 Task: Edit and enhance audio for virtual travel documentaries.
Action: Mouse moved to (98, 7)
Screenshot: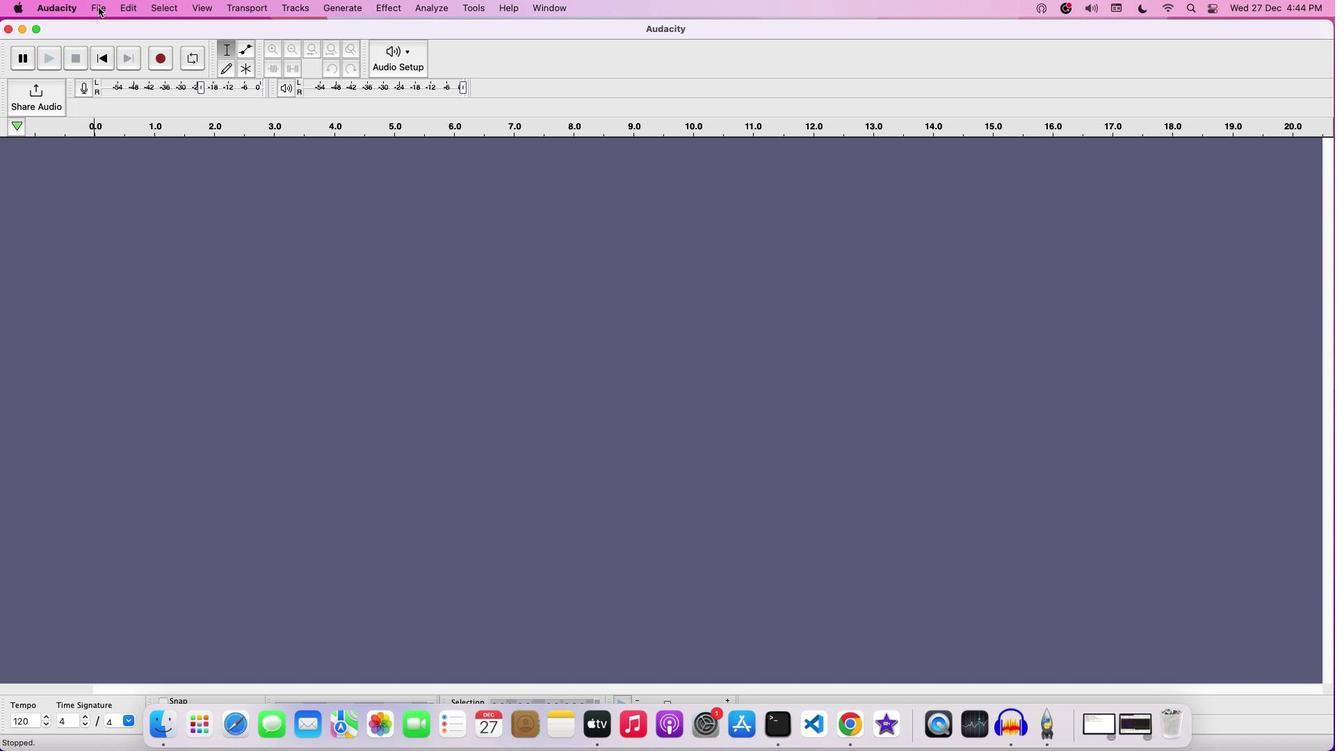 
Action: Mouse pressed left at (98, 7)
Screenshot: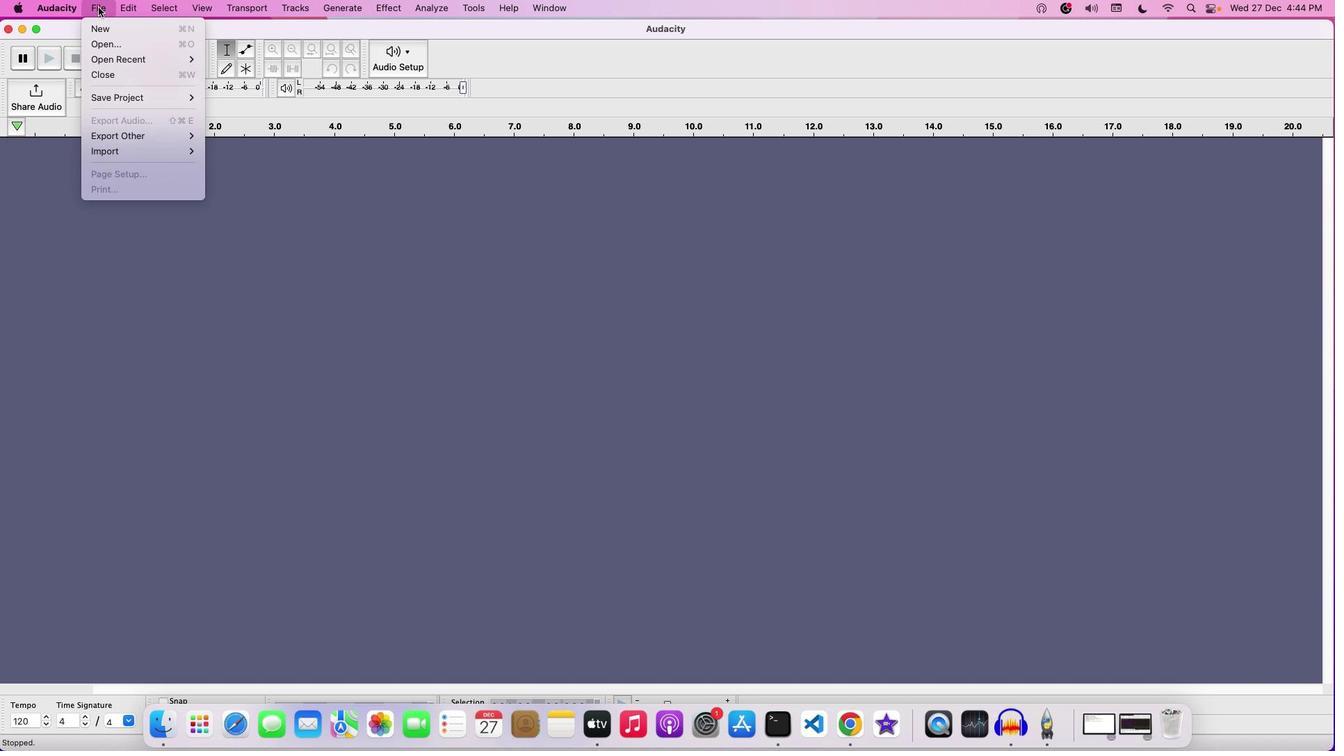 
Action: Mouse moved to (123, 45)
Screenshot: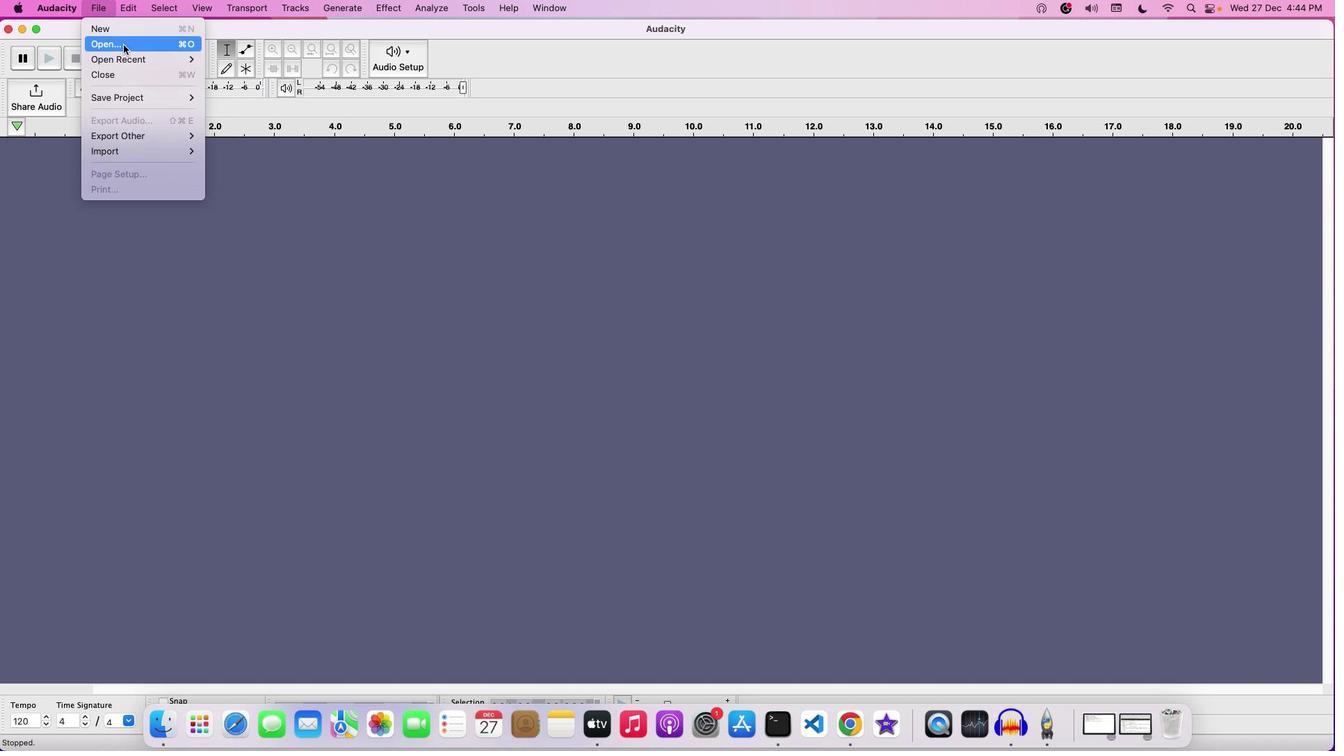 
Action: Mouse pressed left at (123, 45)
Screenshot: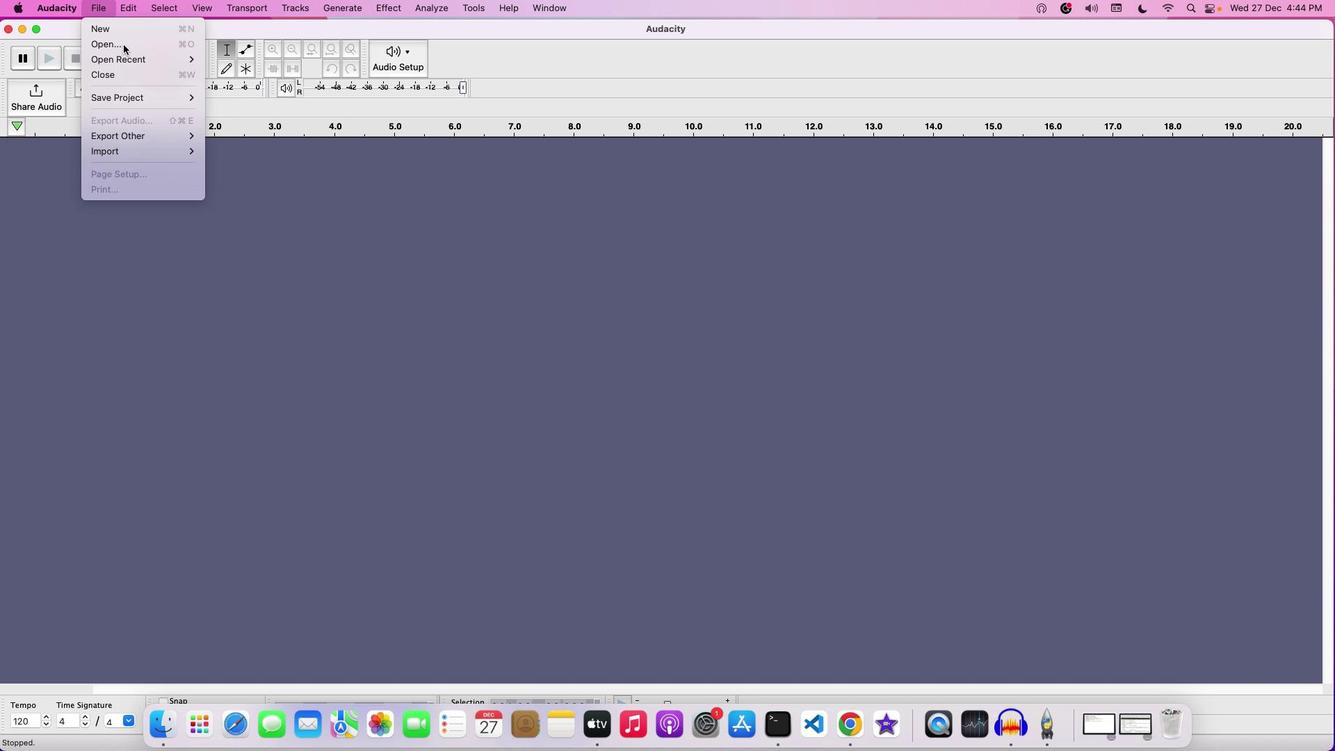 
Action: Mouse moved to (591, 201)
Screenshot: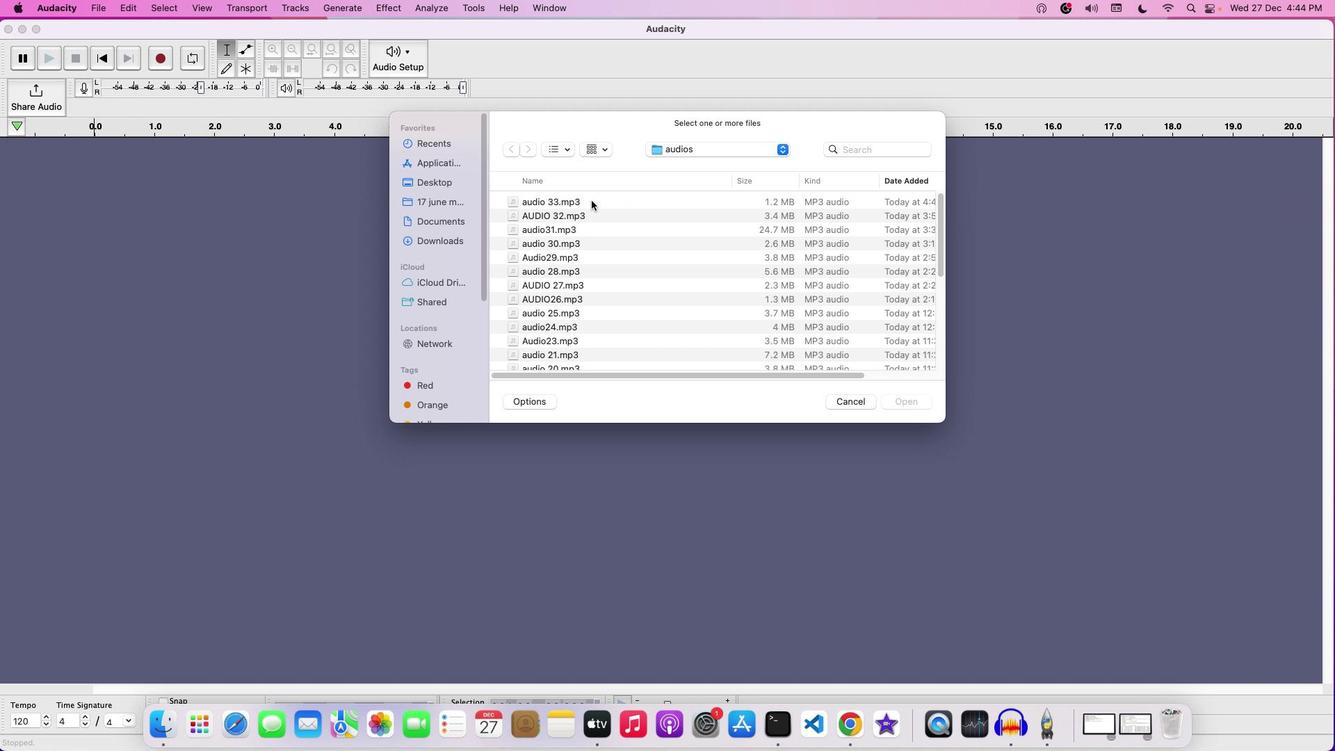 
Action: Mouse pressed left at (591, 201)
Screenshot: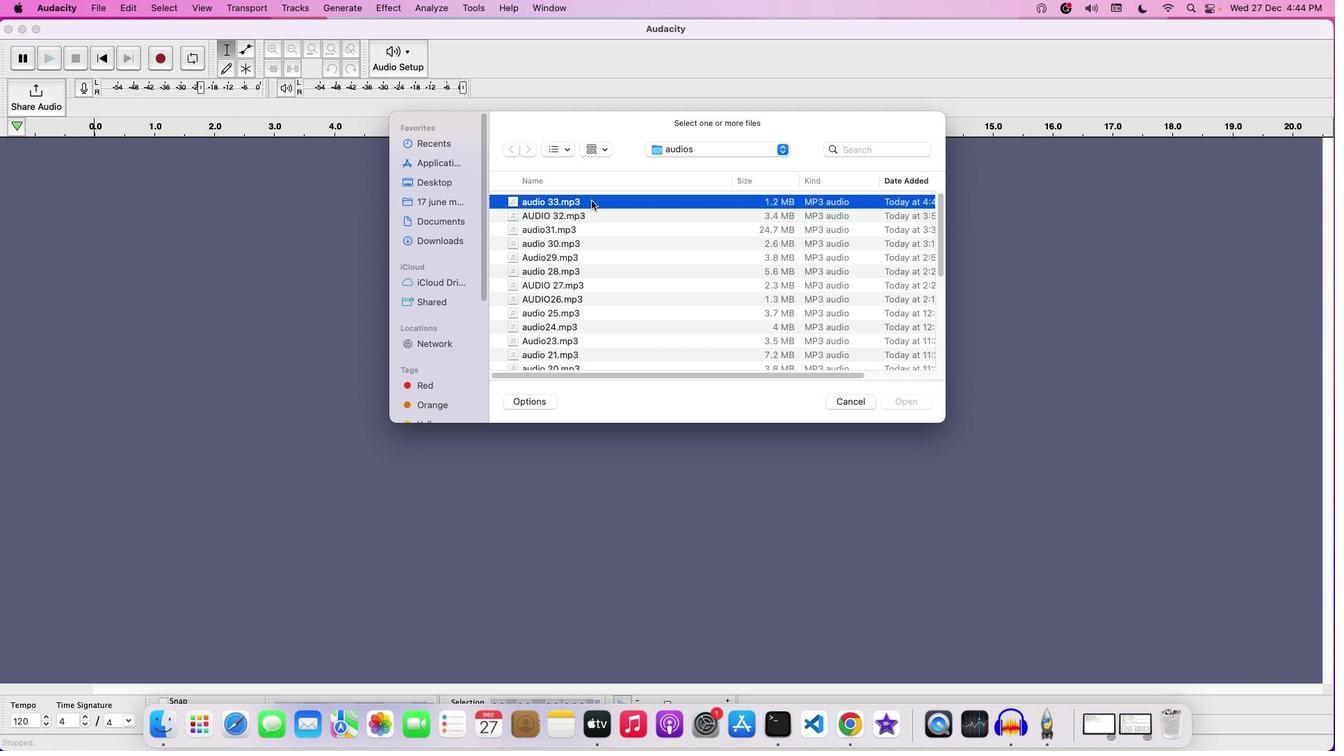 
Action: Mouse moved to (907, 402)
Screenshot: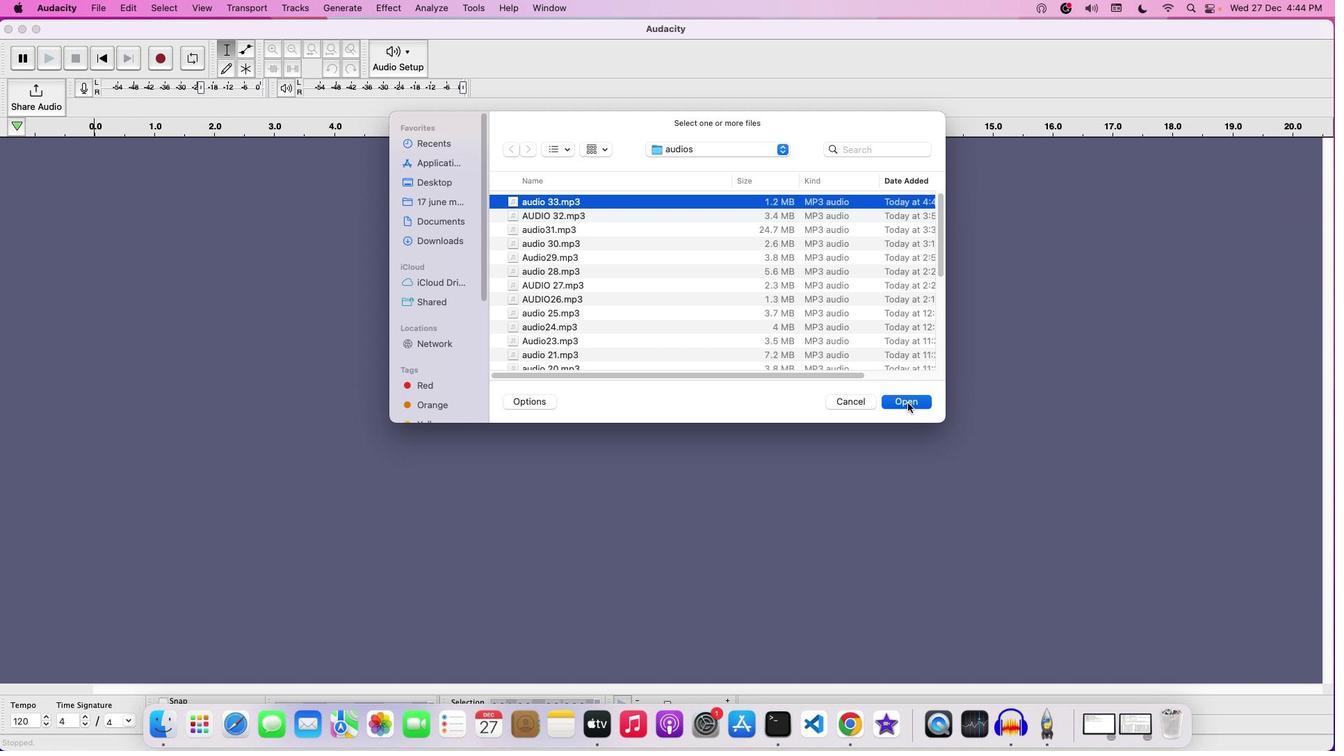
Action: Mouse pressed left at (907, 402)
Screenshot: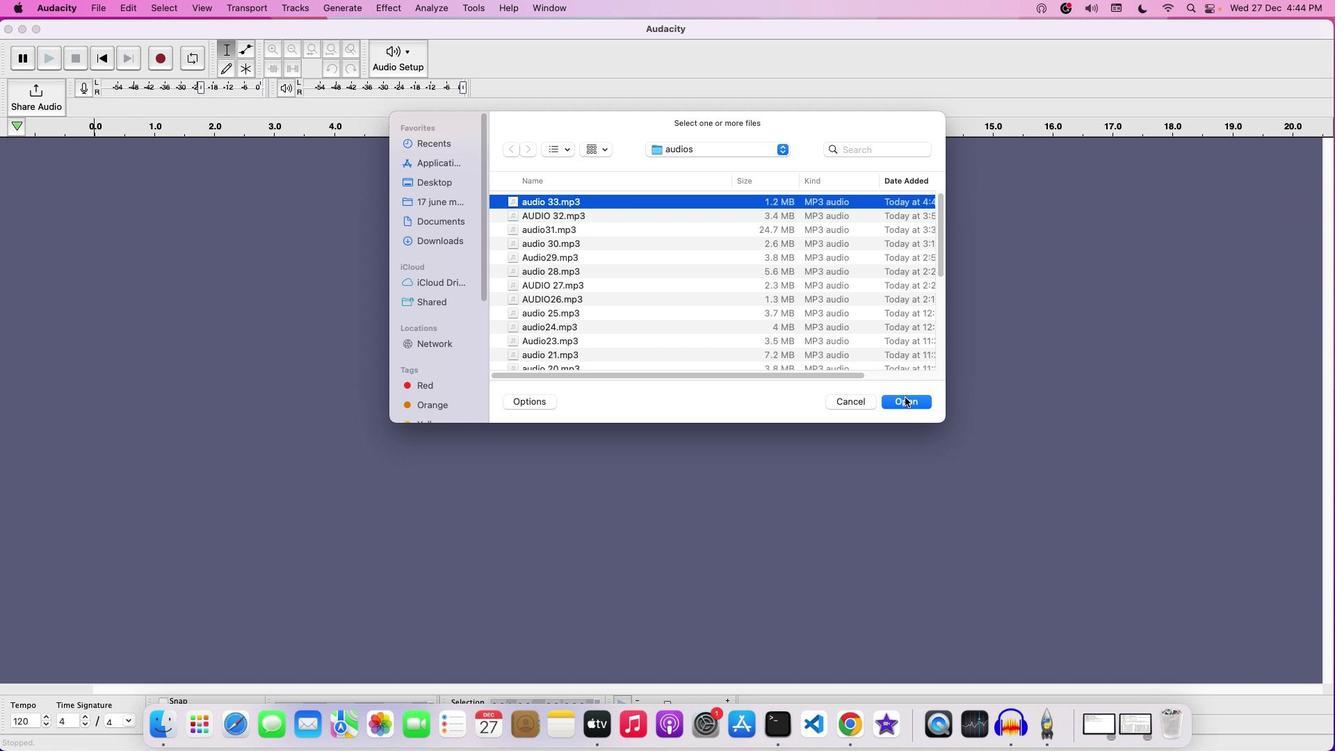 
Action: Mouse moved to (294, 237)
Screenshot: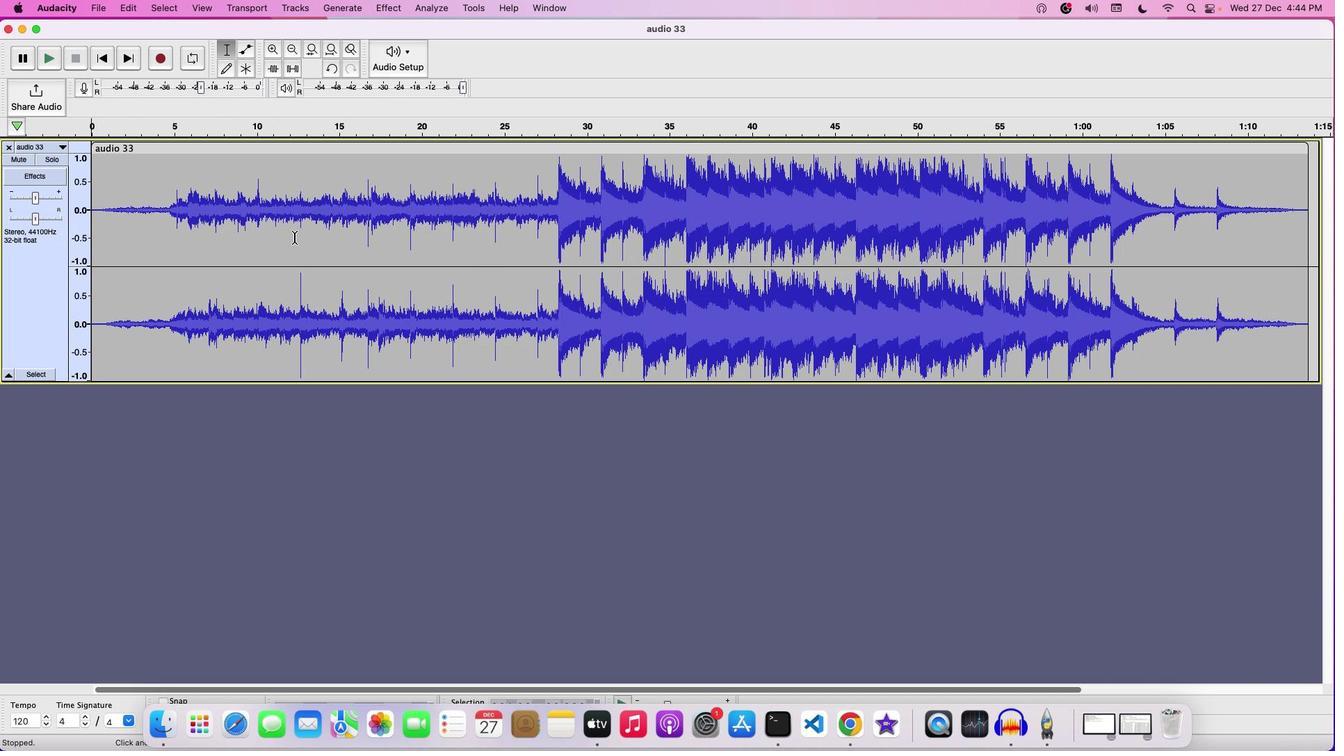 
Action: Key pressed Key.space
Screenshot: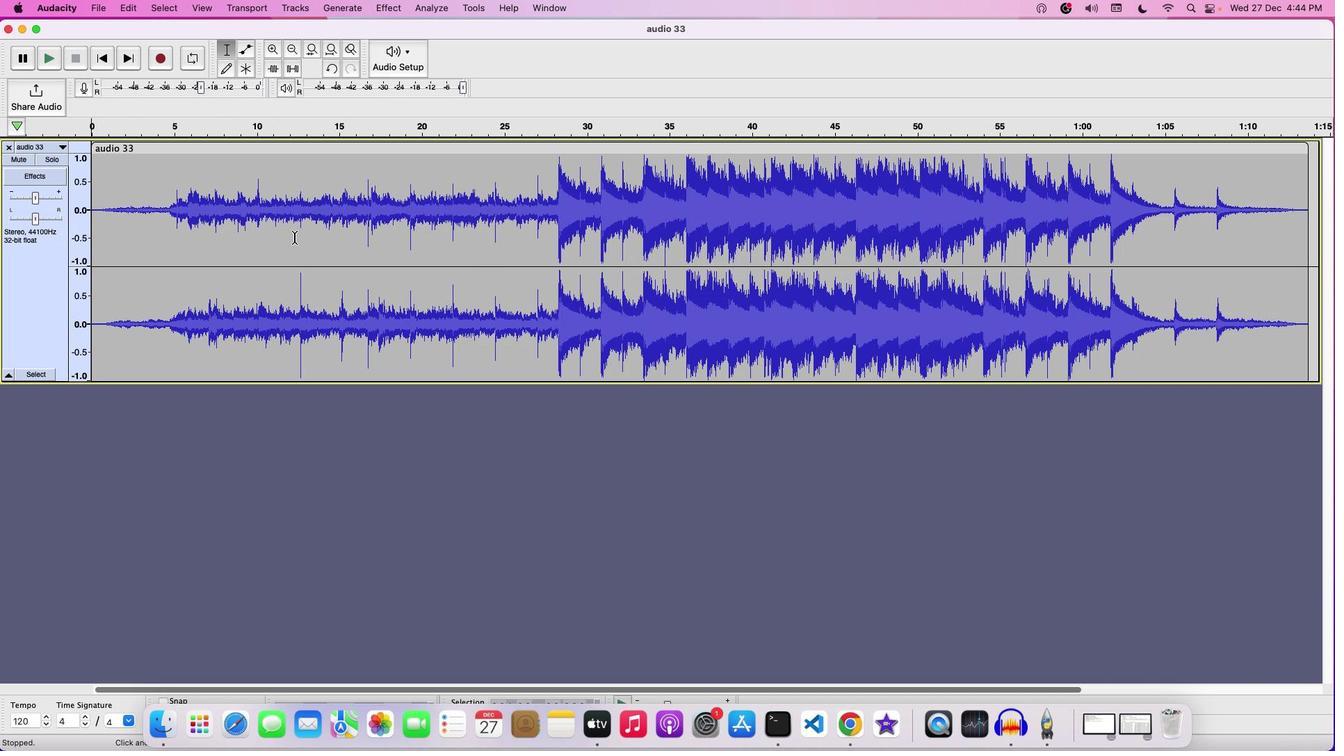 
Action: Mouse moved to (43, 201)
Screenshot: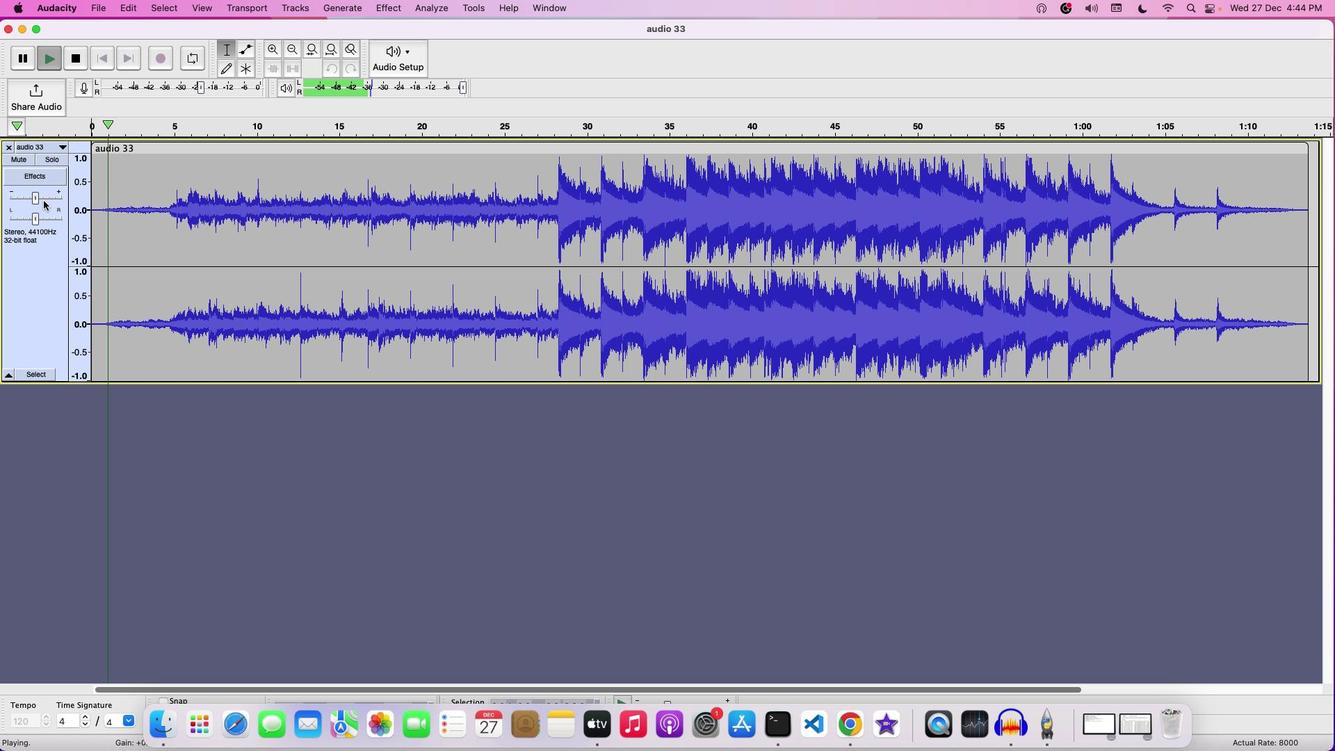 
Action: Mouse pressed left at (43, 201)
Screenshot: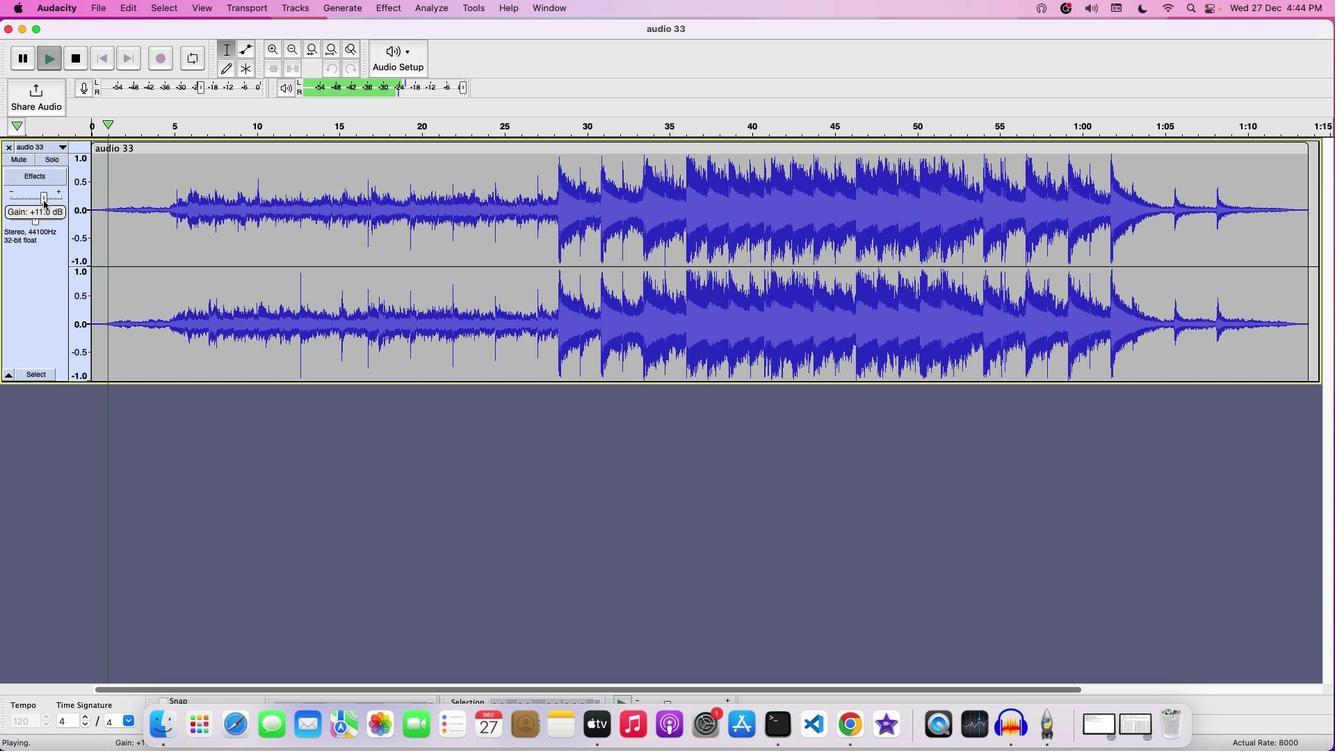 
Action: Mouse moved to (1302, 186)
Screenshot: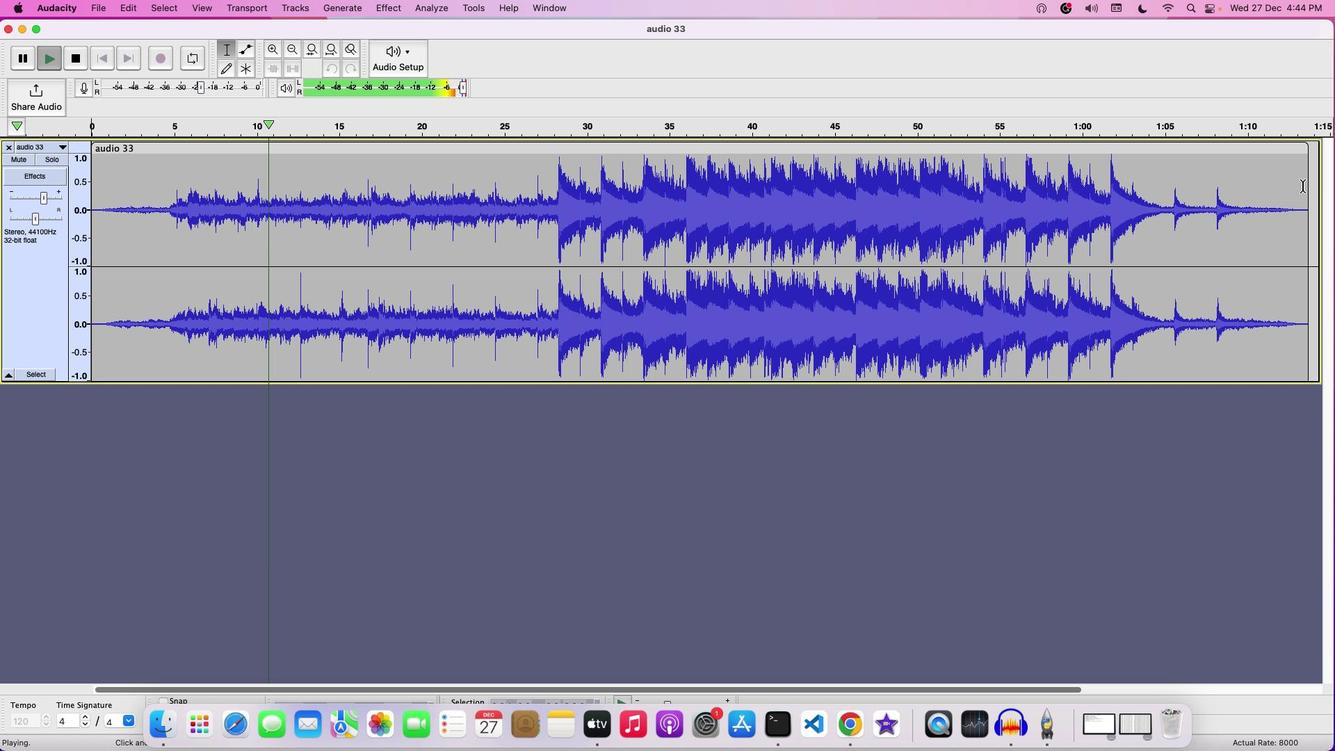 
Action: Key pressed Key.space
Screenshot: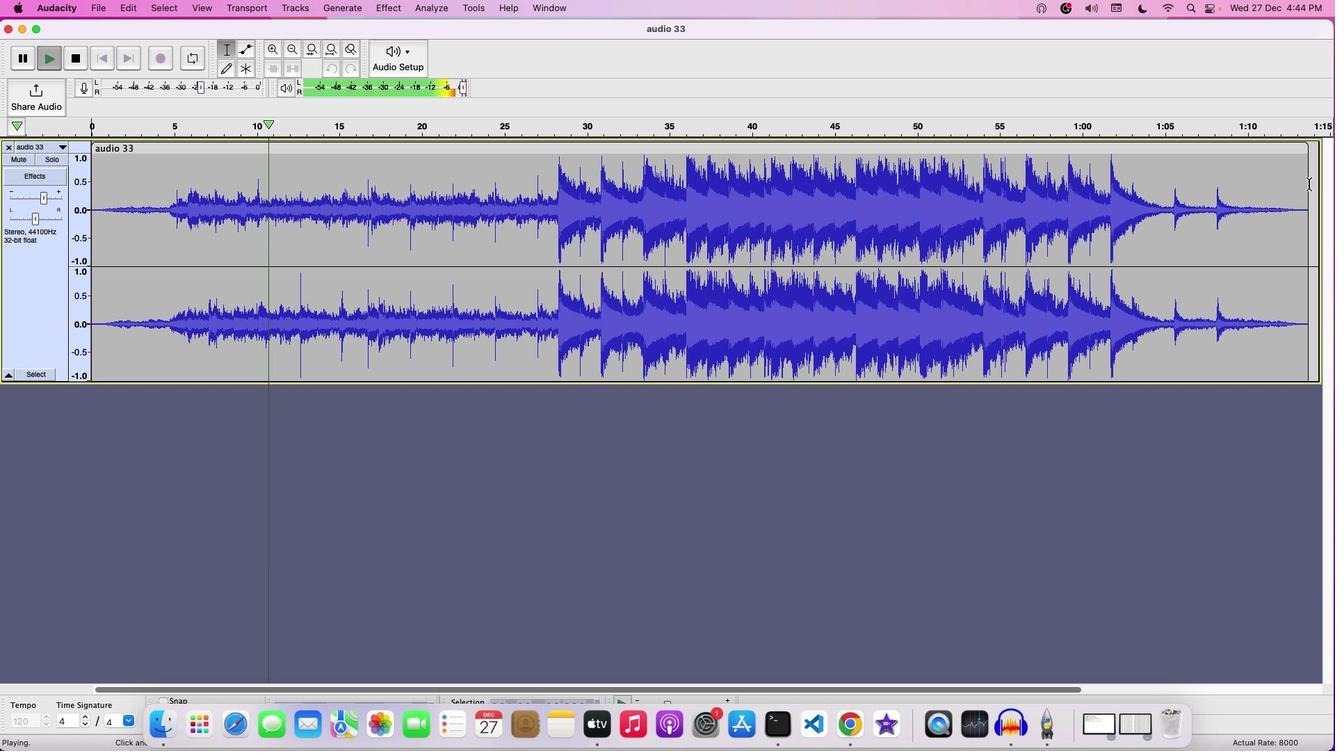 
Action: Mouse moved to (1309, 149)
Screenshot: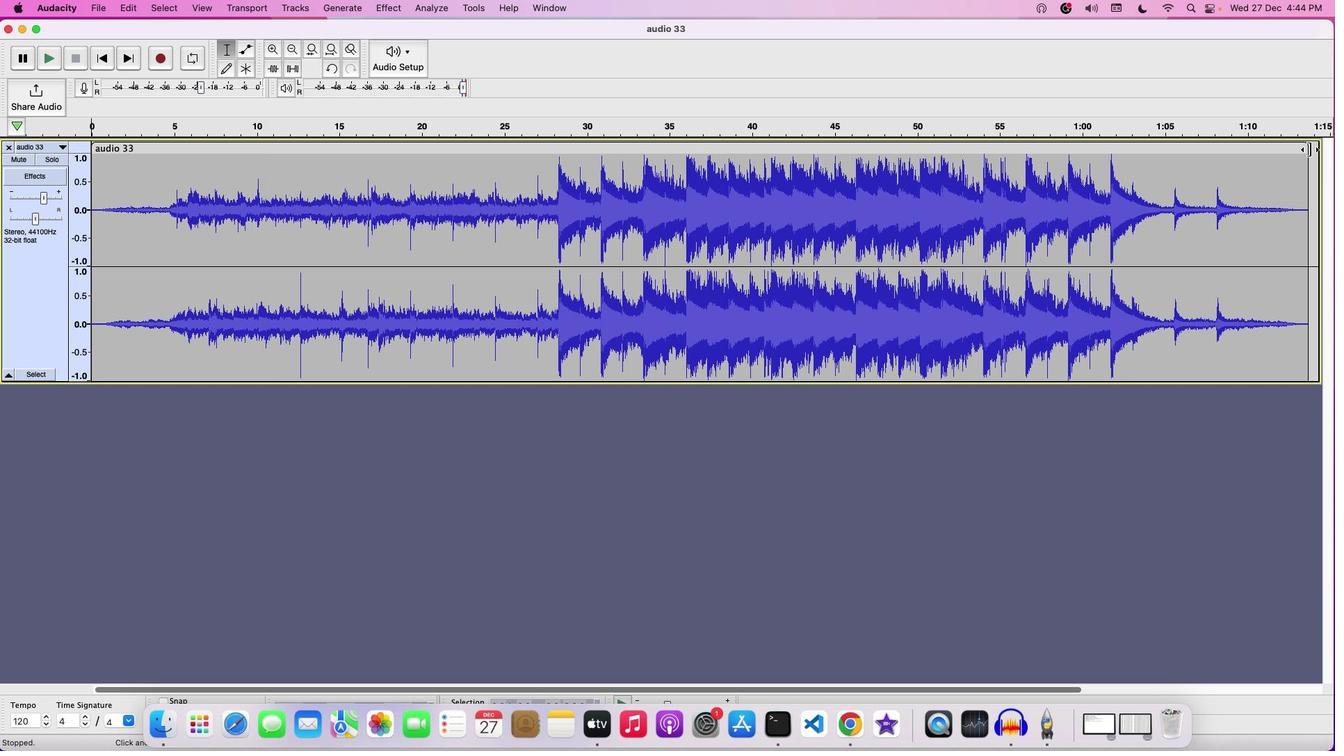
Action: Mouse pressed left at (1309, 149)
Screenshot: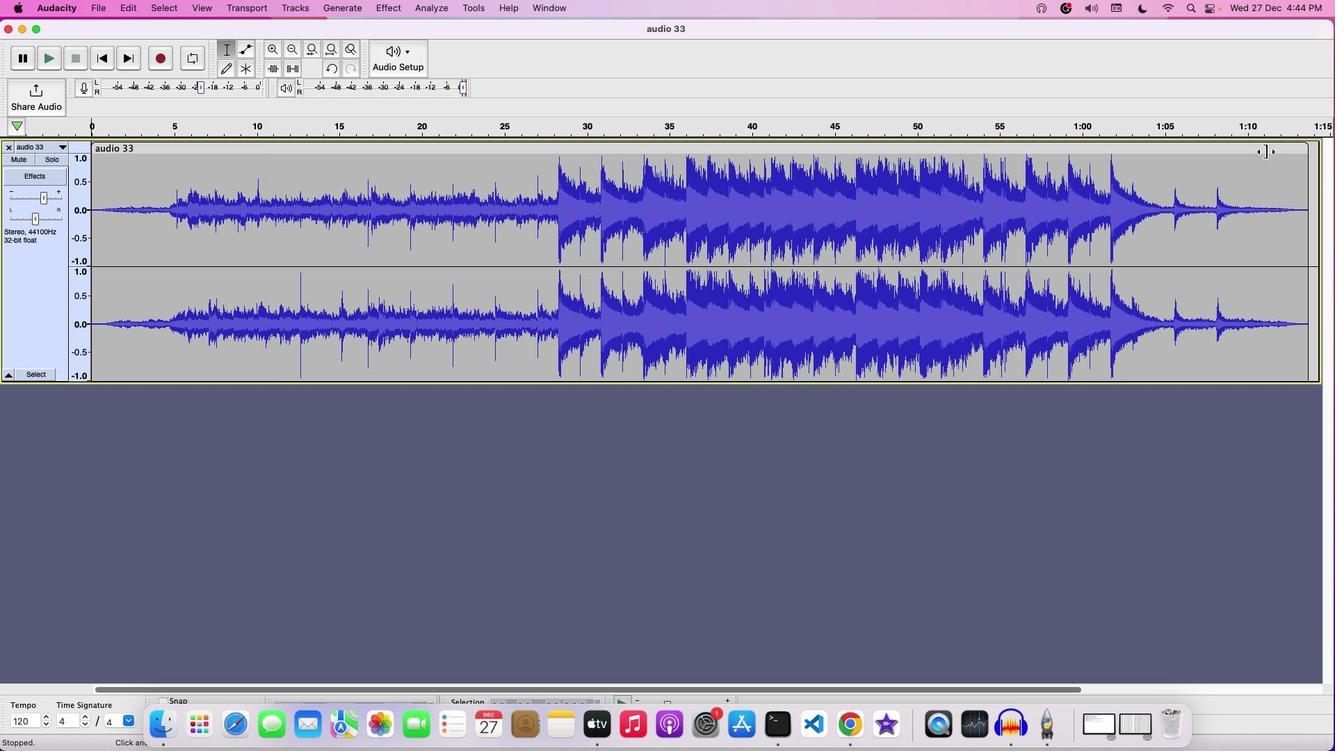 
Action: Mouse moved to (93, 148)
Screenshot: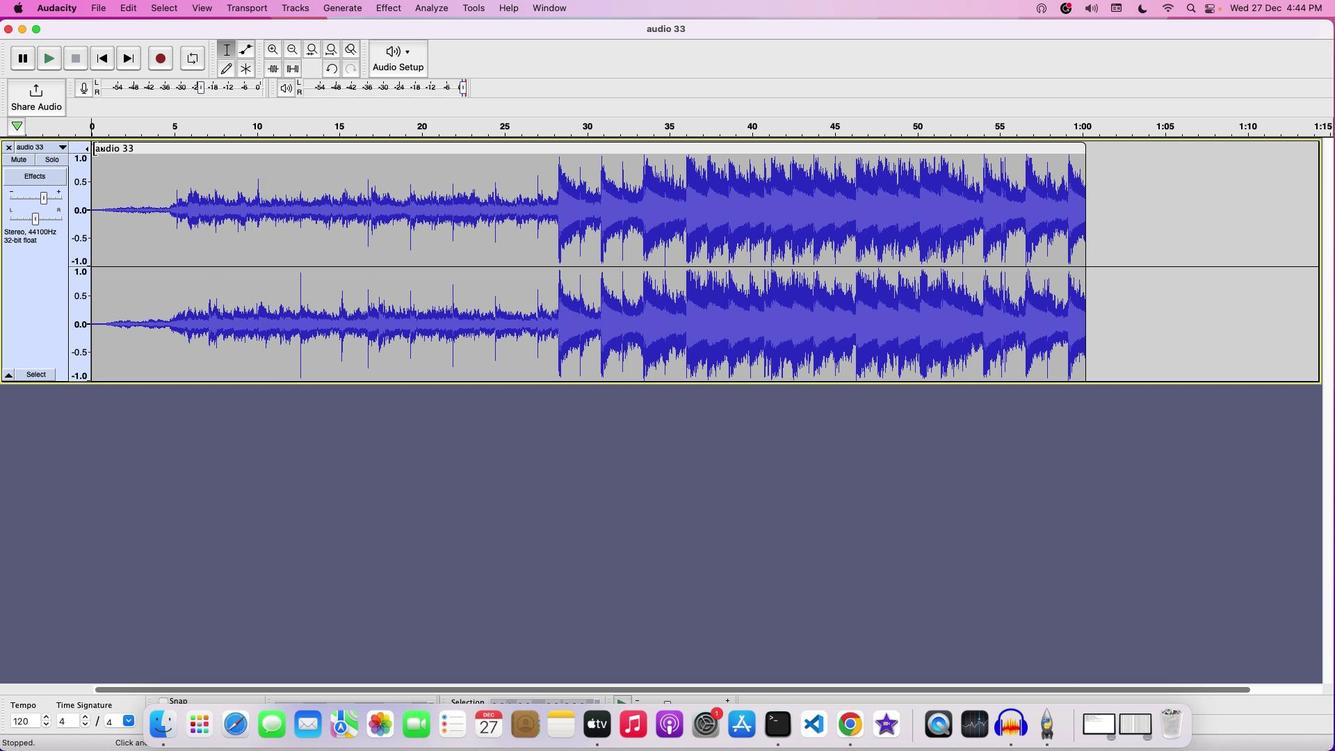 
Action: Mouse pressed left at (93, 148)
Screenshot: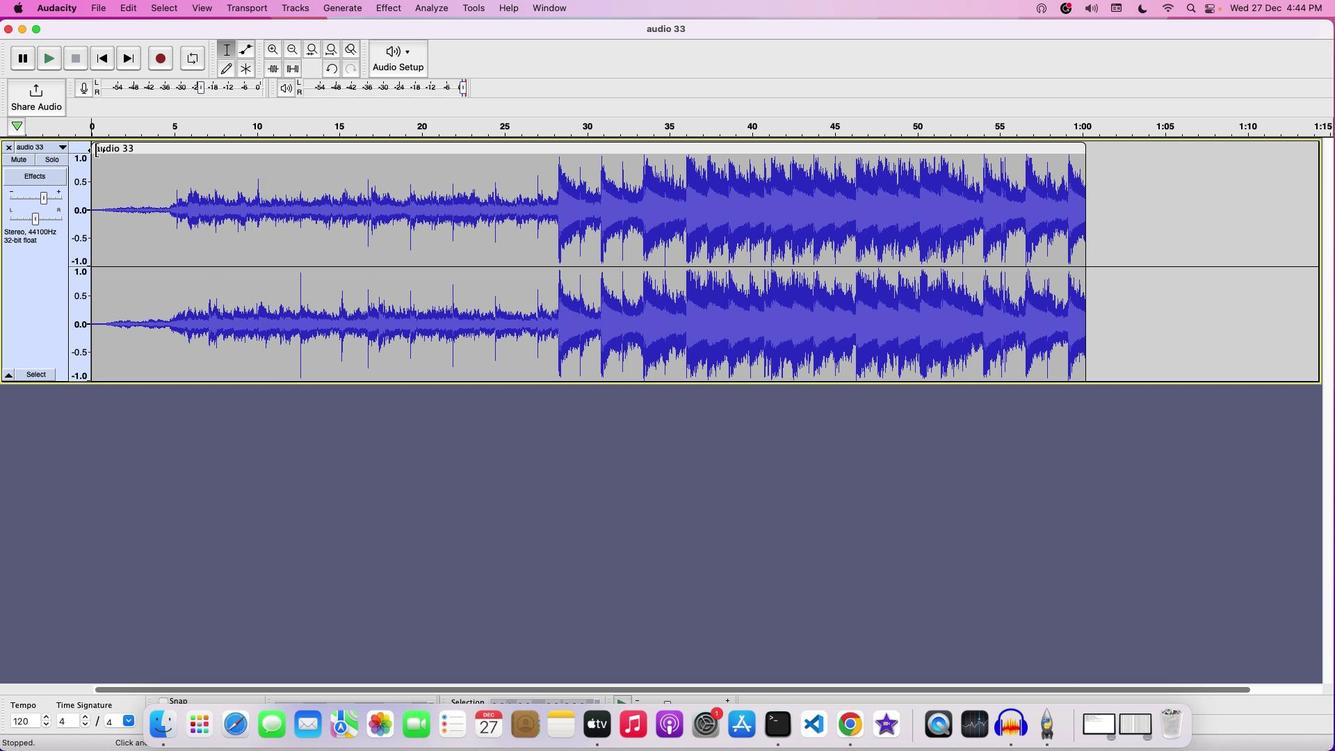 
Action: Mouse moved to (130, 149)
Screenshot: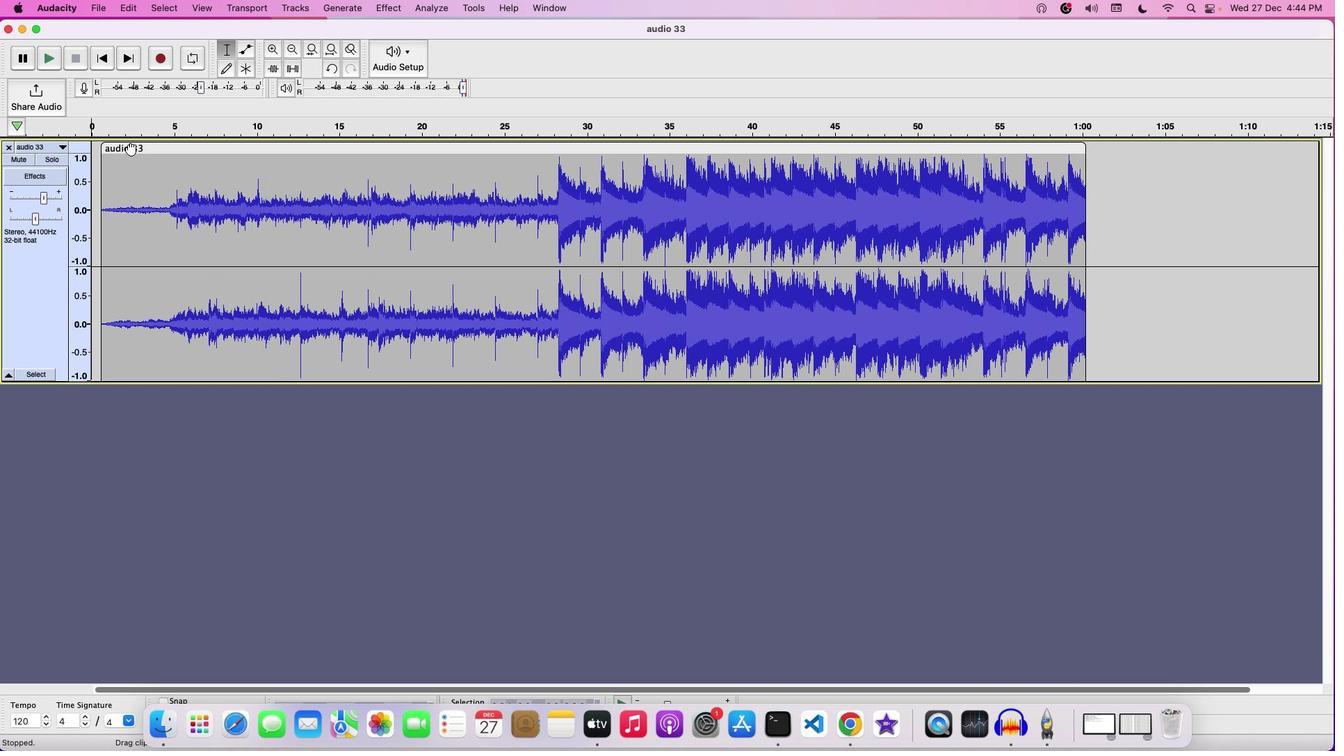 
Action: Mouse pressed left at (130, 149)
Screenshot: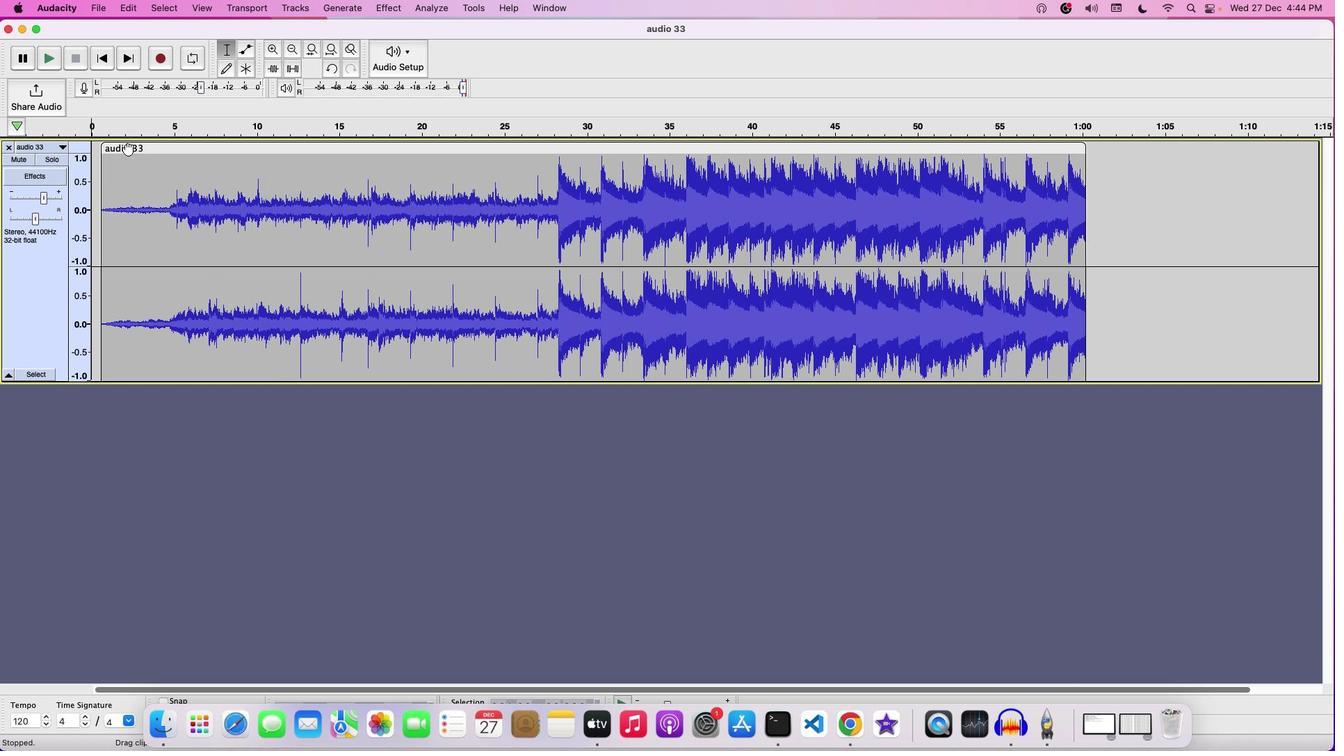 
Action: Mouse moved to (122, 149)
Screenshot: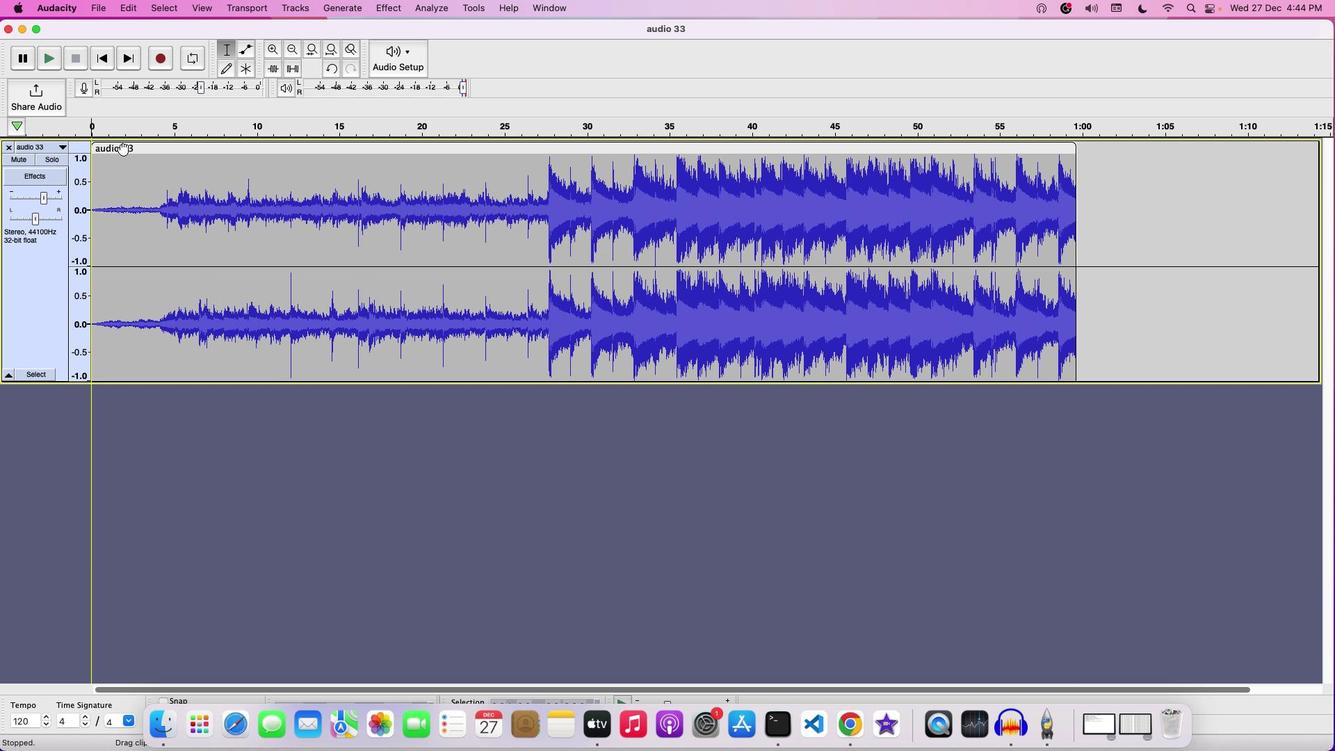 
Action: Mouse pressed left at (122, 149)
Screenshot: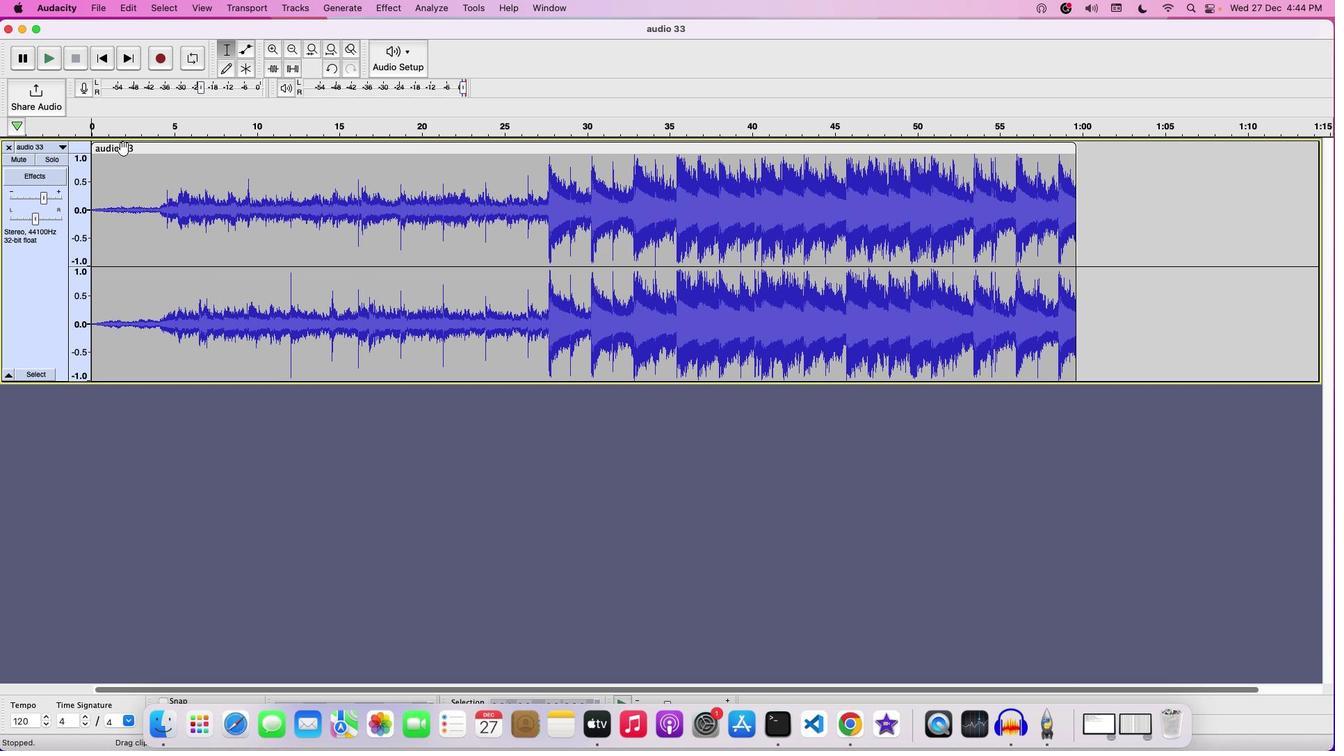 
Action: Mouse moved to (393, 3)
Screenshot: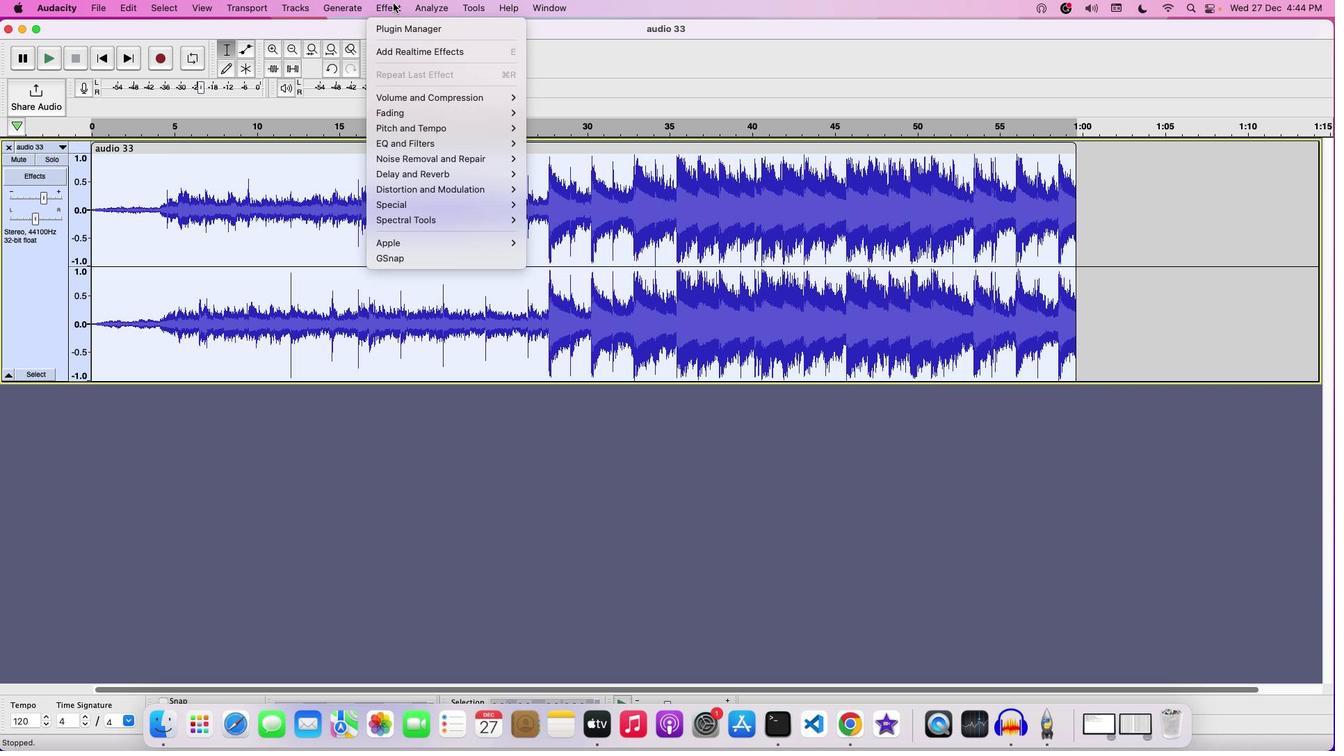 
Action: Mouse pressed left at (393, 3)
Screenshot: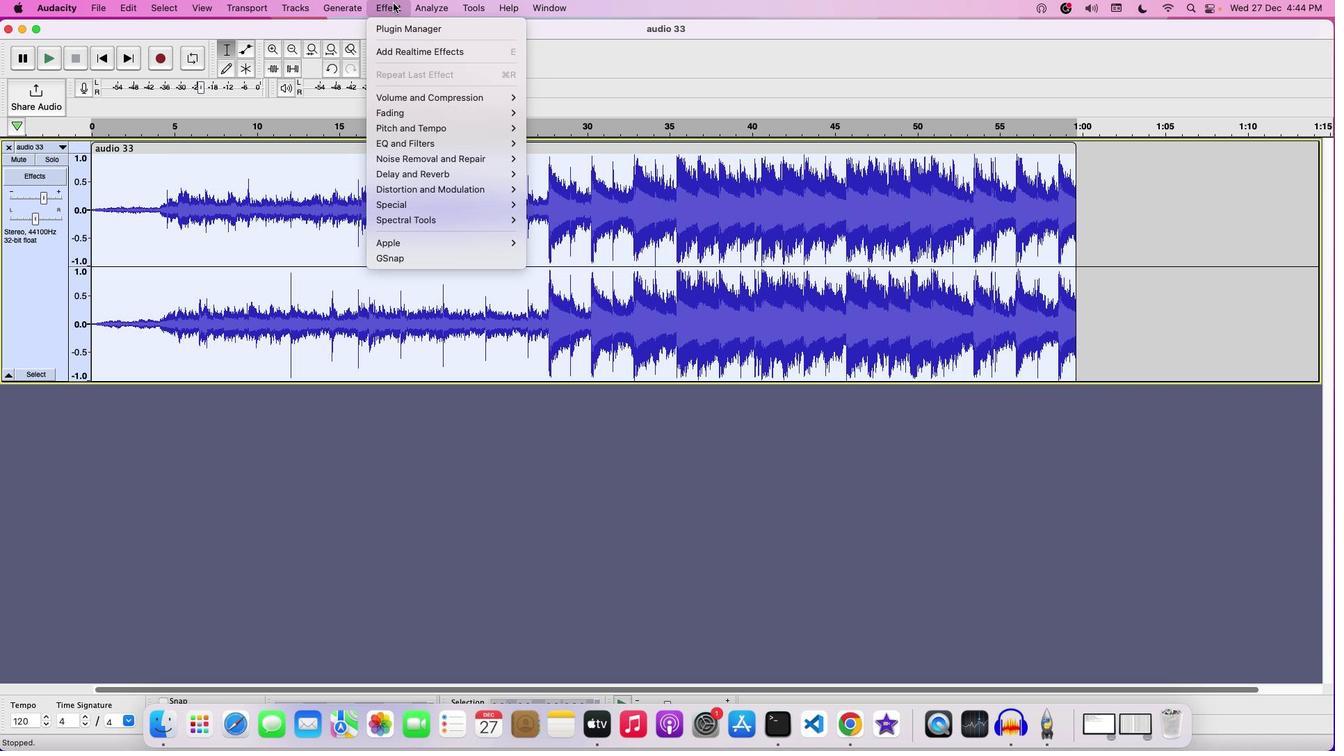 
Action: Mouse moved to (592, 162)
Screenshot: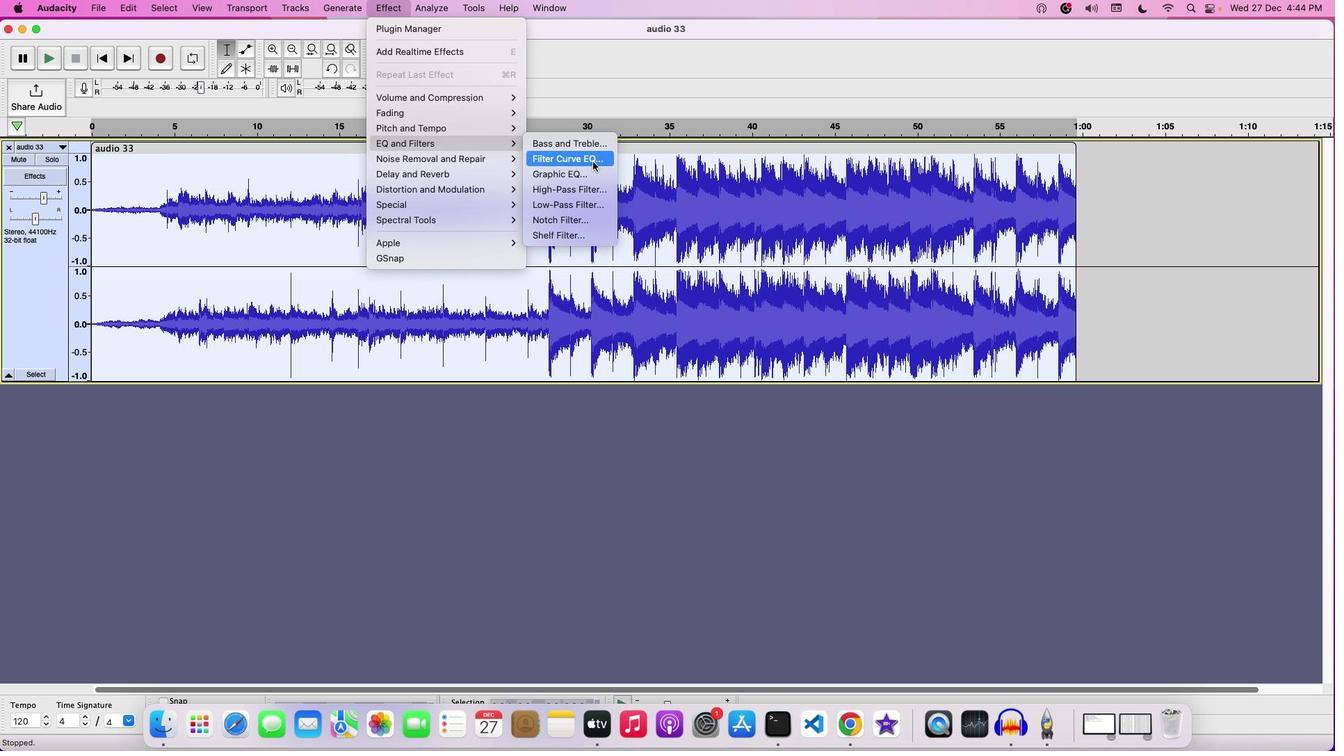 
Action: Mouse pressed left at (592, 162)
Screenshot: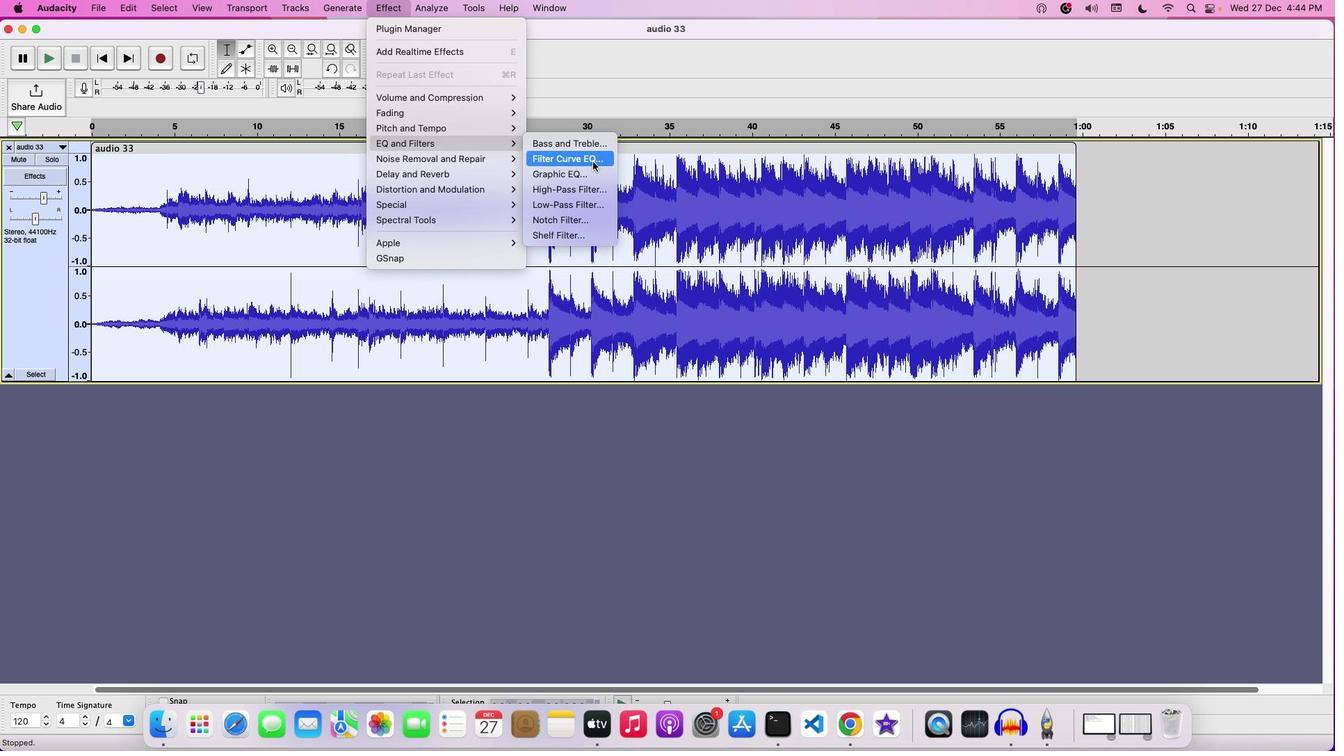 
Action: Mouse moved to (646, 578)
Screenshot: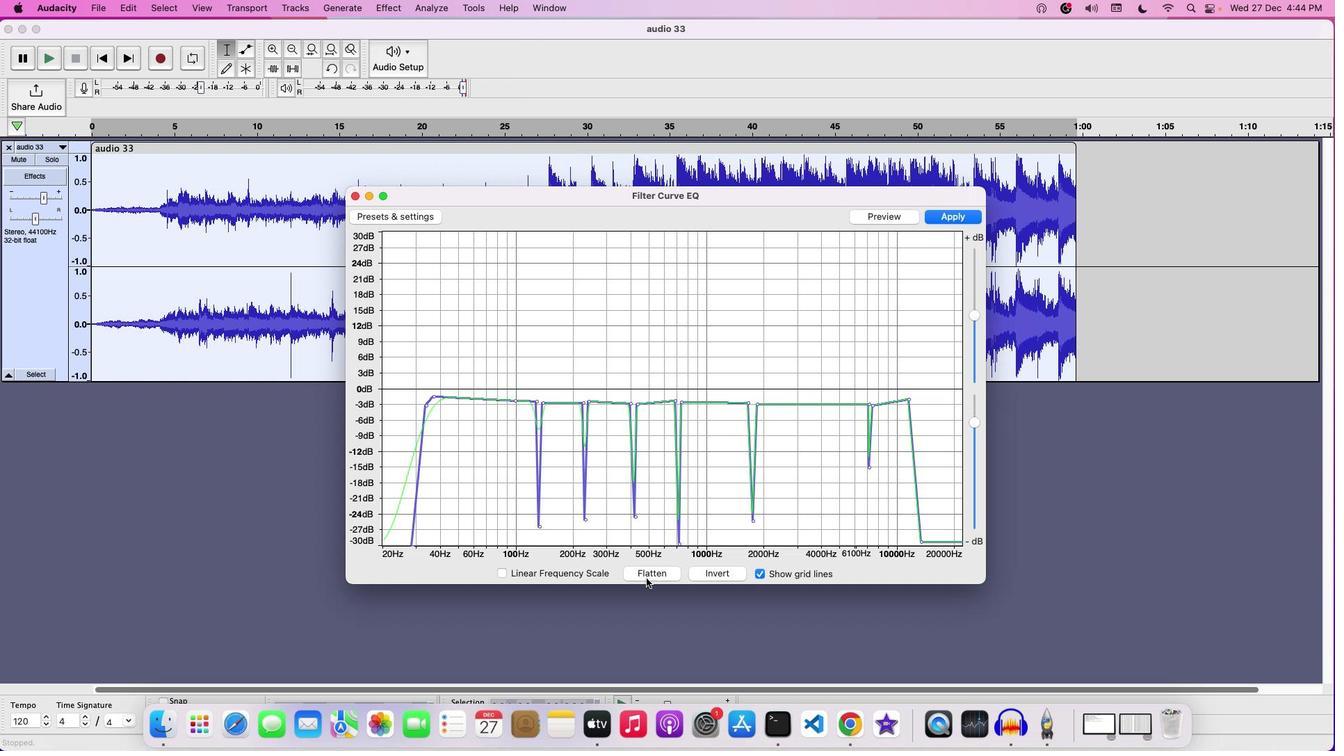 
Action: Mouse pressed left at (646, 578)
Screenshot: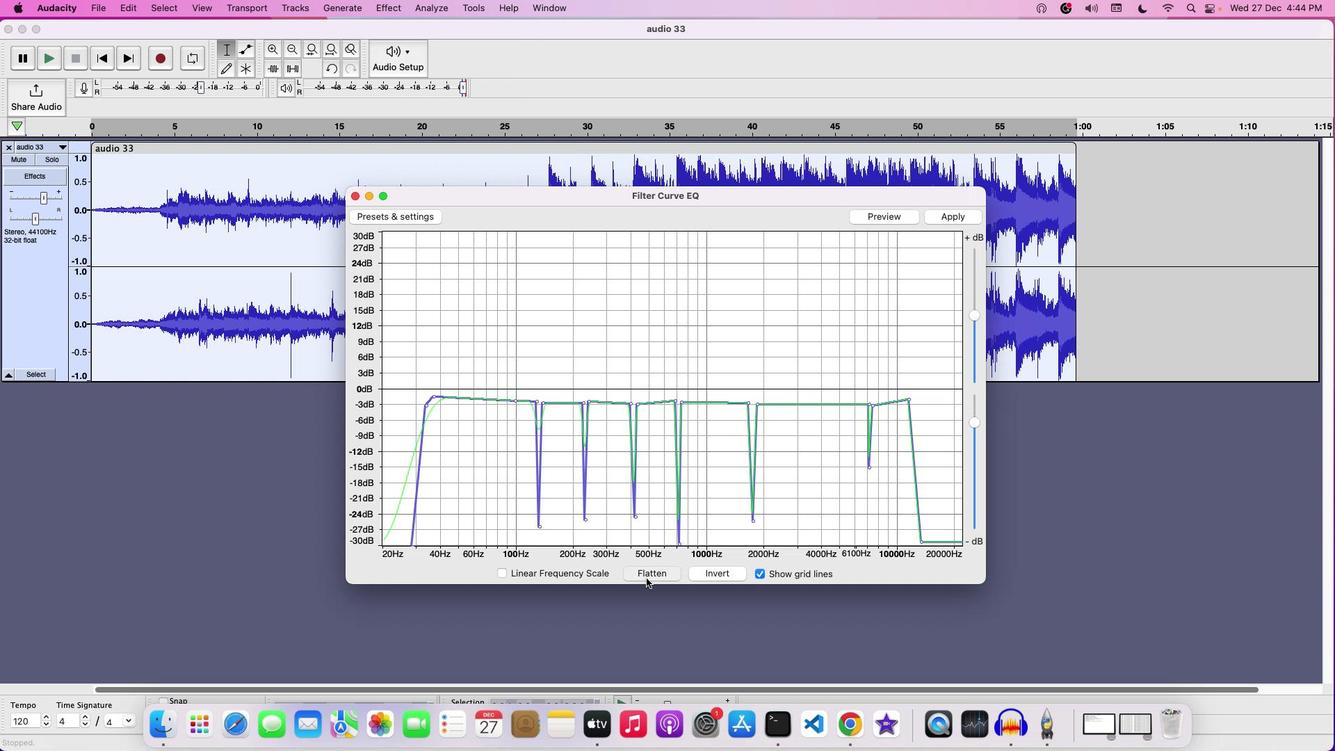 
Action: Mouse moved to (439, 393)
Screenshot: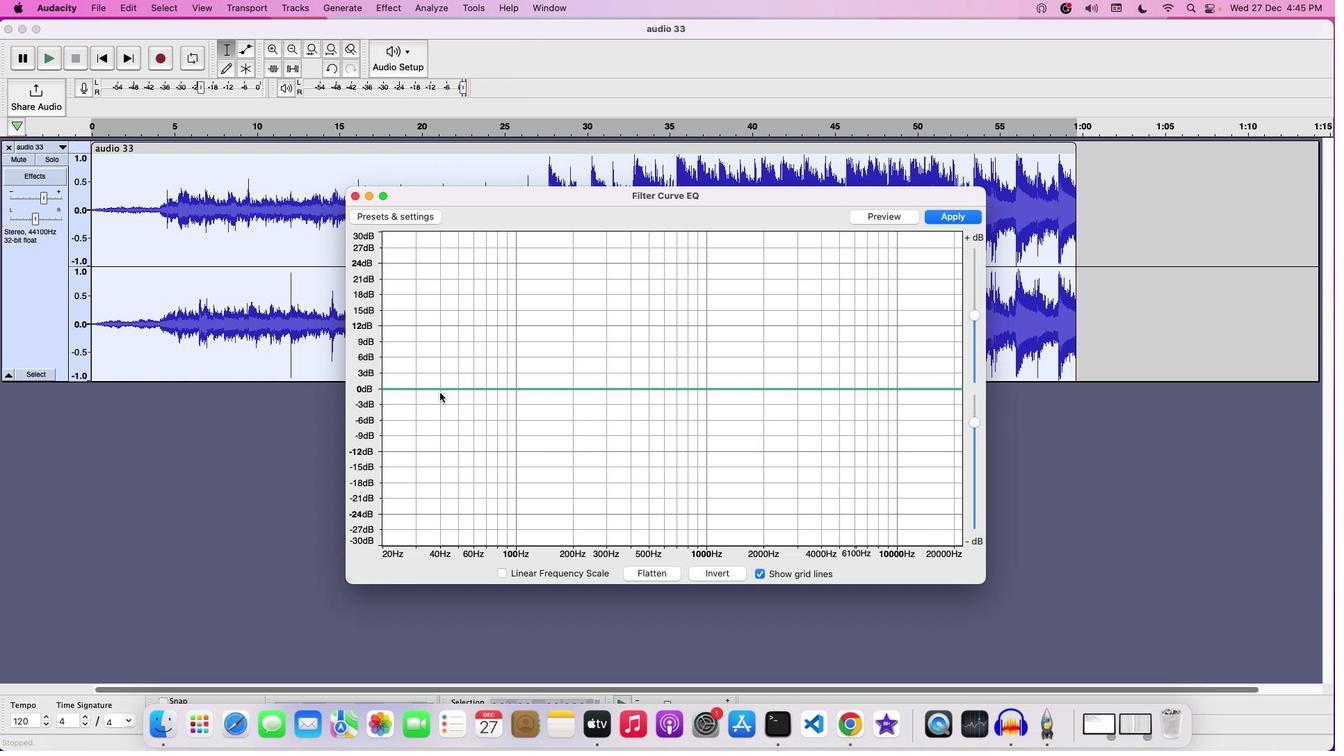 
Action: Mouse pressed left at (439, 393)
Screenshot: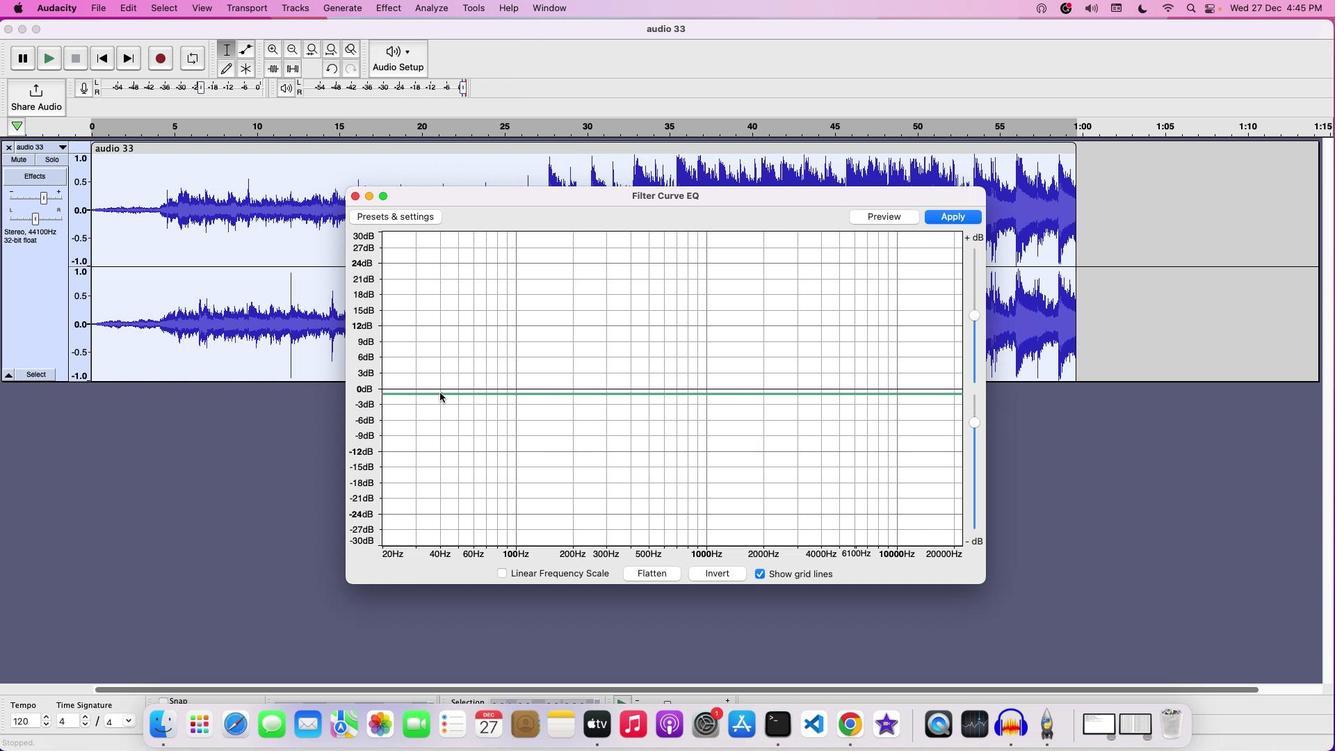 
Action: Mouse moved to (450, 390)
Screenshot: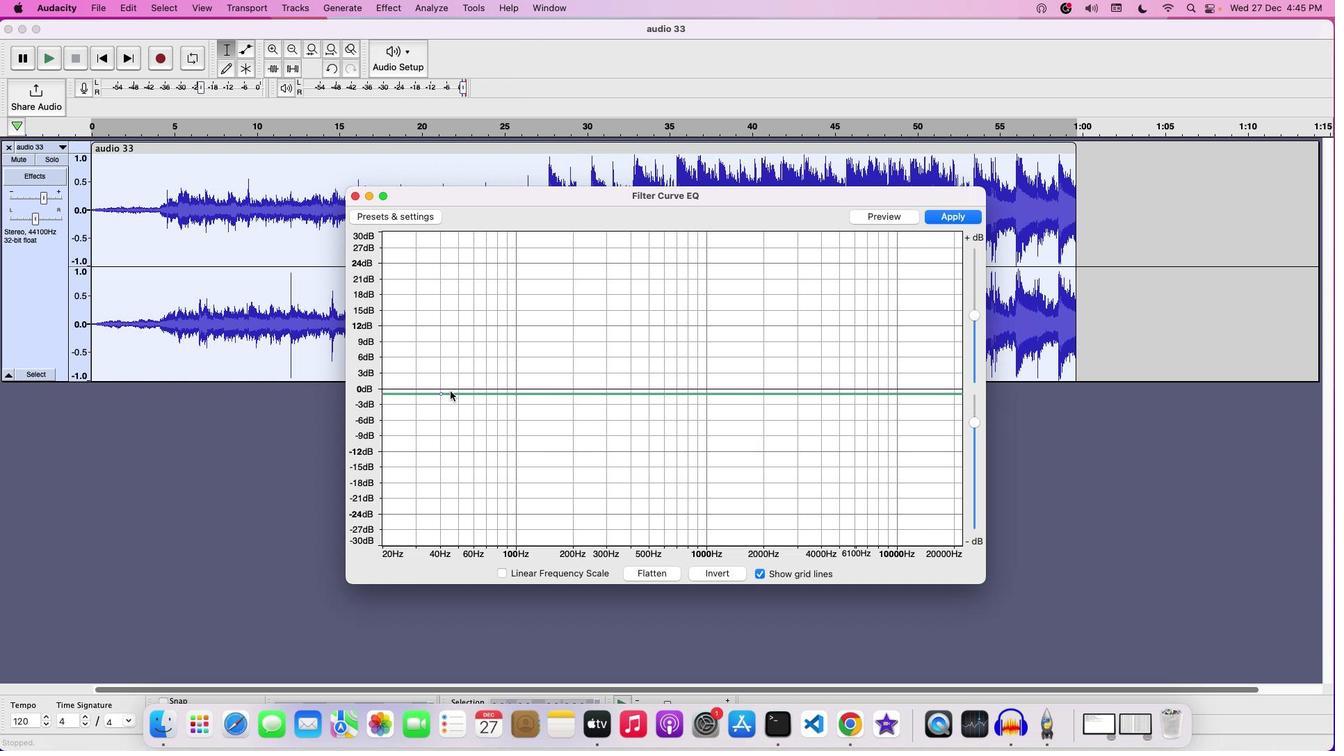 
Action: Mouse pressed left at (450, 390)
Screenshot: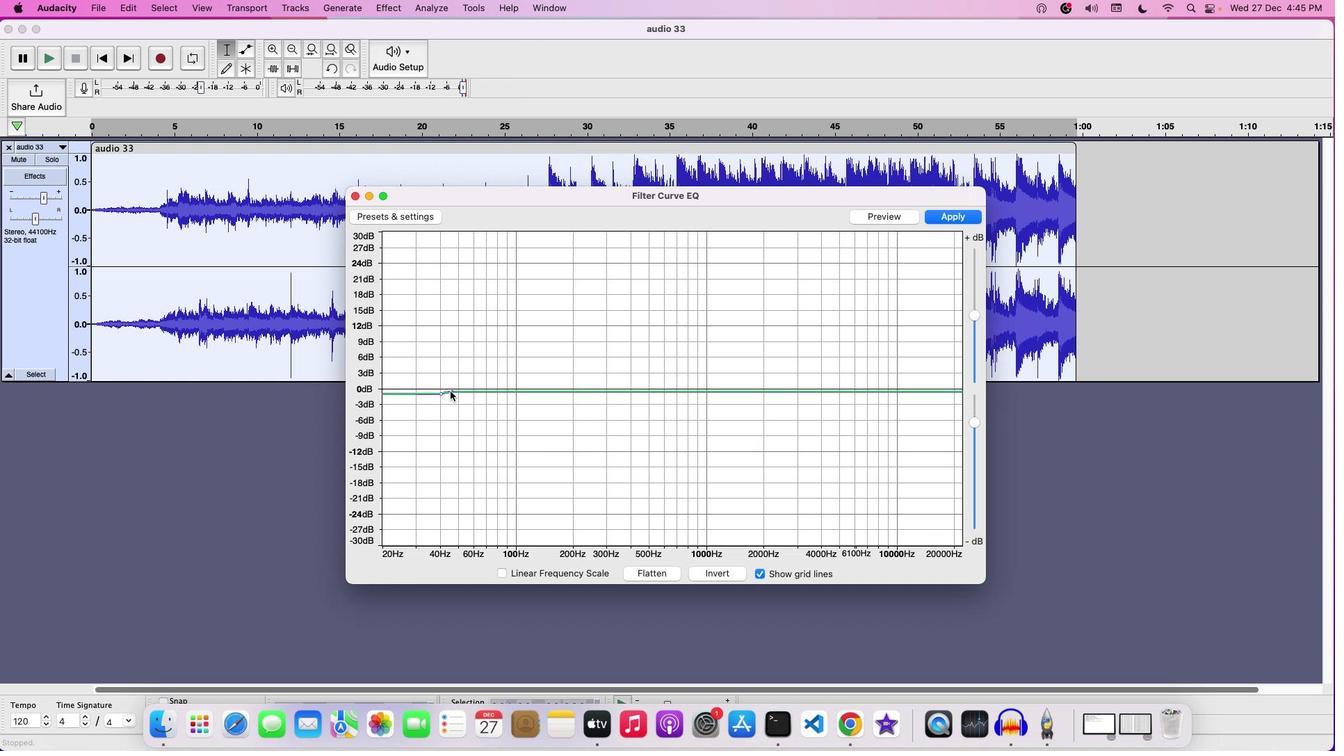 
Action: Mouse moved to (468, 393)
Screenshot: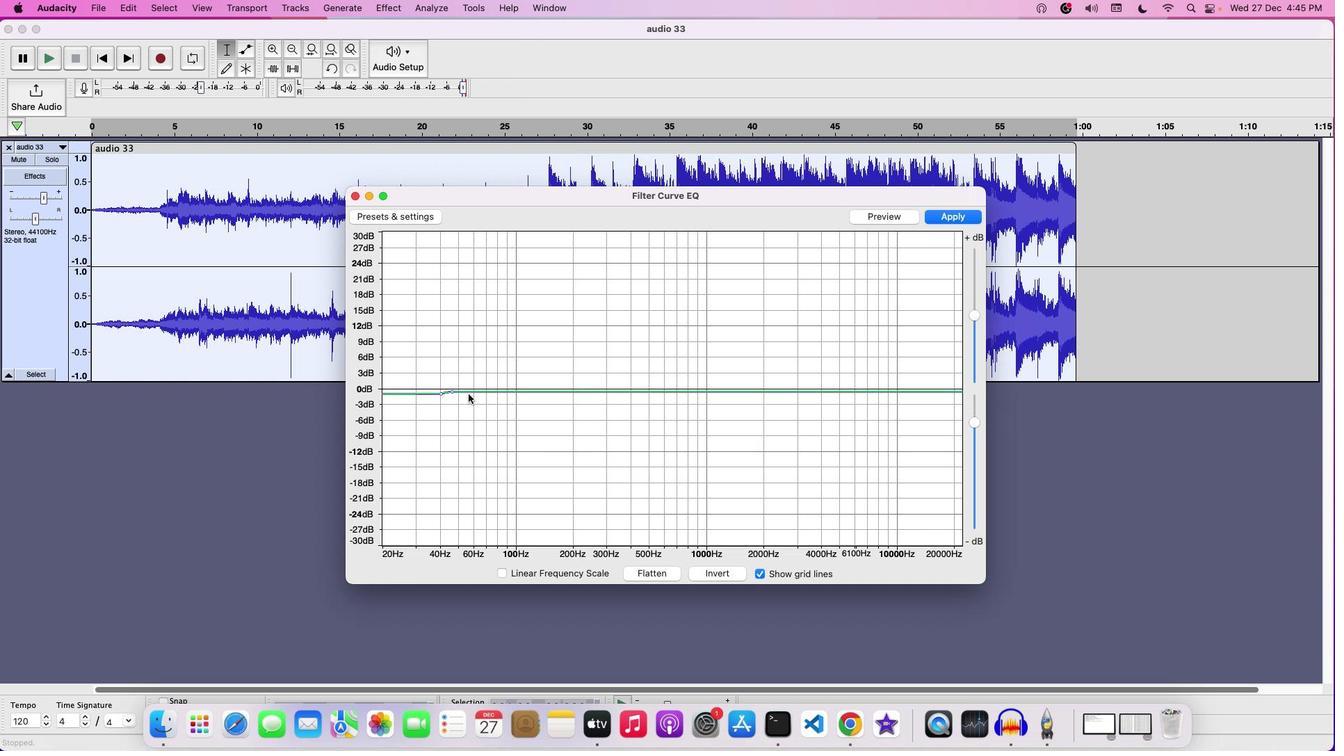 
Action: Mouse pressed left at (468, 393)
Screenshot: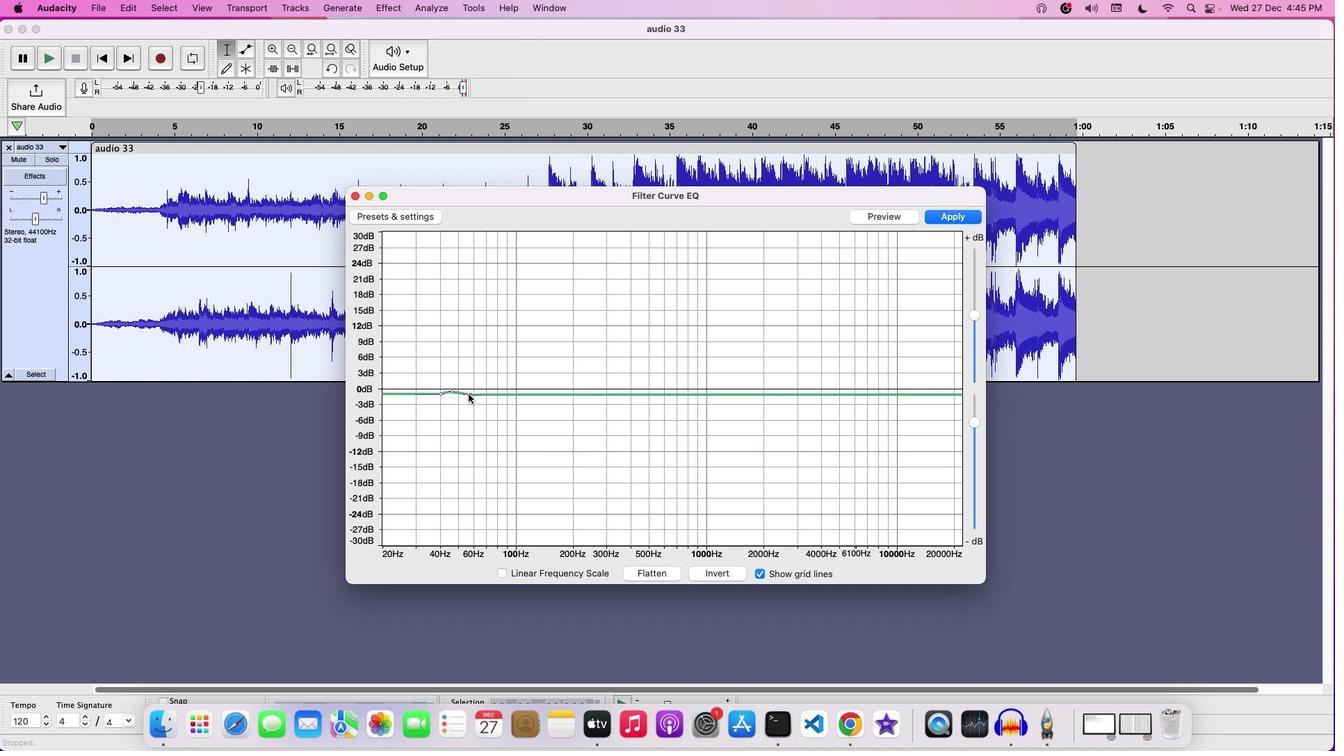 
Action: Mouse moved to (440, 395)
Screenshot: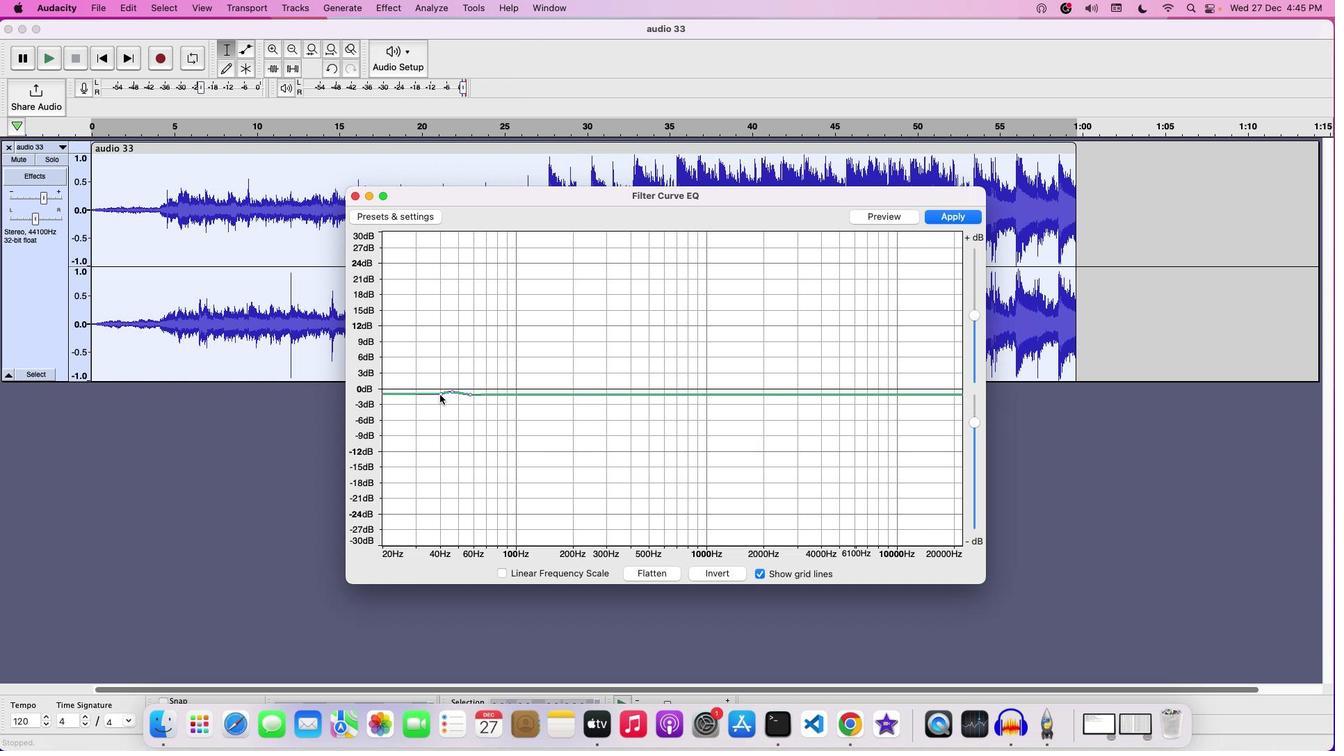 
Action: Mouse pressed left at (440, 395)
Screenshot: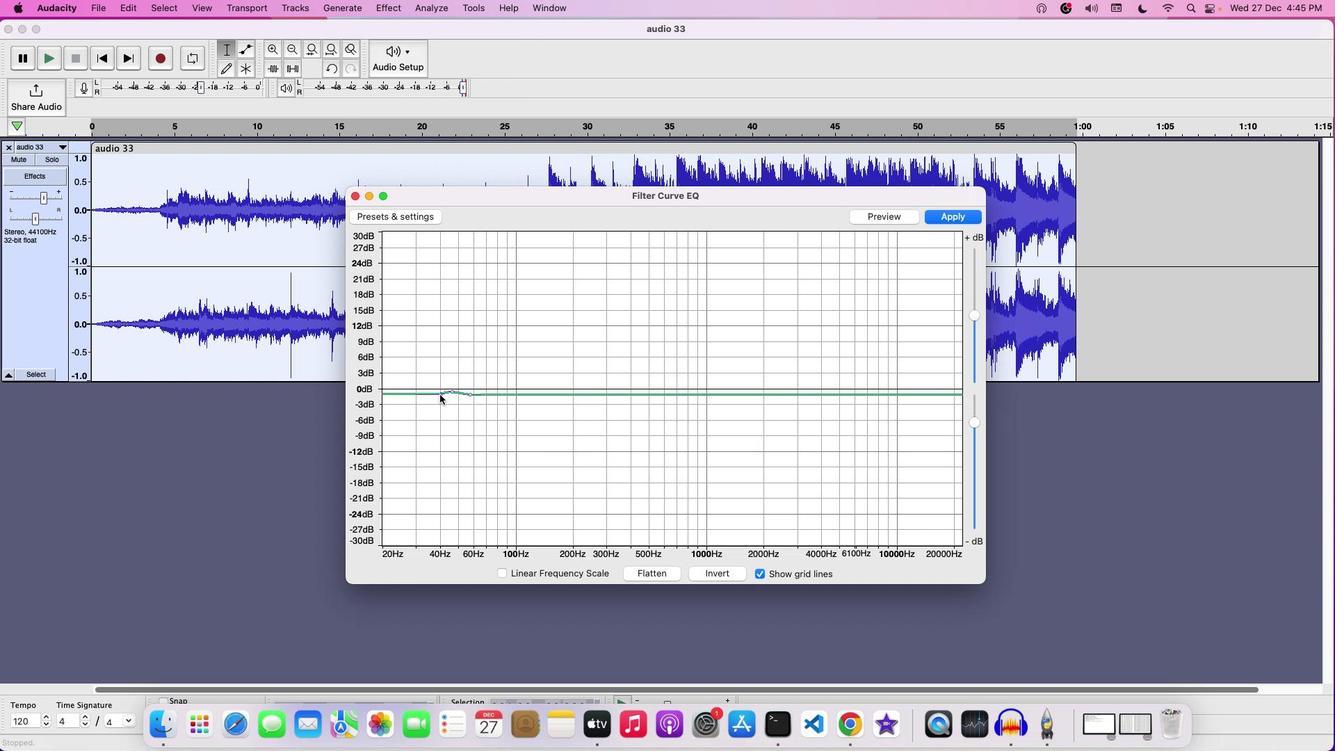
Action: Mouse moved to (452, 392)
Screenshot: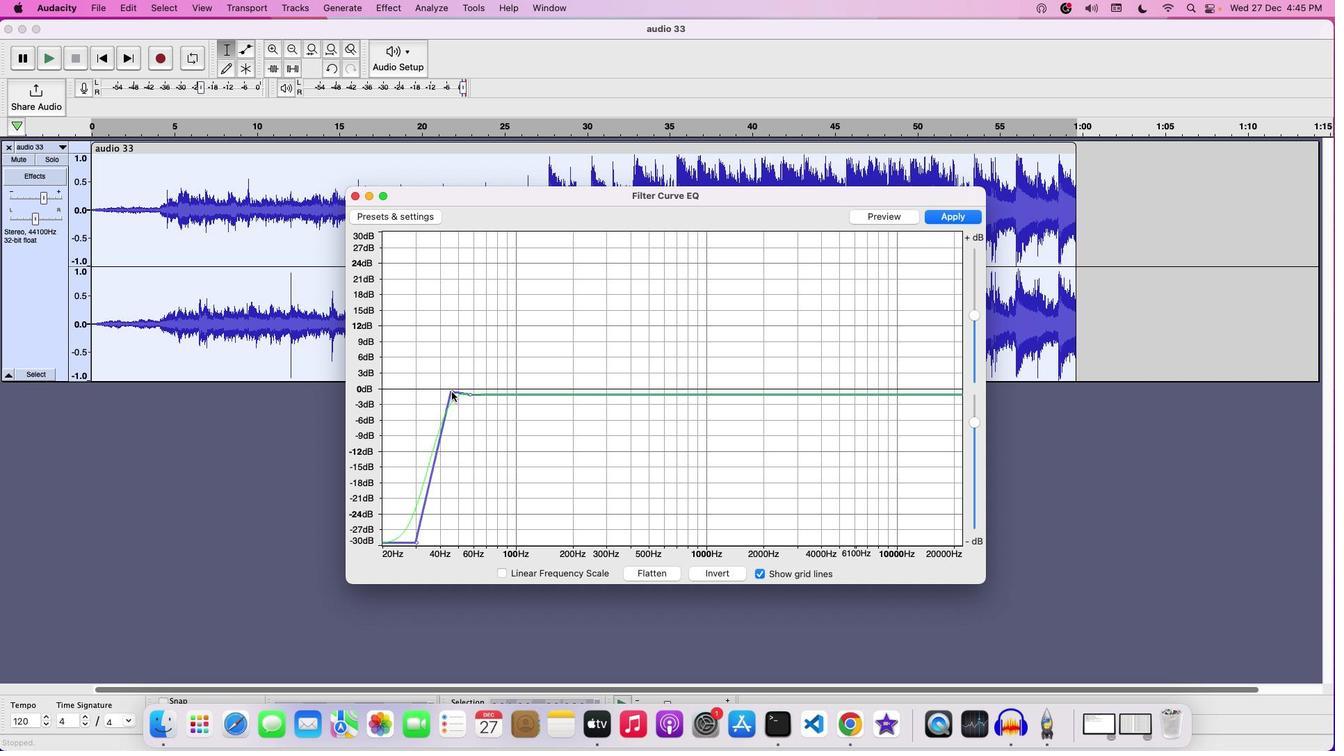 
Action: Mouse pressed left at (452, 392)
Screenshot: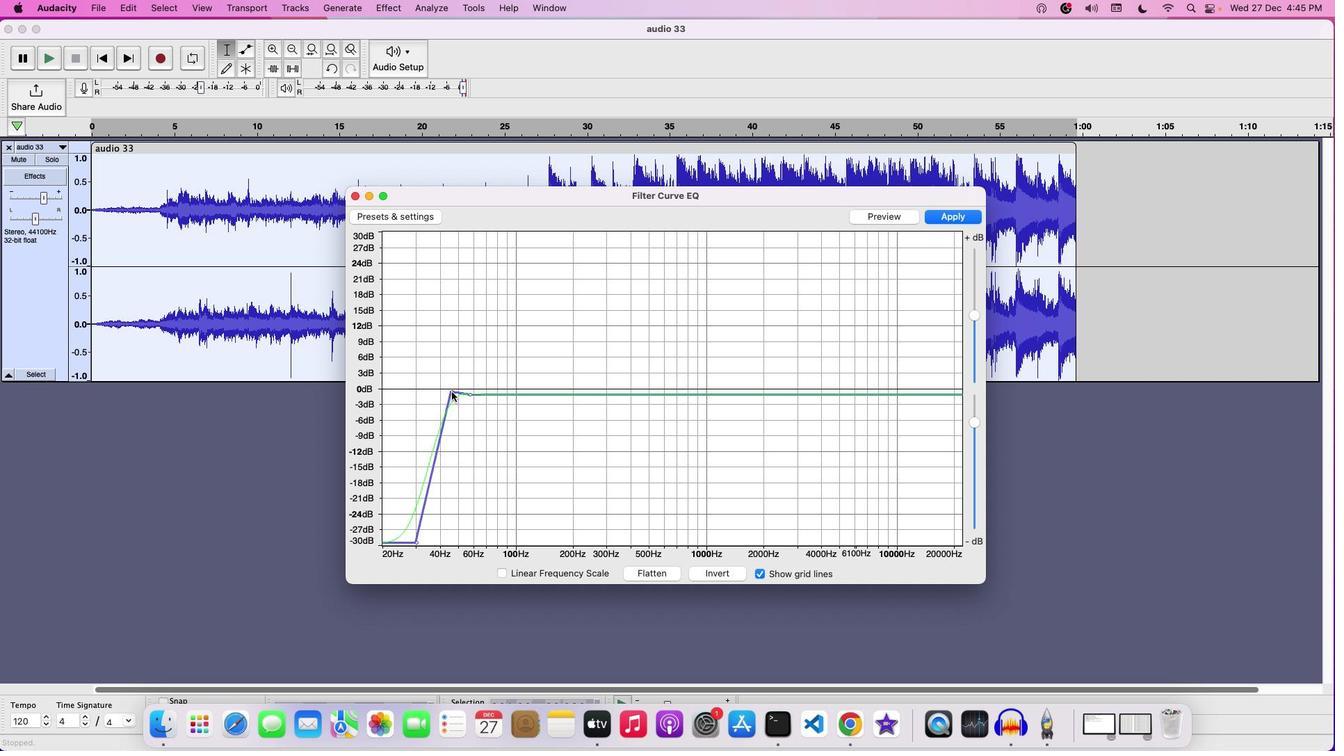 
Action: Mouse moved to (472, 396)
Screenshot: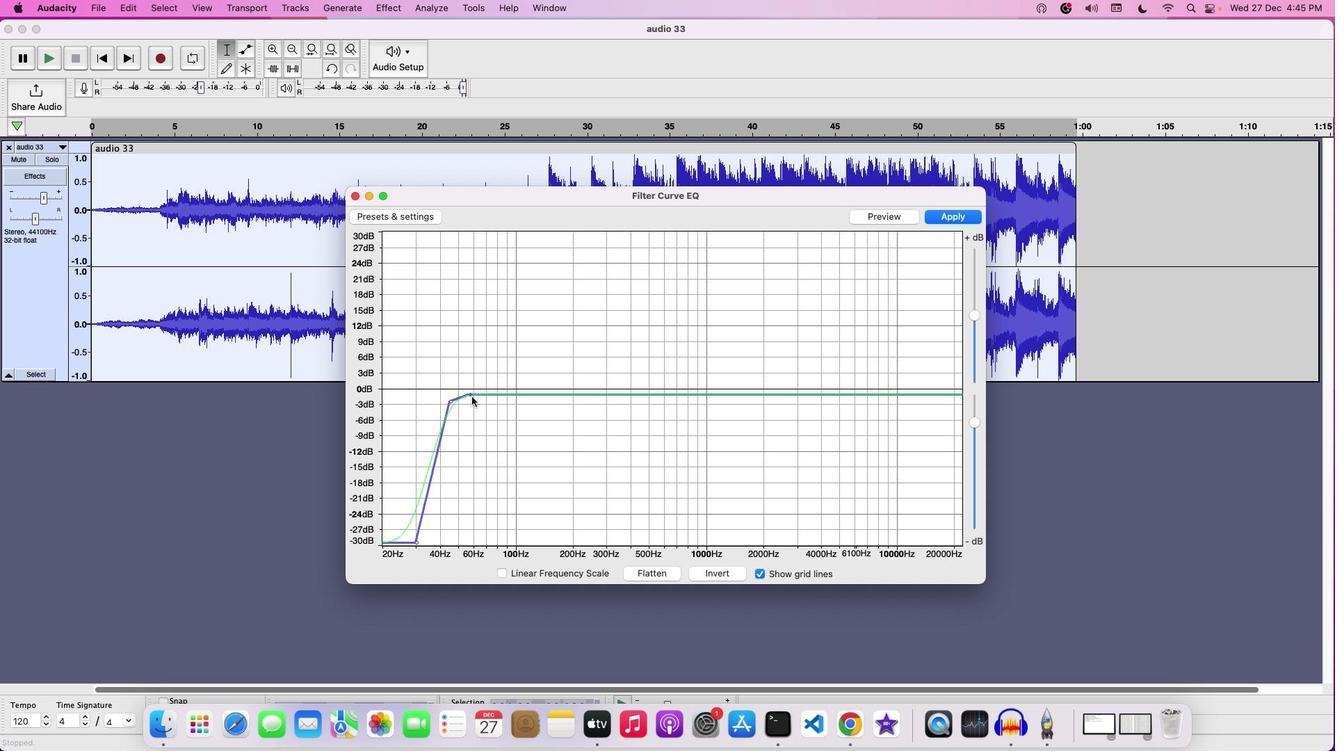 
Action: Mouse pressed left at (472, 396)
Screenshot: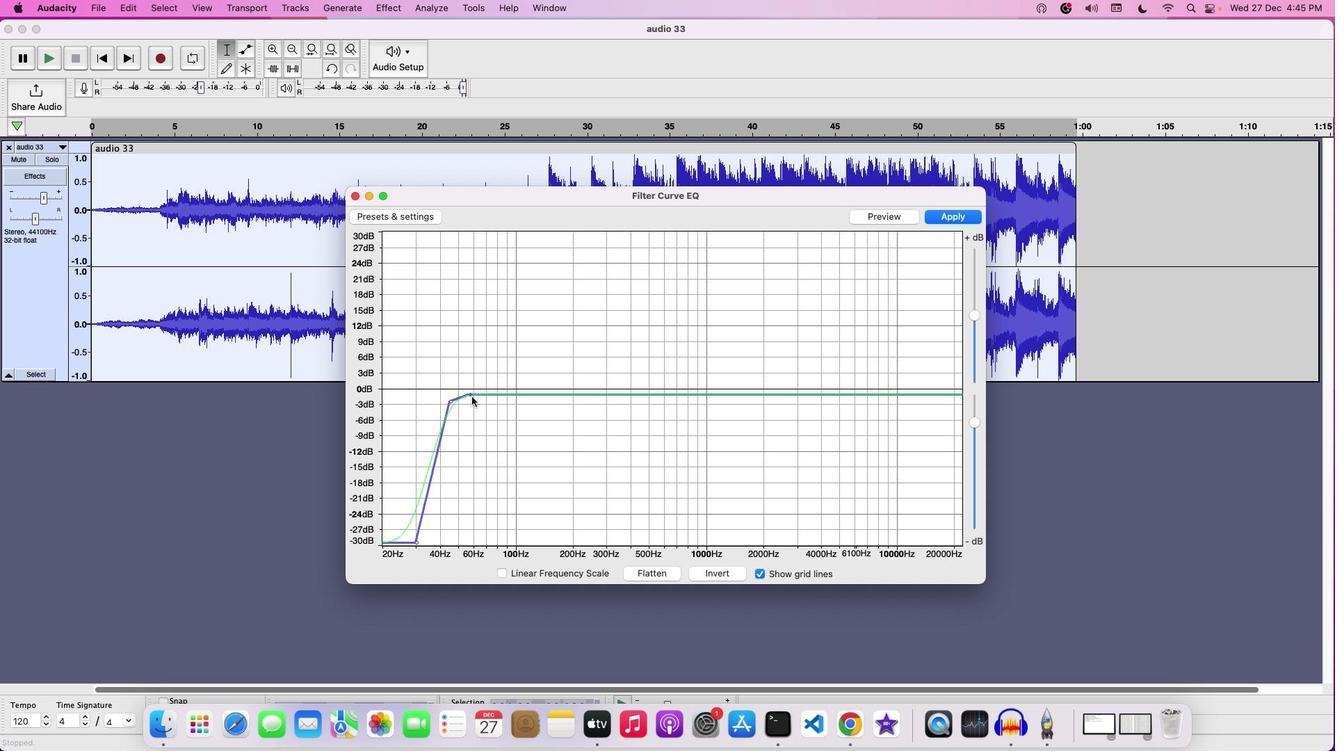 
Action: Mouse moved to (909, 398)
Screenshot: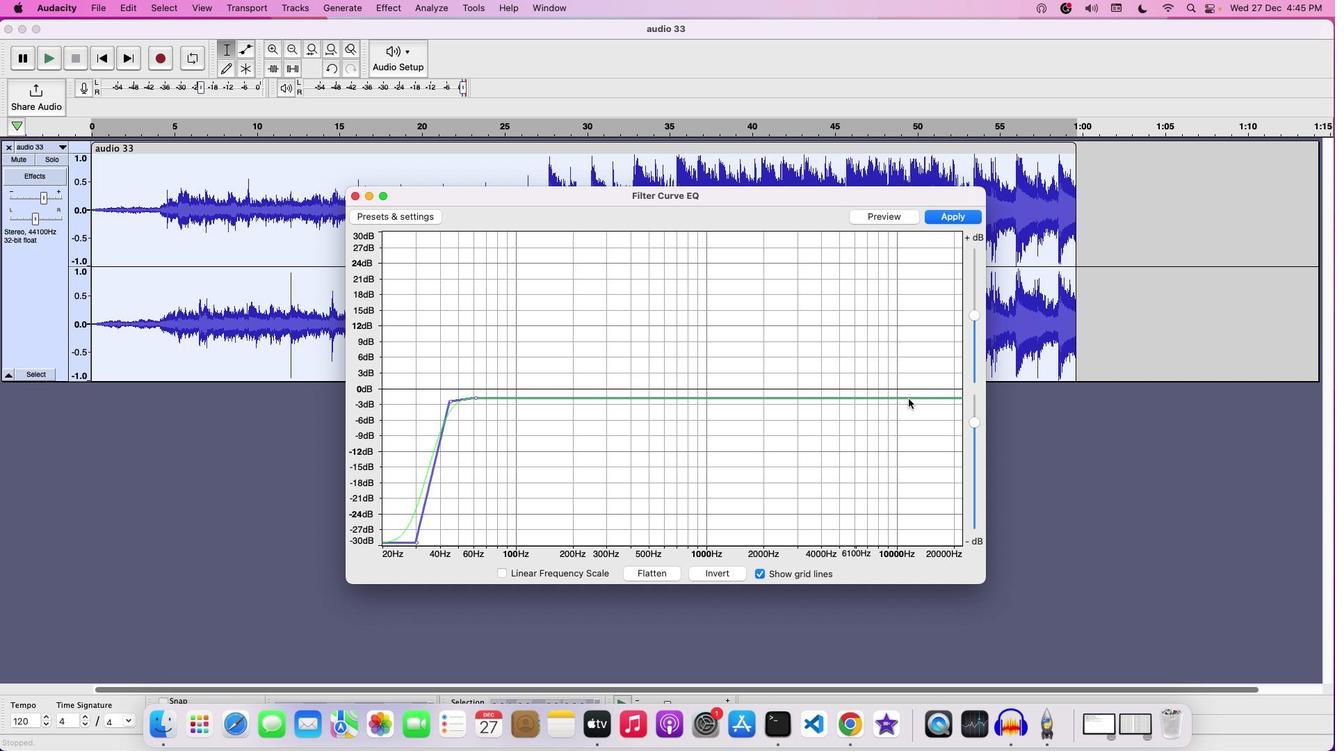 
Action: Mouse pressed left at (909, 398)
Screenshot: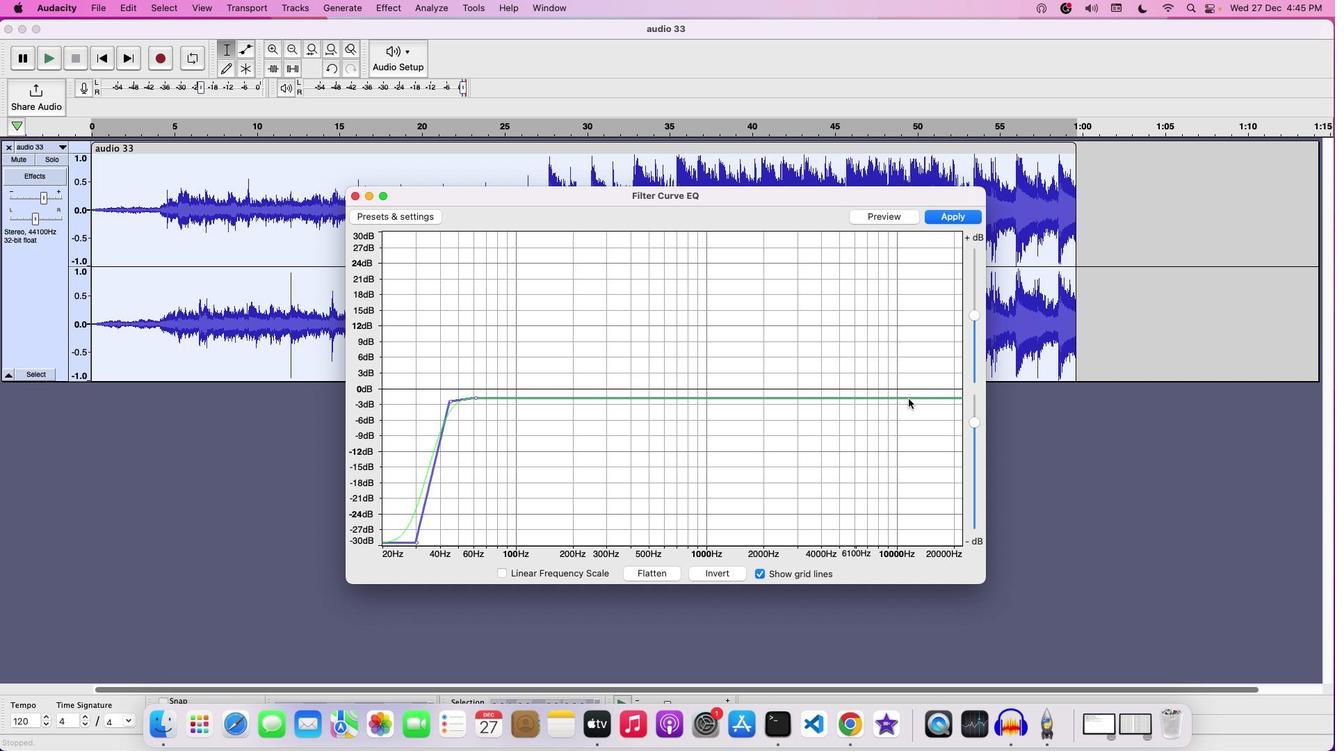 
Action: Mouse moved to (891, 399)
Screenshot: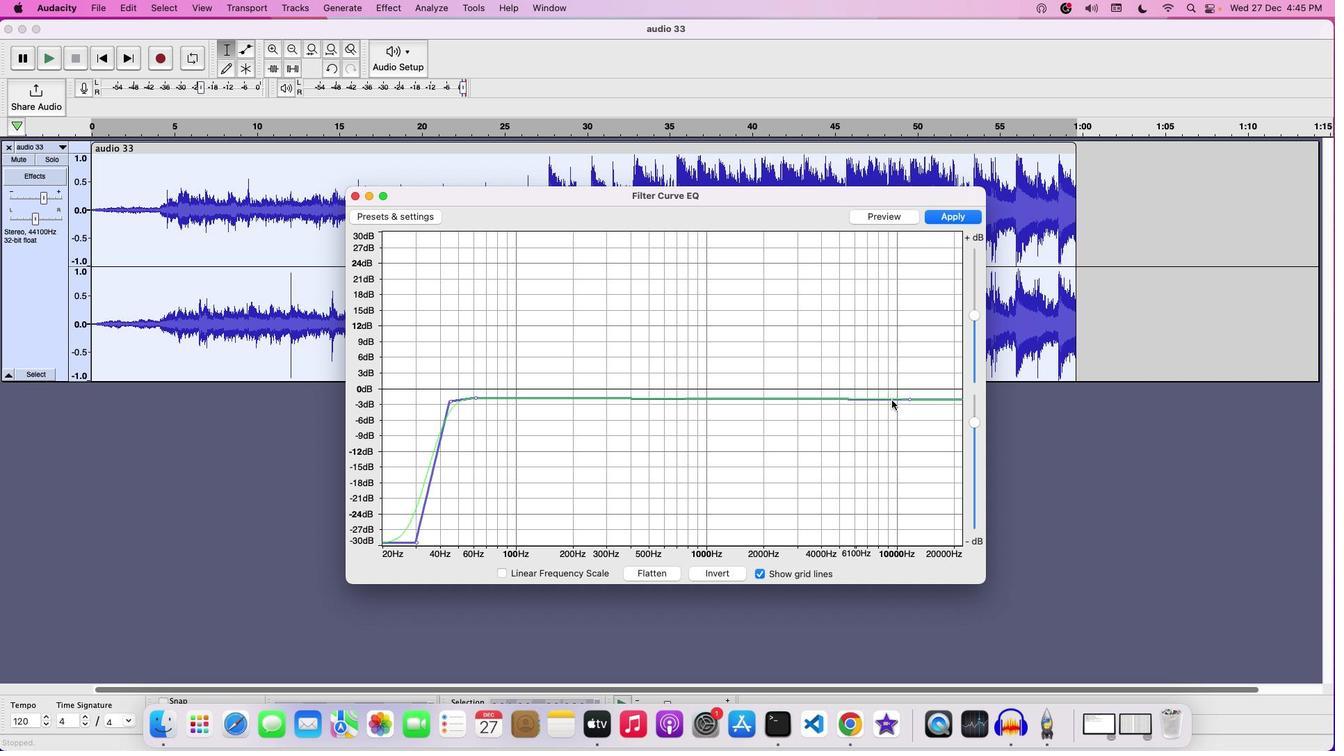 
Action: Mouse pressed left at (891, 399)
Screenshot: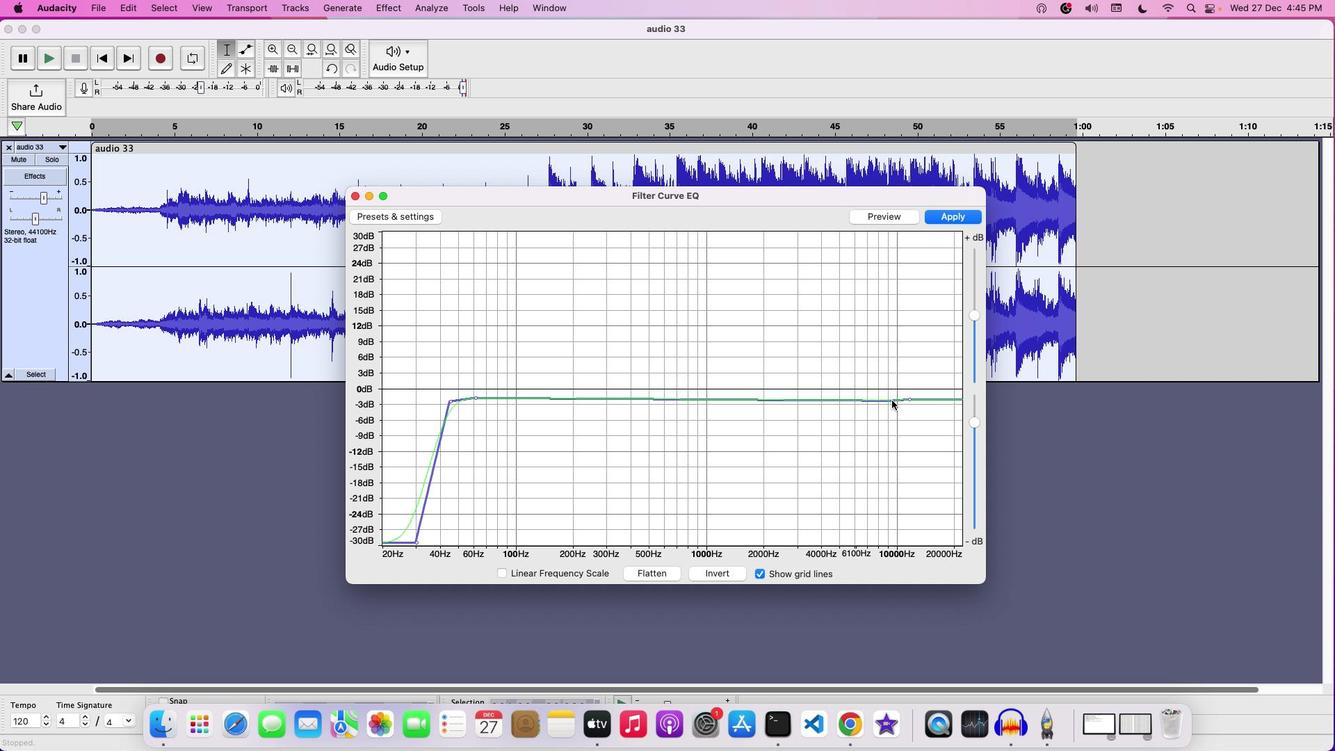 
Action: Mouse moved to (846, 399)
Screenshot: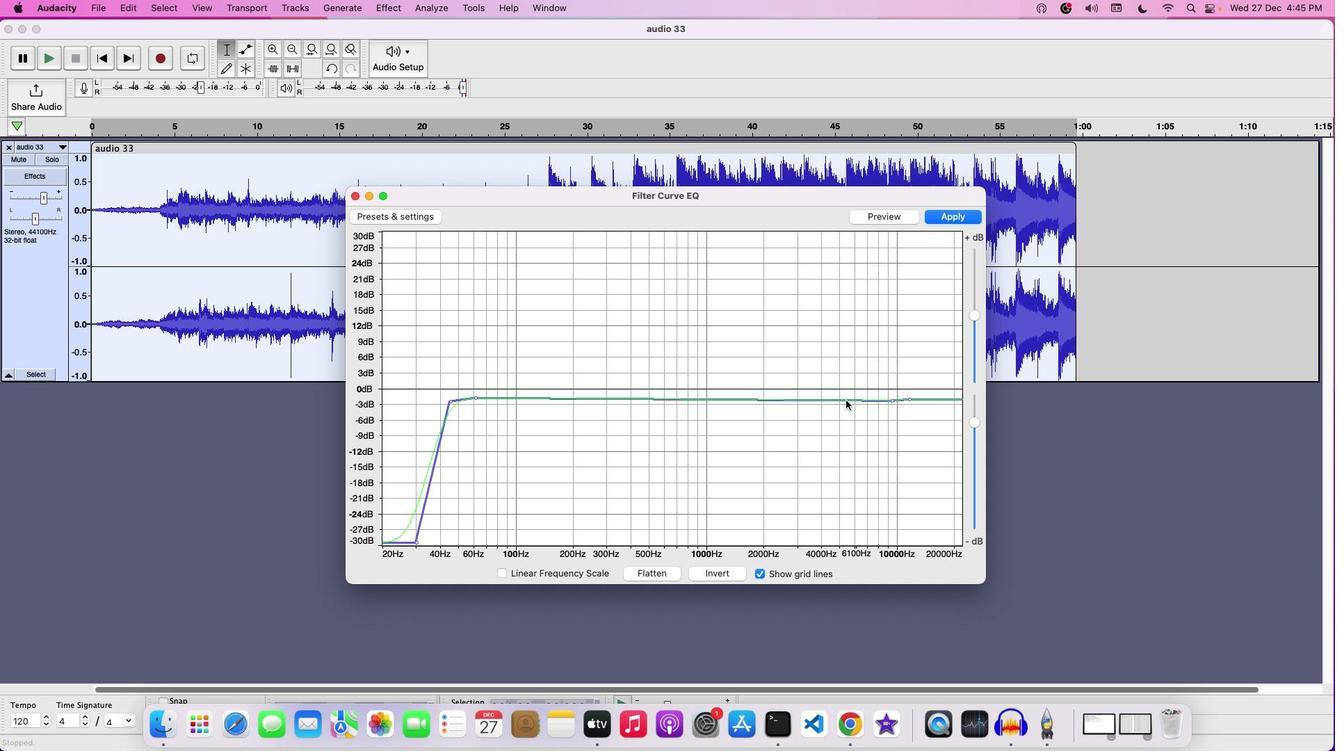 
Action: Mouse pressed left at (846, 399)
Screenshot: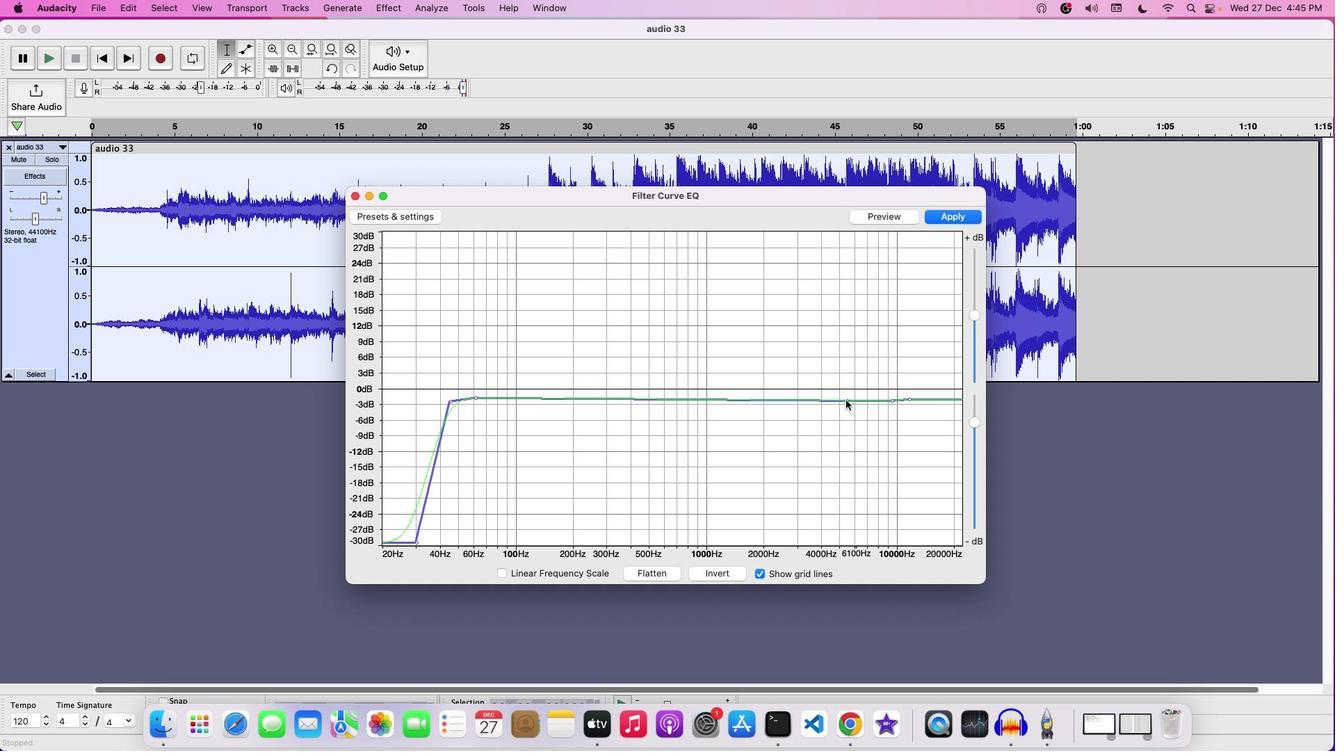
Action: Mouse moved to (815, 399)
Screenshot: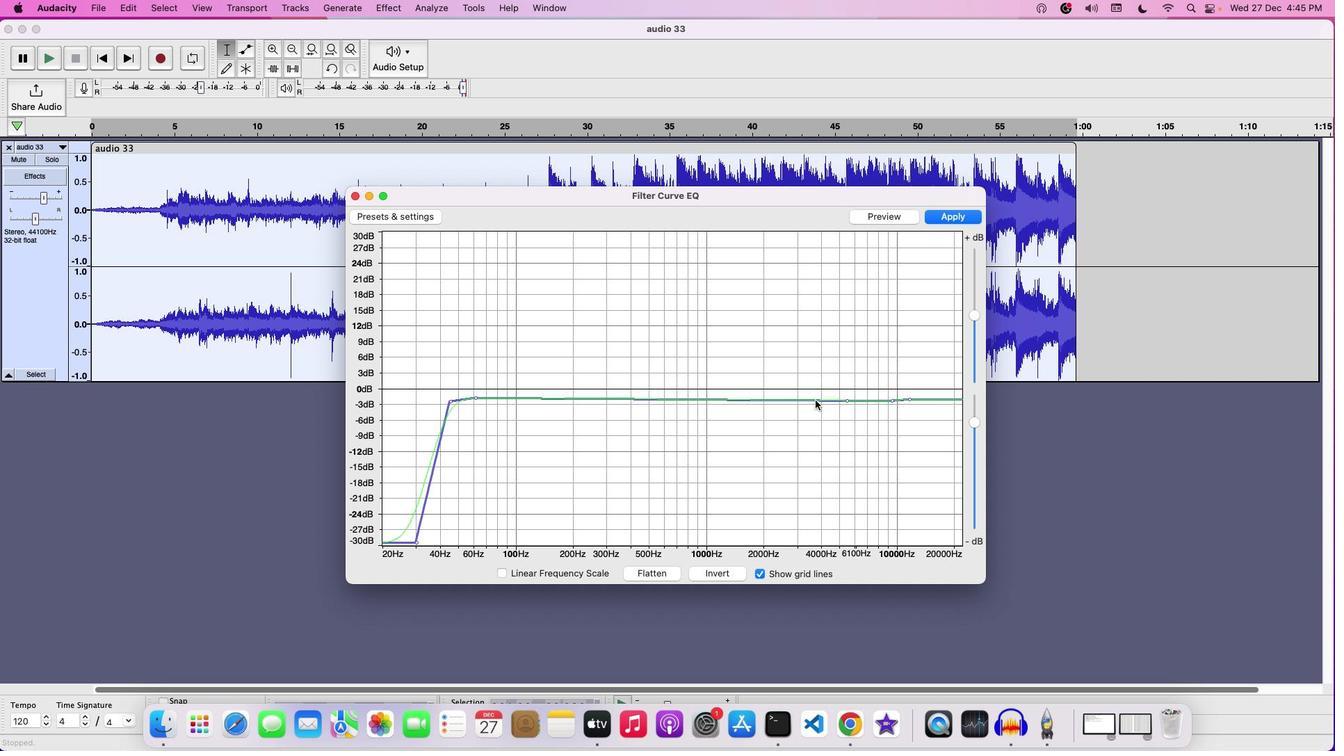 
Action: Mouse pressed left at (815, 399)
Screenshot: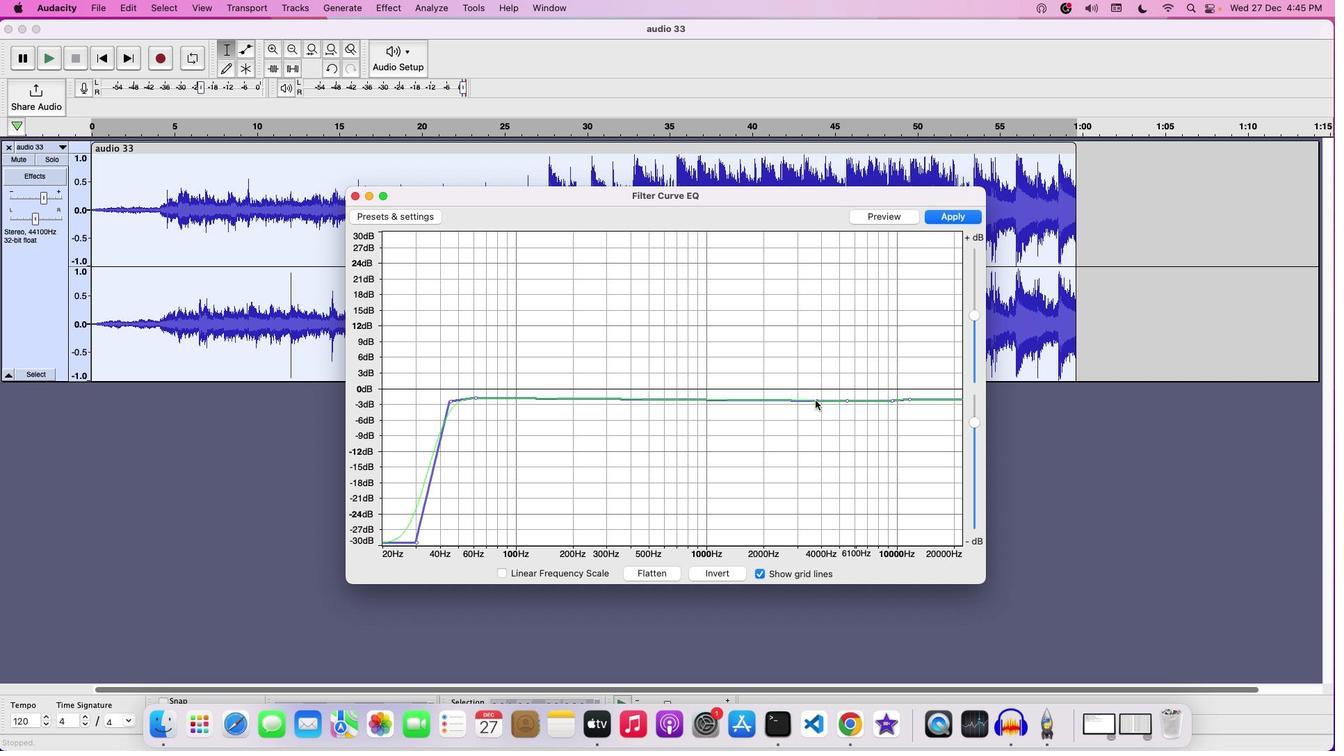 
Action: Mouse moved to (747, 394)
Screenshot: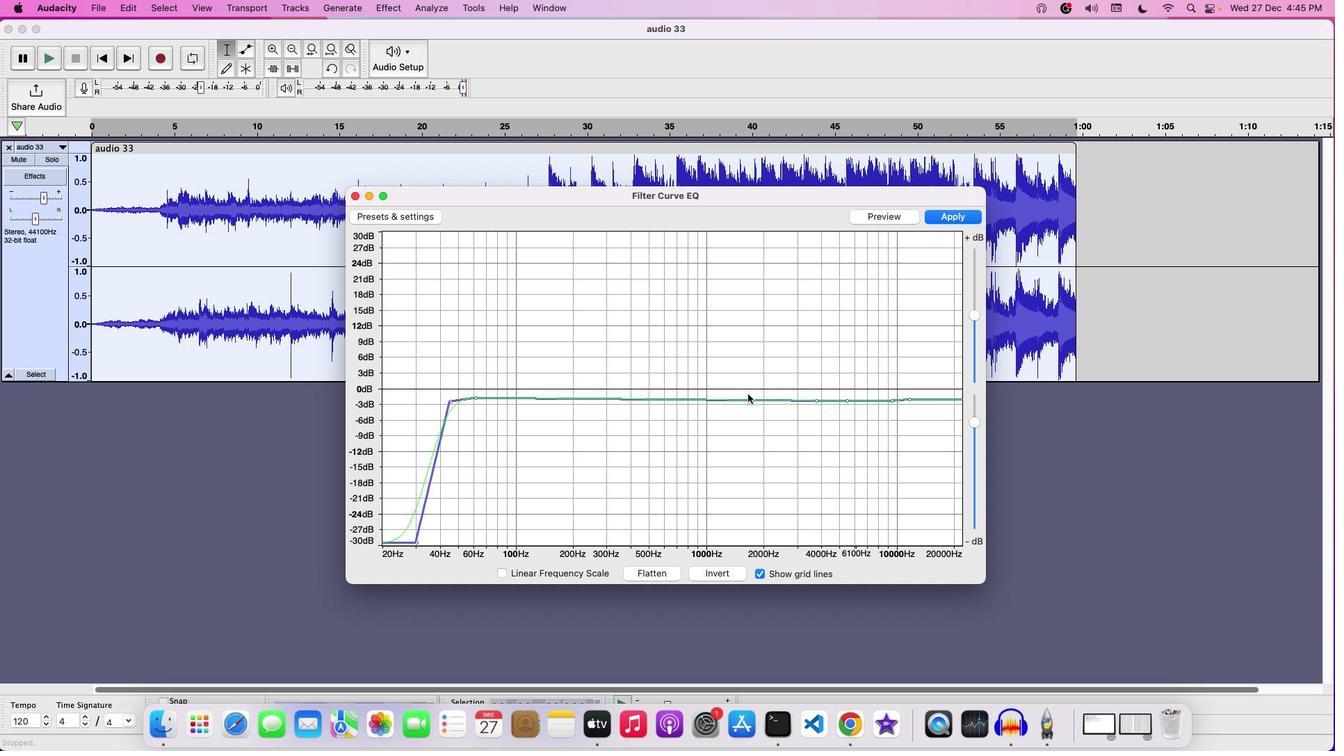 
Action: Mouse pressed left at (747, 394)
Screenshot: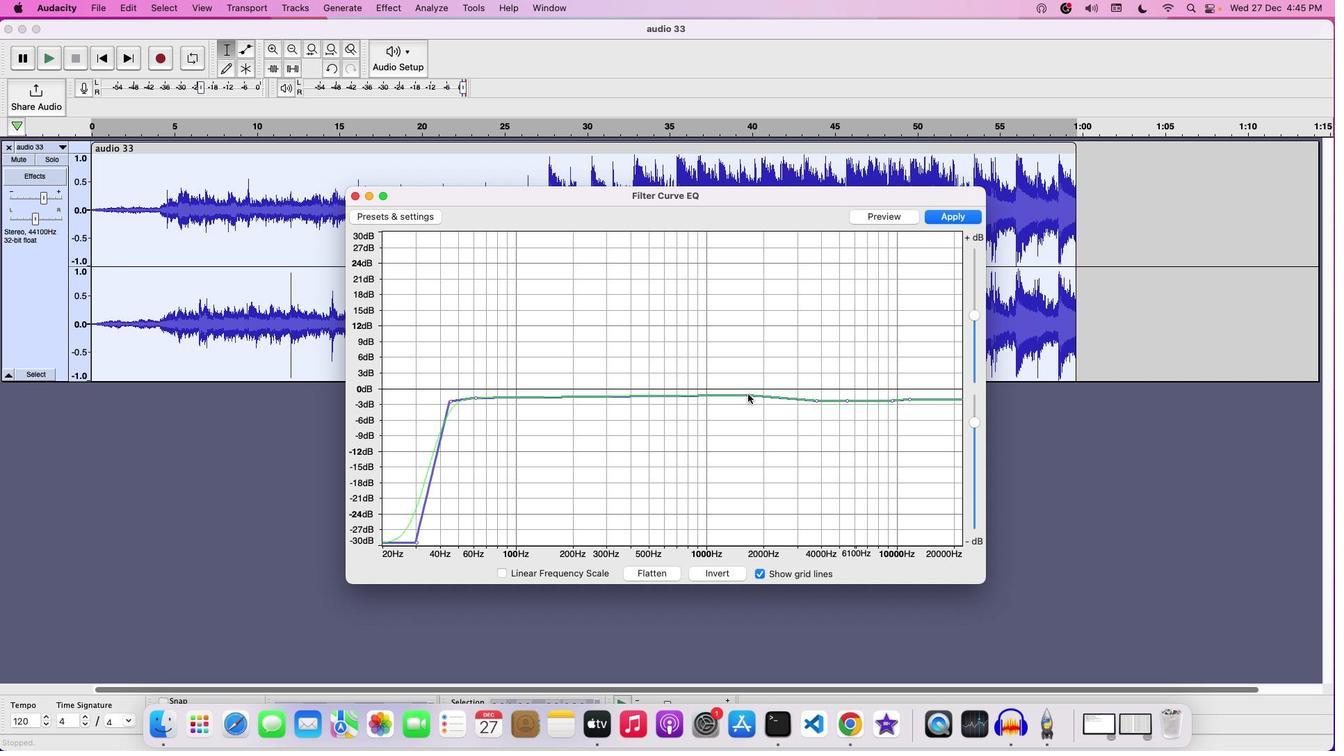 
Action: Mouse moved to (674, 391)
Screenshot: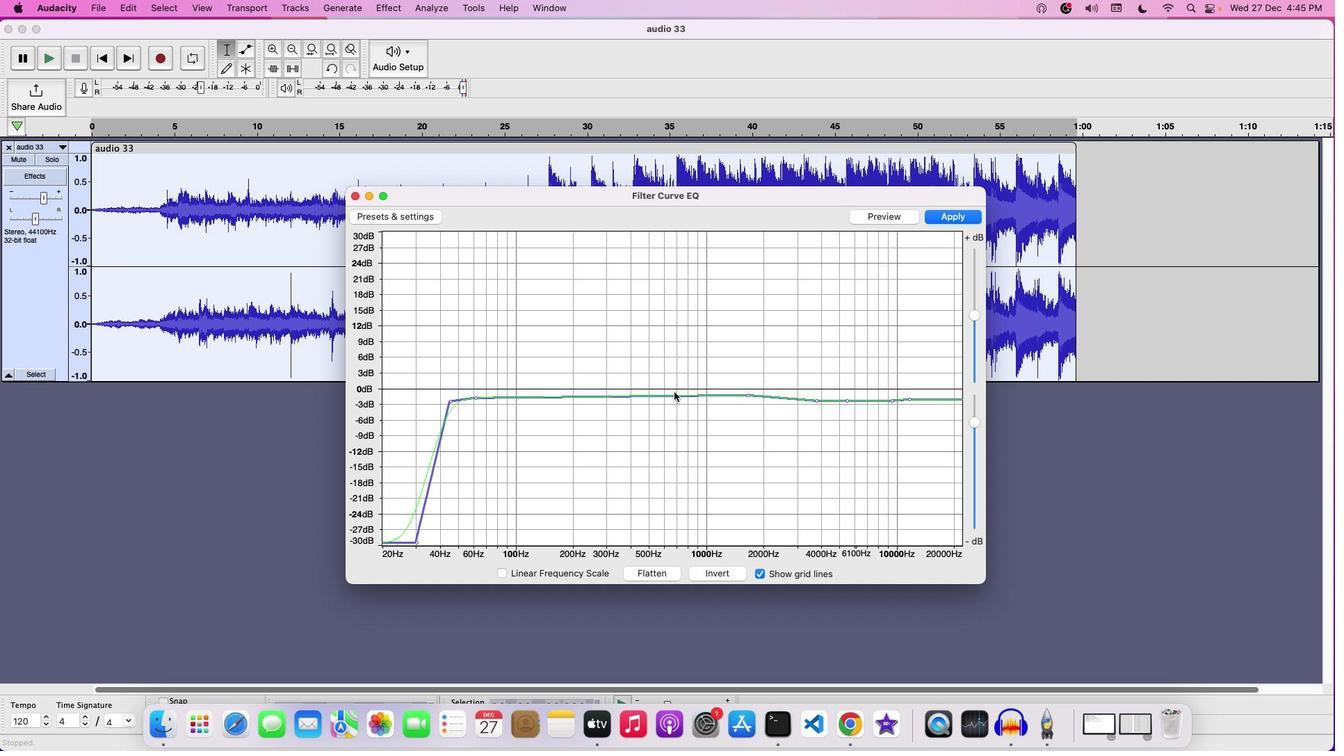 
Action: Mouse pressed left at (674, 391)
Screenshot: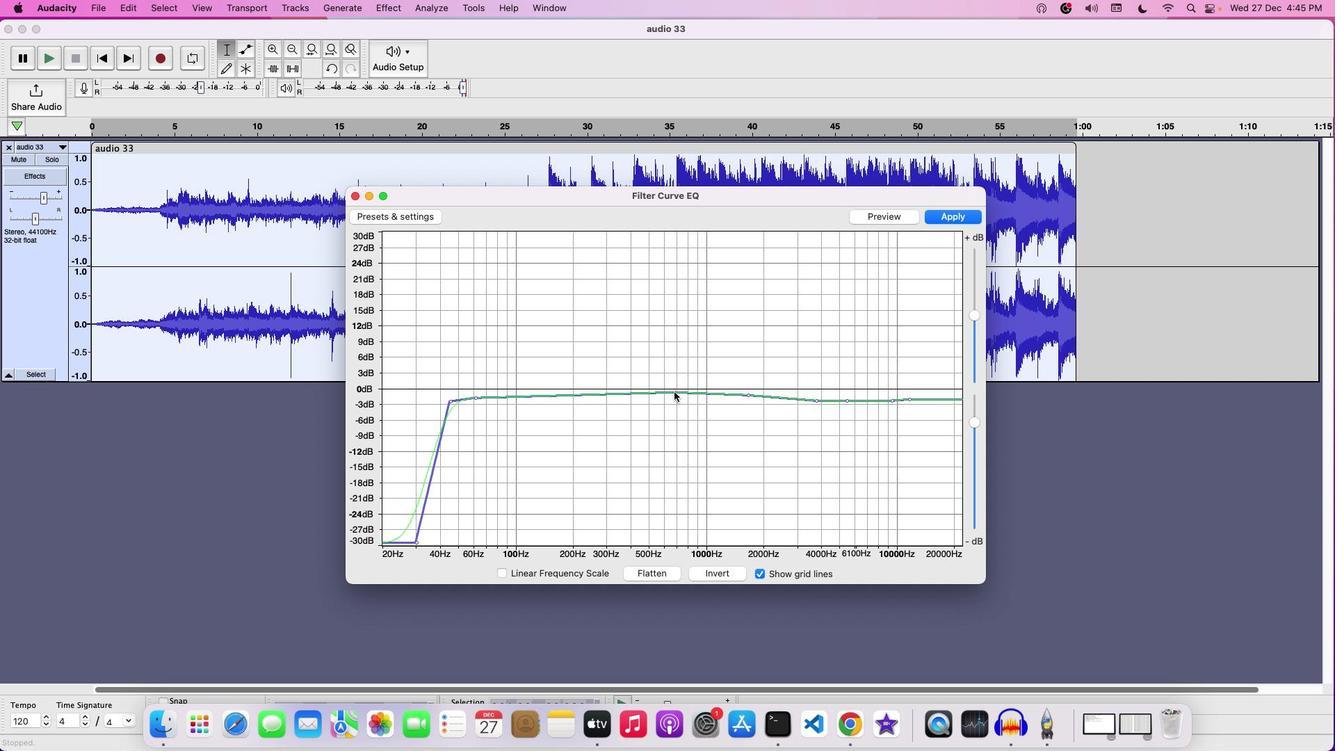 
Action: Mouse moved to (598, 391)
Screenshot: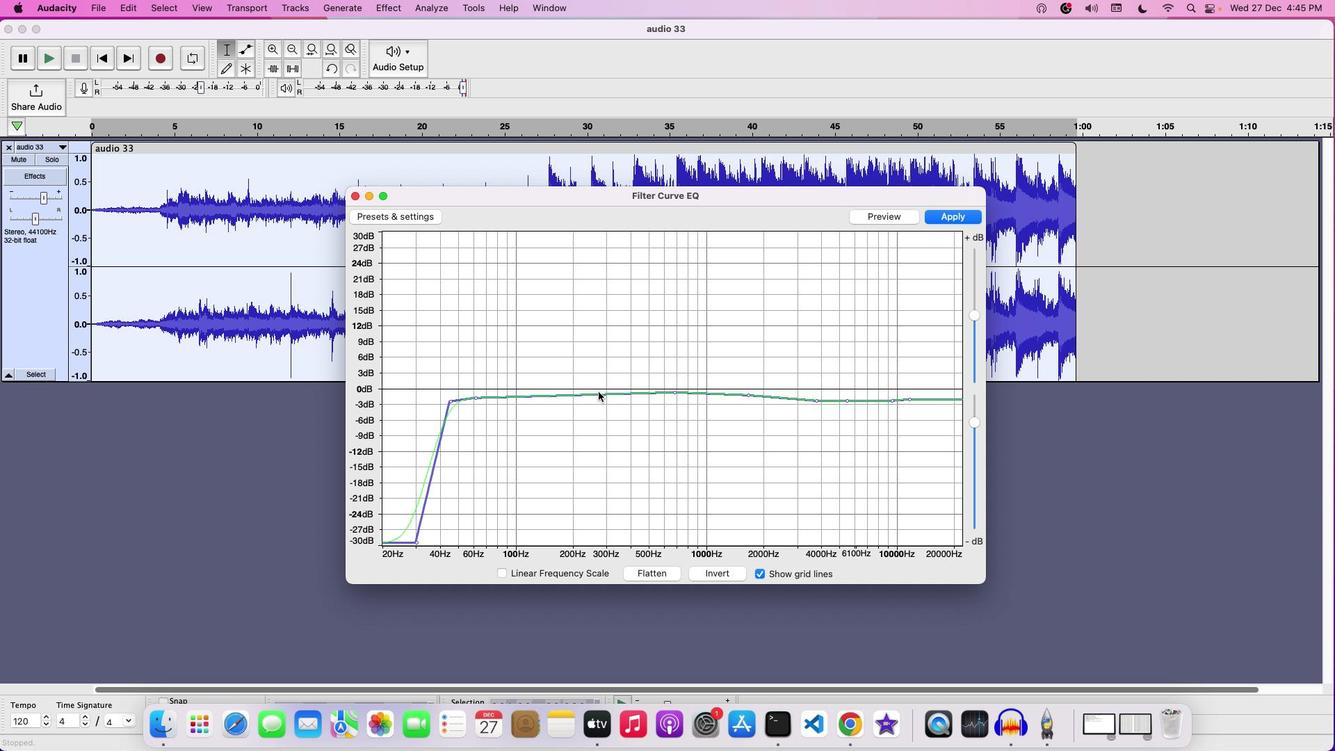 
Action: Mouse pressed left at (598, 391)
Screenshot: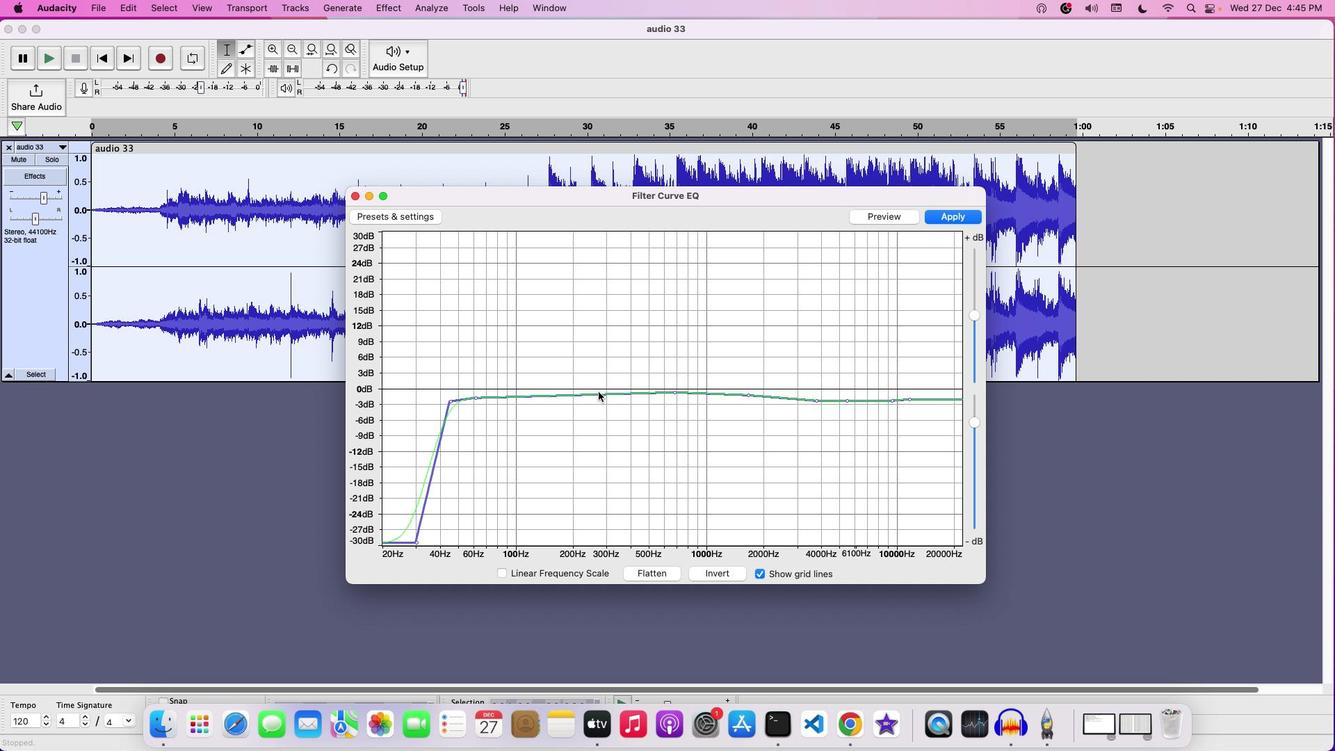 
Action: Mouse moved to (909, 399)
Screenshot: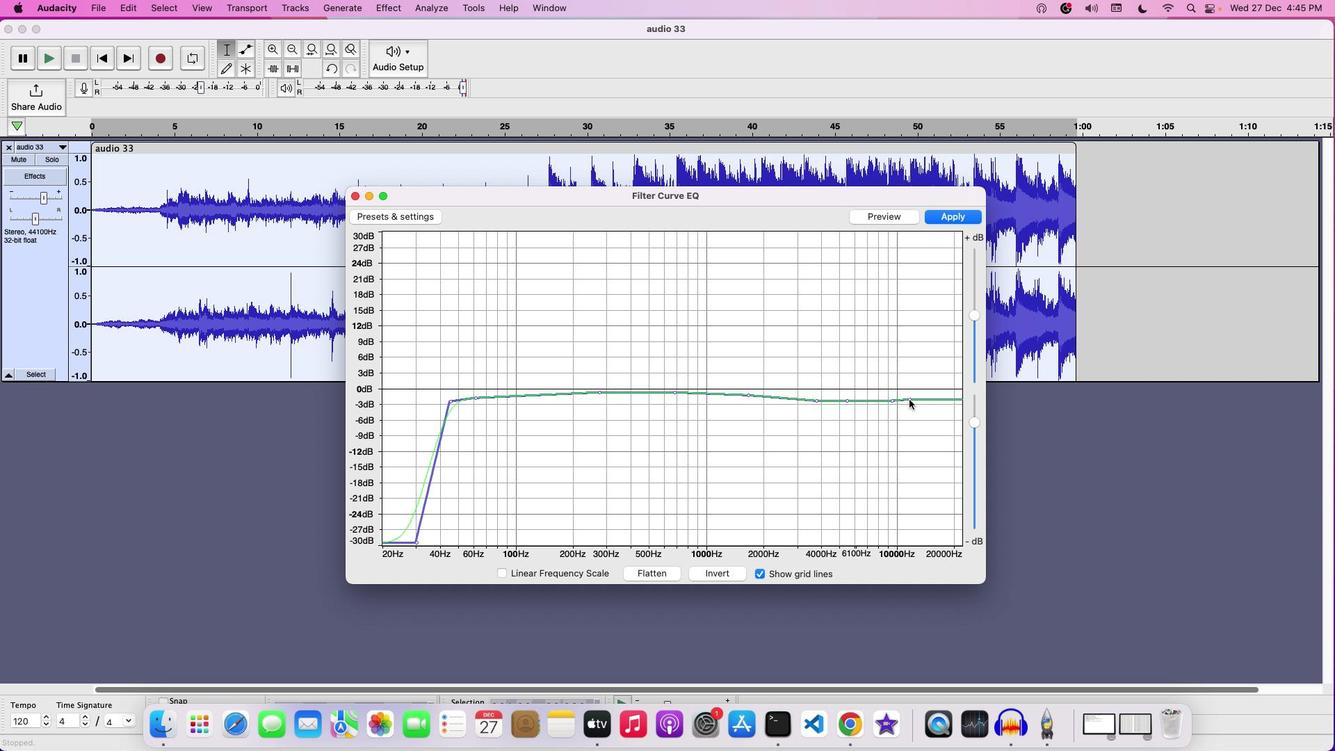 
Action: Mouse pressed left at (909, 399)
Screenshot: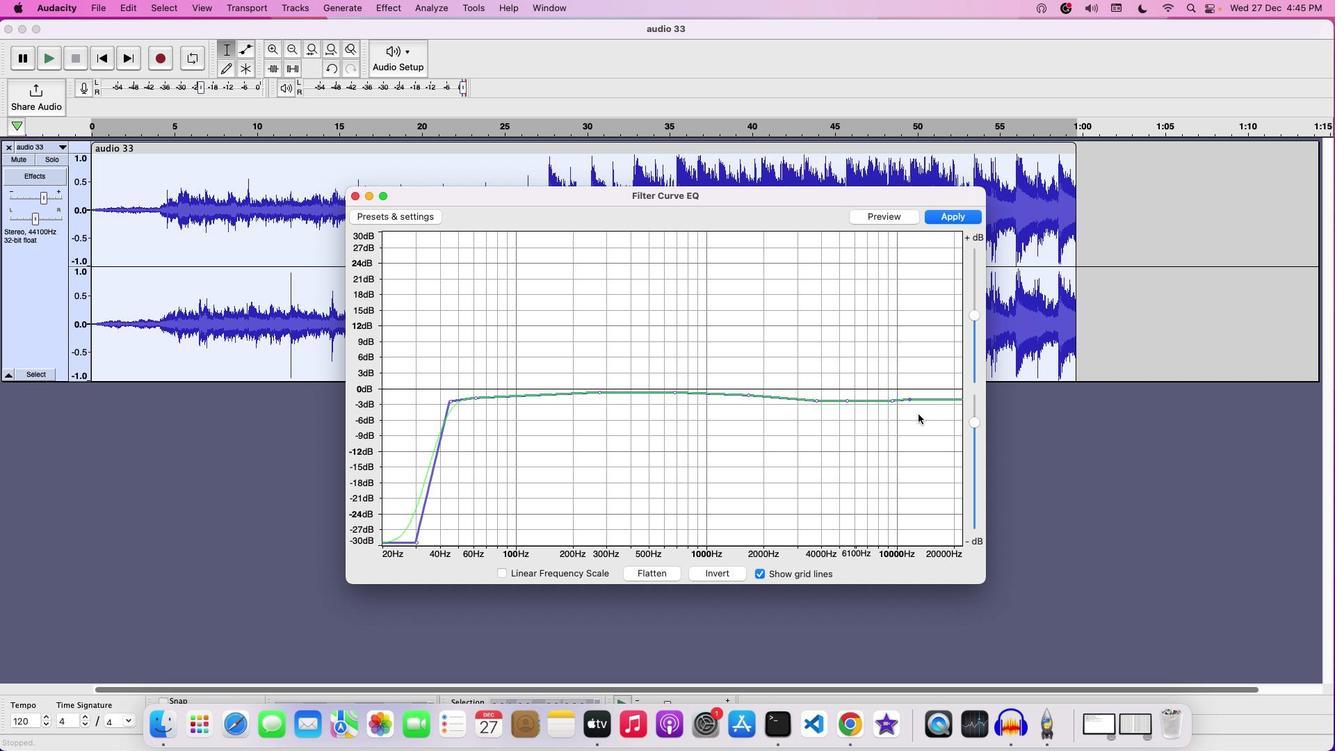 
Action: Mouse moved to (689, 394)
Screenshot: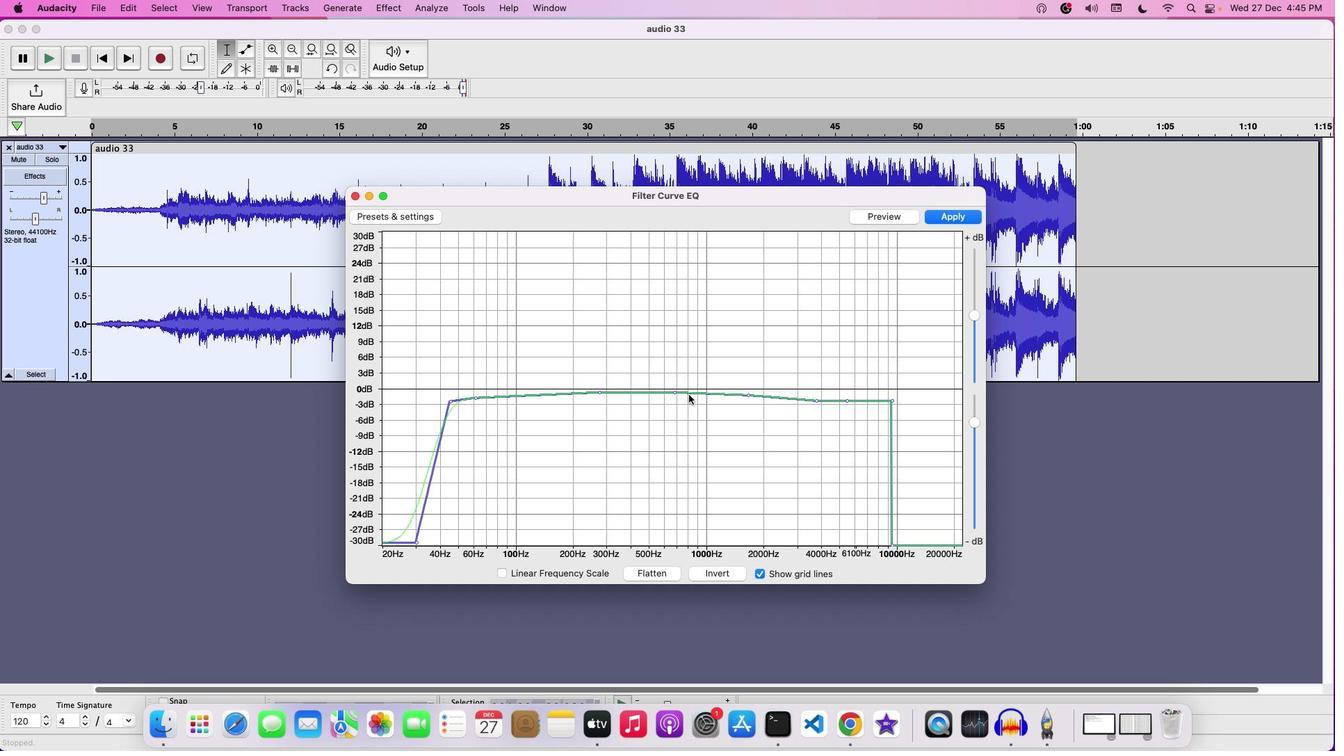 
Action: Mouse pressed left at (689, 394)
Screenshot: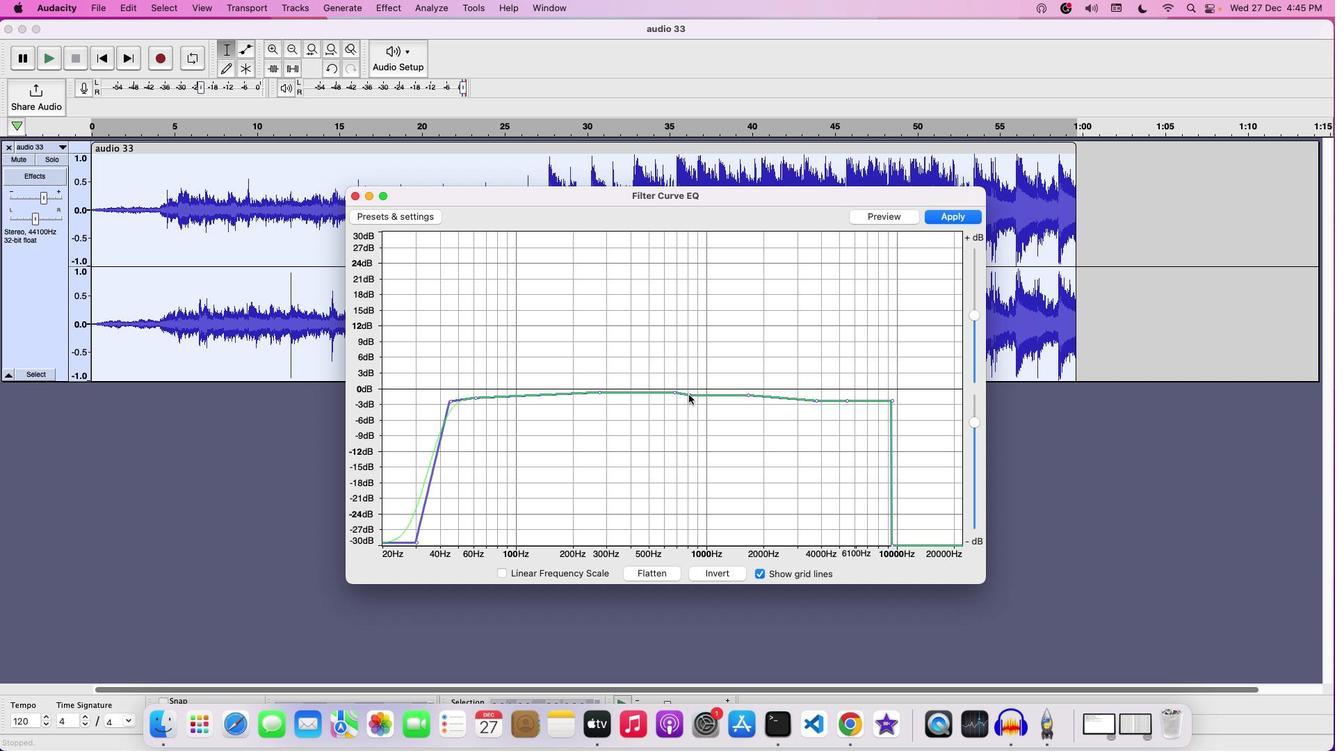
Action: Mouse moved to (698, 395)
Screenshot: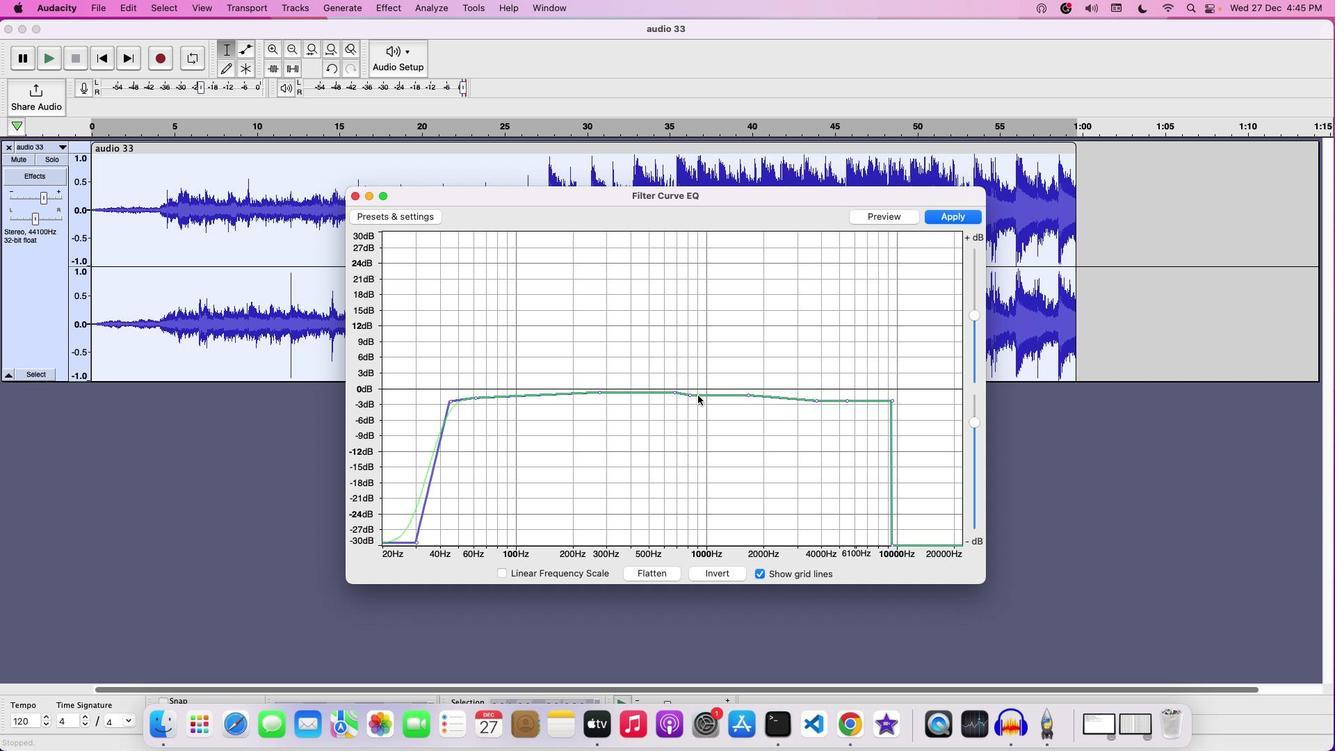 
Action: Mouse pressed left at (698, 395)
Screenshot: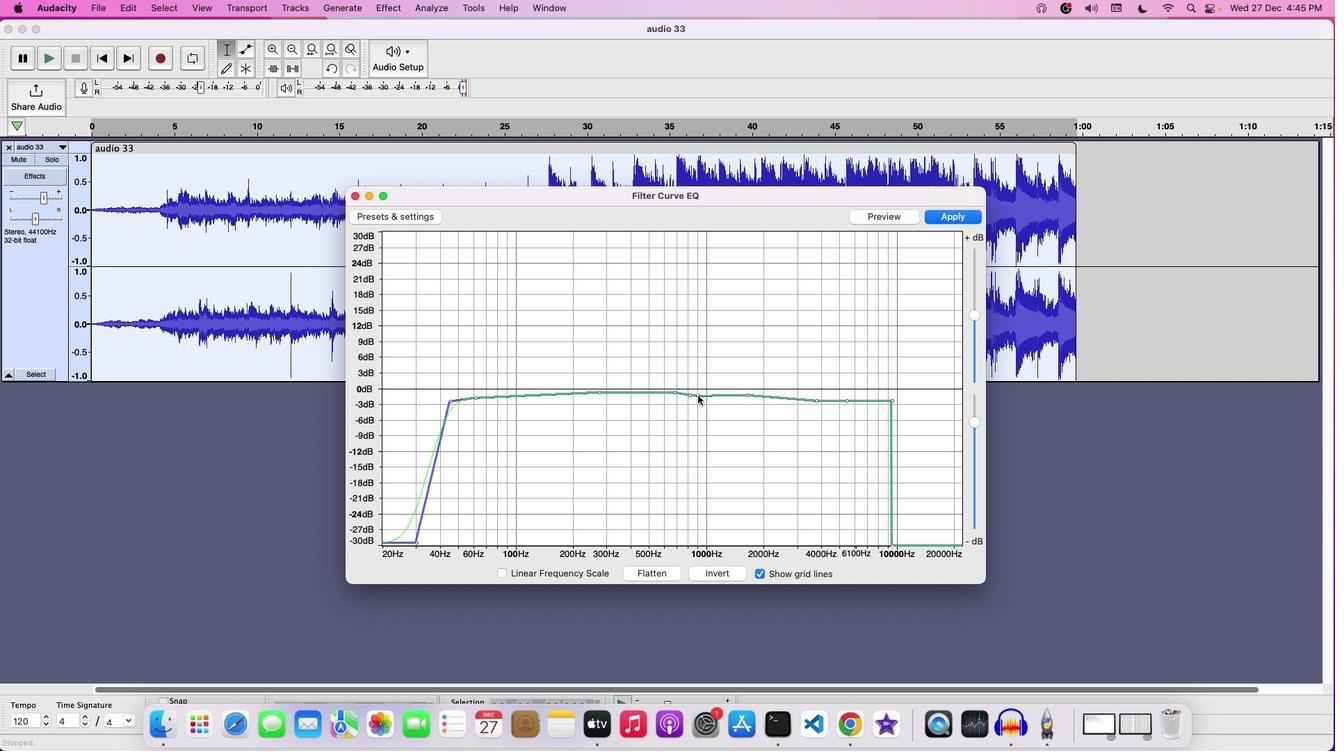 
Action: Mouse moved to (690, 396)
Screenshot: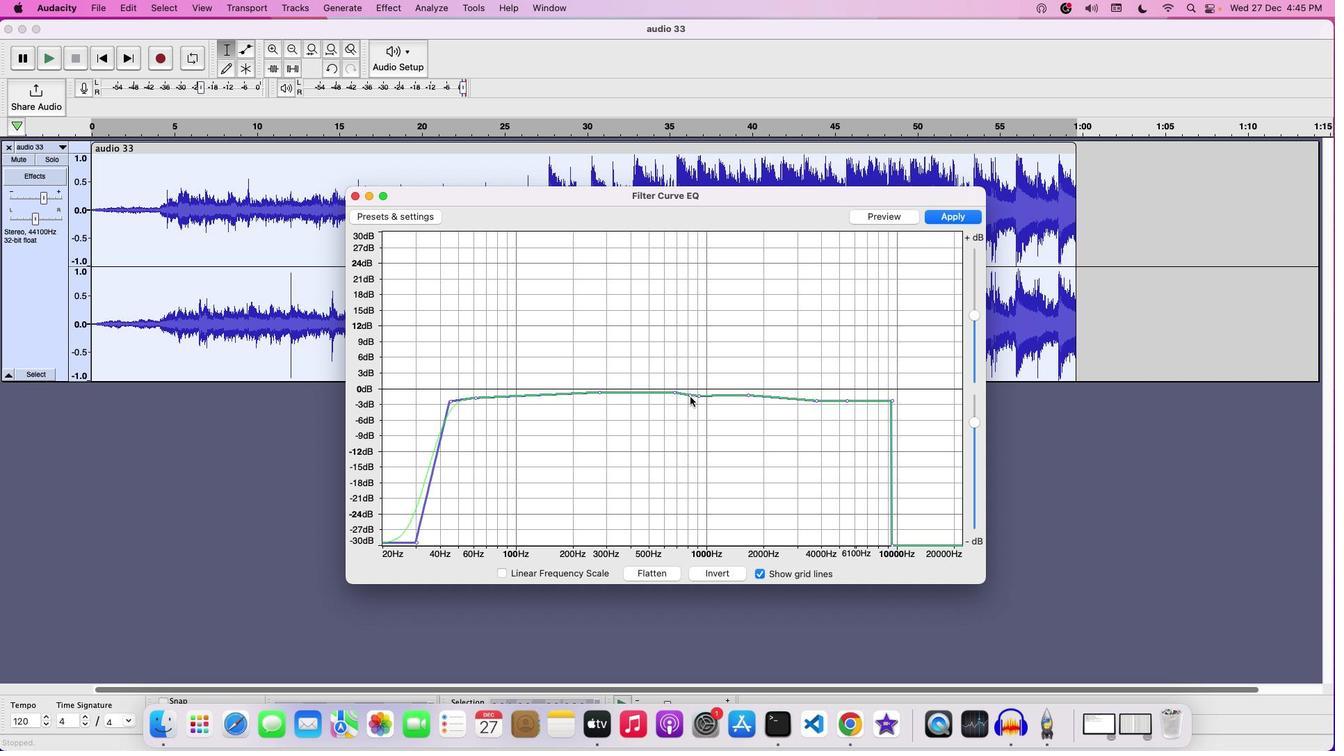 
Action: Mouse pressed left at (690, 396)
Screenshot: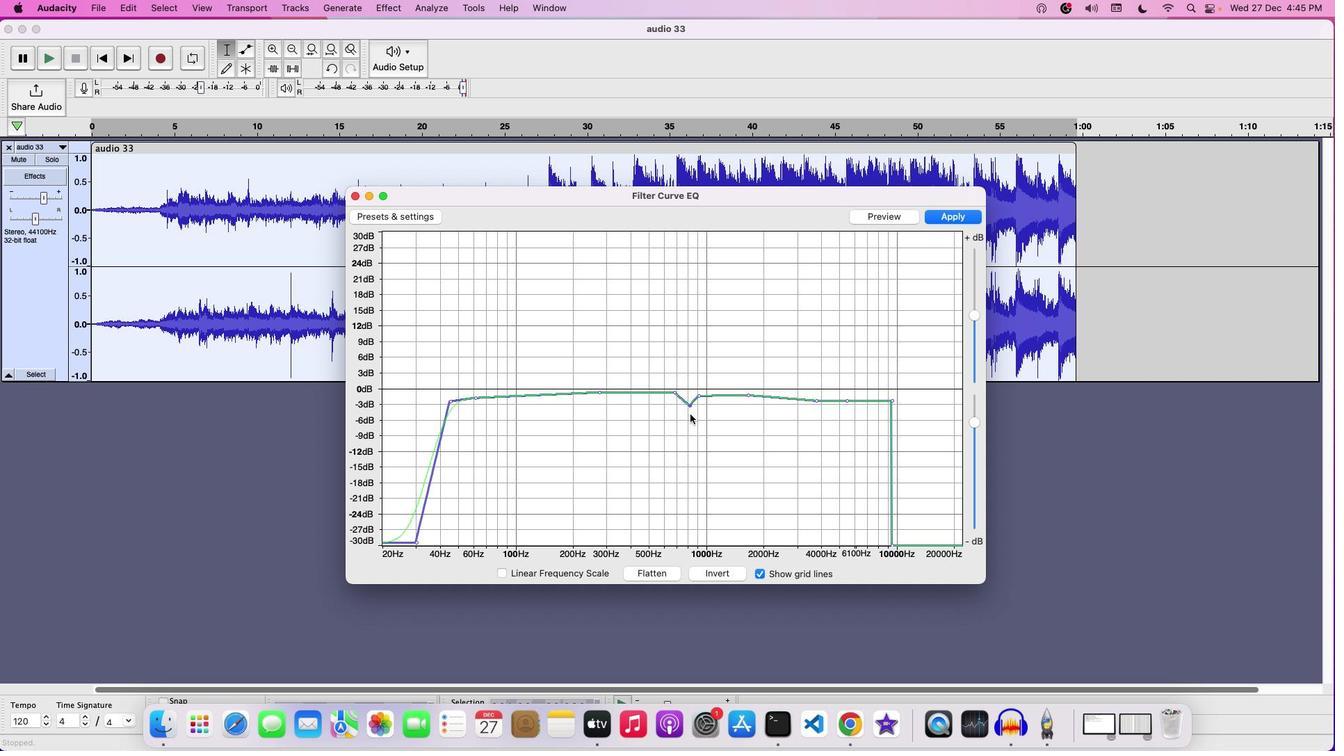 
Action: Mouse moved to (699, 397)
Screenshot: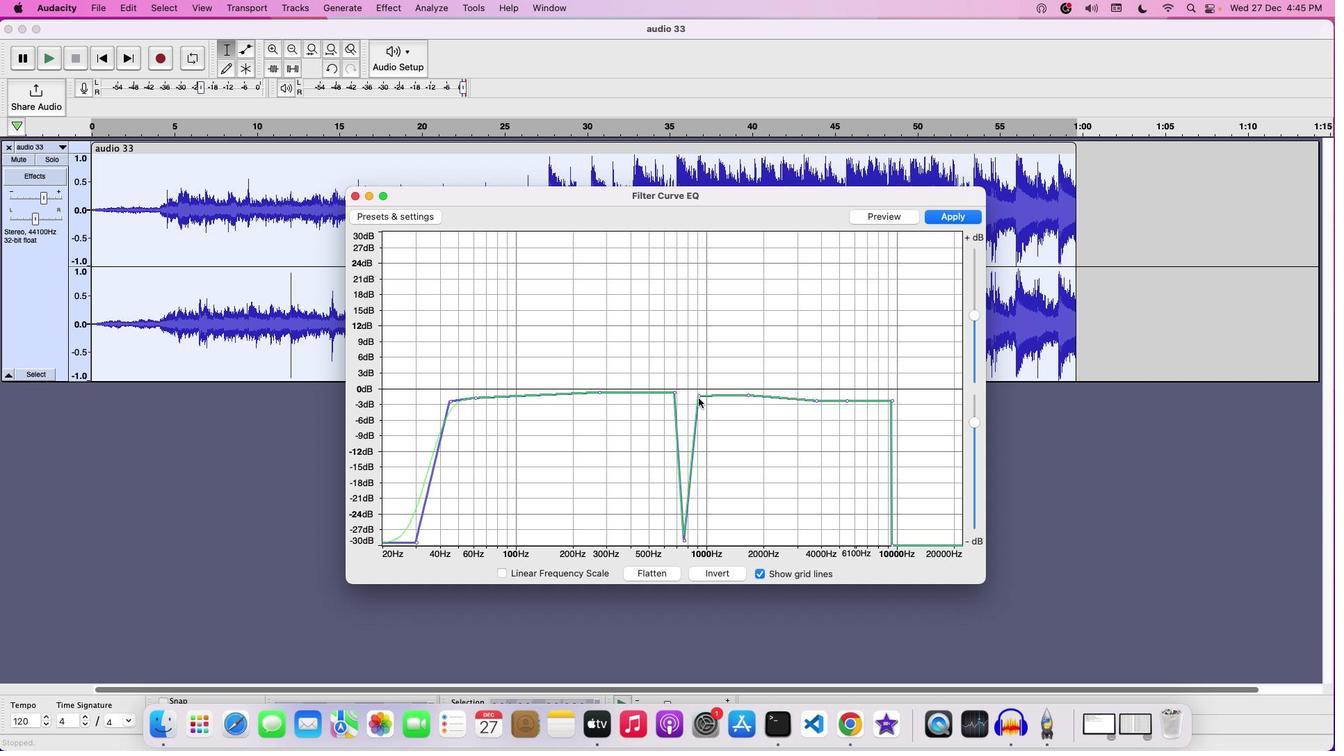 
Action: Mouse pressed left at (699, 397)
Screenshot: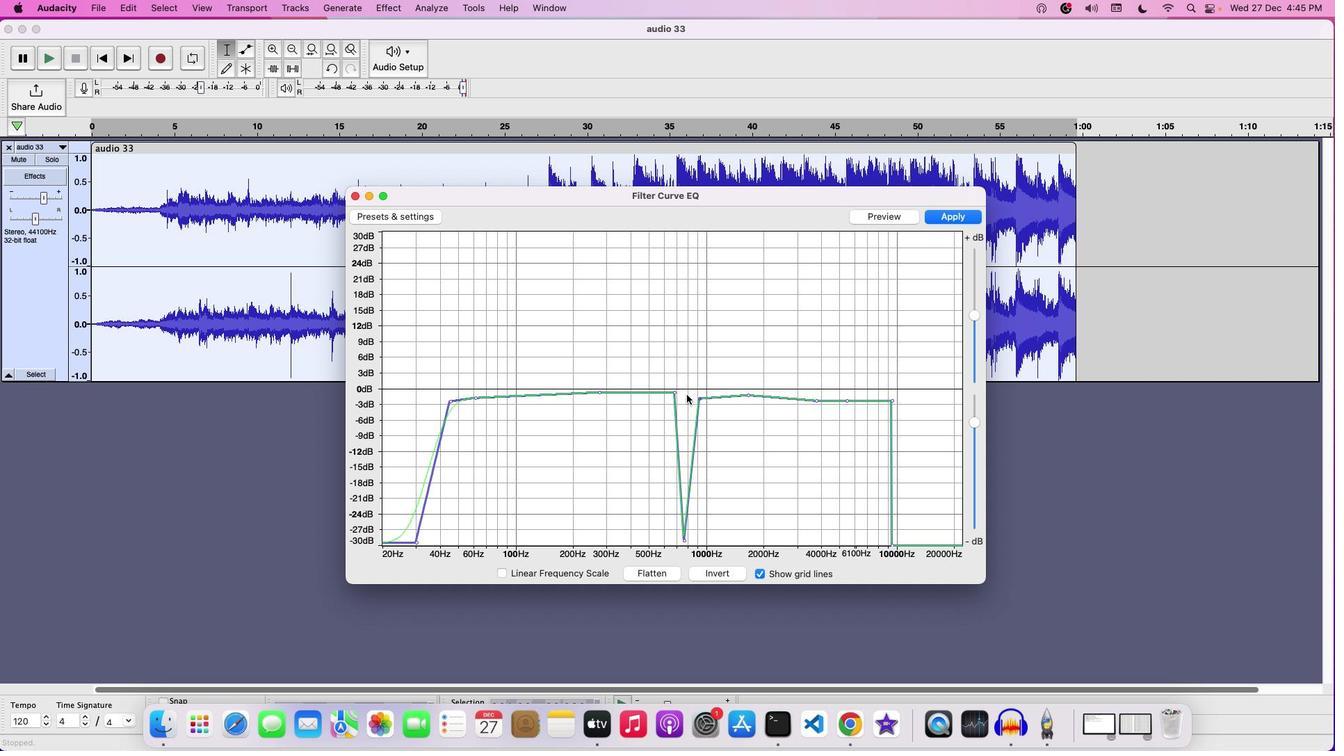 
Action: Mouse moved to (673, 393)
Screenshot: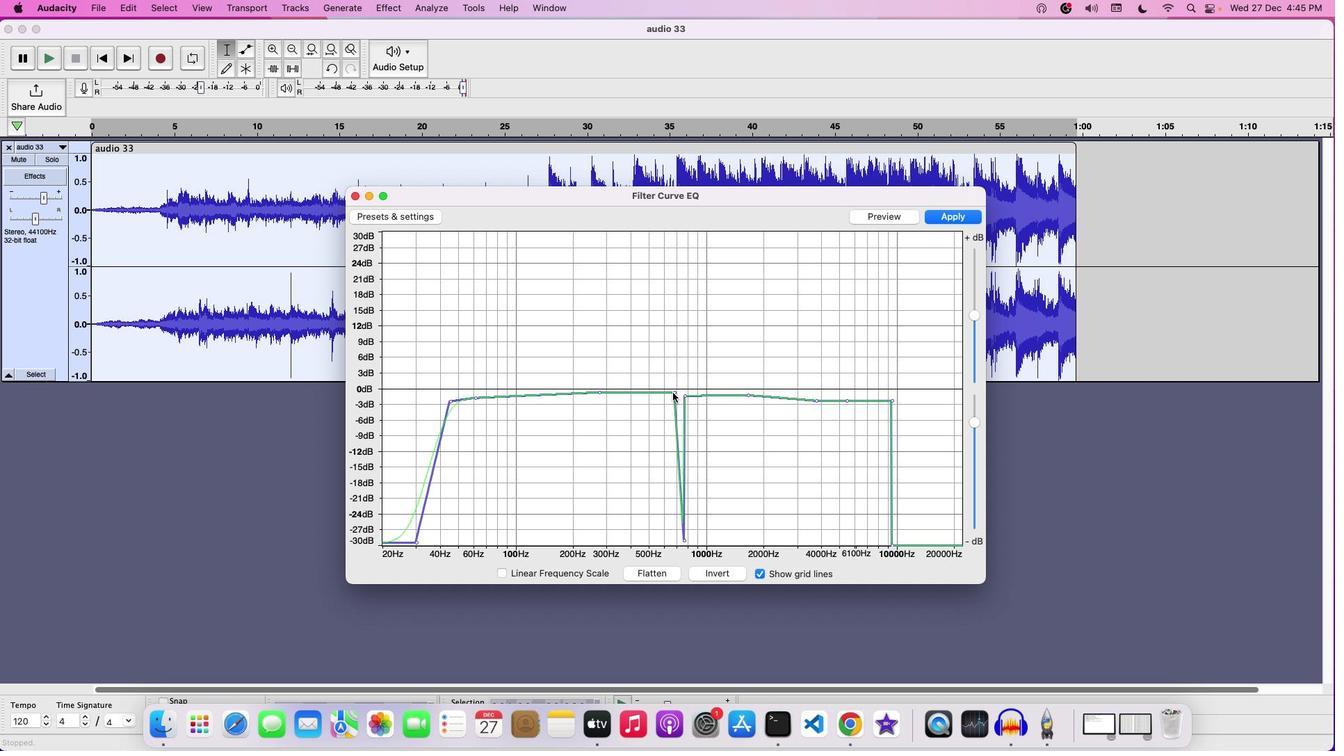 
Action: Mouse pressed left at (673, 393)
Screenshot: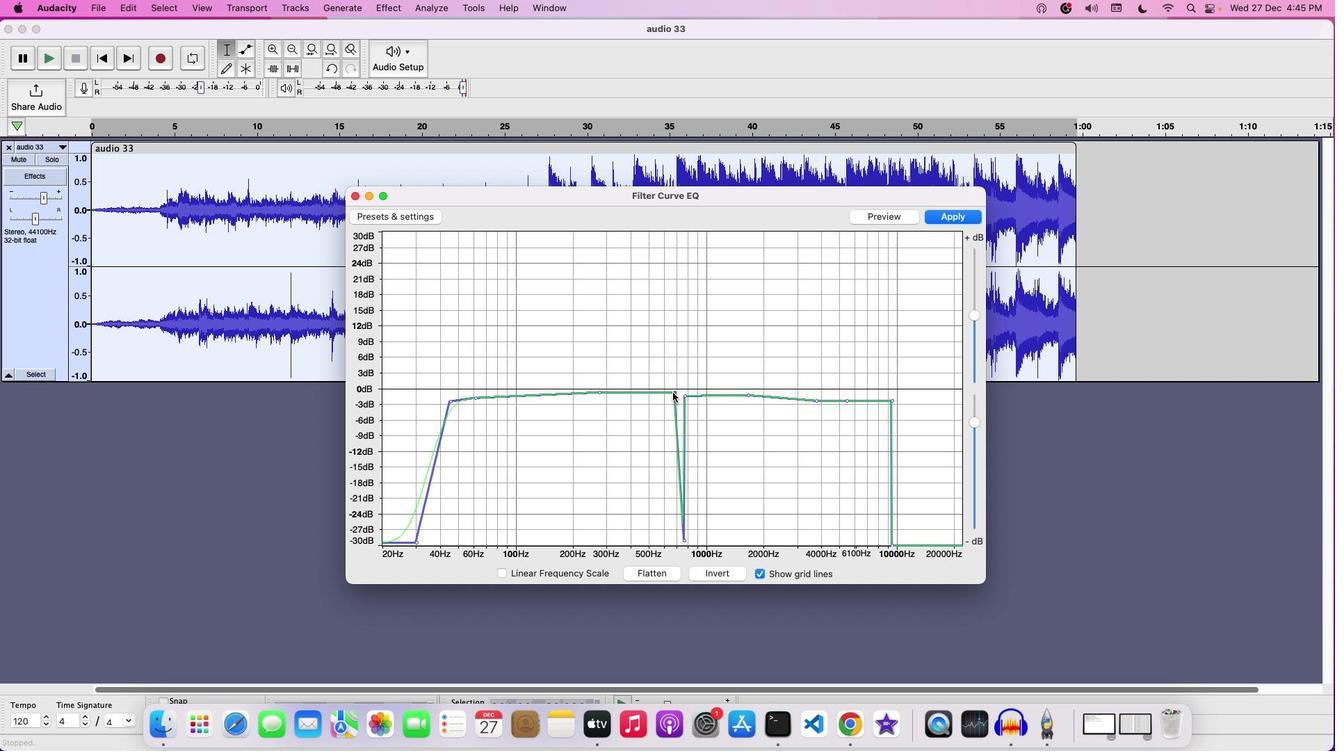 
Action: Mouse moved to (724, 395)
Screenshot: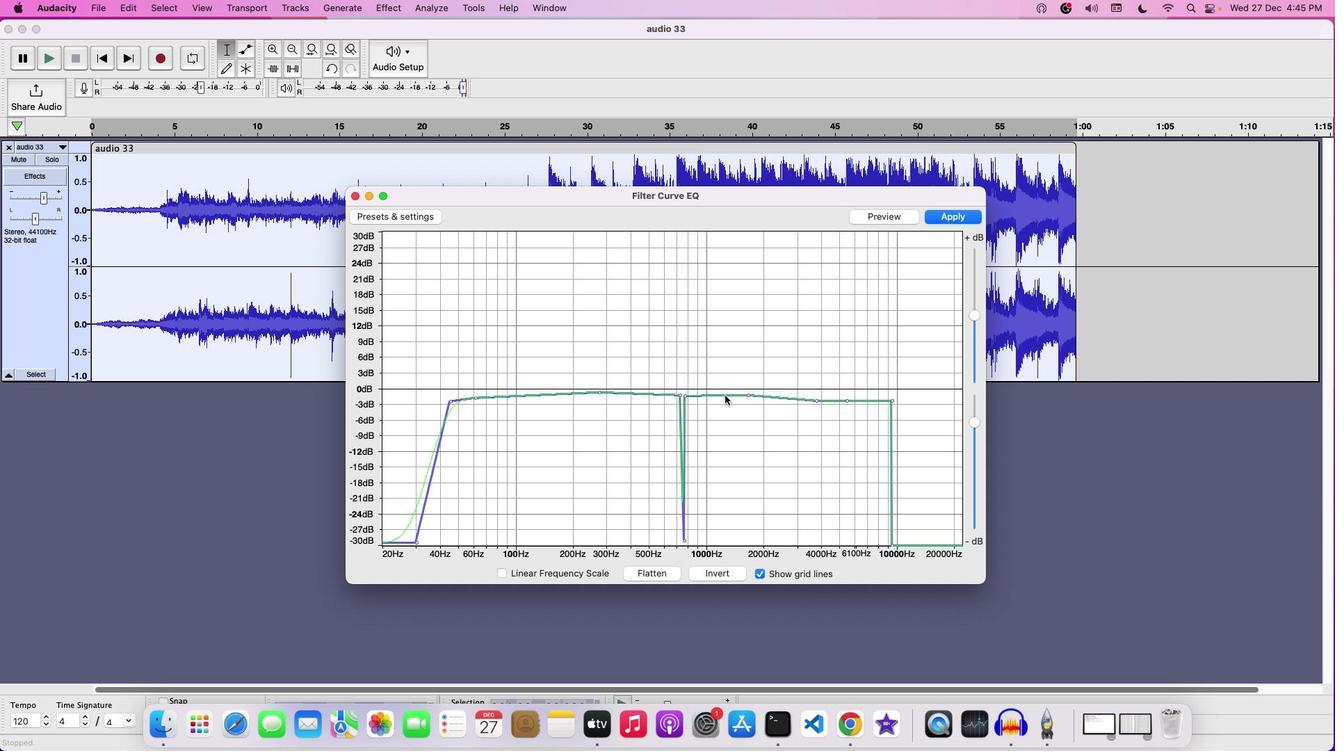 
Action: Mouse pressed left at (724, 395)
Screenshot: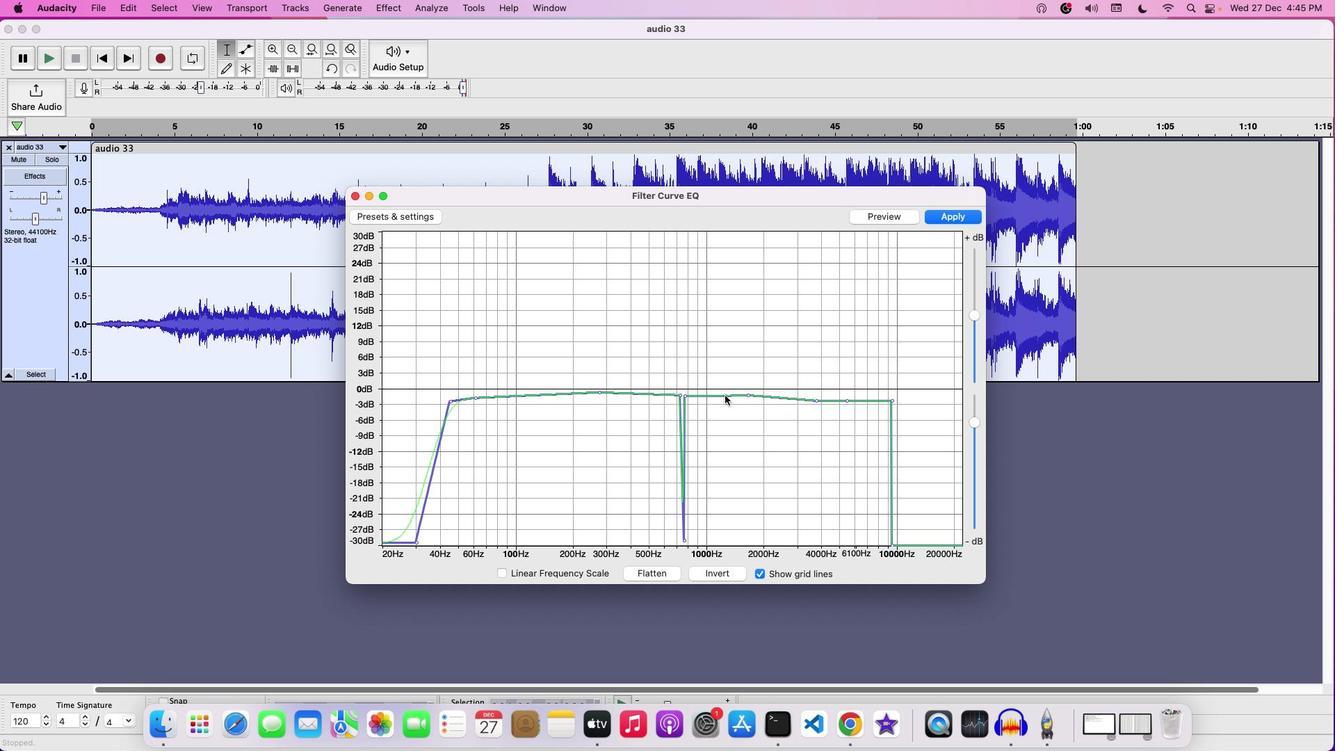 
Action: Mouse moved to (734, 395)
Screenshot: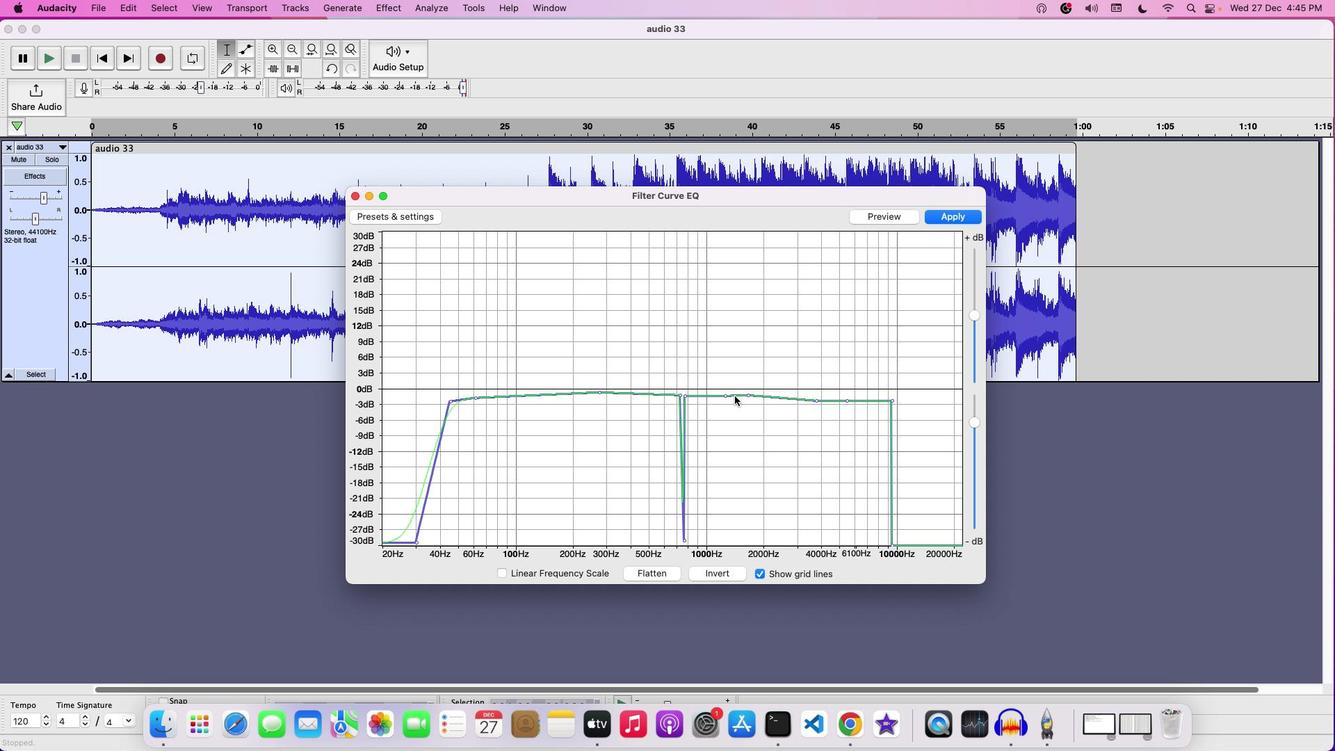 
Action: Mouse pressed left at (734, 395)
Screenshot: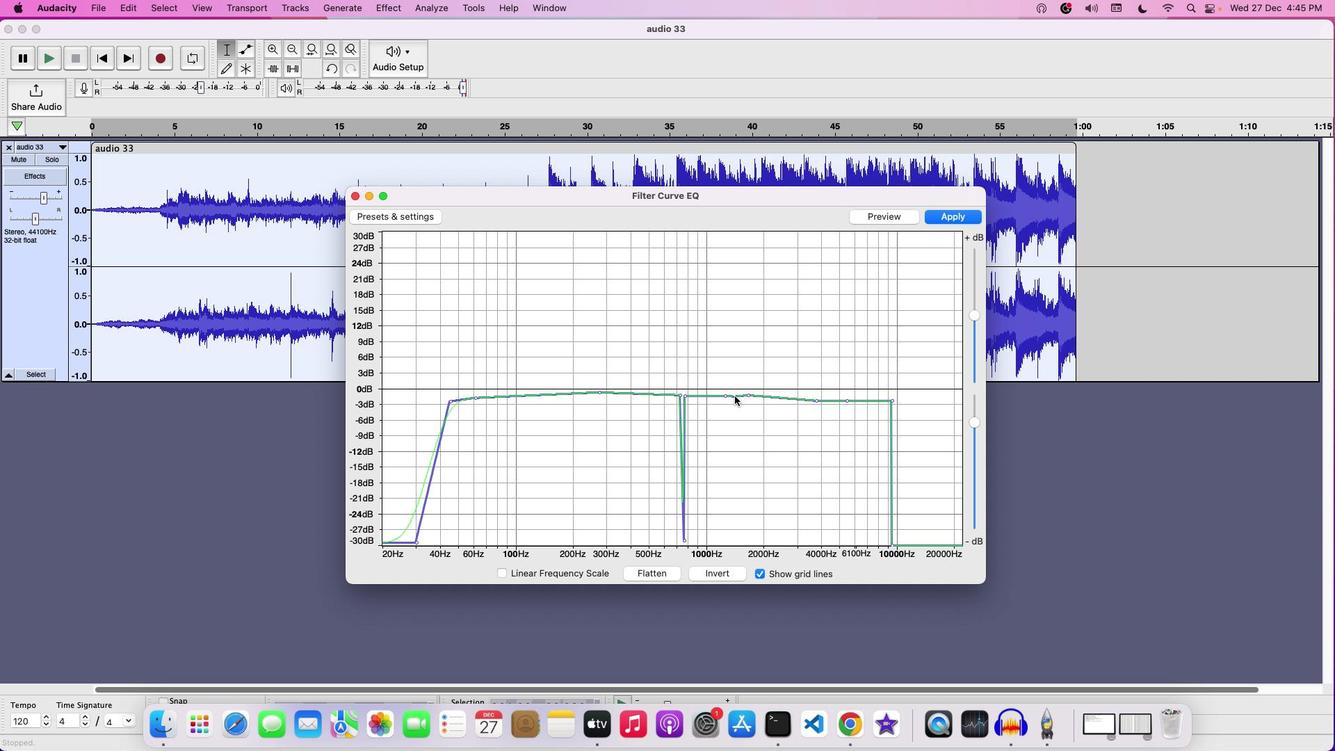 
Action: Mouse moved to (734, 395)
Screenshot: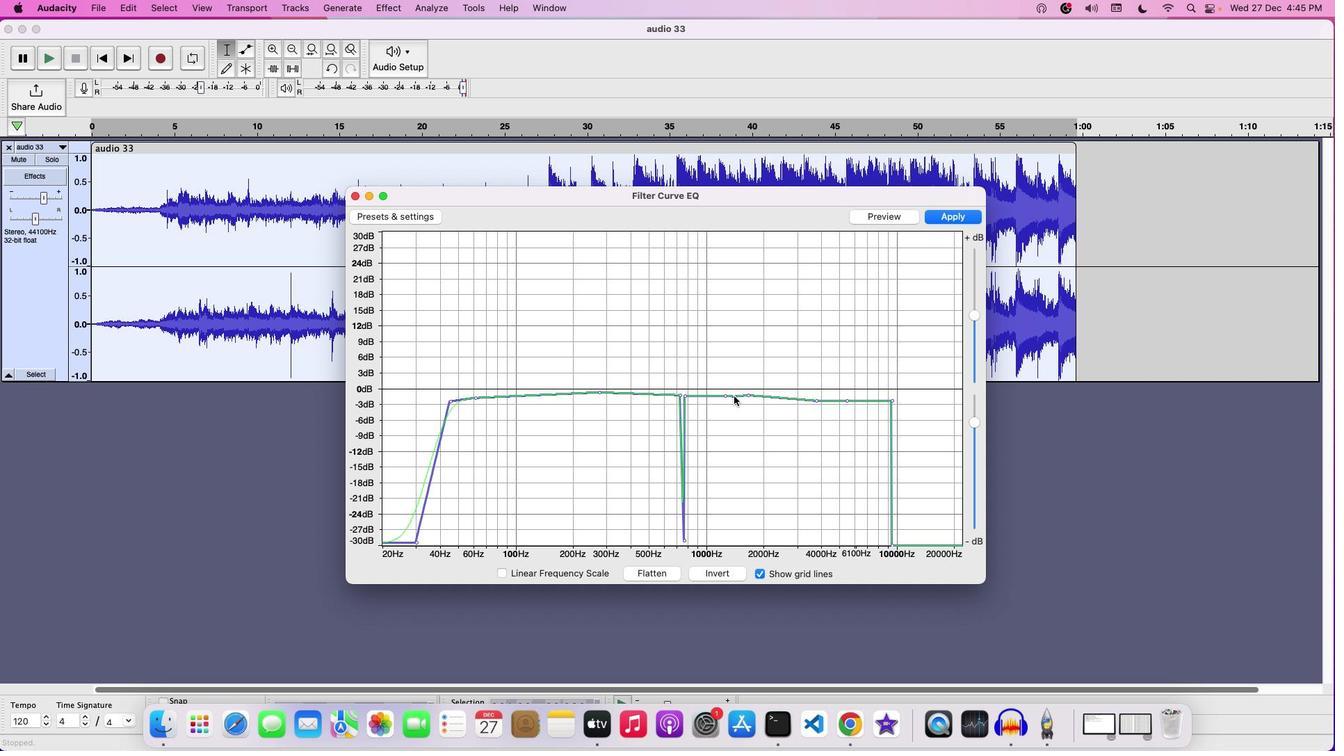 
Action: Mouse pressed left at (734, 395)
Screenshot: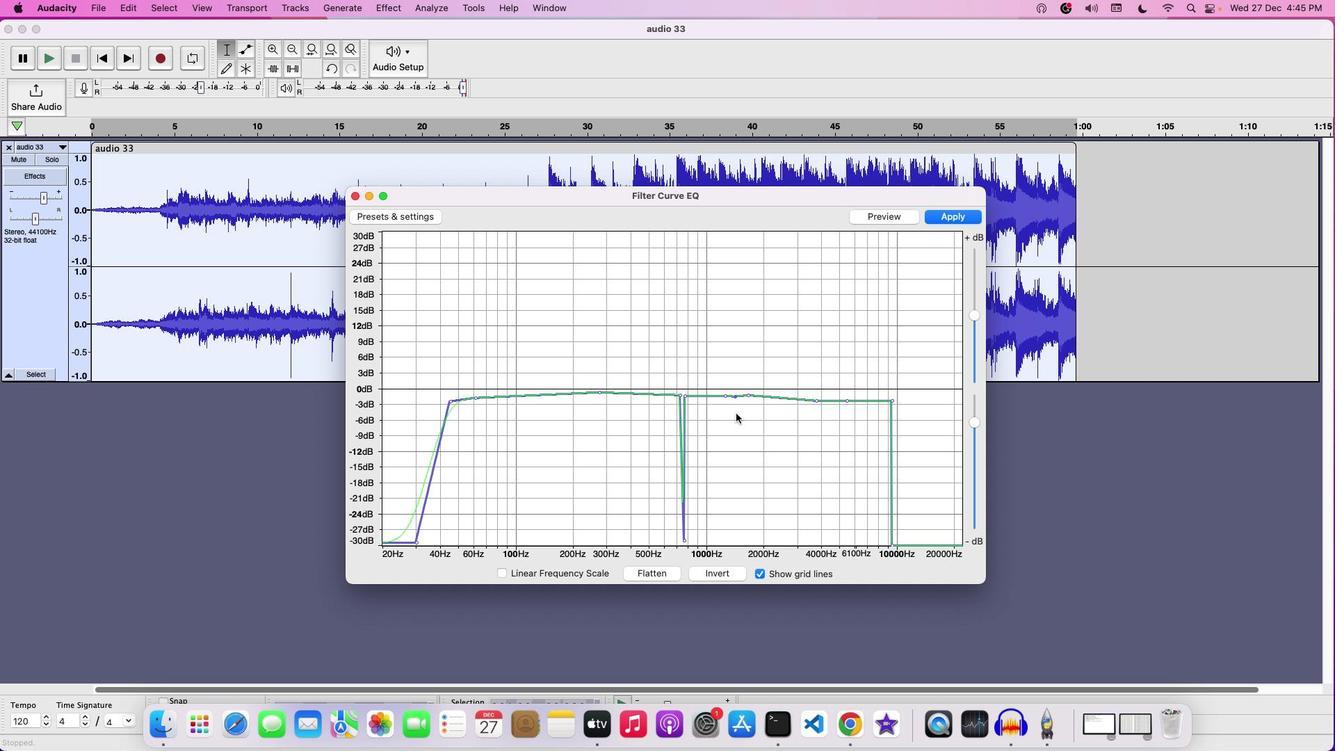 
Action: Mouse moved to (748, 399)
Screenshot: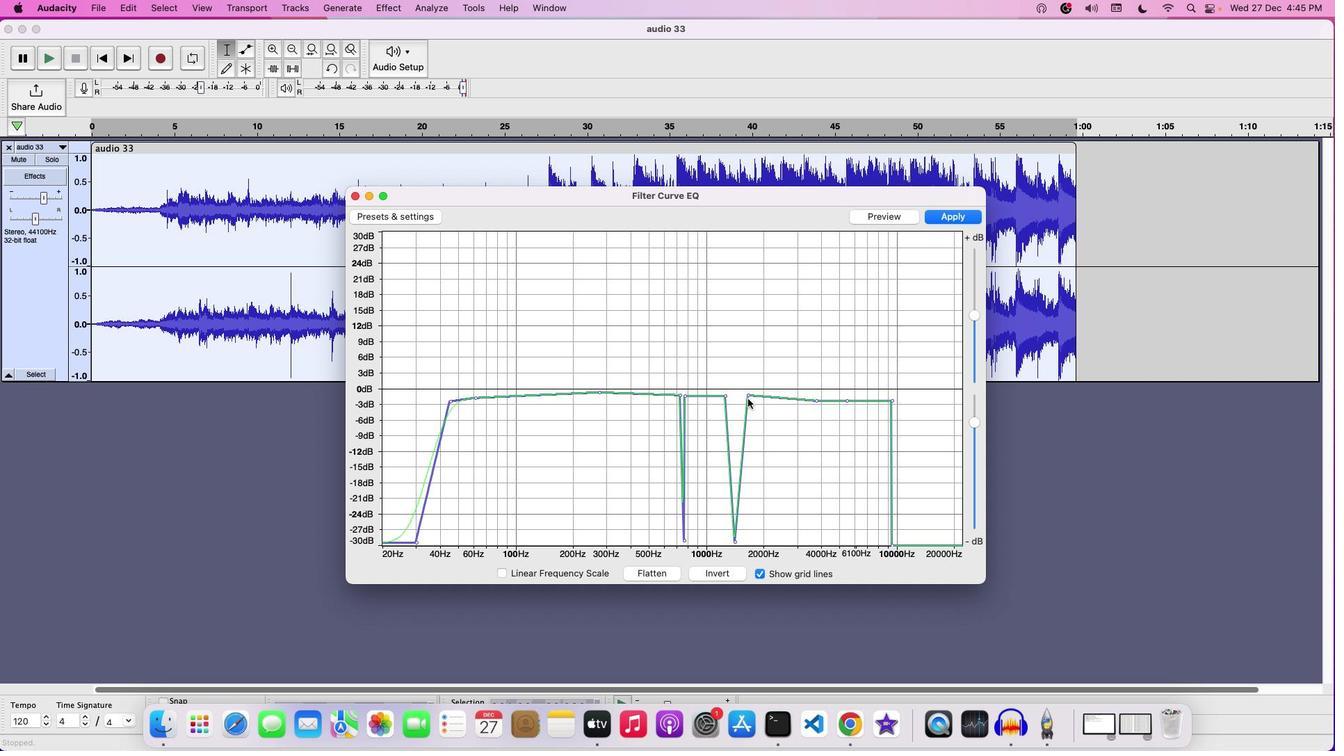 
Action: Mouse pressed left at (748, 399)
Screenshot: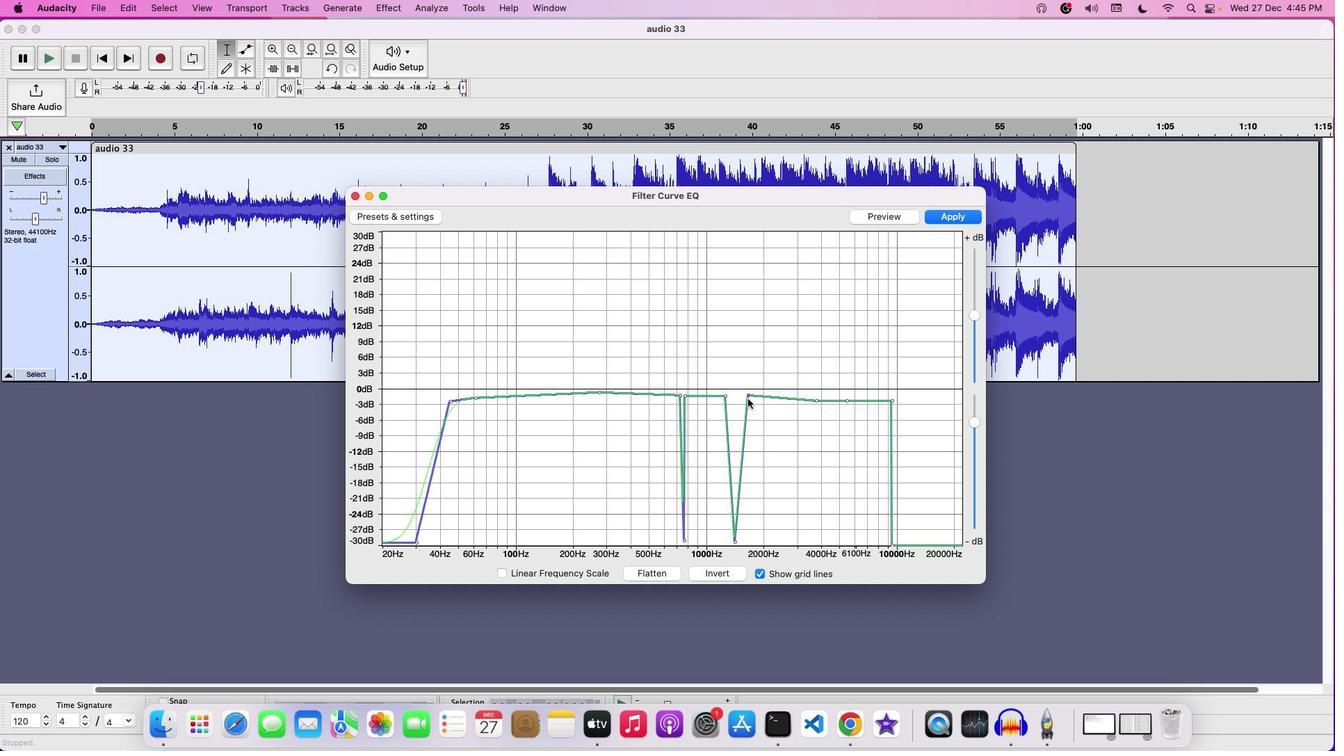 
Action: Mouse moved to (724, 395)
Screenshot: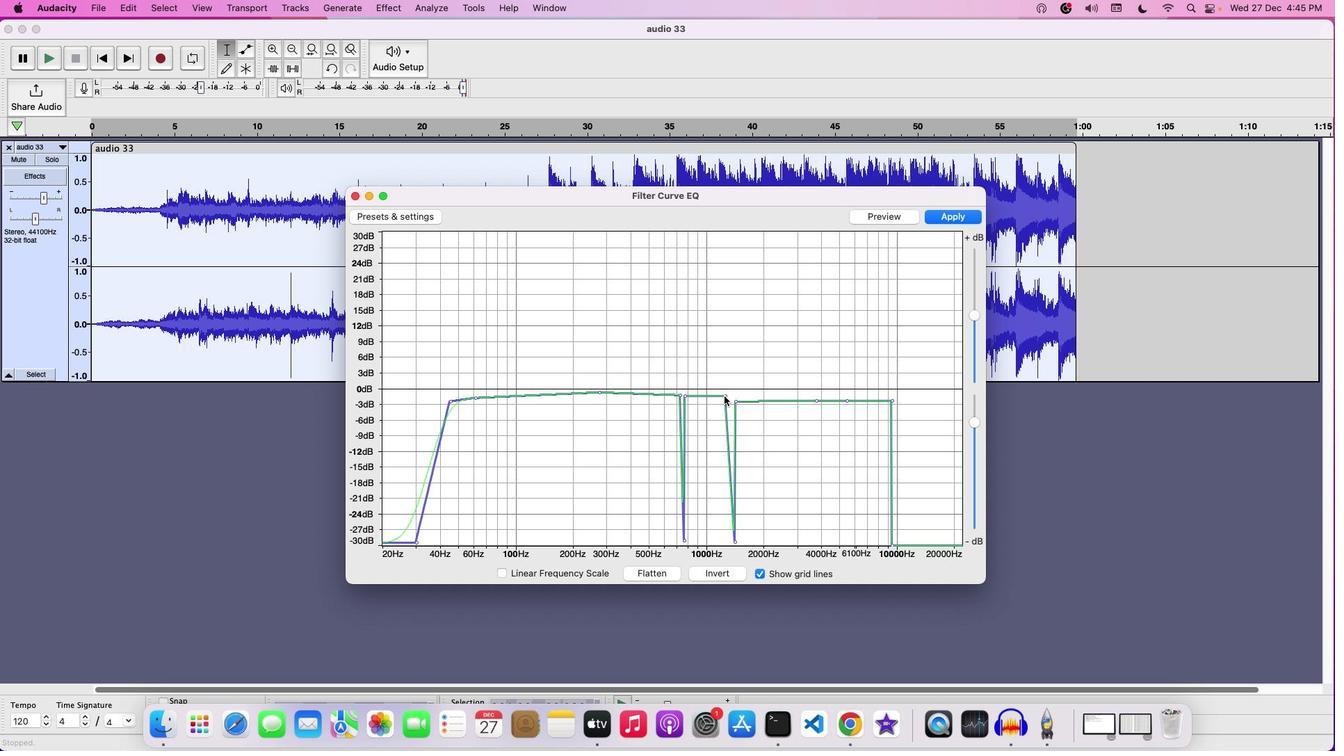
Action: Mouse pressed left at (724, 395)
Screenshot: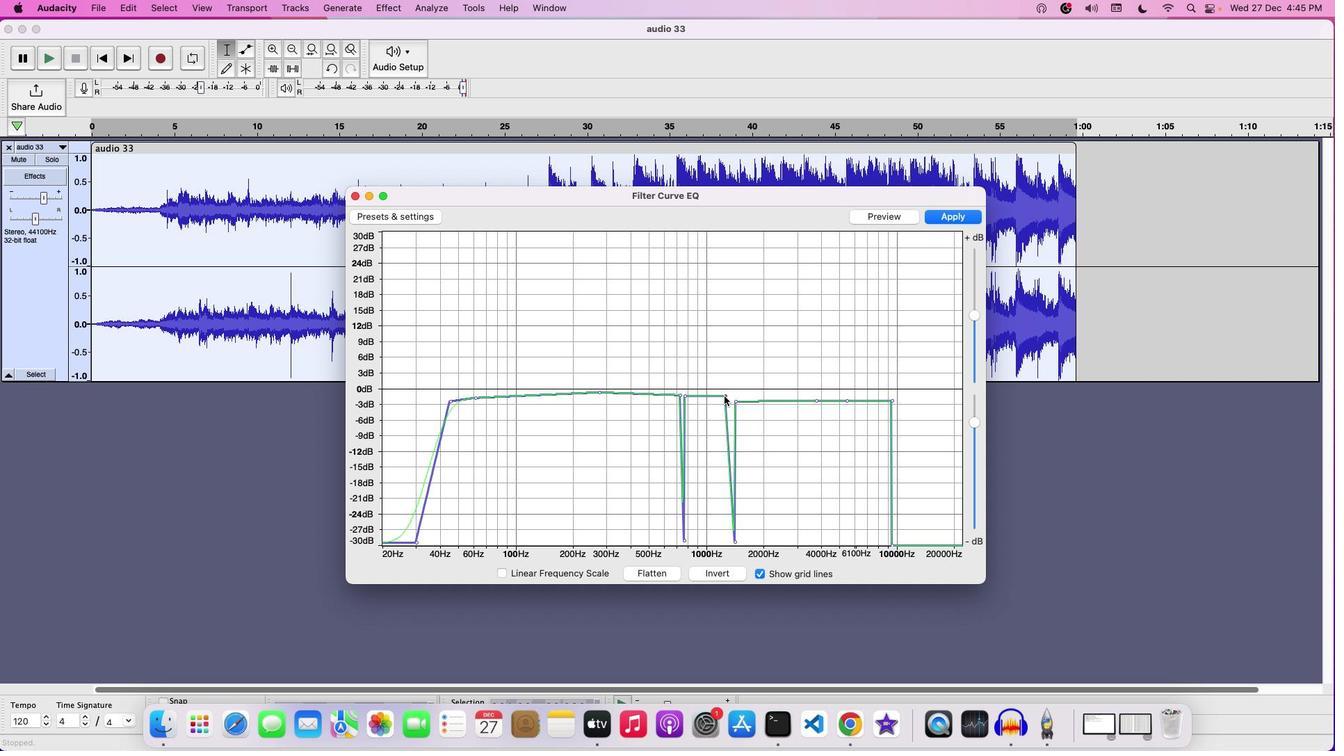 
Action: Mouse moved to (539, 393)
Screenshot: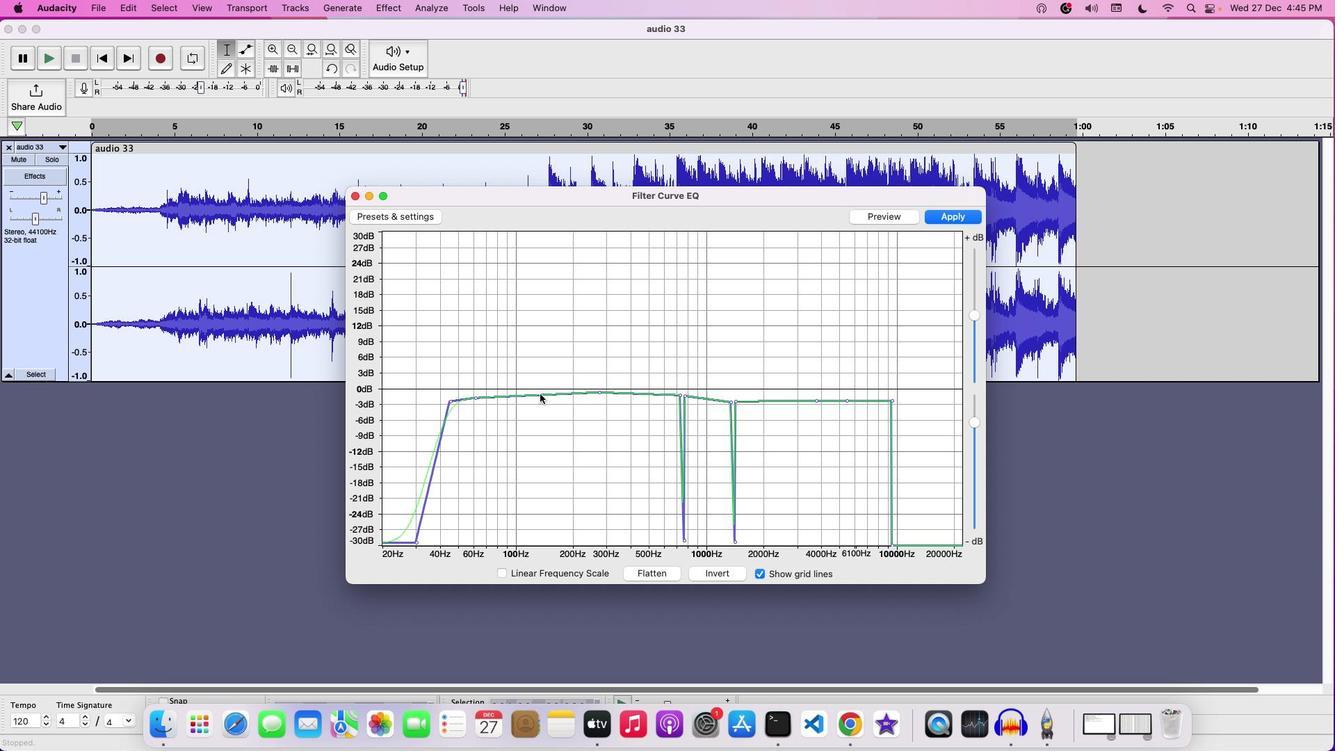 
Action: Mouse pressed left at (539, 393)
Screenshot: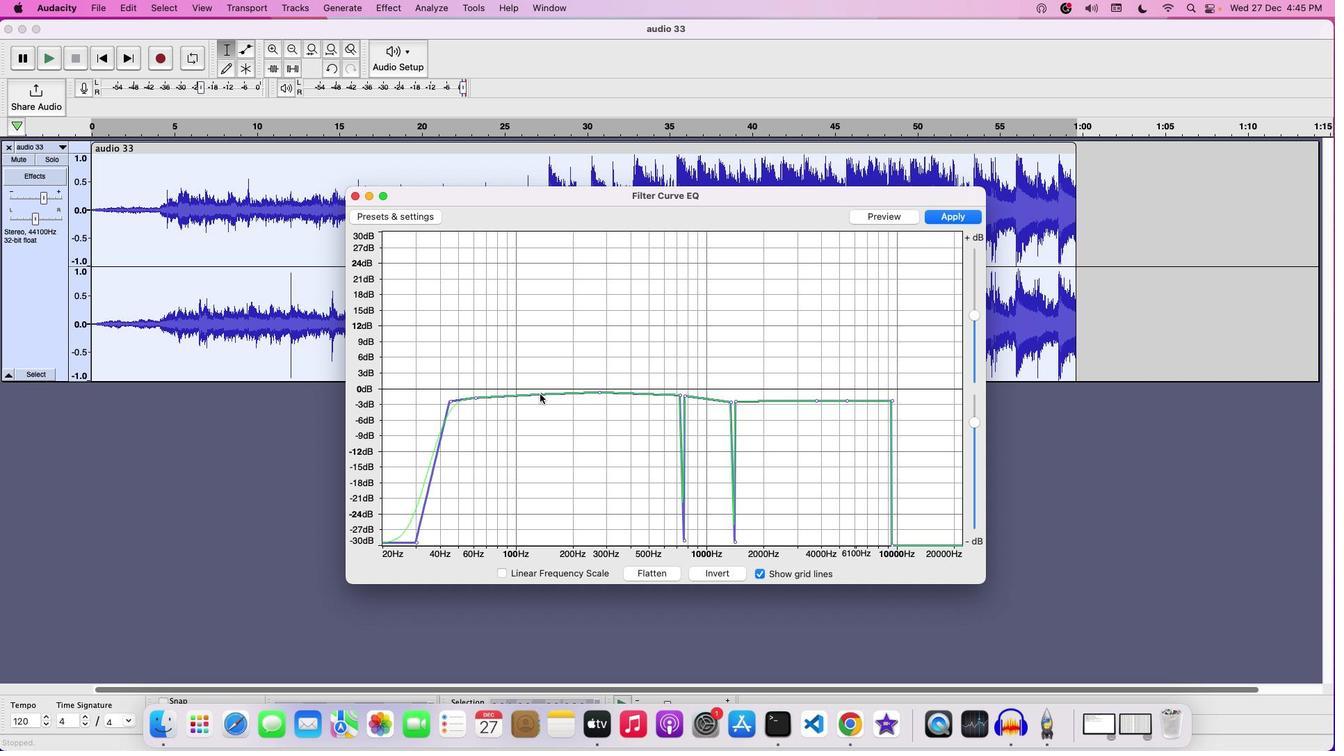 
Action: Mouse moved to (548, 394)
Screenshot: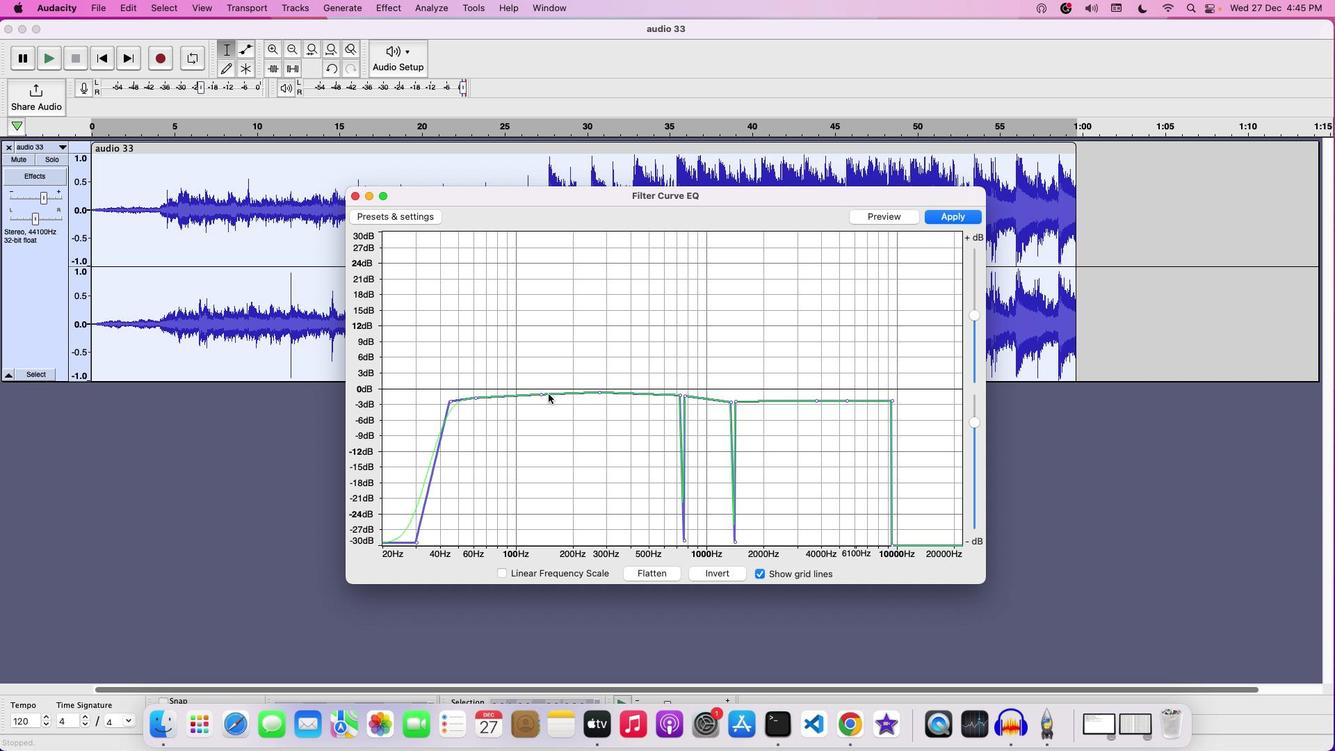 
Action: Mouse pressed left at (548, 394)
Screenshot: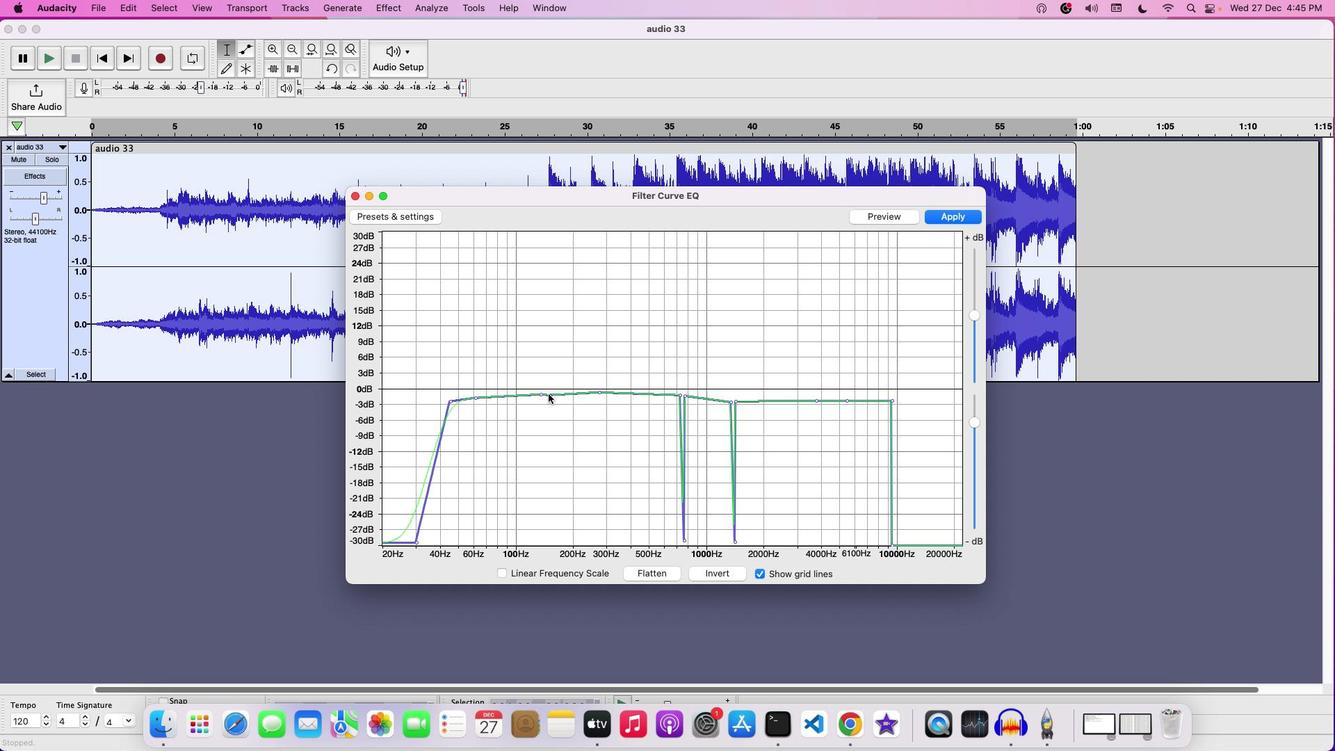 
Action: Mouse moved to (563, 395)
Screenshot: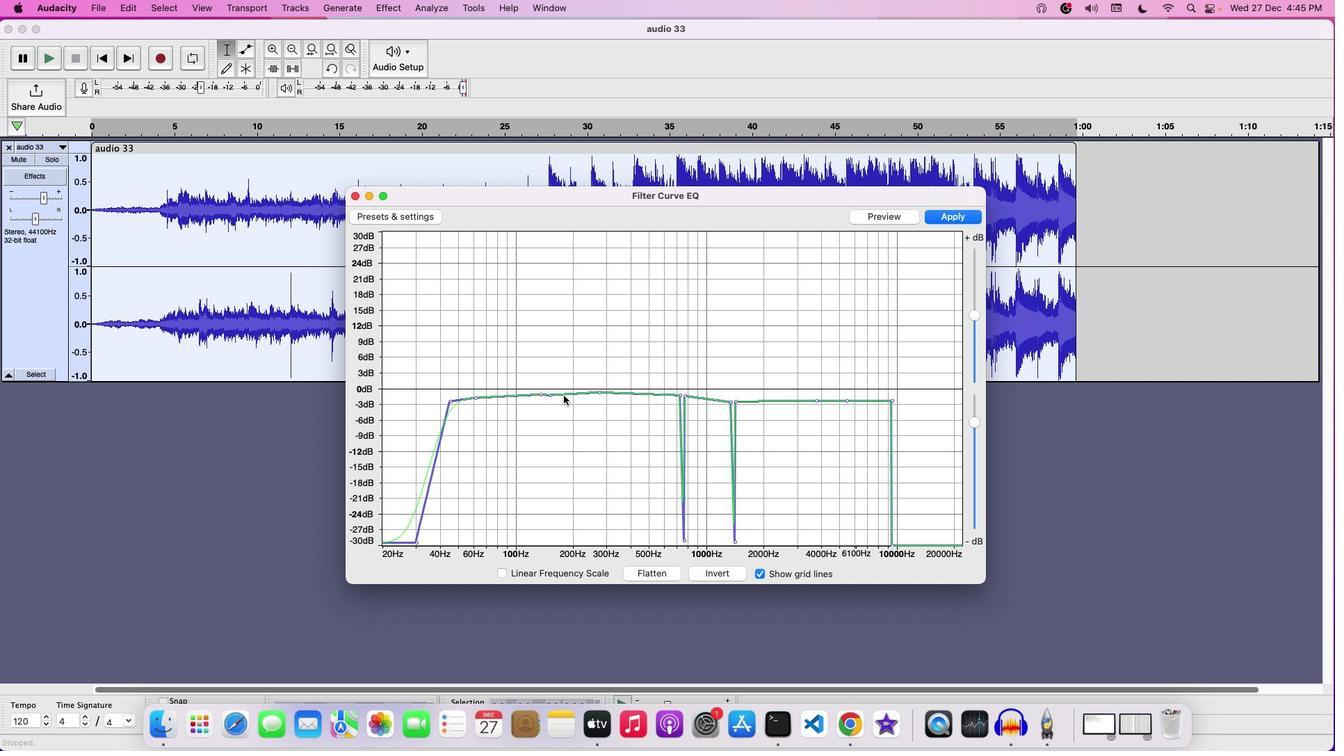
Action: Mouse pressed left at (563, 395)
Screenshot: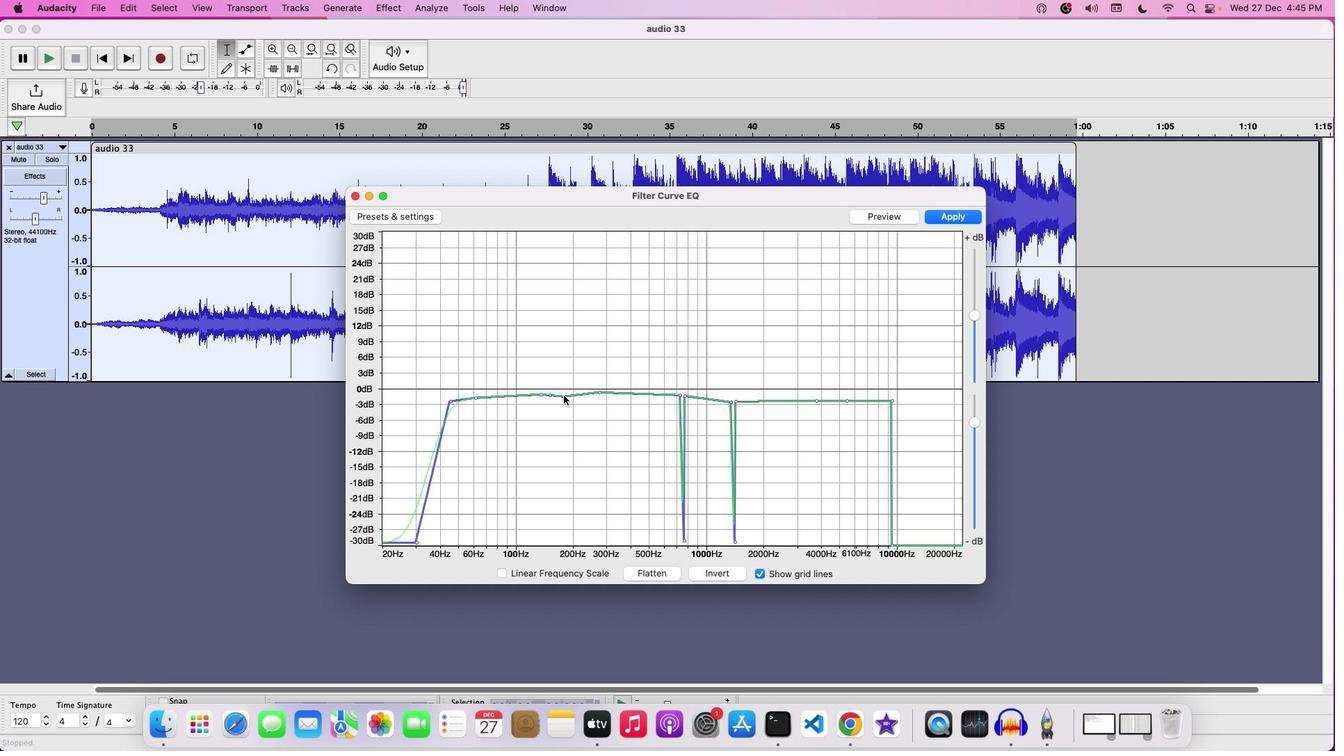 
Action: Mouse moved to (551, 397)
Screenshot: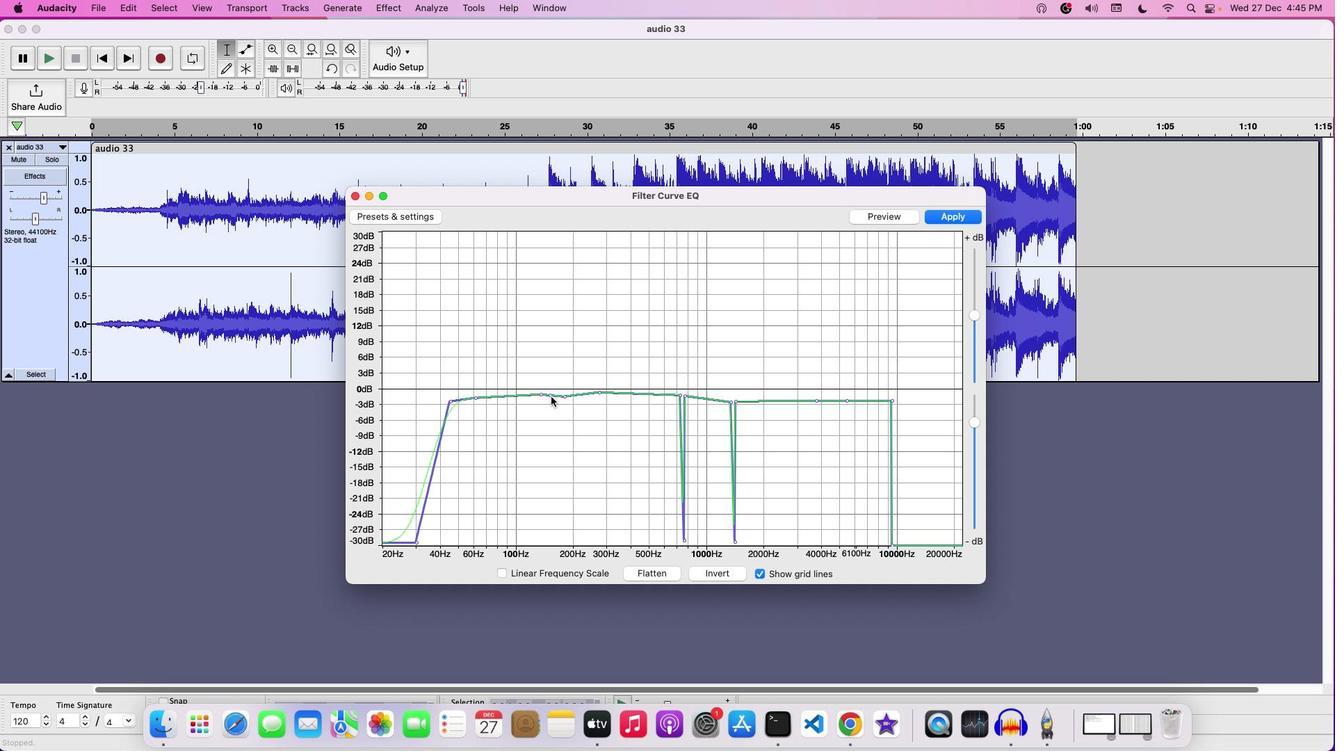 
Action: Mouse pressed left at (551, 397)
Screenshot: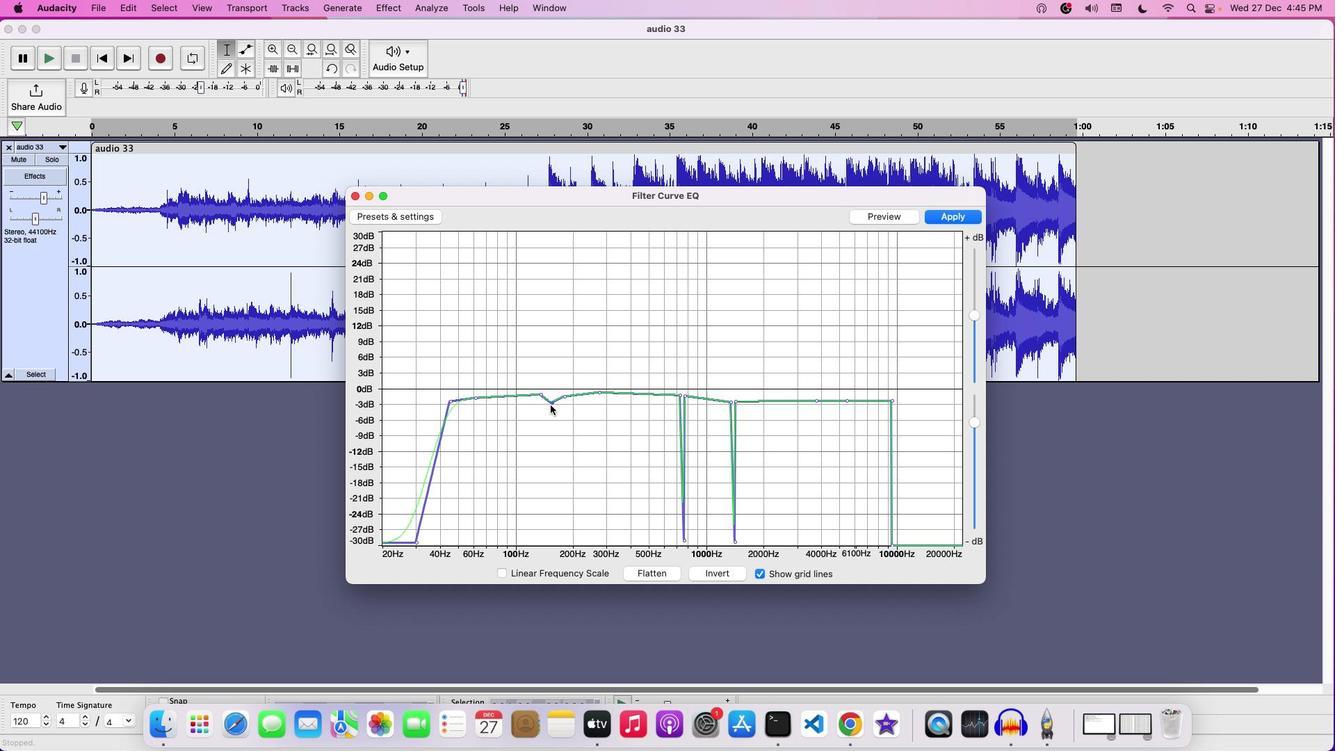 
Action: Mouse moved to (564, 396)
Screenshot: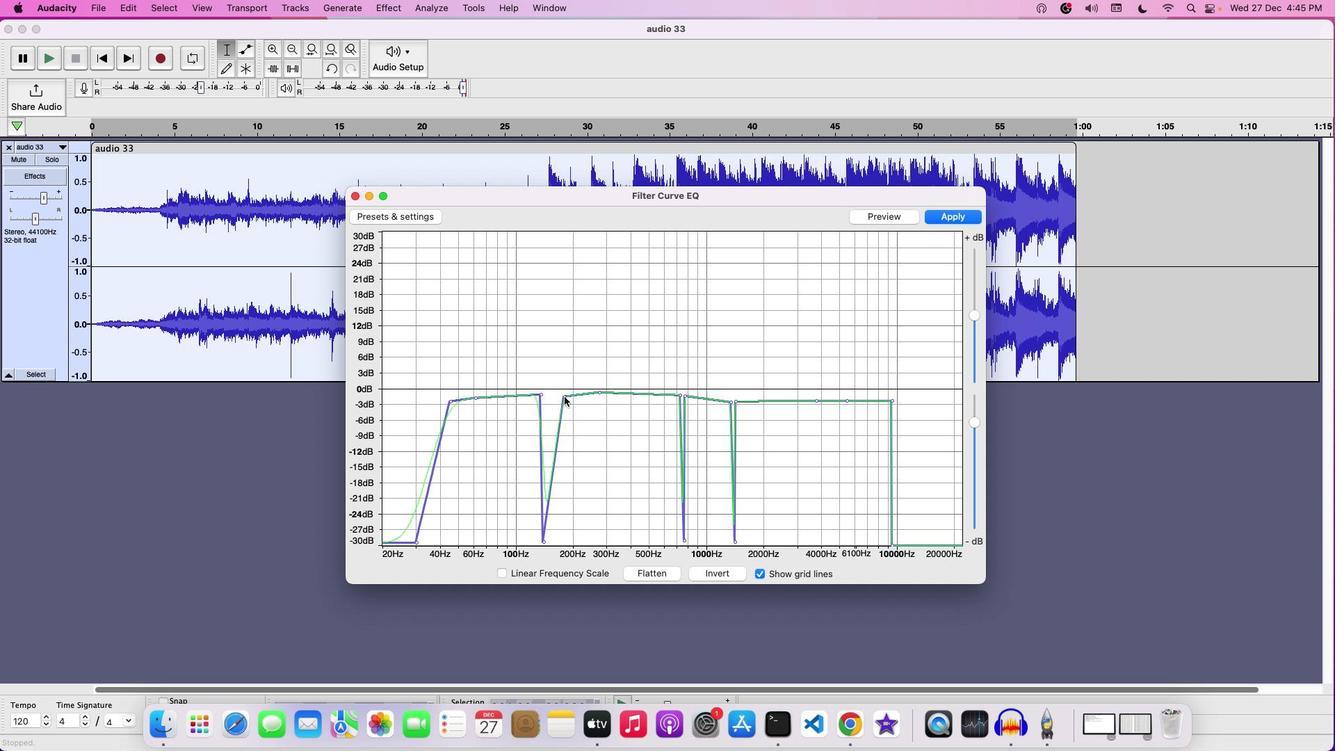 
Action: Mouse pressed left at (564, 396)
Screenshot: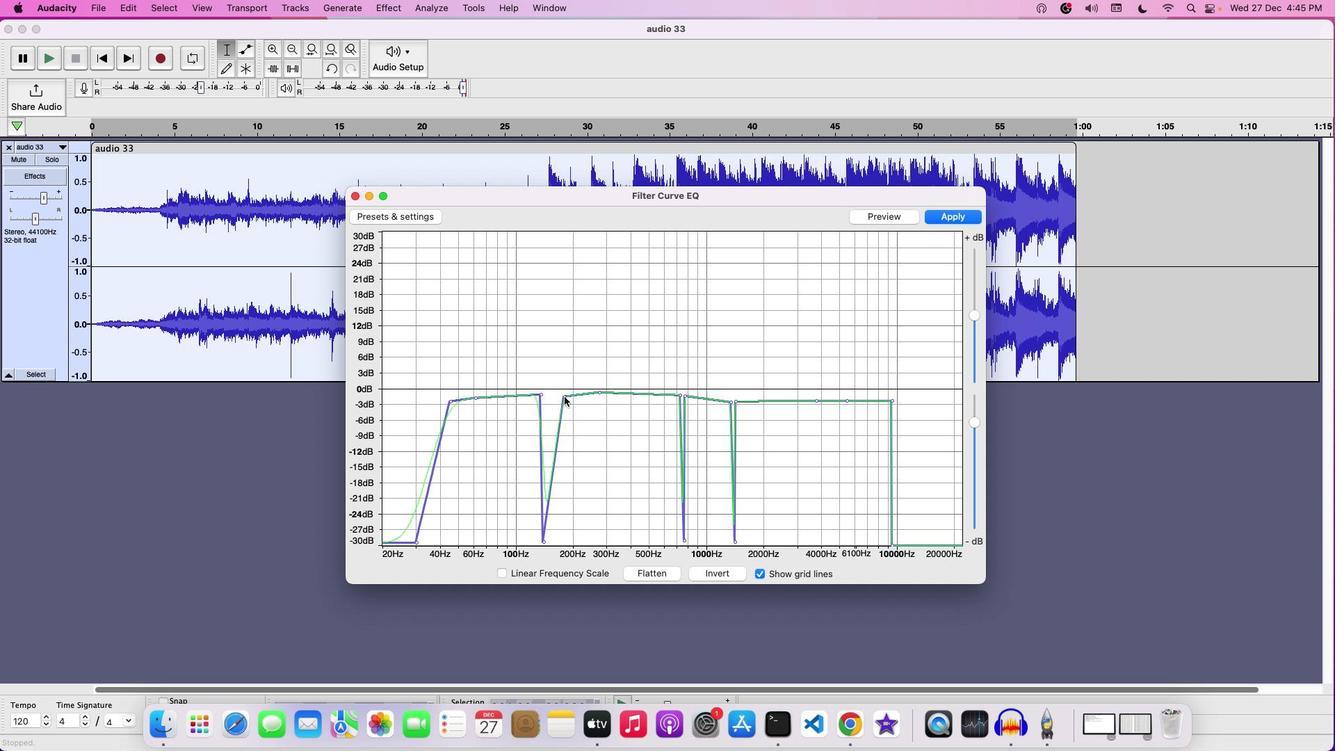 
Action: Mouse moved to (543, 395)
Screenshot: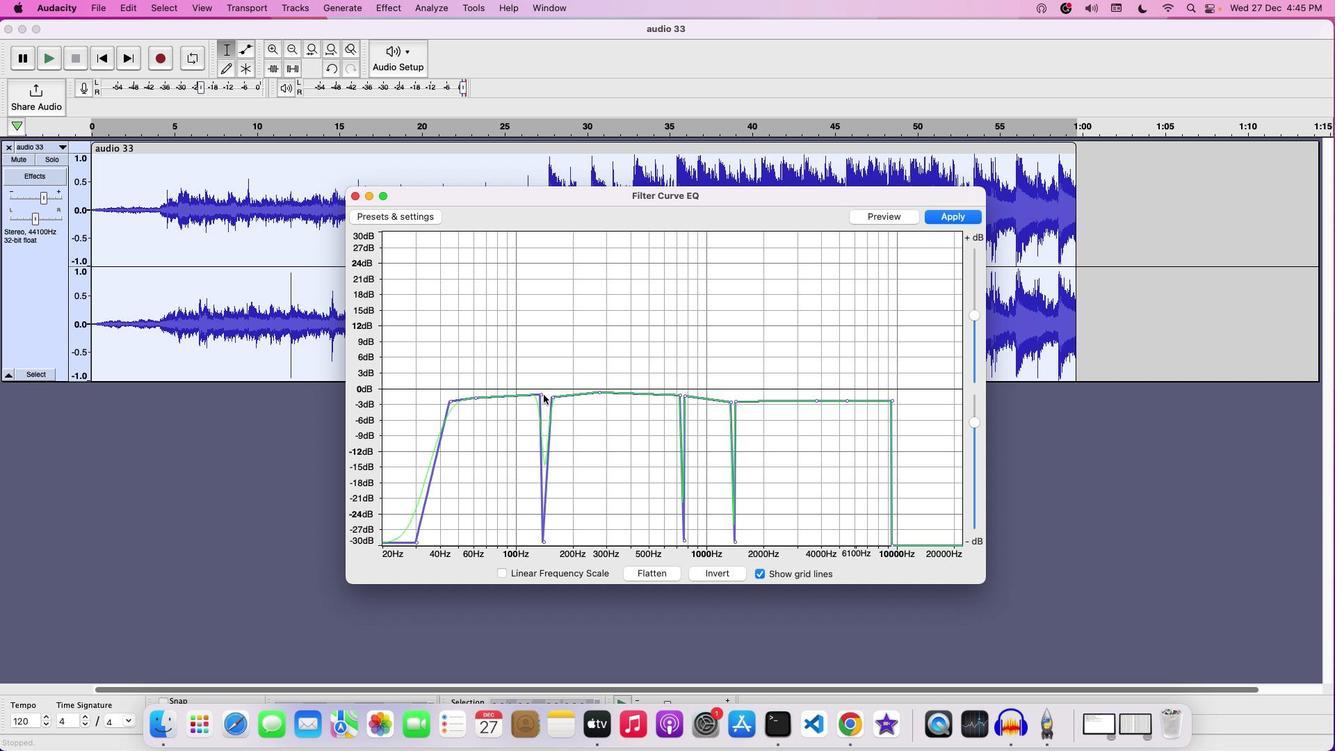 
Action: Mouse pressed left at (543, 395)
Screenshot: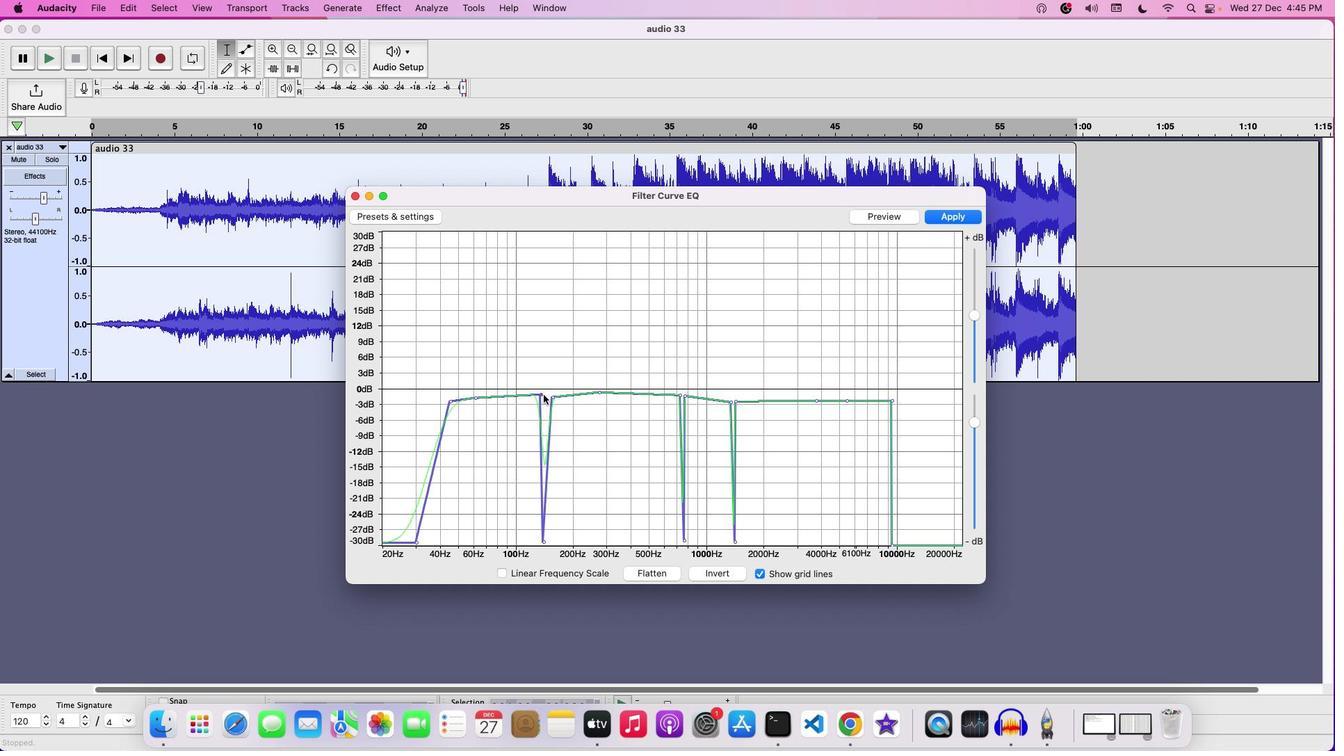 
Action: Mouse moved to (818, 401)
Screenshot: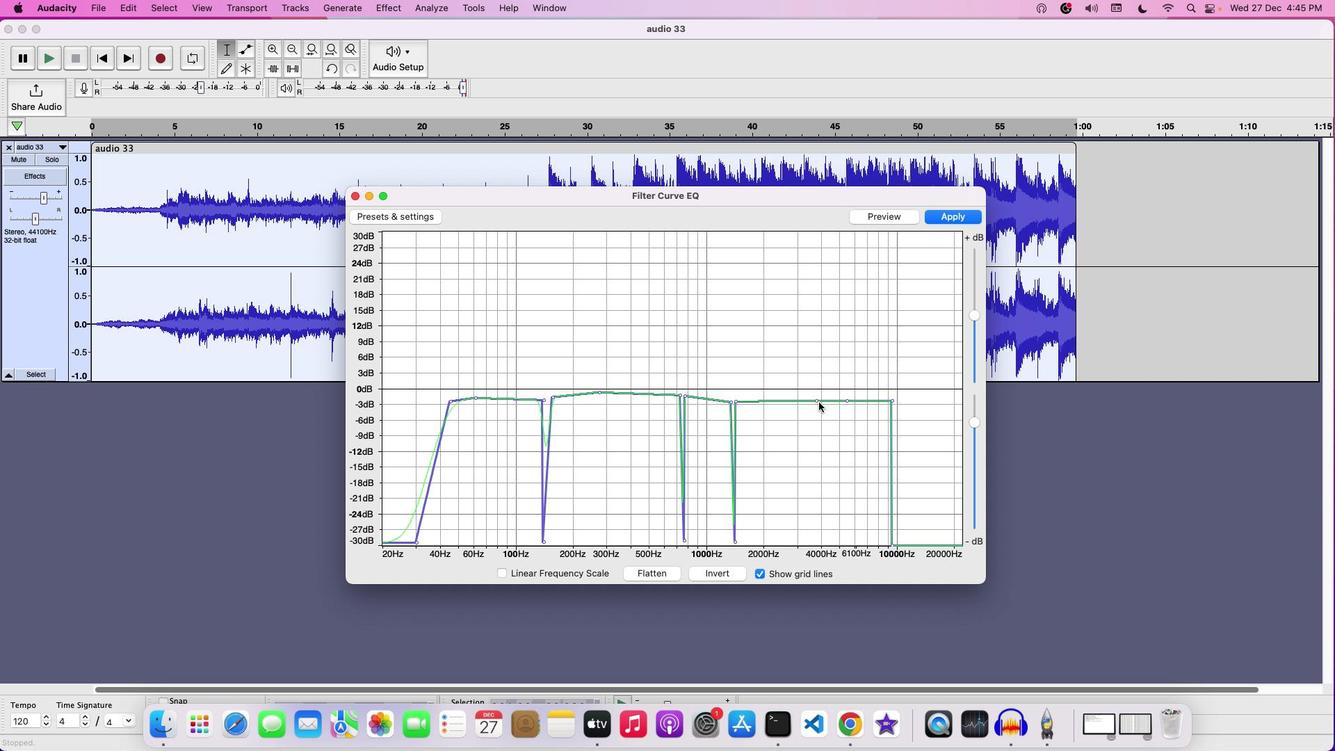 
Action: Mouse pressed left at (818, 401)
Screenshot: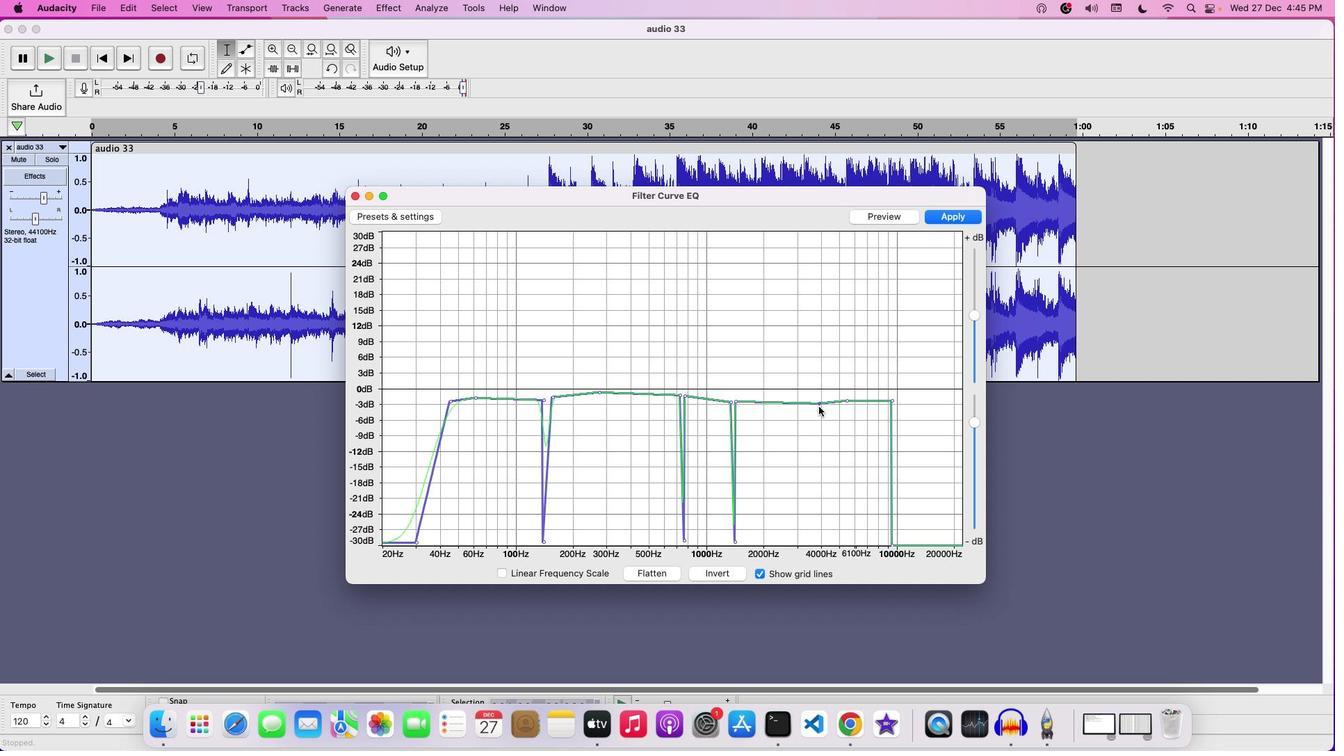 
Action: Mouse moved to (501, 399)
Screenshot: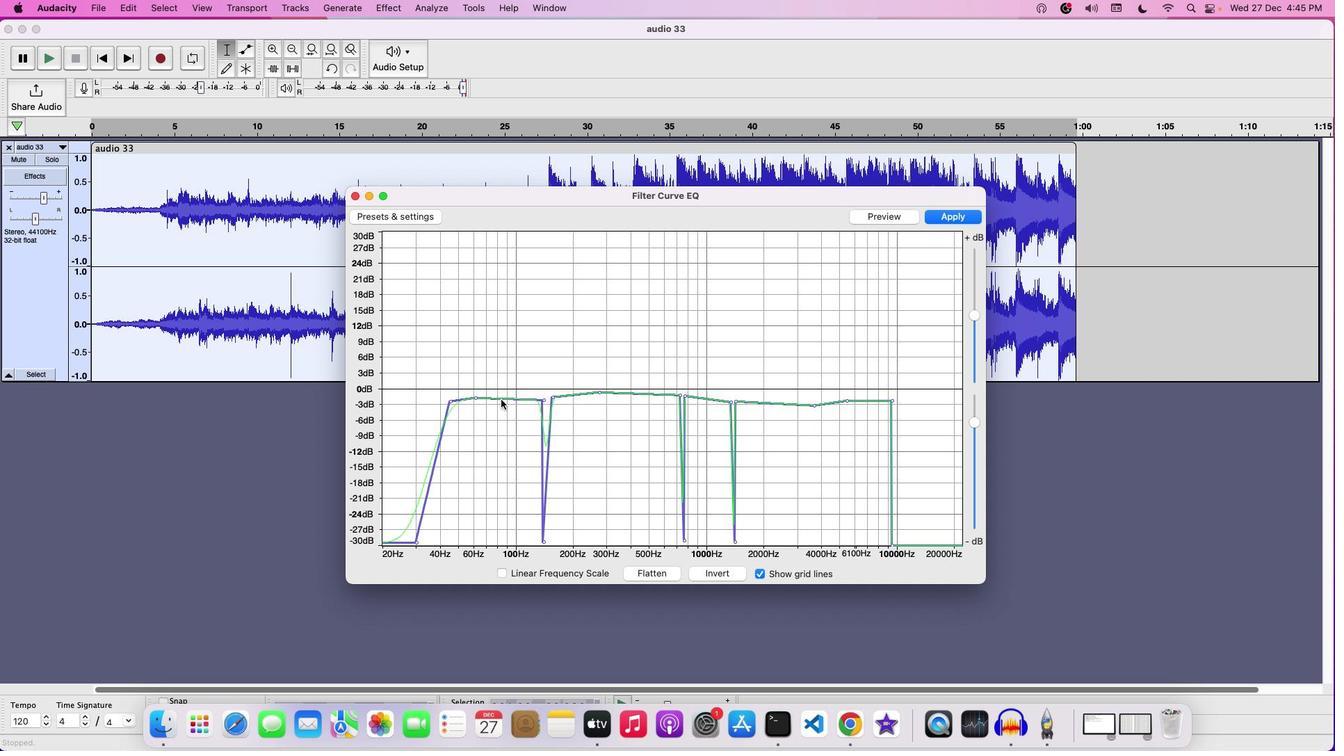 
Action: Mouse pressed left at (501, 399)
Screenshot: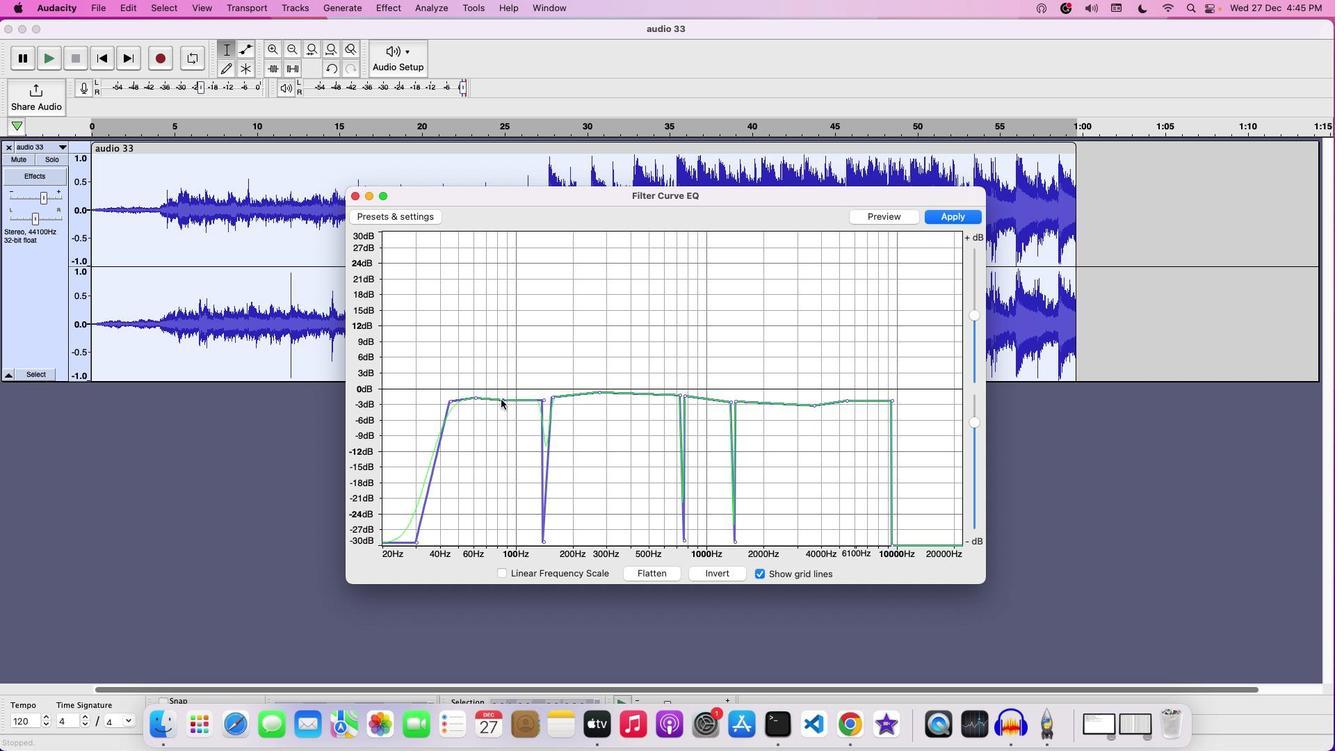 
Action: Mouse moved to (500, 399)
Screenshot: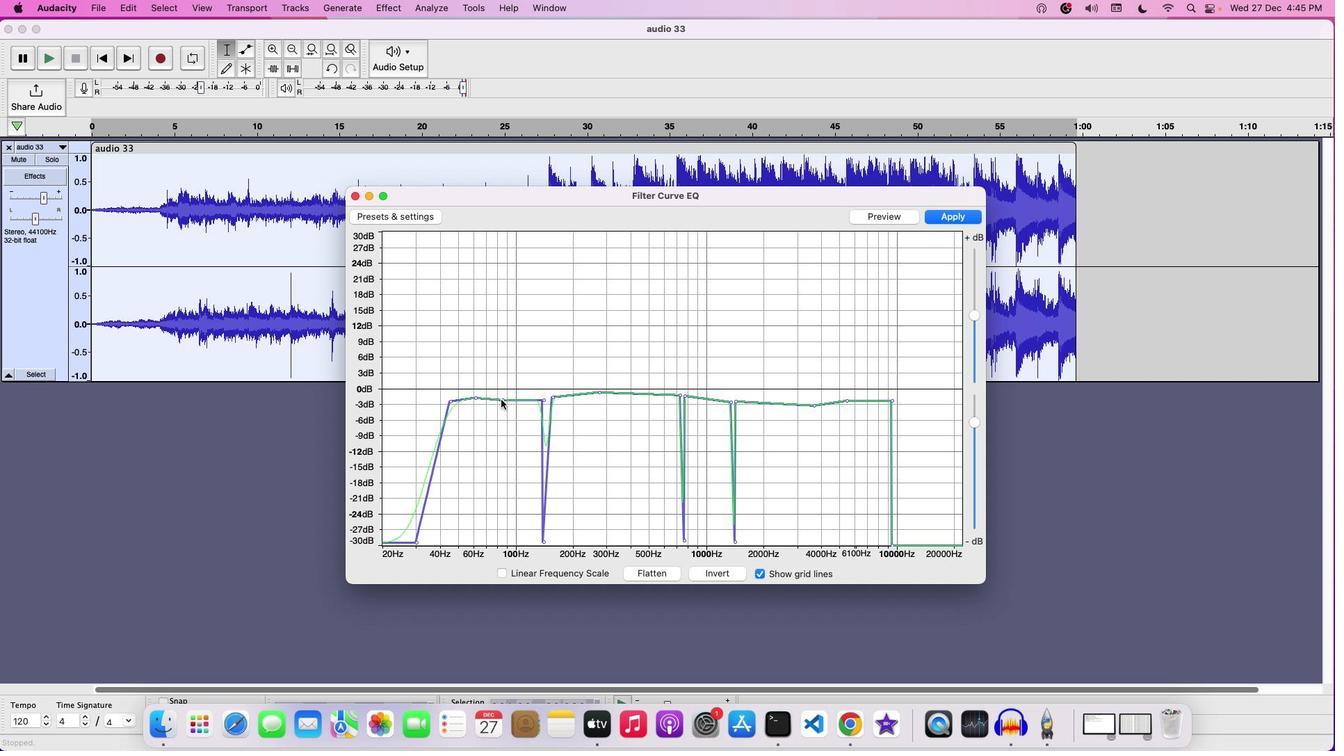 
Action: Mouse pressed left at (500, 399)
Screenshot: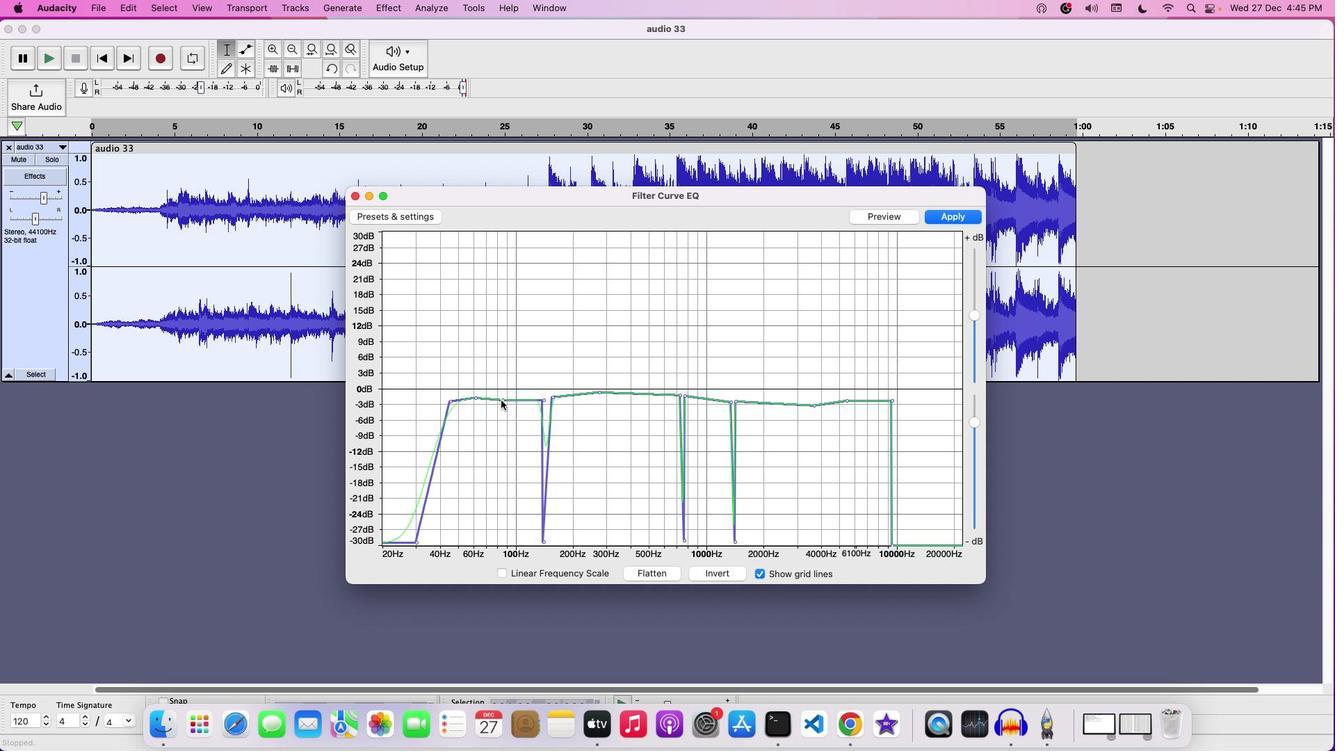 
Action: Mouse moved to (501, 399)
Screenshot: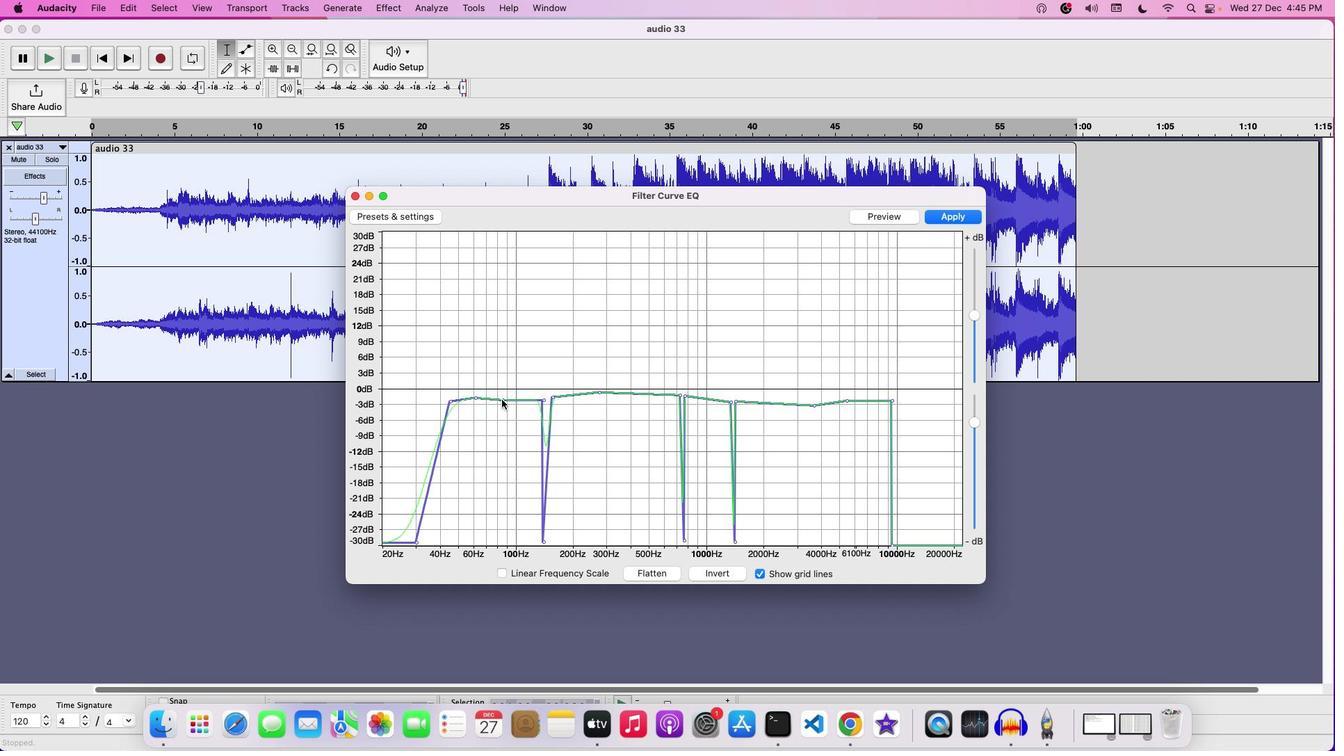 
Action: Mouse pressed left at (501, 399)
Screenshot: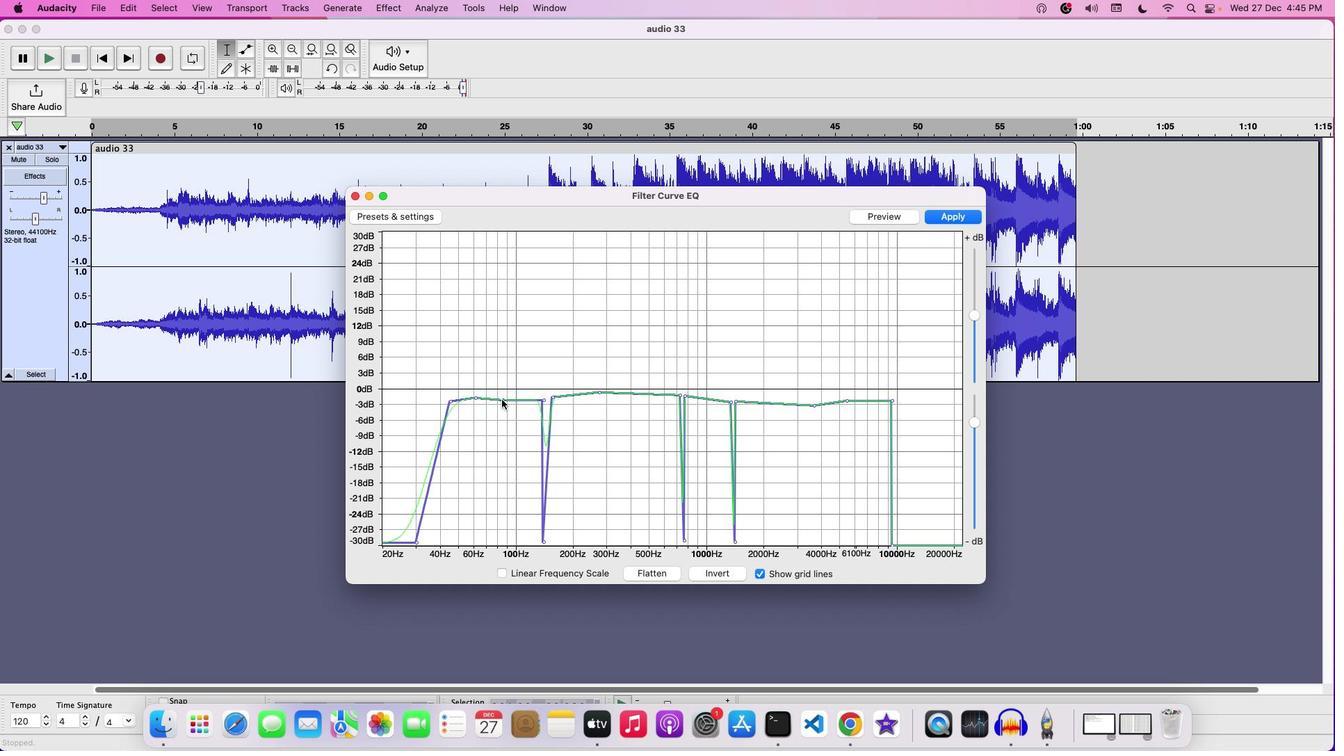
Action: Mouse moved to (957, 223)
Screenshot: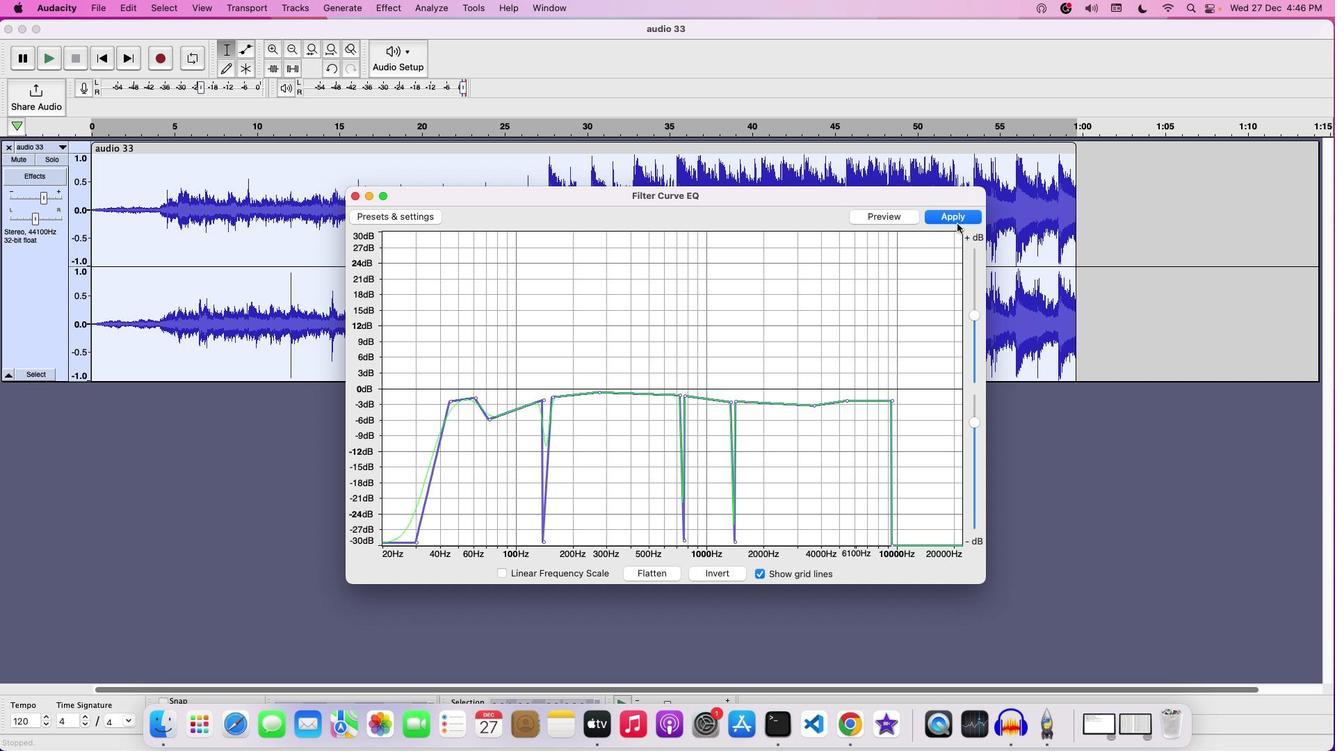 
Action: Mouse pressed left at (957, 223)
Screenshot: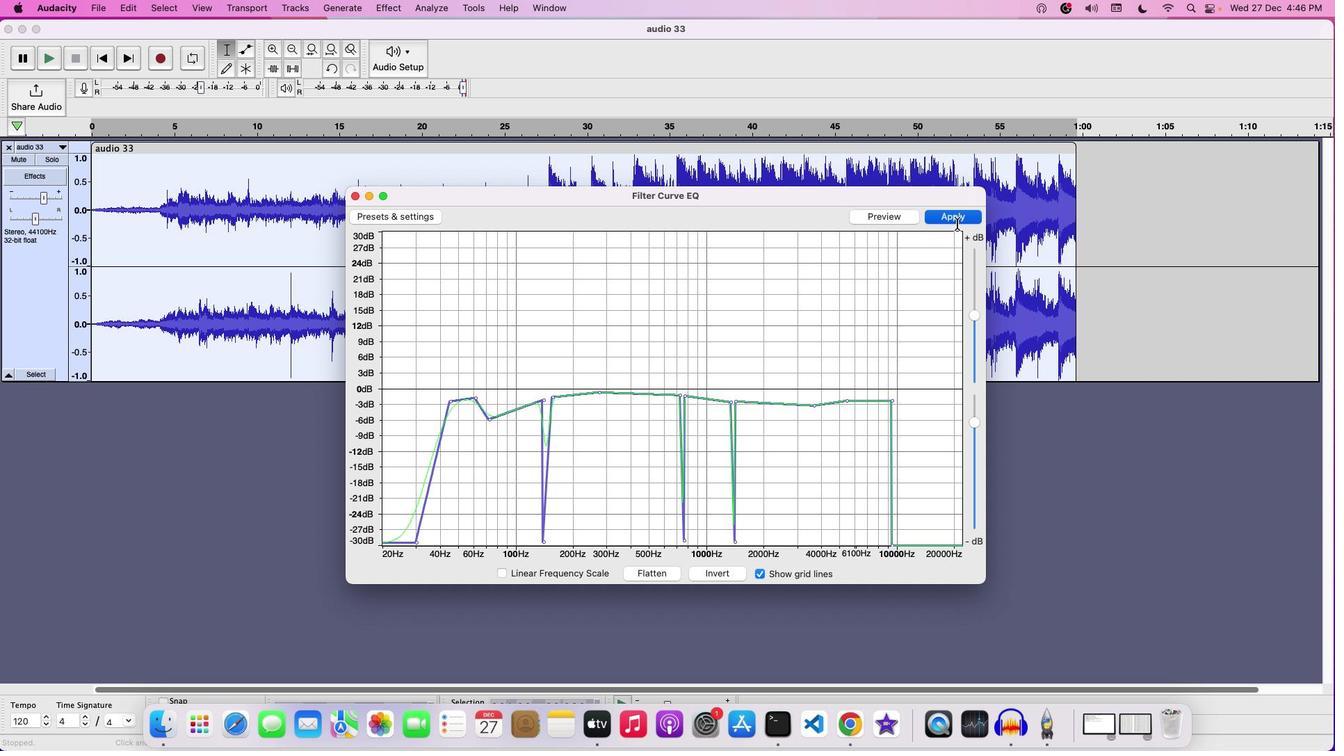 
Action: Mouse moved to (388, 13)
Screenshot: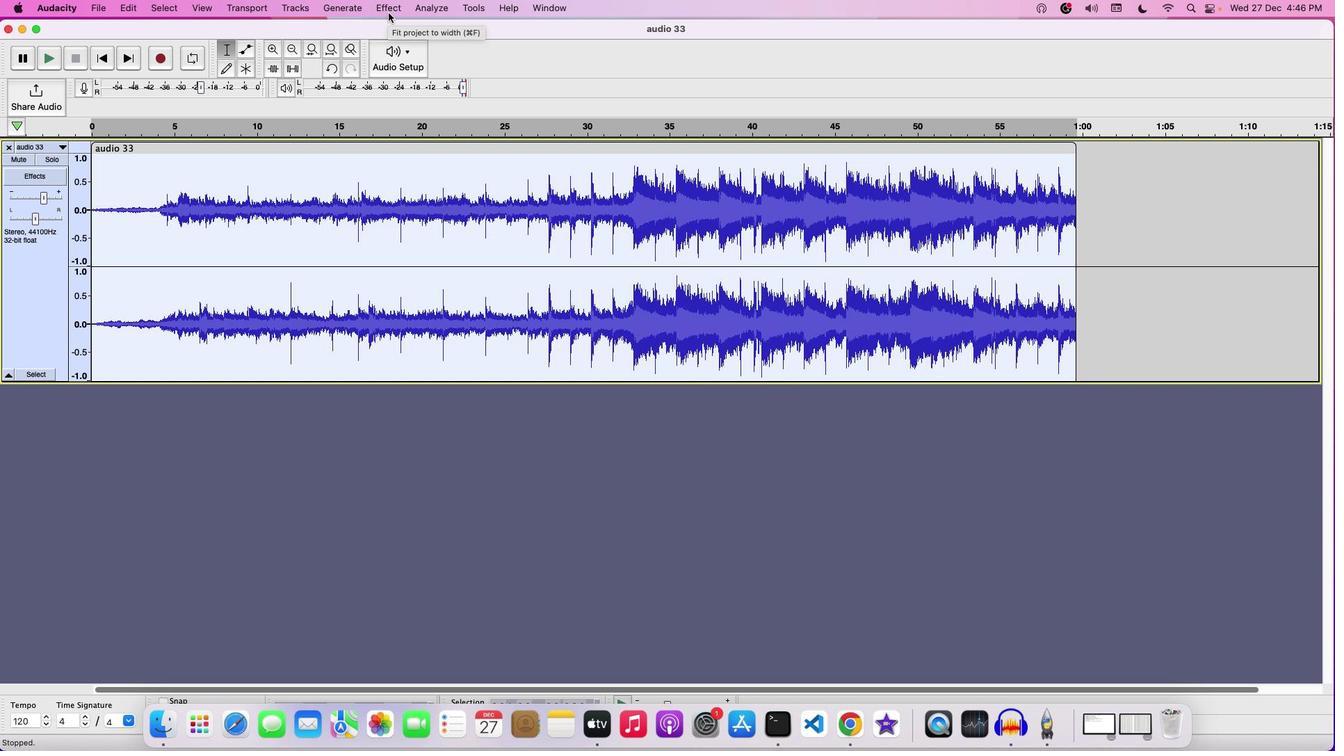 
Action: Mouse pressed left at (388, 13)
Screenshot: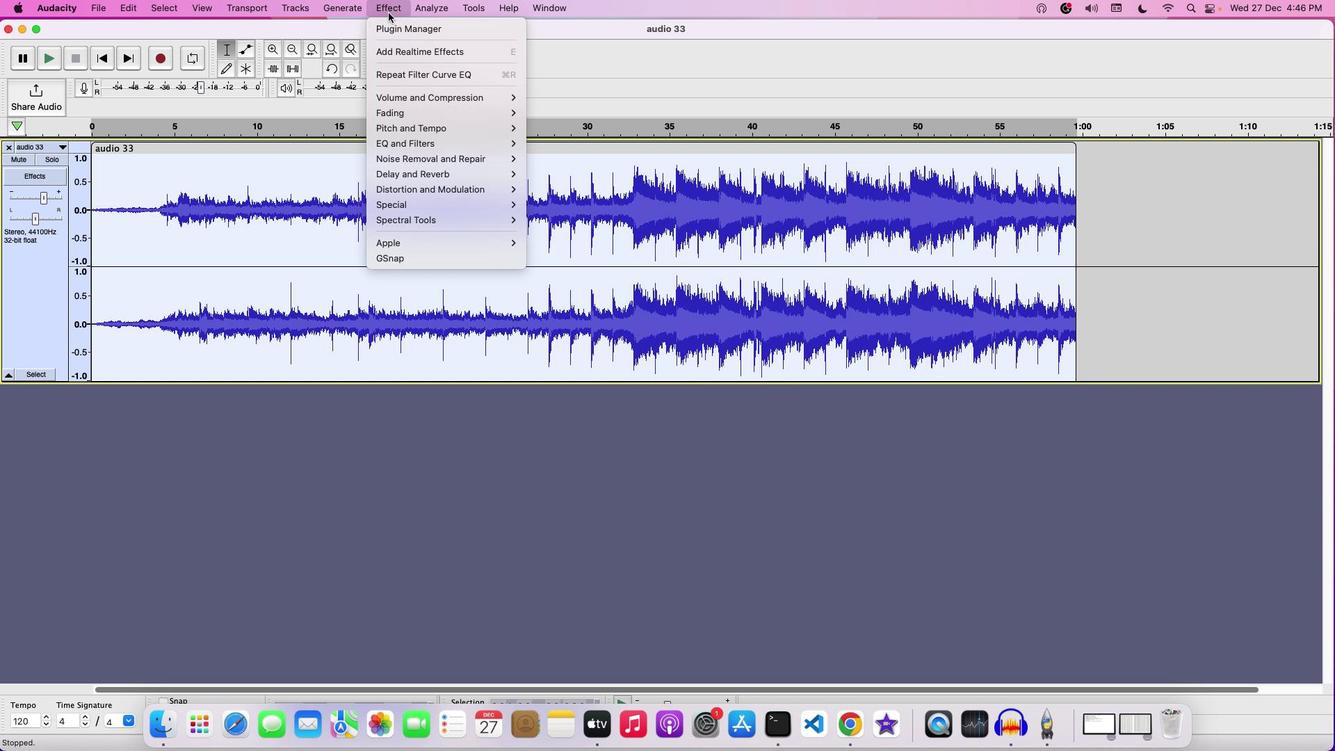 
Action: Mouse moved to (549, 171)
Screenshot: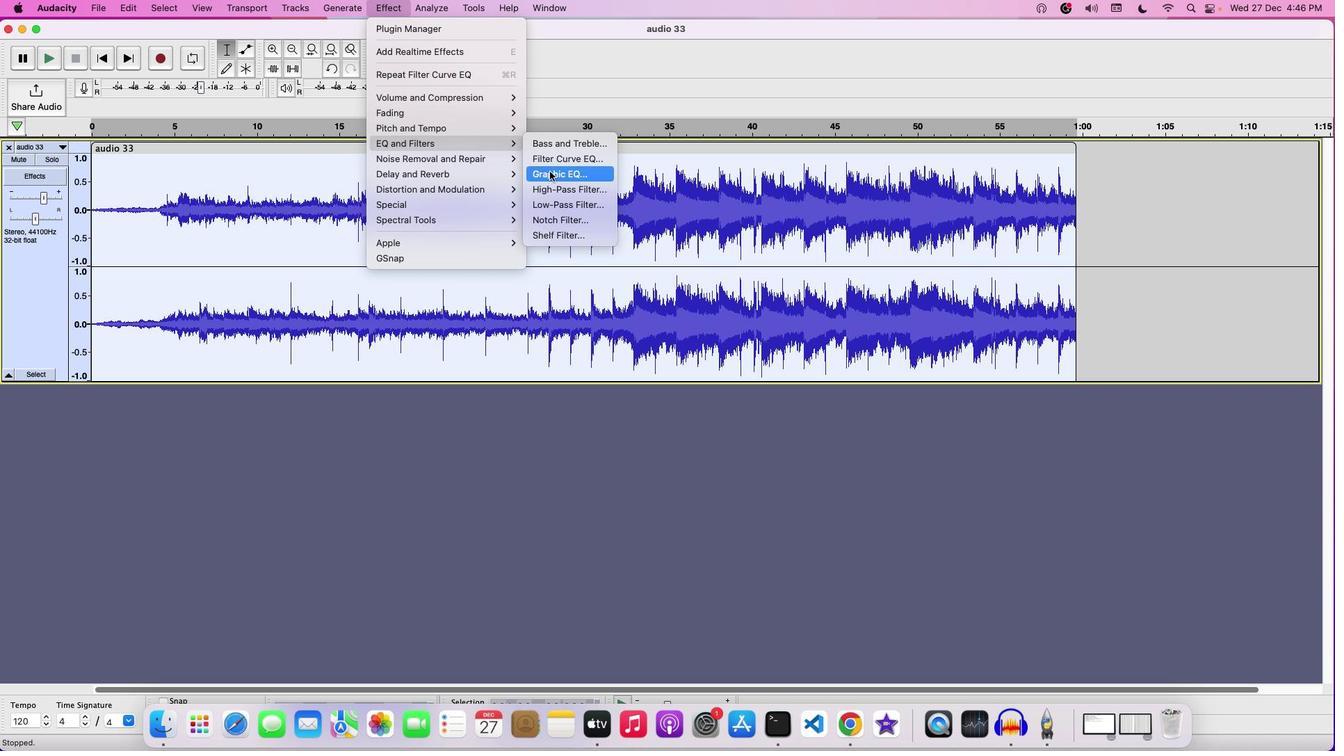 
Action: Mouse pressed left at (549, 171)
Screenshot: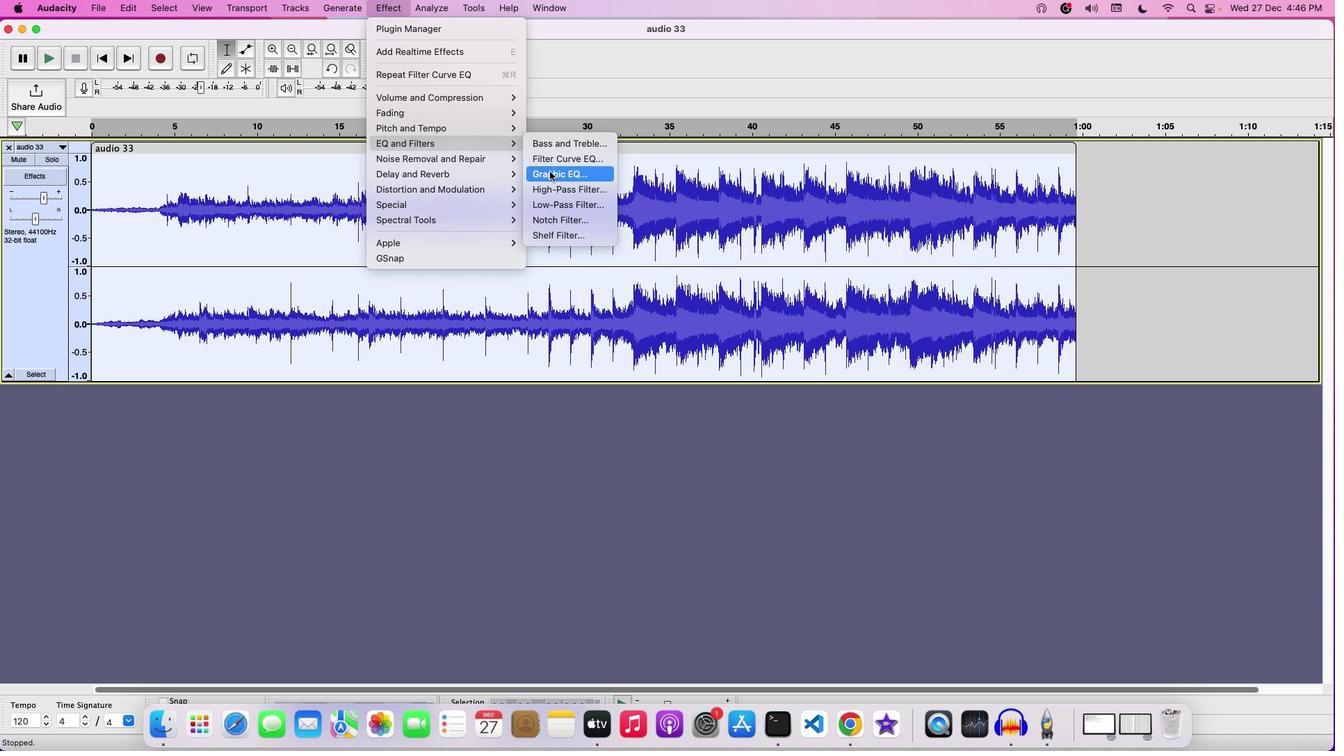 
Action: Mouse moved to (632, 563)
Screenshot: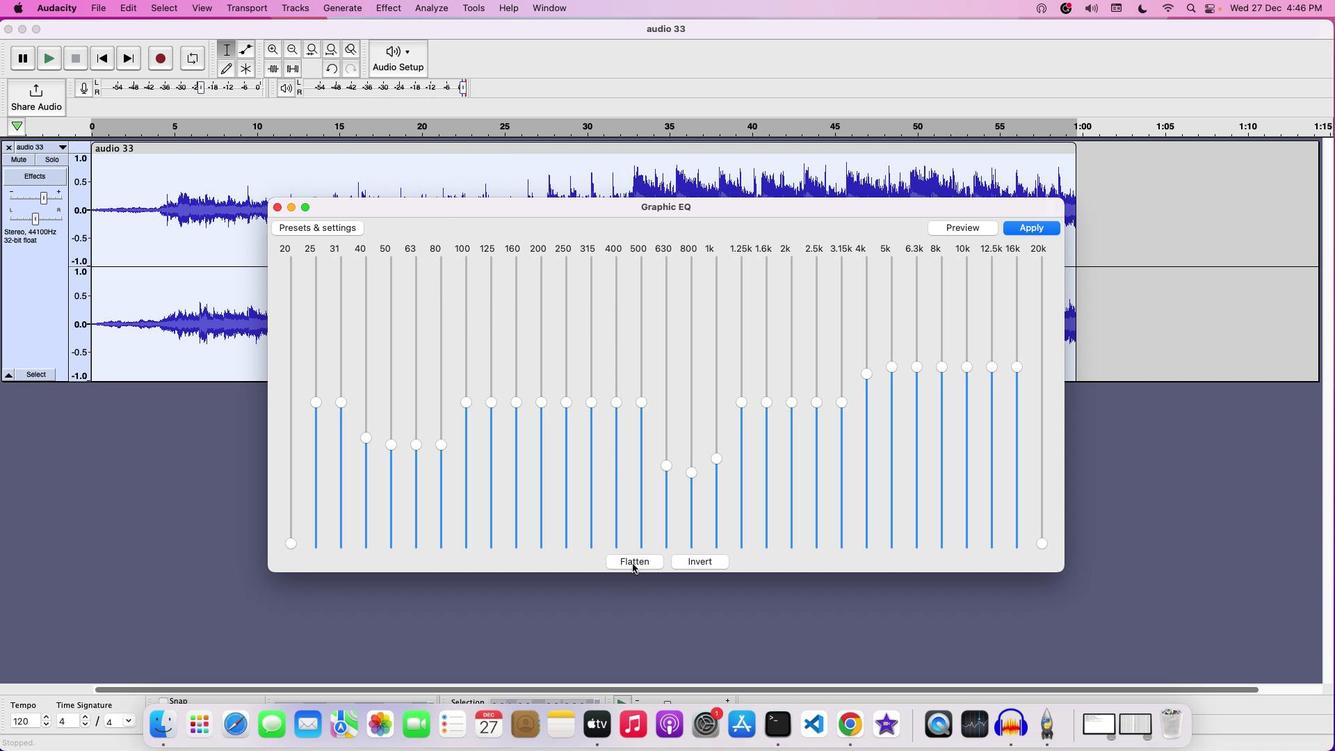 
Action: Mouse pressed left at (632, 563)
Screenshot: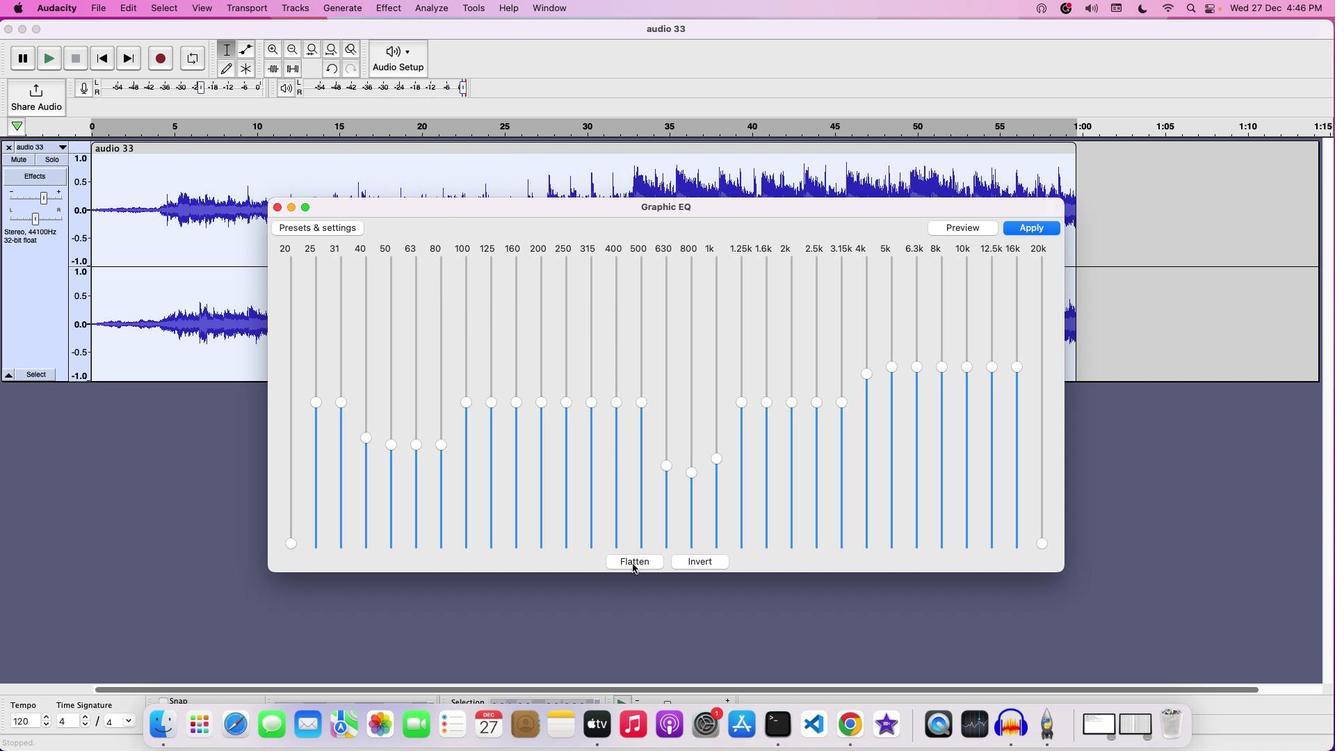 
Action: Mouse moved to (294, 541)
Screenshot: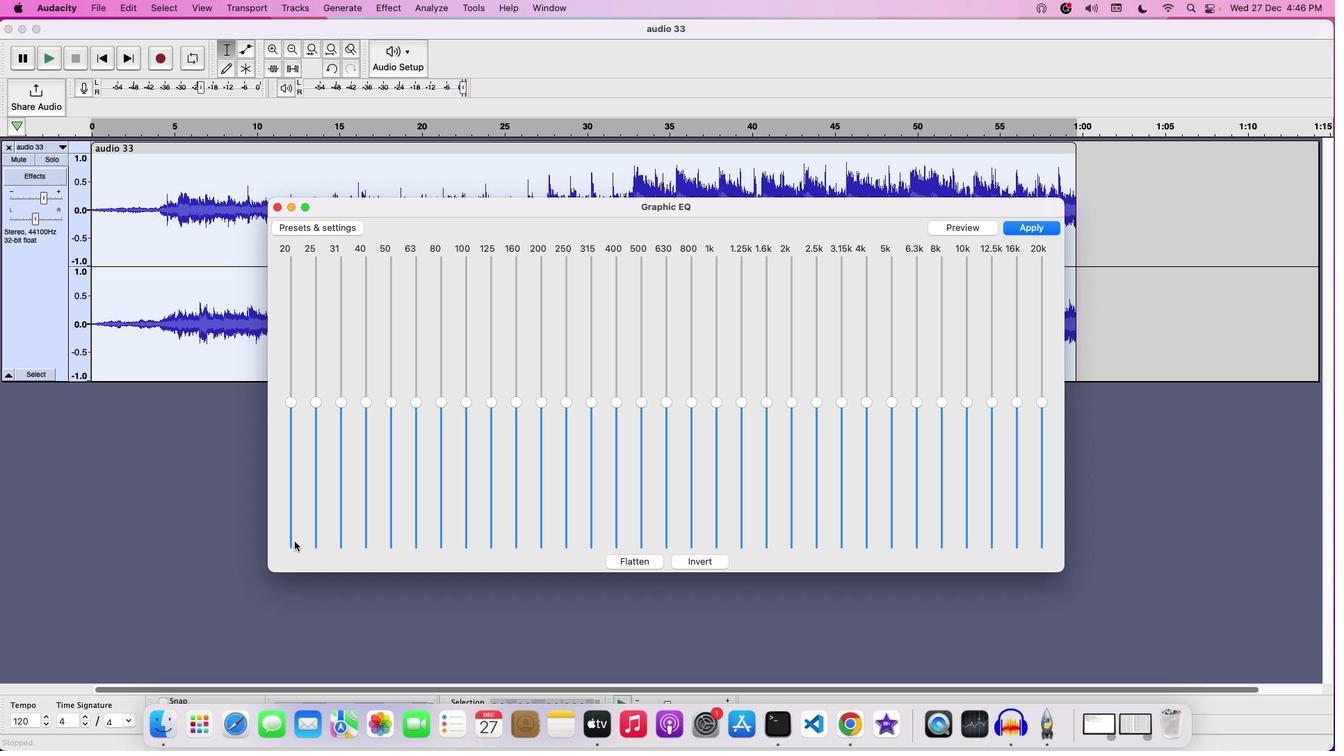 
Action: Mouse pressed left at (294, 541)
Screenshot: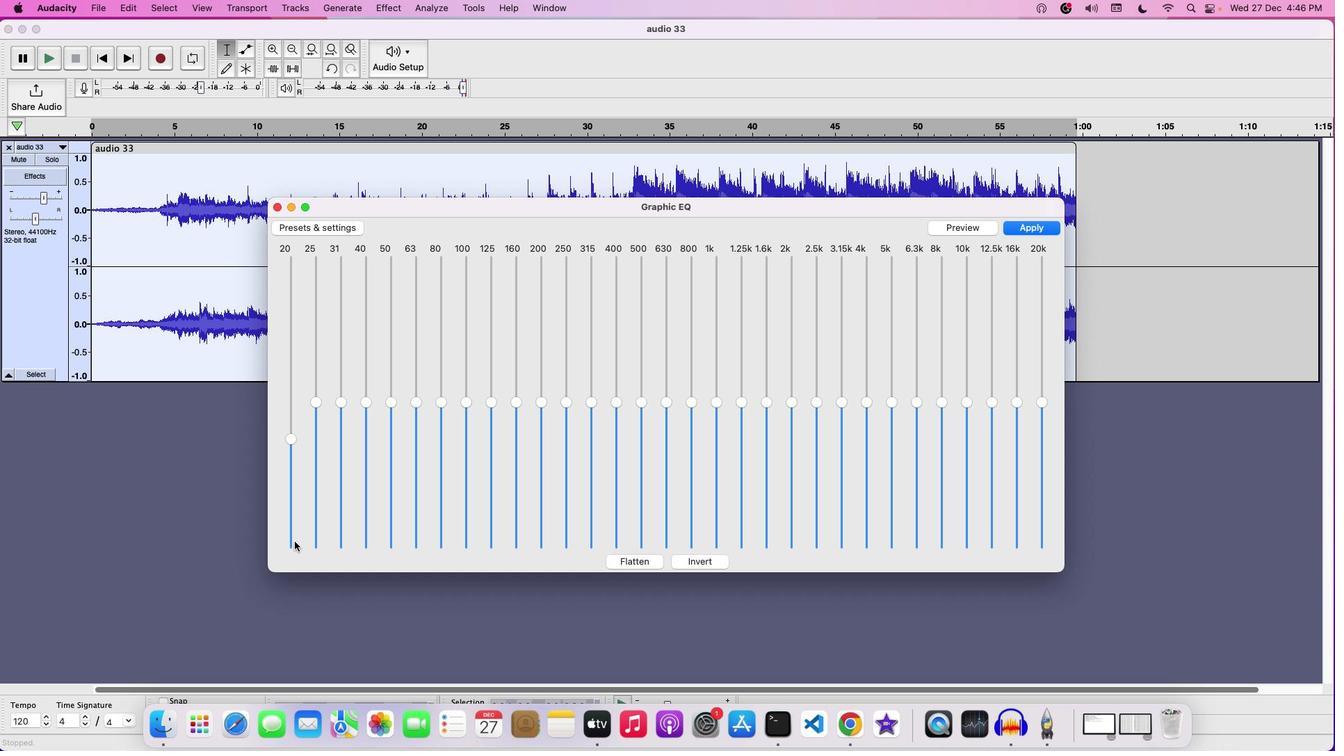 
Action: Mouse moved to (314, 540)
Screenshot: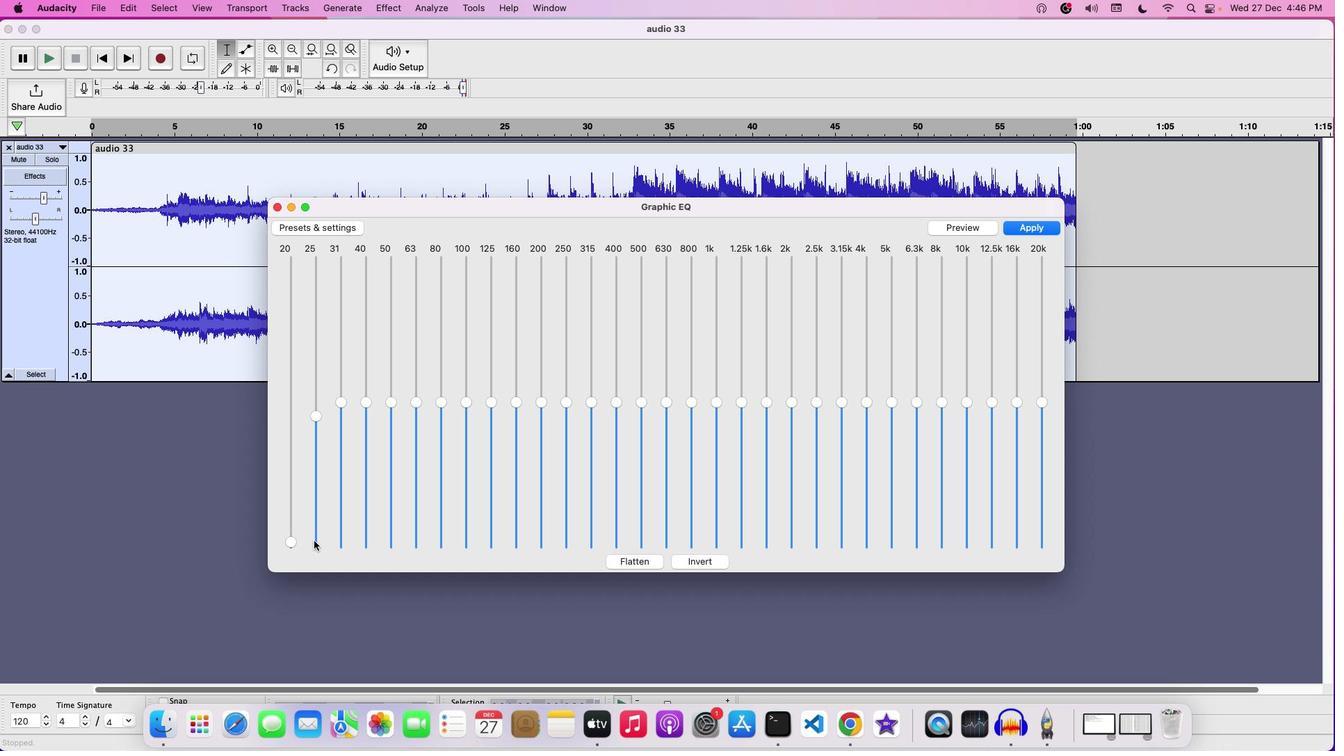 
Action: Mouse pressed left at (314, 540)
Screenshot: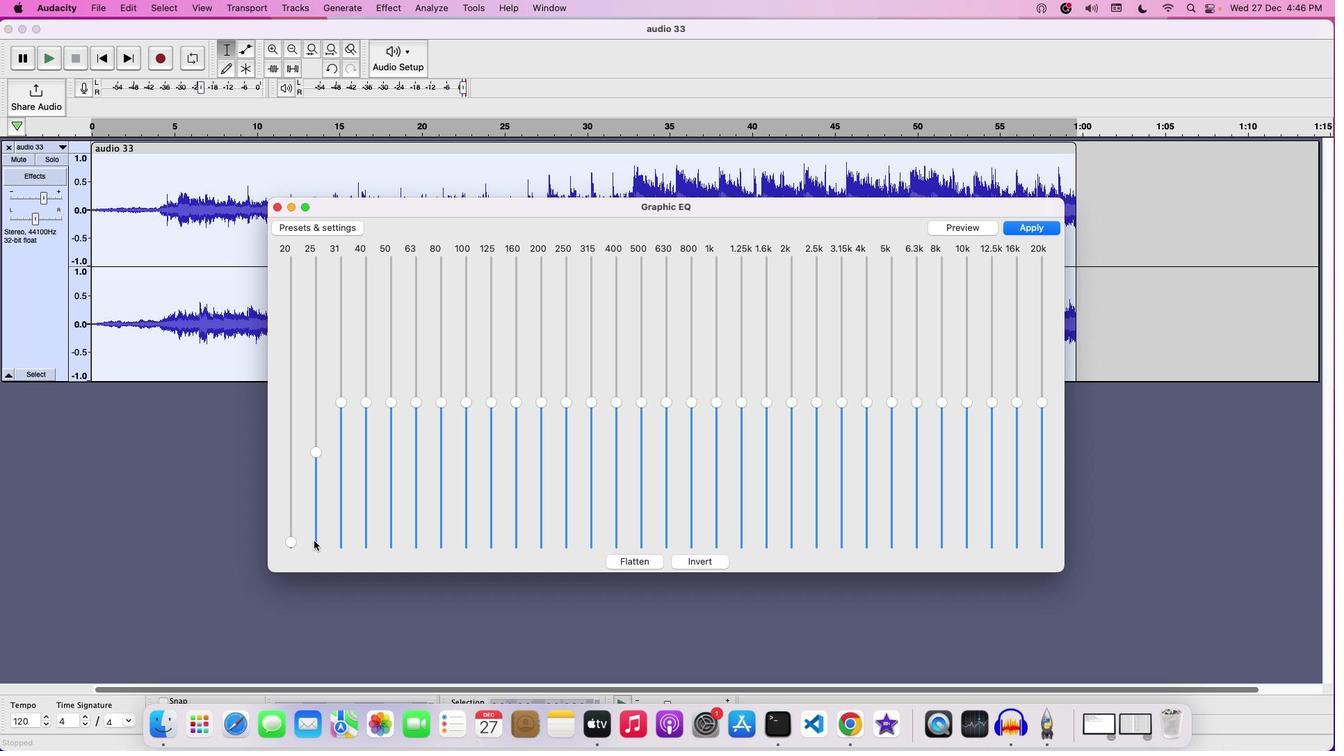 
Action: Mouse moved to (1042, 541)
Screenshot: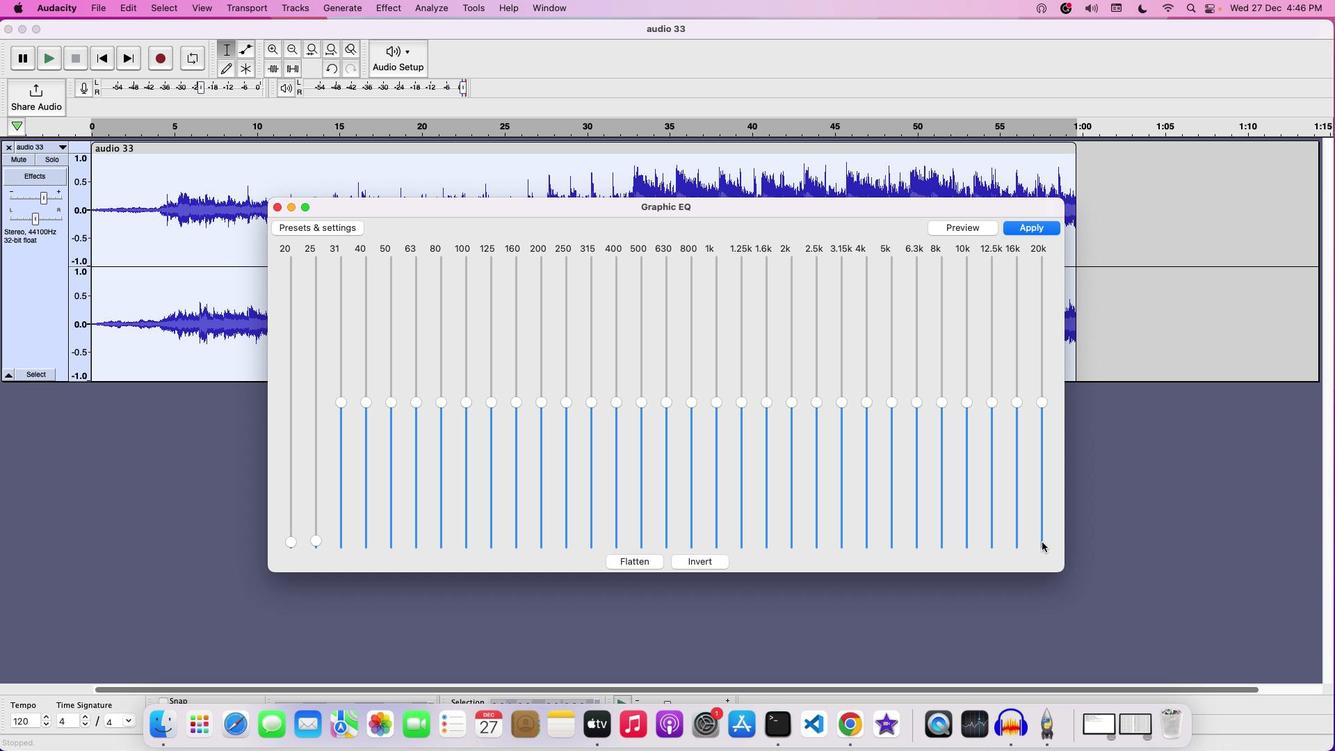 
Action: Mouse pressed left at (1042, 541)
Screenshot: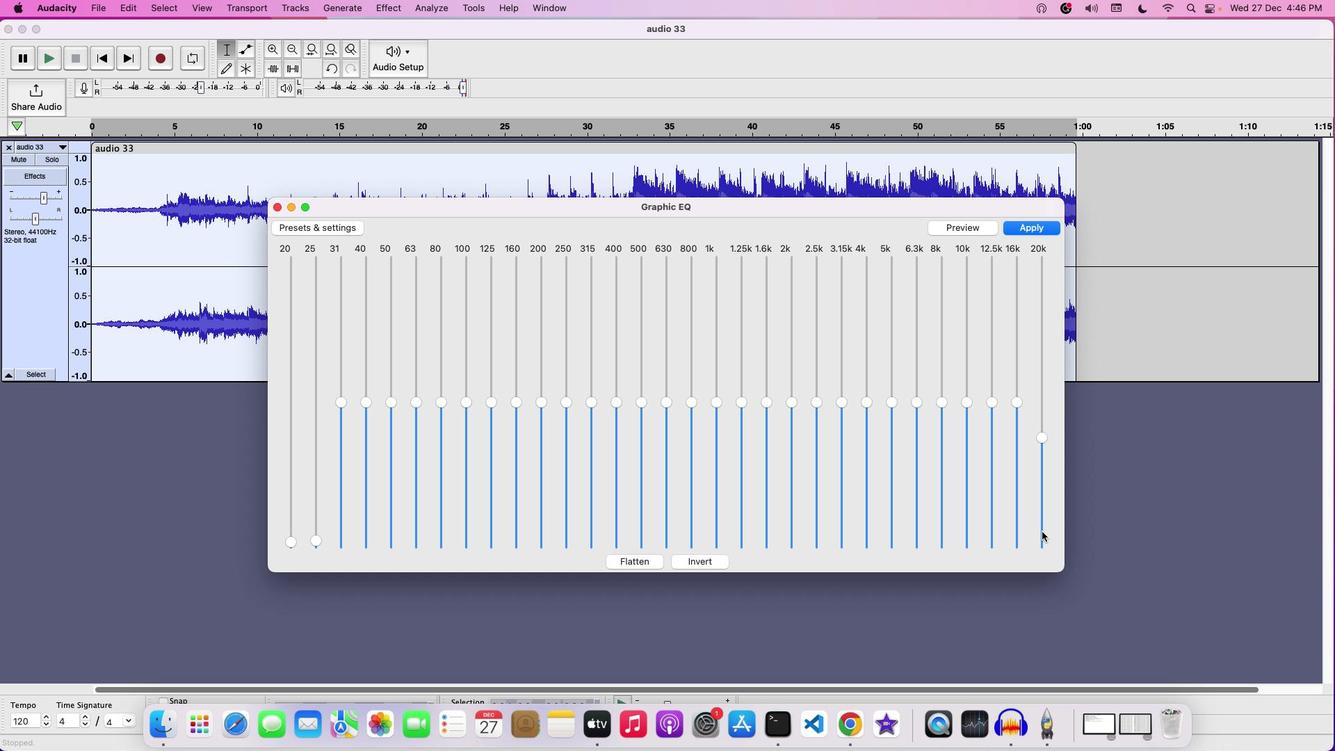 
Action: Mouse moved to (941, 362)
Screenshot: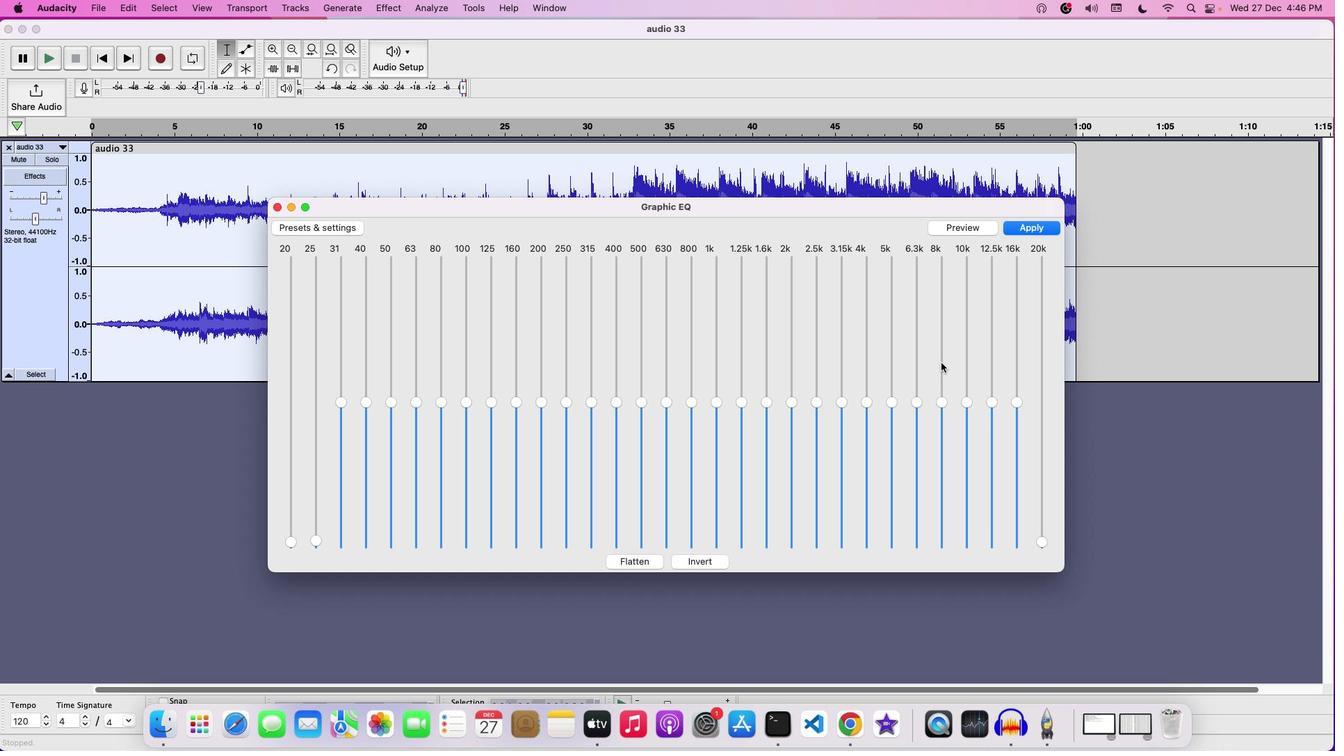 
Action: Mouse pressed left at (941, 362)
Screenshot: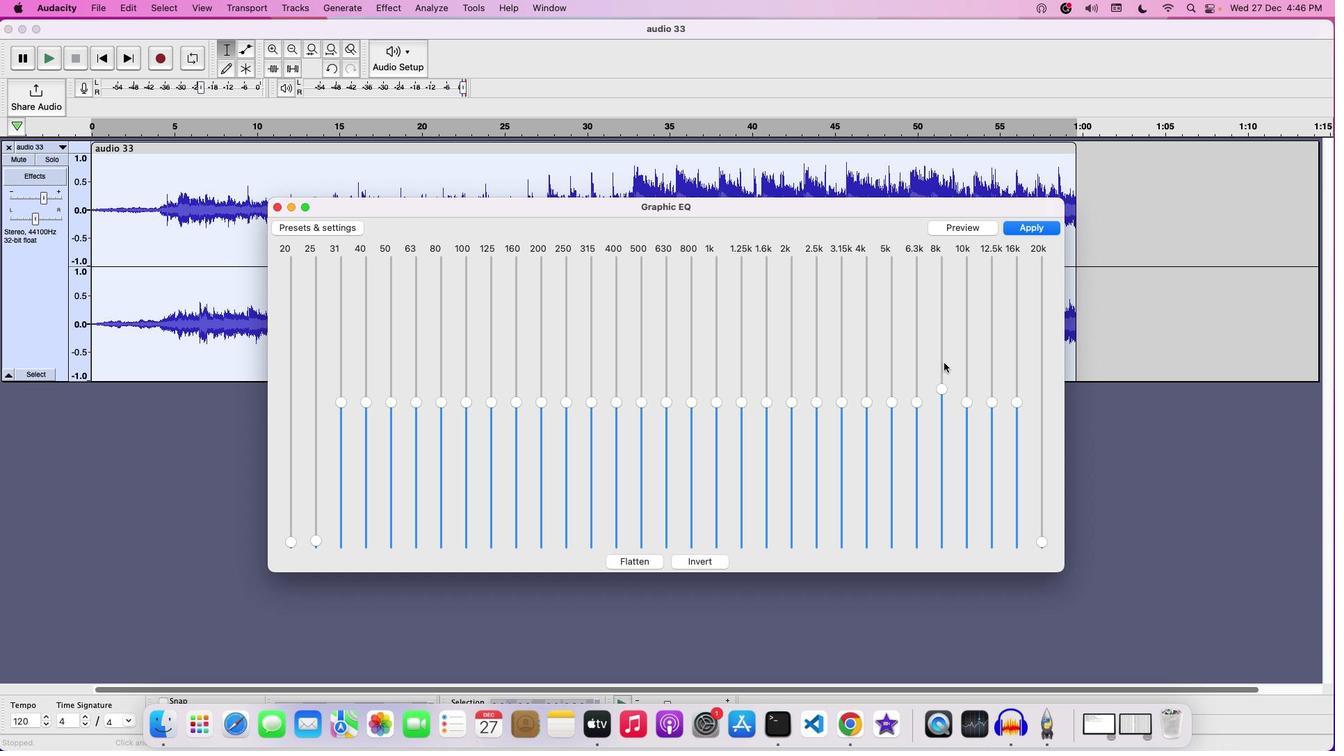 
Action: Mouse moved to (957, 362)
Screenshot: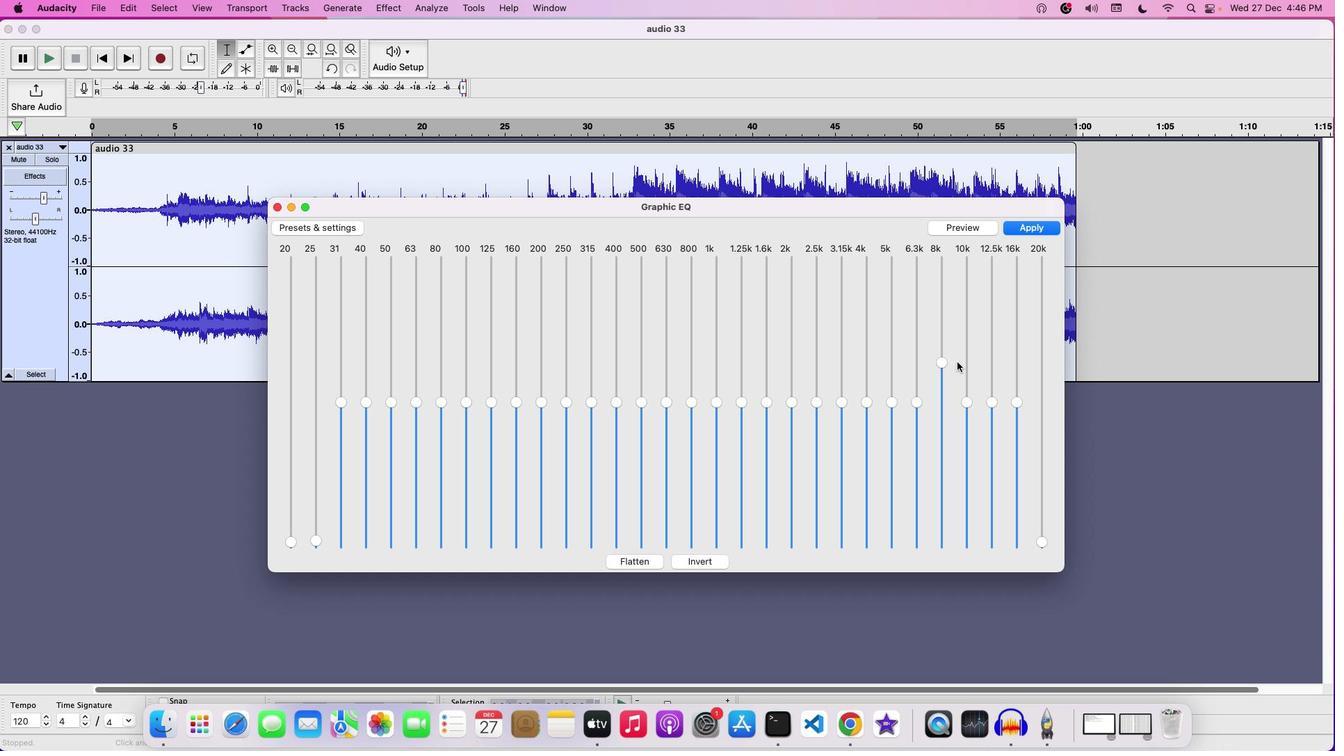 
Action: Mouse pressed left at (957, 362)
Screenshot: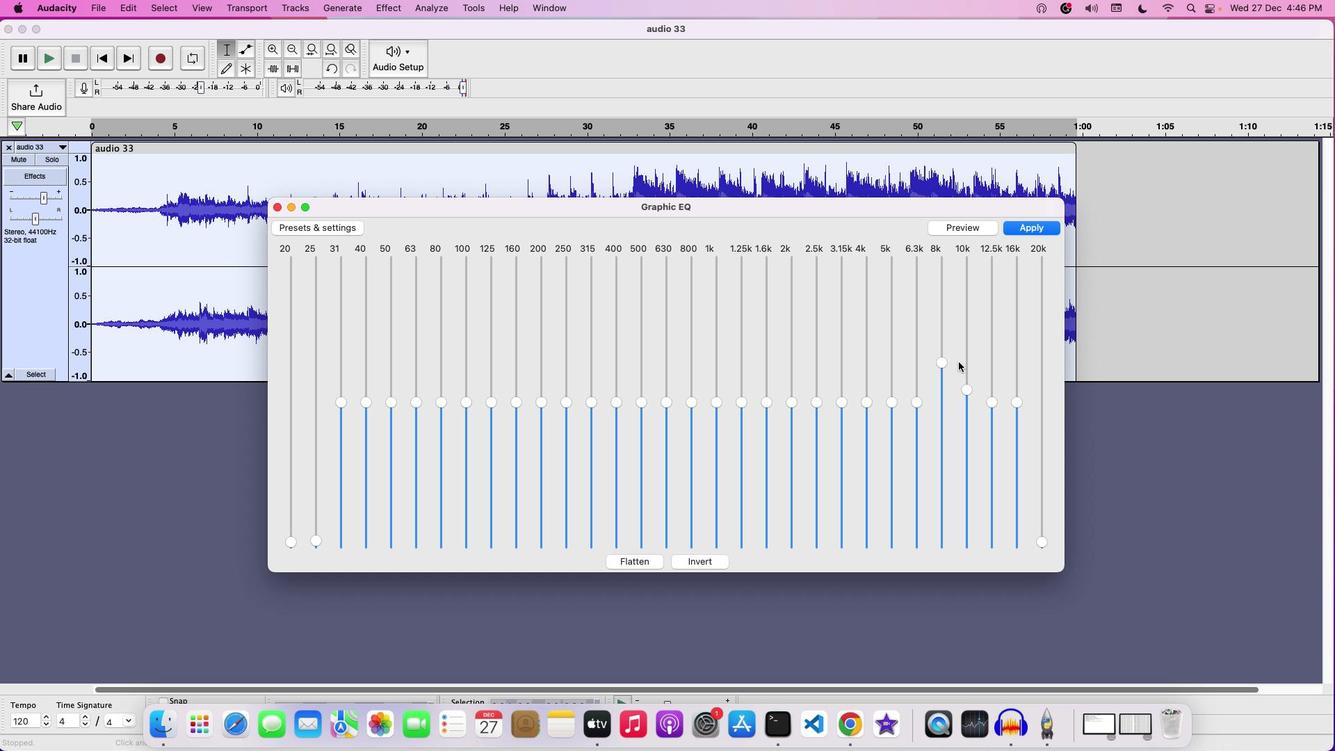 
Action: Mouse moved to (992, 361)
Screenshot: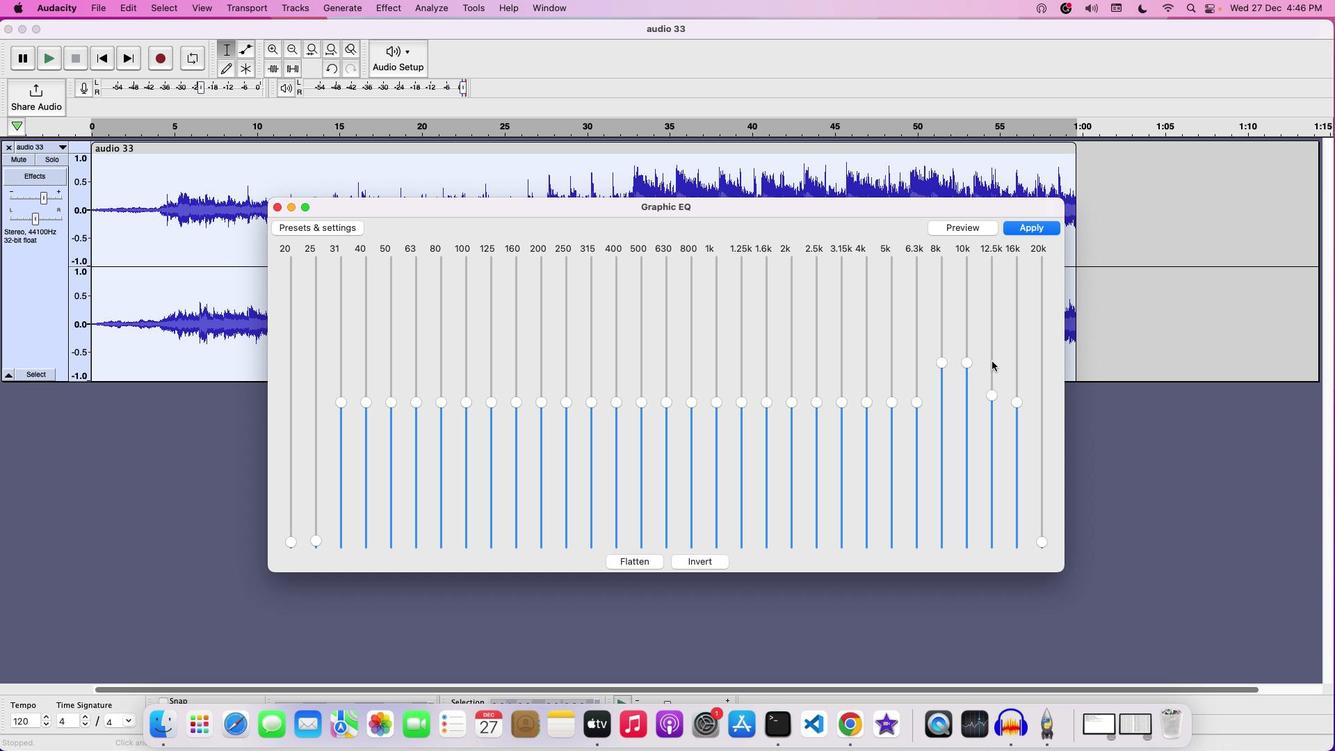 
Action: Mouse pressed left at (992, 361)
Screenshot: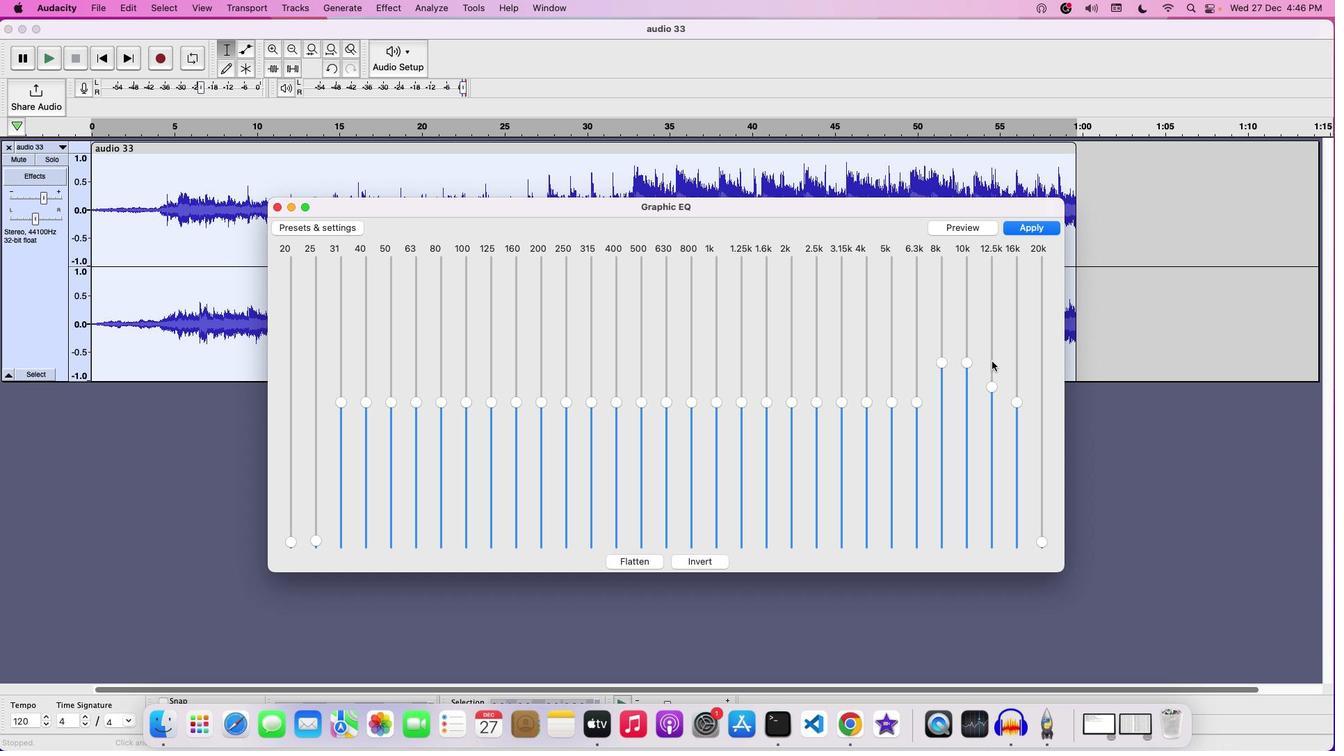 
Action: Mouse moved to (1013, 361)
Screenshot: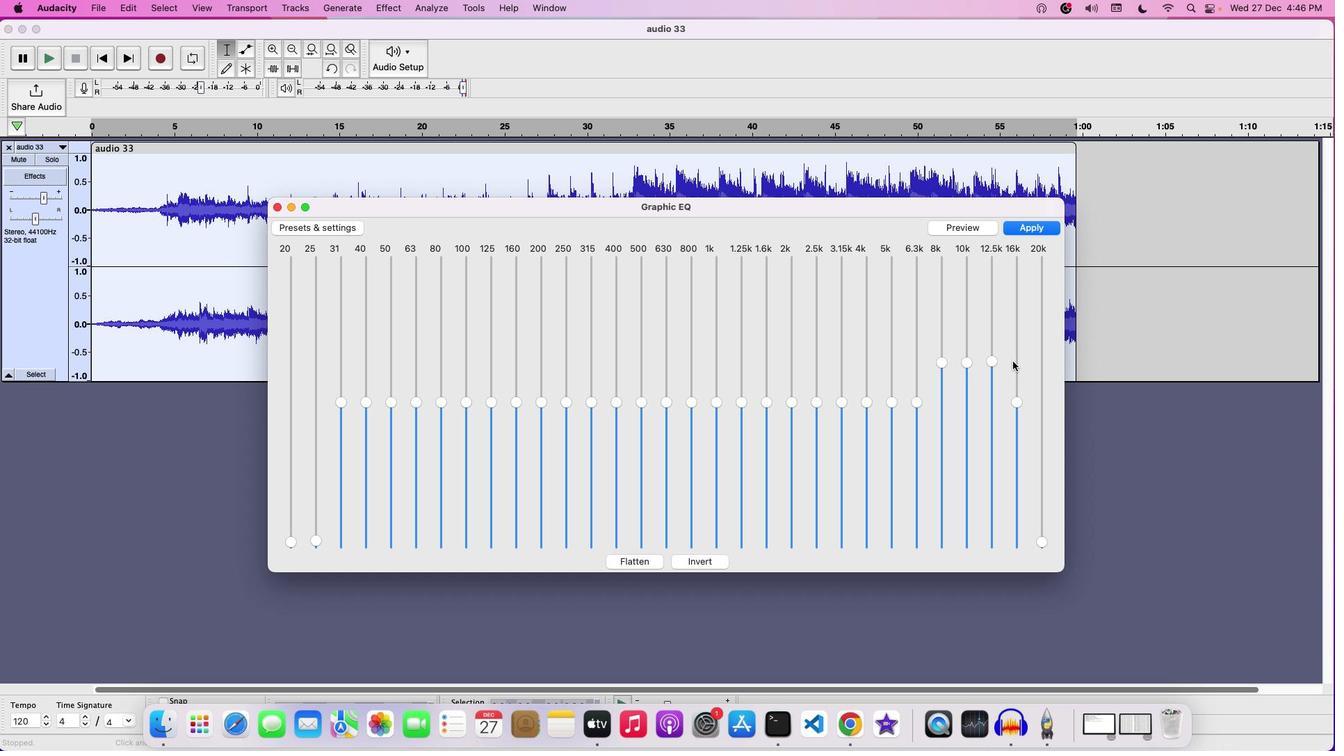 
Action: Mouse pressed left at (1013, 361)
Screenshot: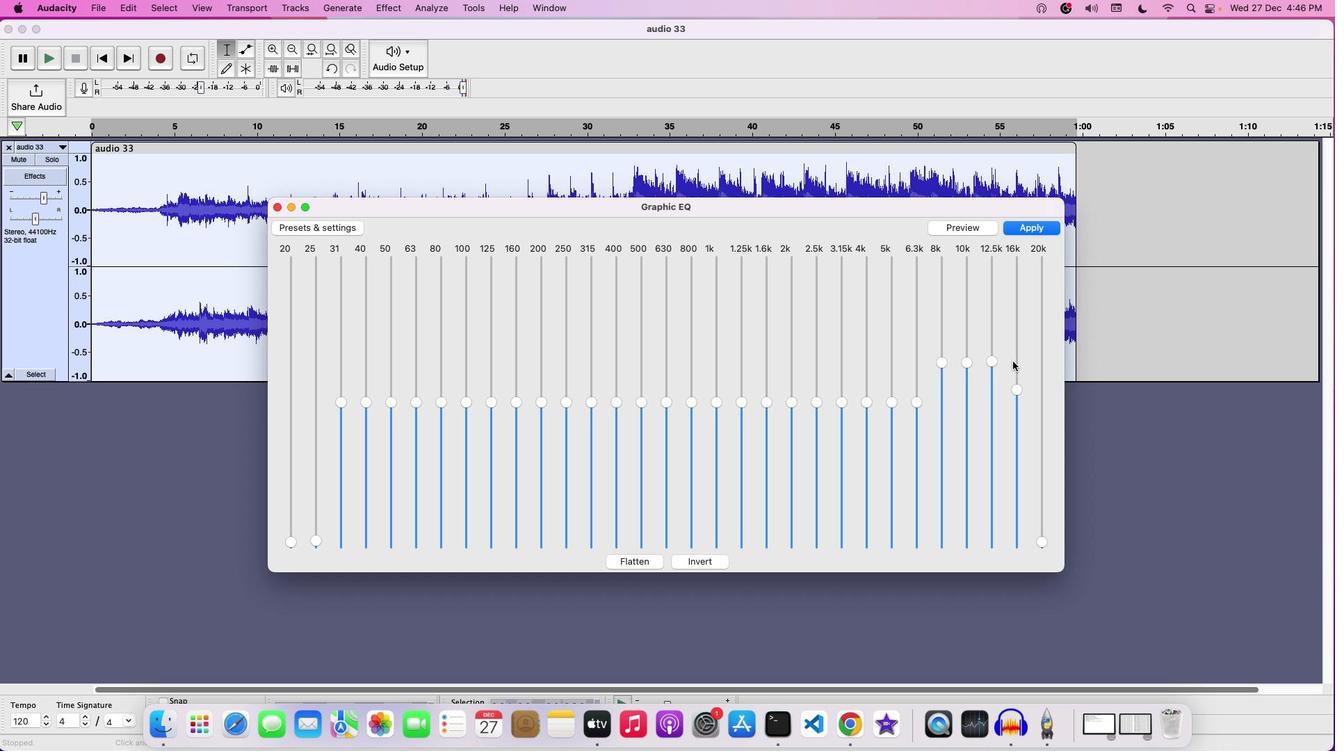
Action: Mouse moved to (466, 463)
Screenshot: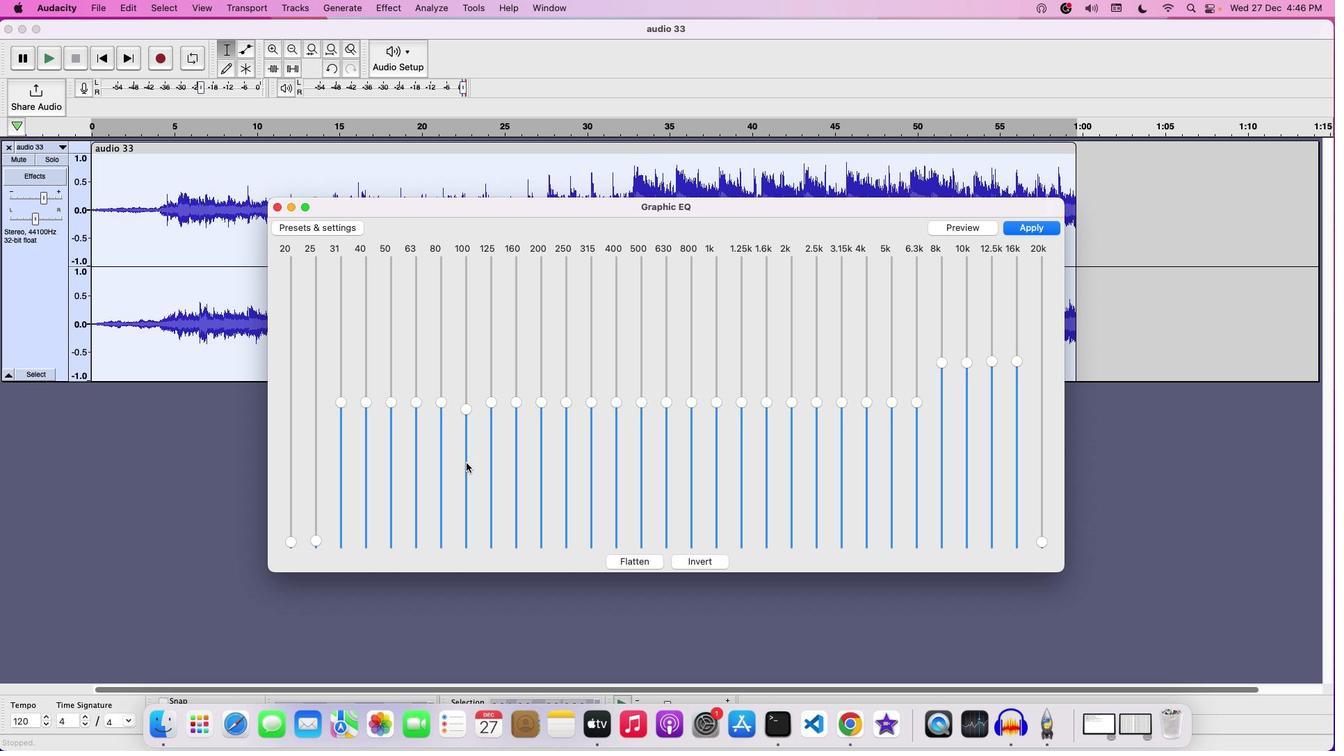 
Action: Mouse pressed left at (466, 463)
Screenshot: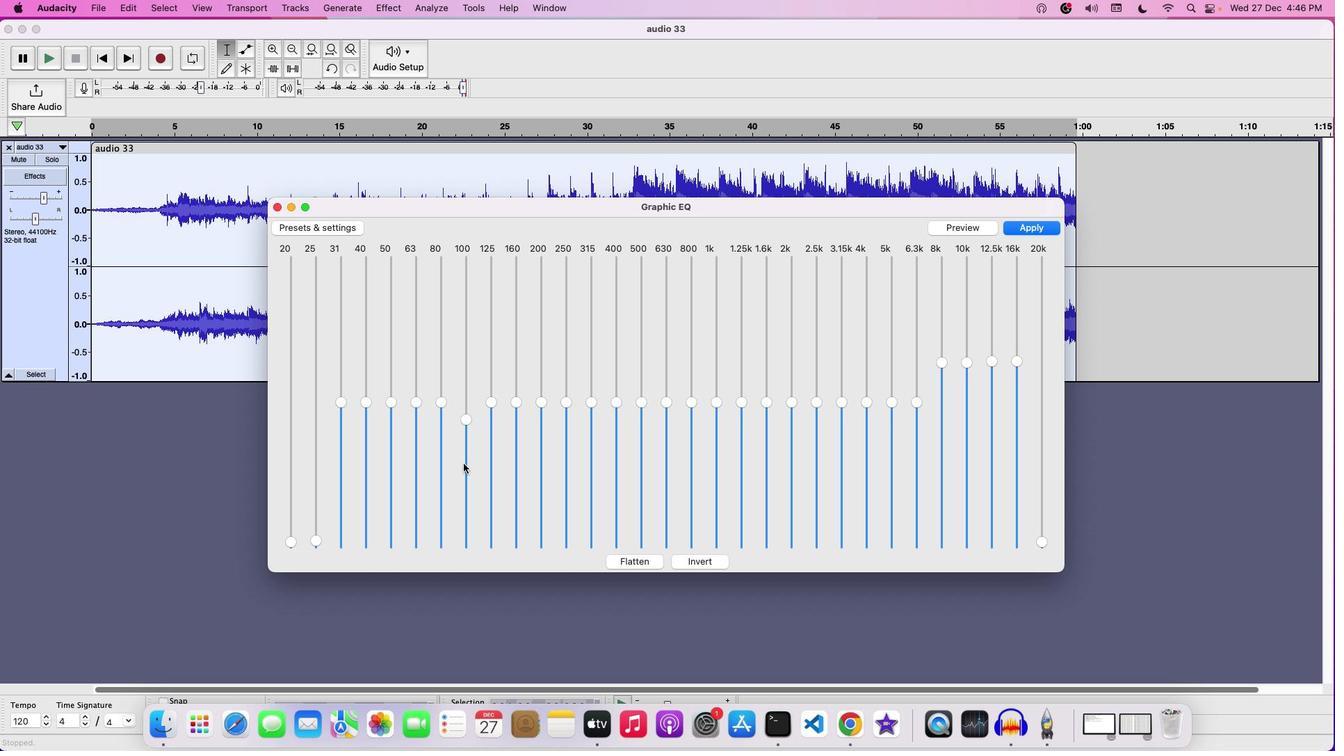 
Action: Mouse moved to (437, 466)
Screenshot: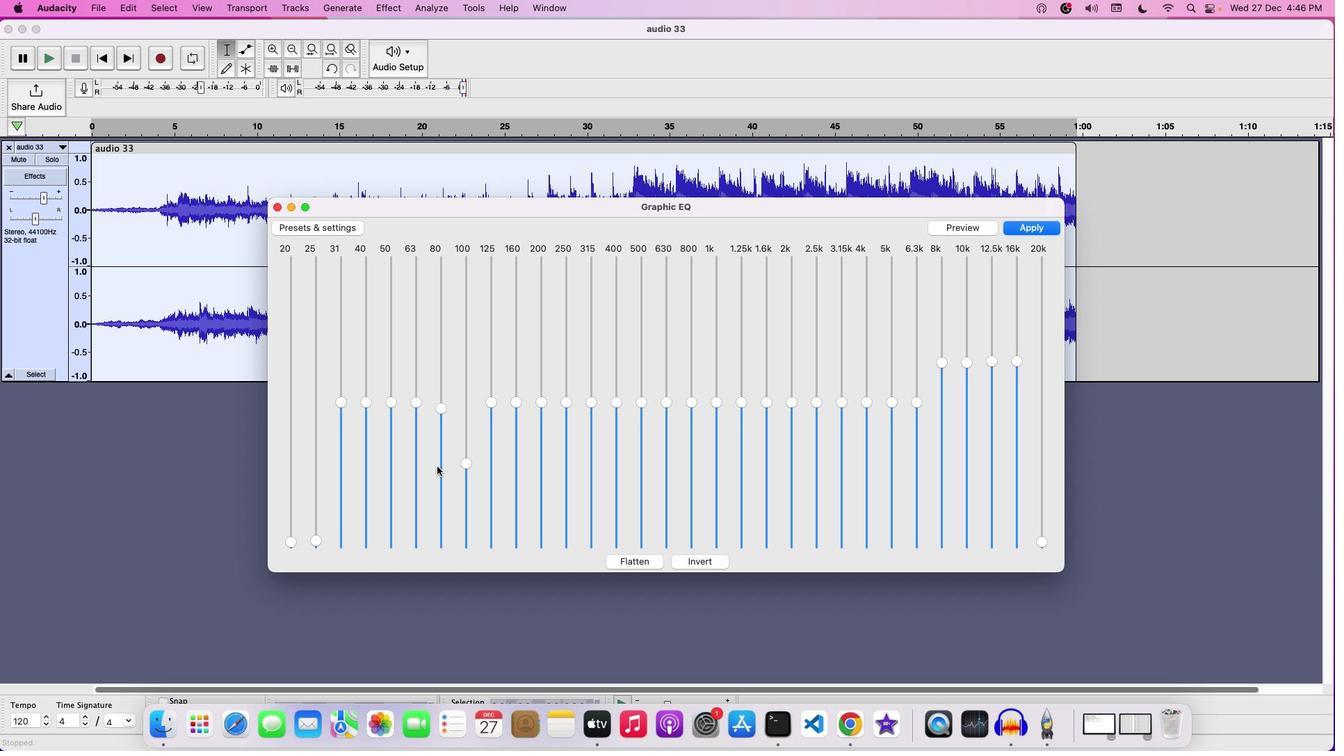 
Action: Mouse pressed left at (437, 466)
Screenshot: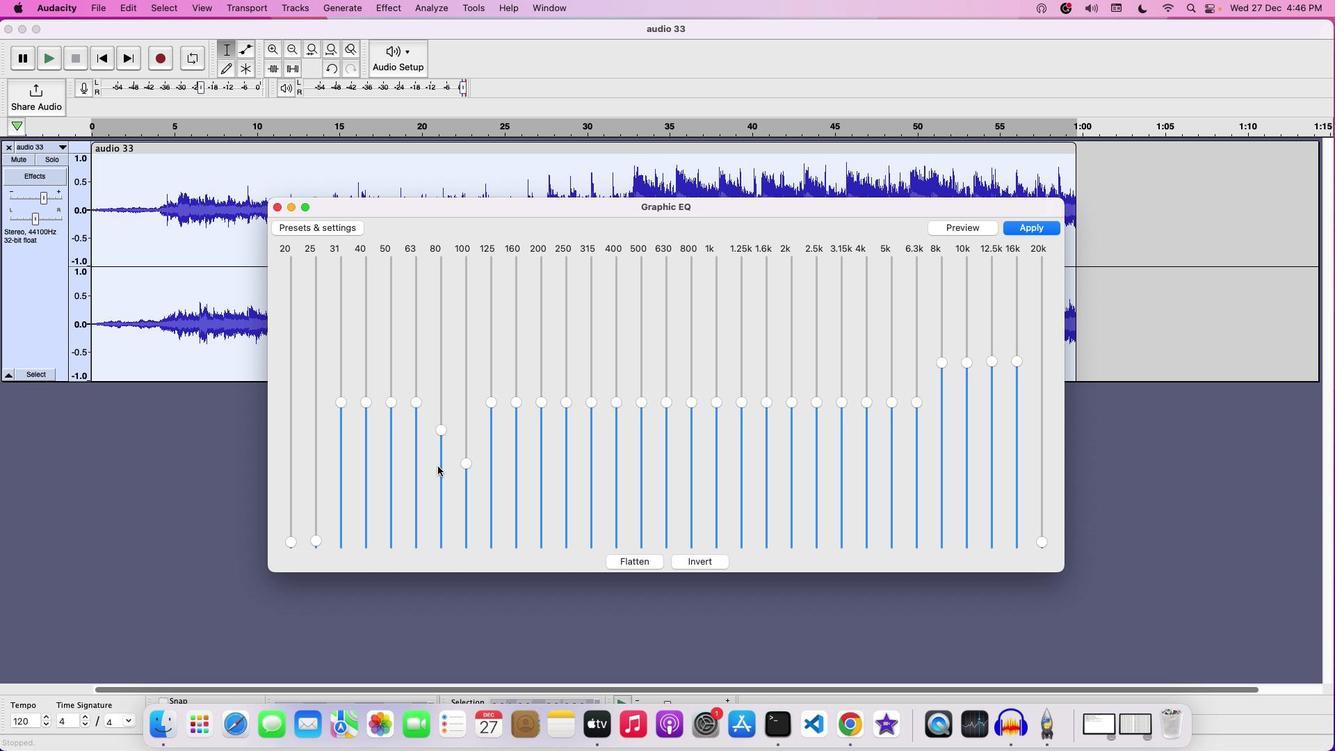 
Action: Mouse moved to (489, 457)
Screenshot: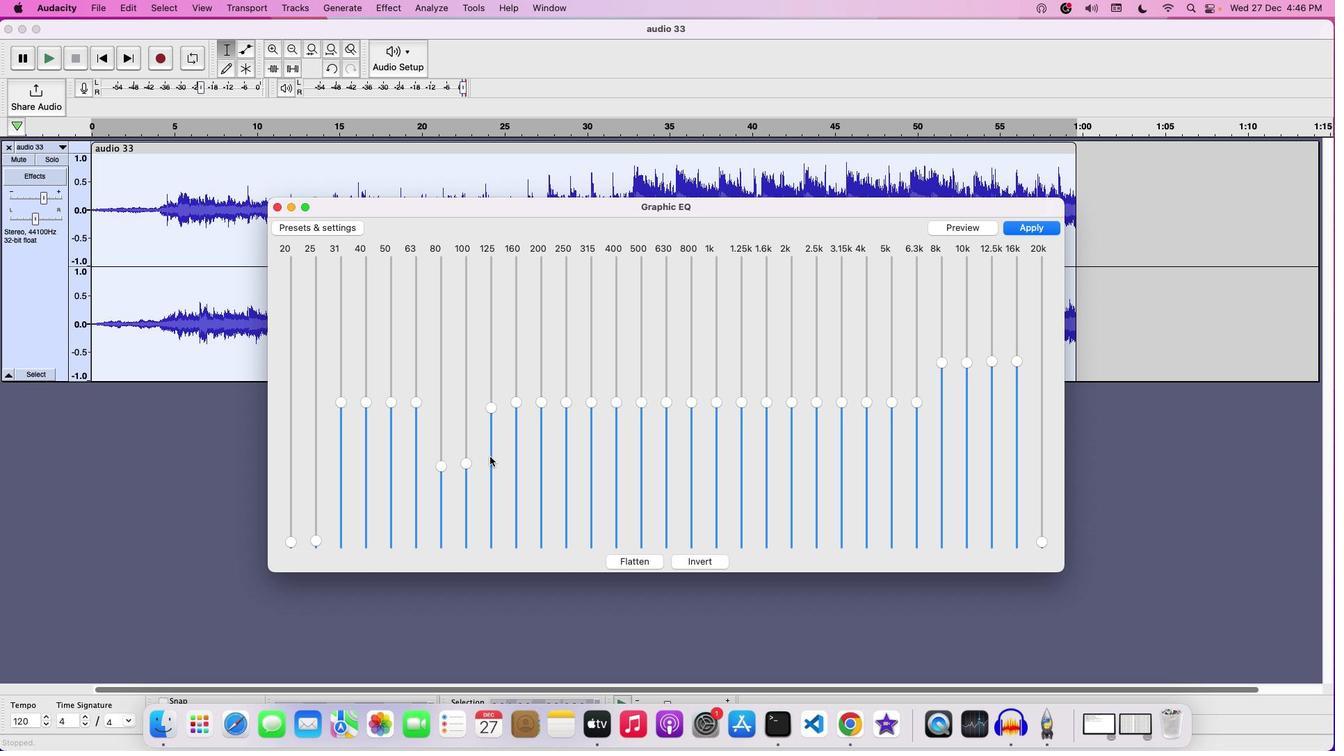 
Action: Mouse pressed left at (489, 457)
Screenshot: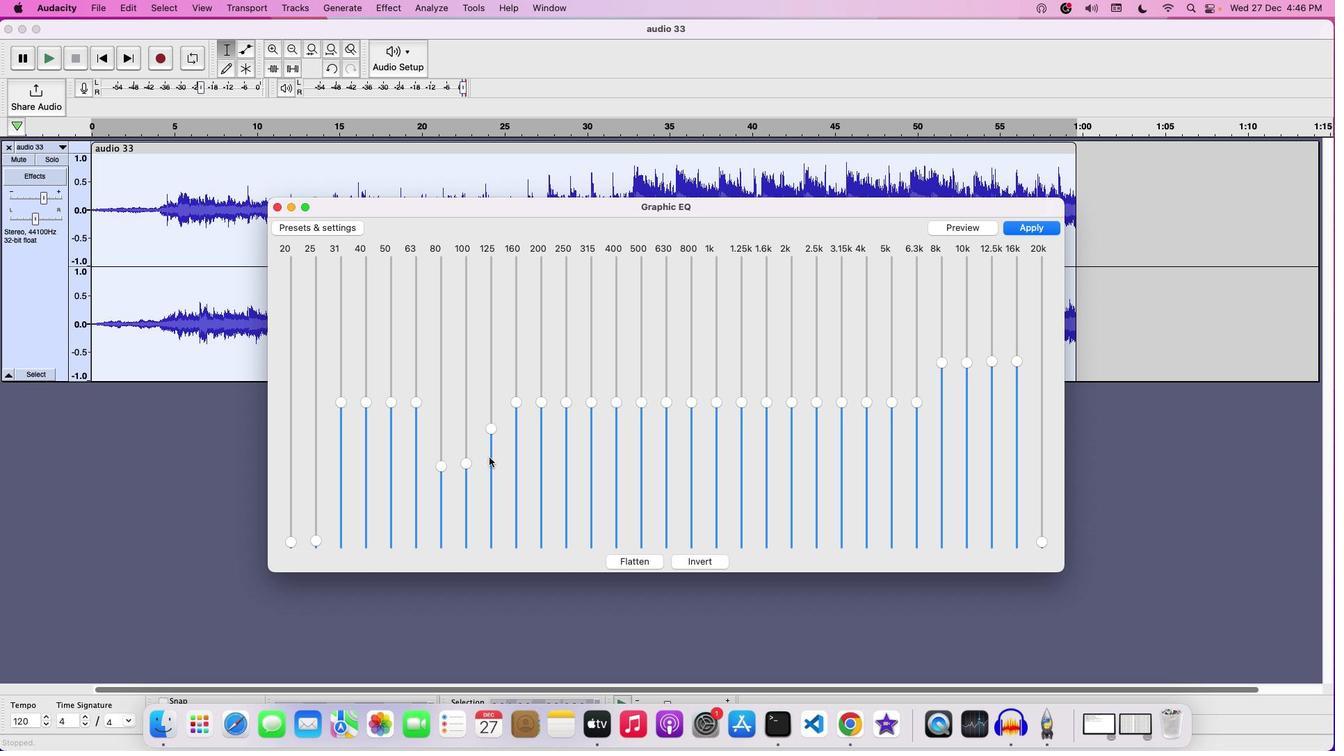 
Action: Mouse moved to (365, 438)
Screenshot: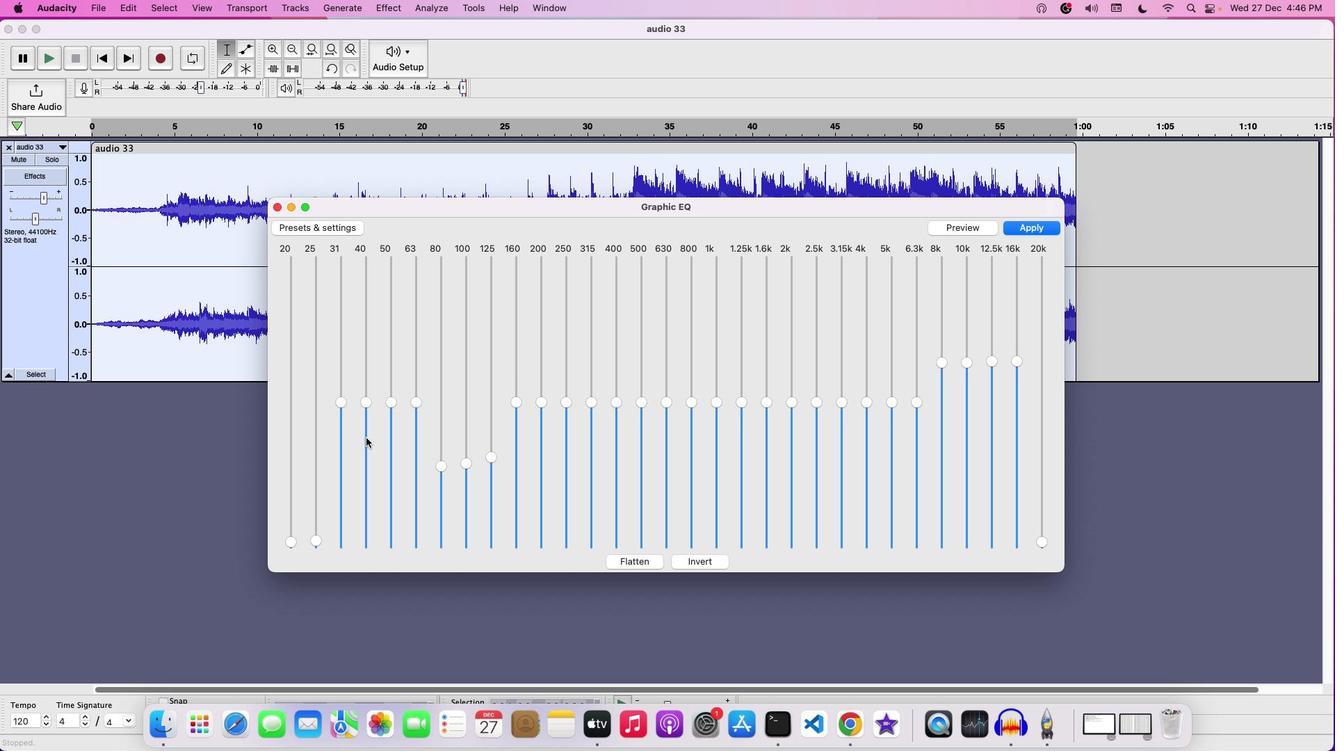 
Action: Mouse pressed left at (365, 438)
Screenshot: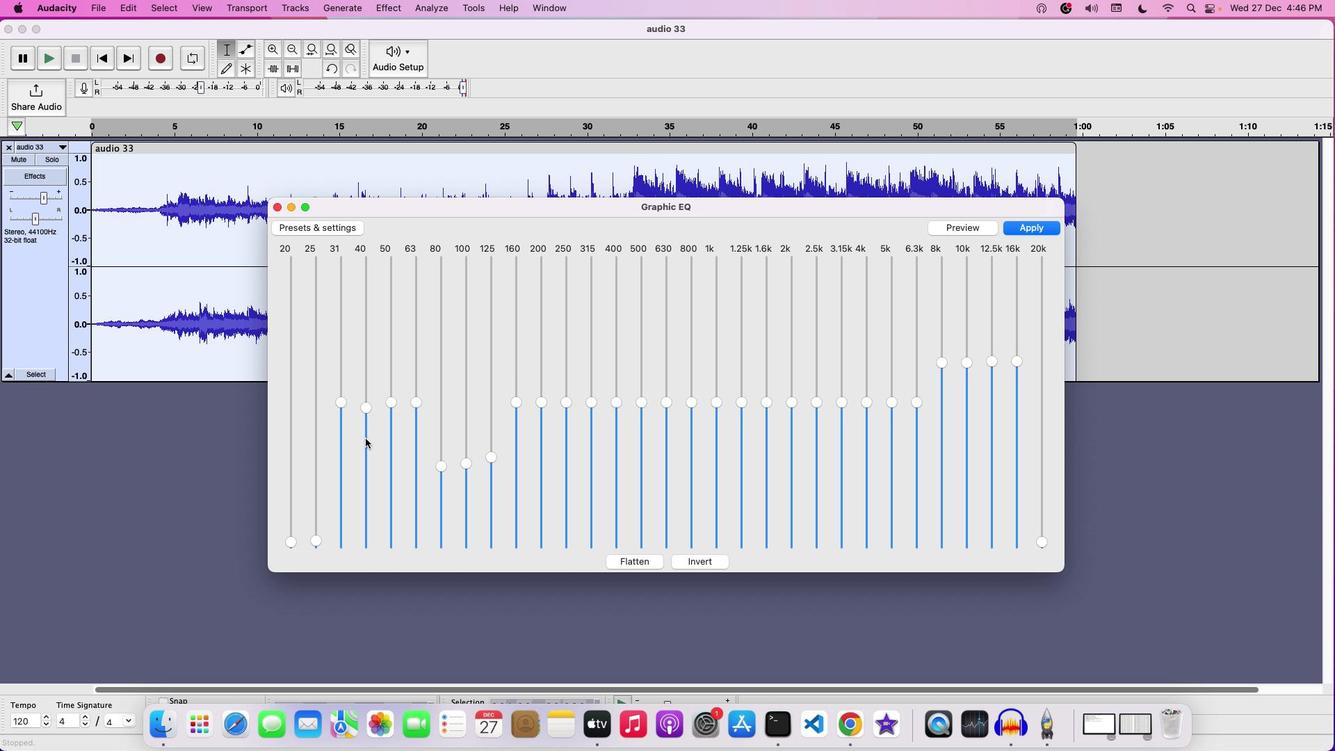 
Action: Mouse moved to (1023, 228)
Screenshot: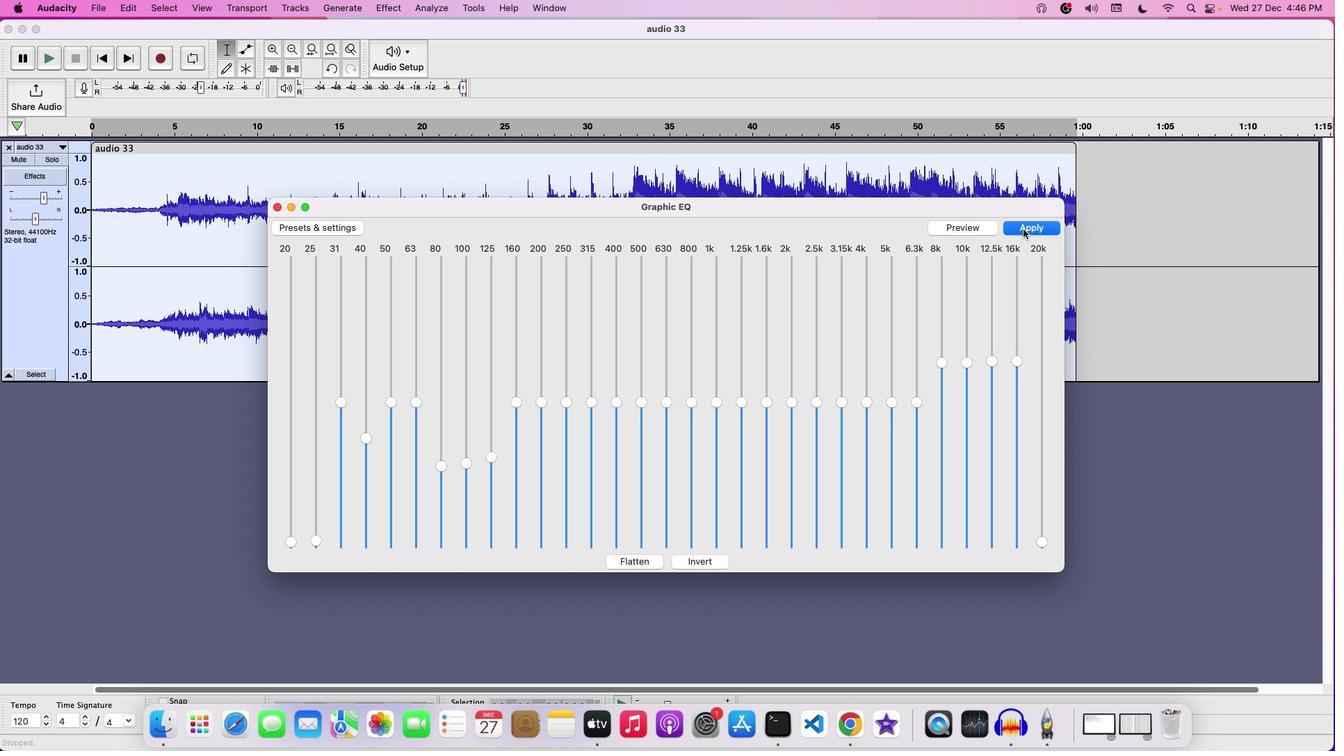 
Action: Mouse pressed left at (1023, 228)
Screenshot: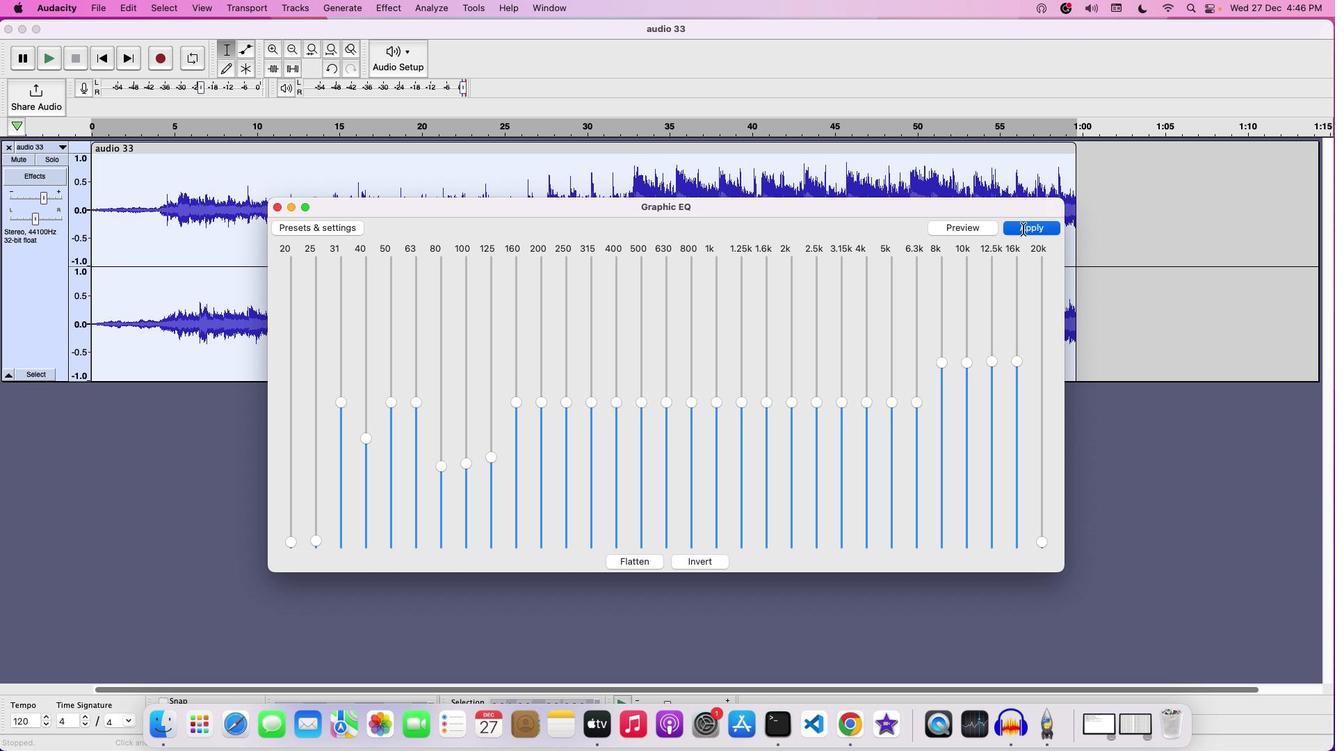 
Action: Mouse moved to (774, 265)
Screenshot: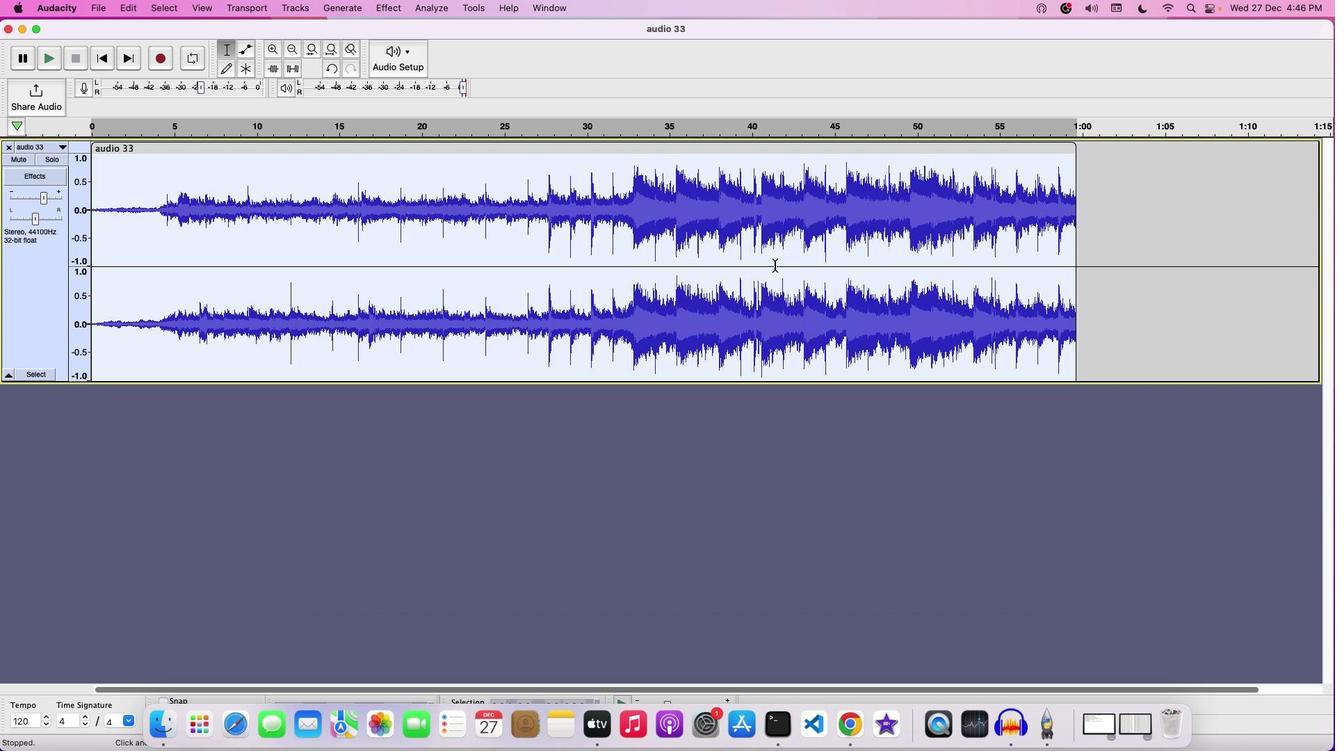 
Action: Key pressed Key.space
Screenshot: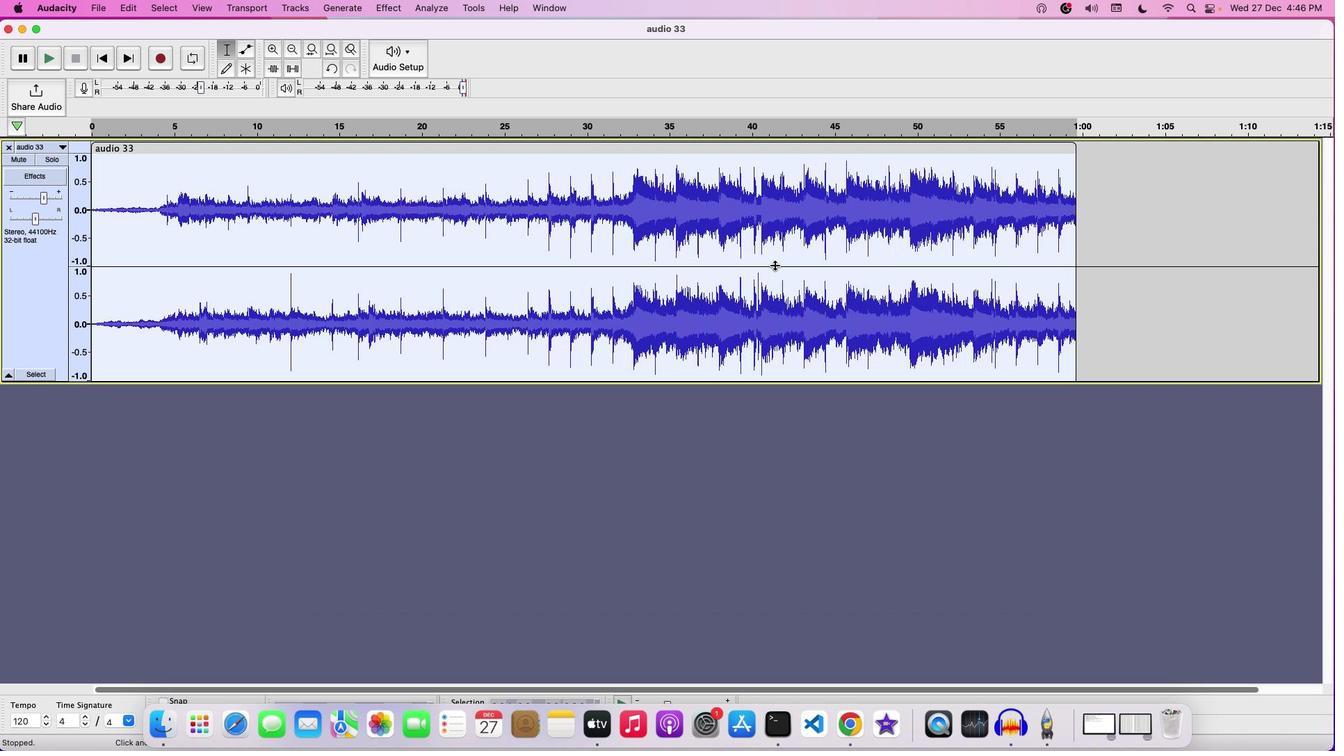
Action: Mouse moved to (41, 202)
Screenshot: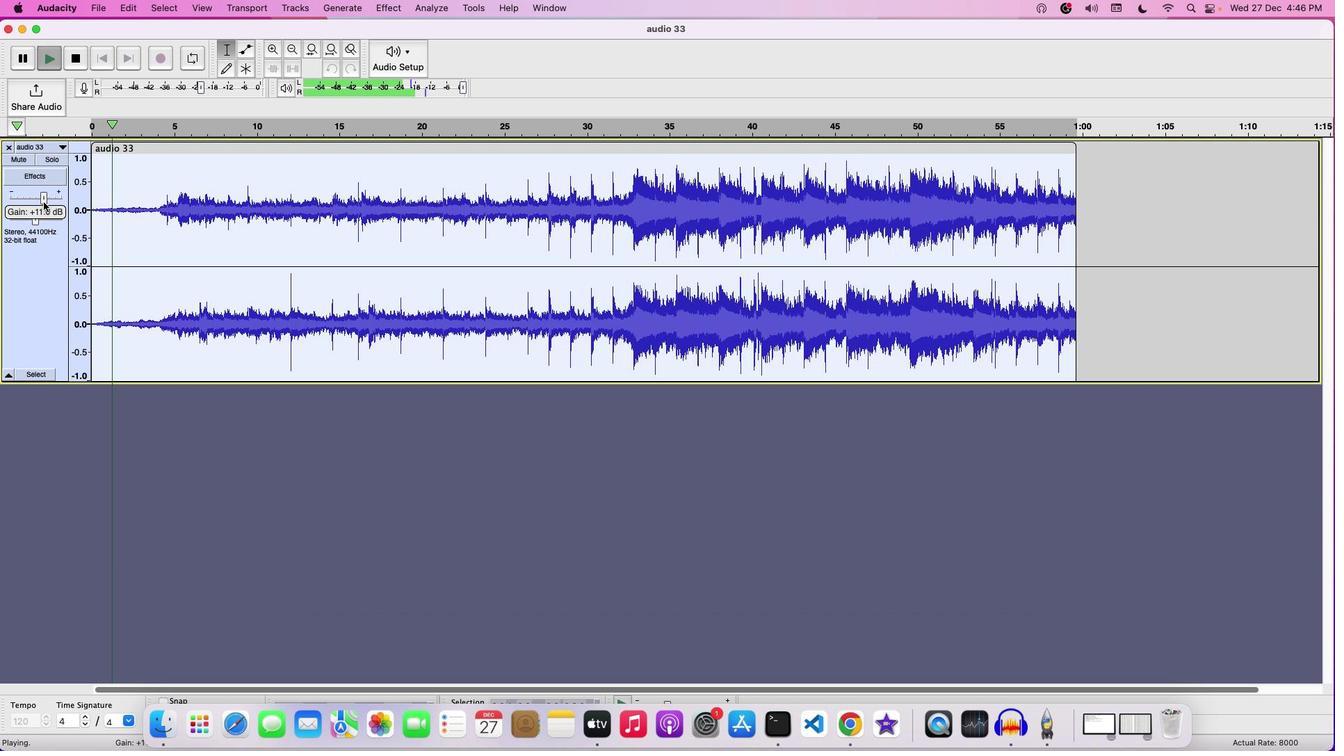 
Action: Mouse pressed left at (41, 202)
Screenshot: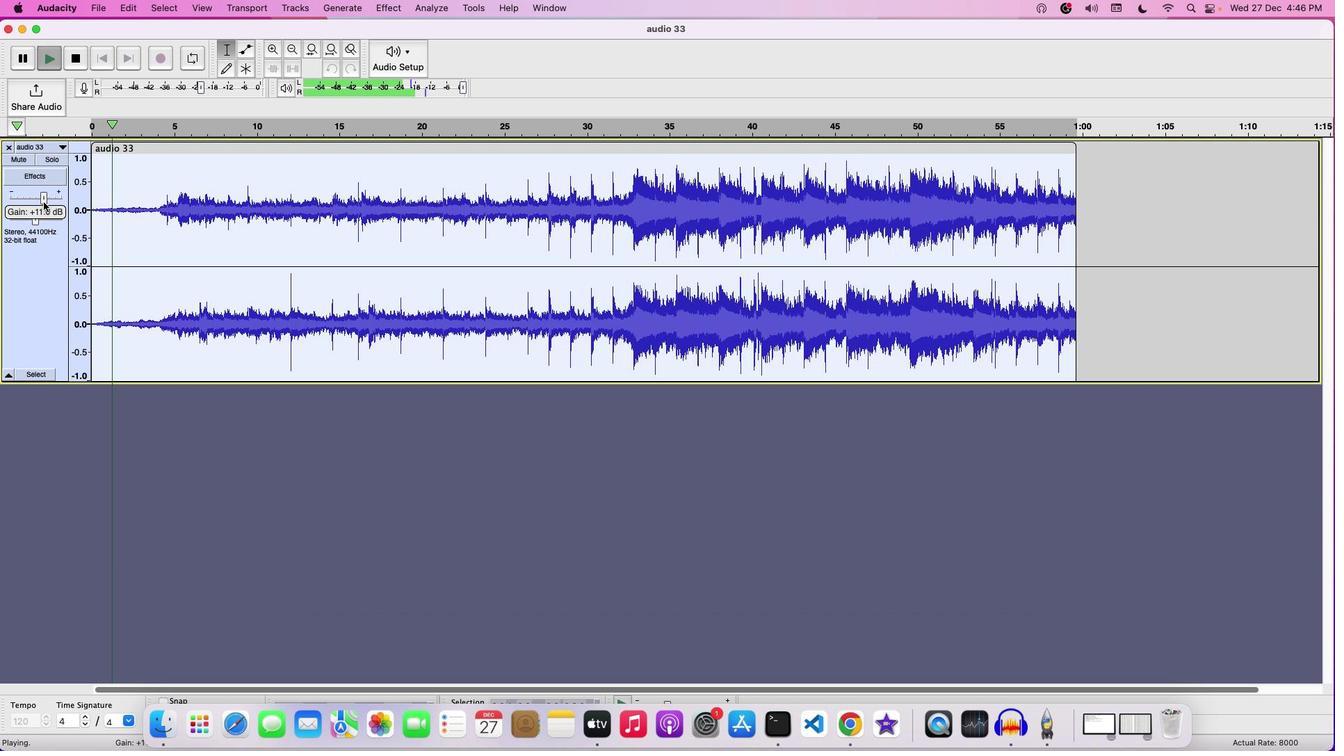 
Action: Mouse moved to (53, 287)
Screenshot: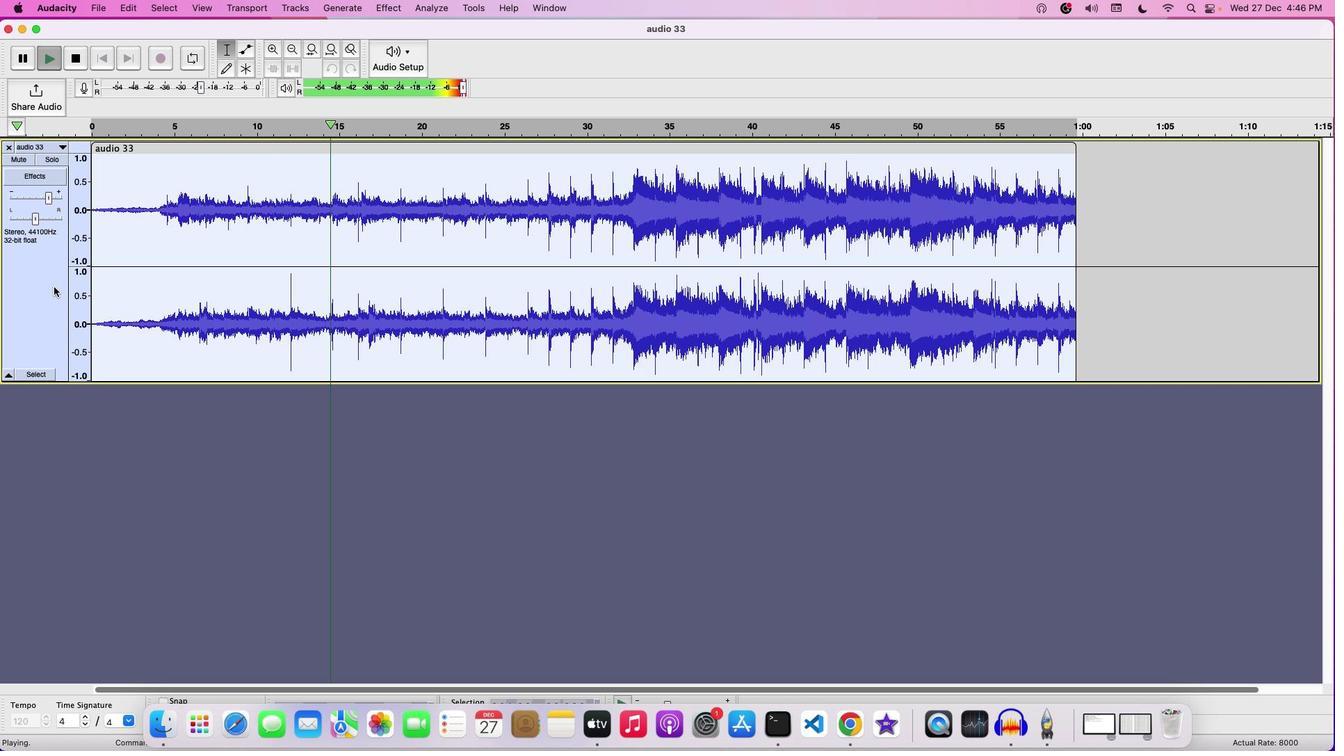 
Action: Mouse pressed left at (53, 287)
Screenshot: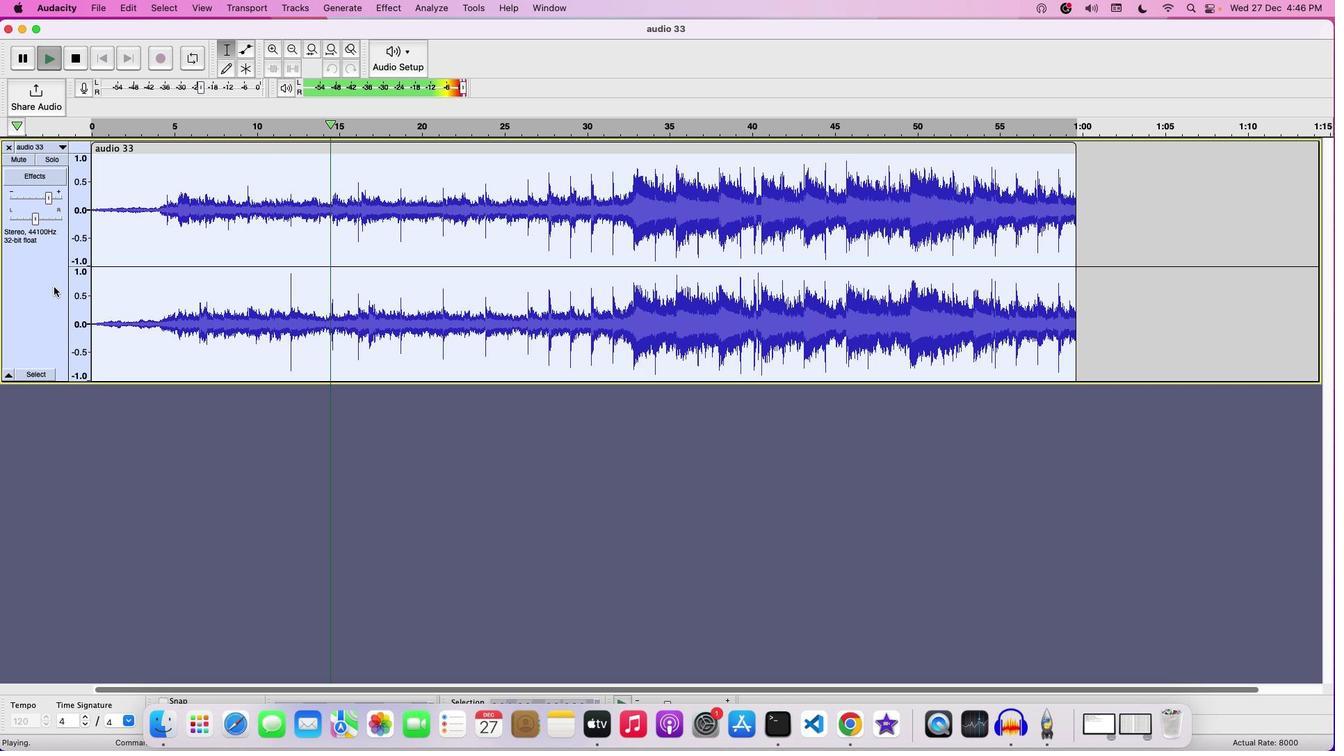 
Action: Mouse moved to (592, 212)
Screenshot: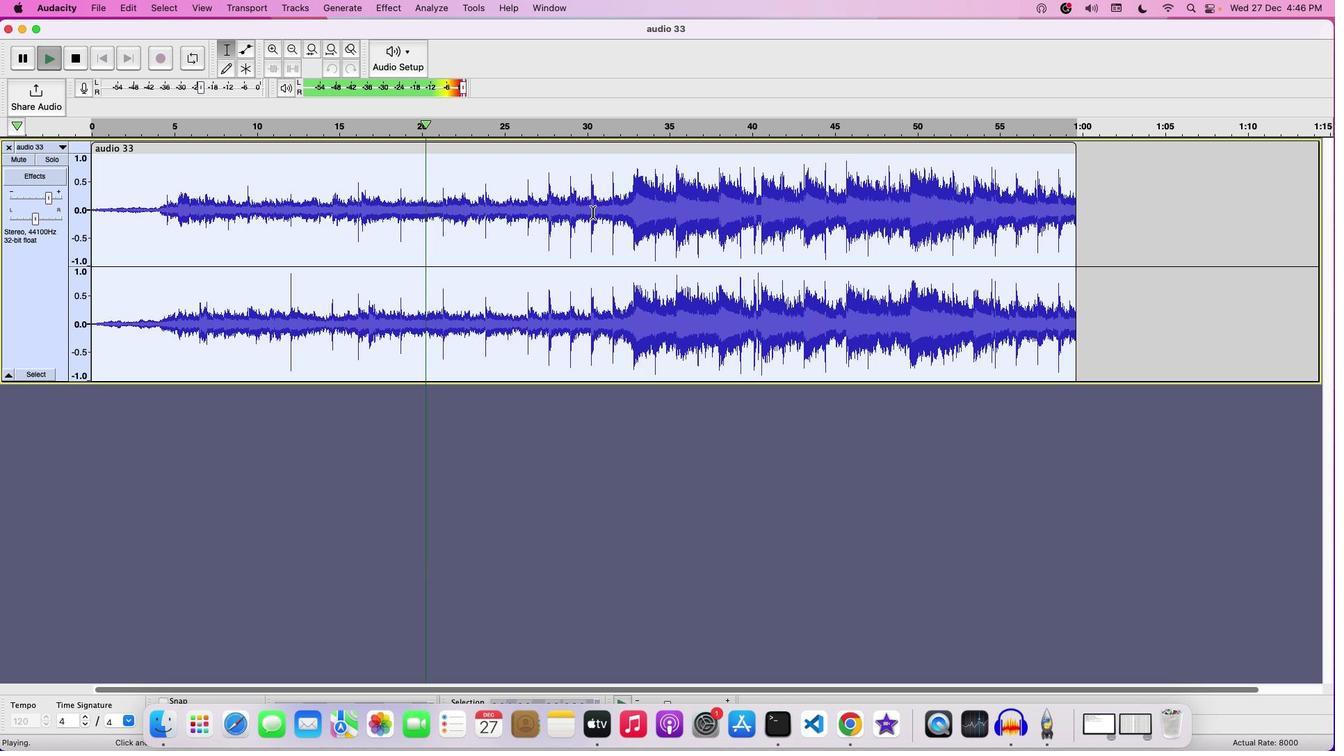
Action: Key pressed Key.space
Screenshot: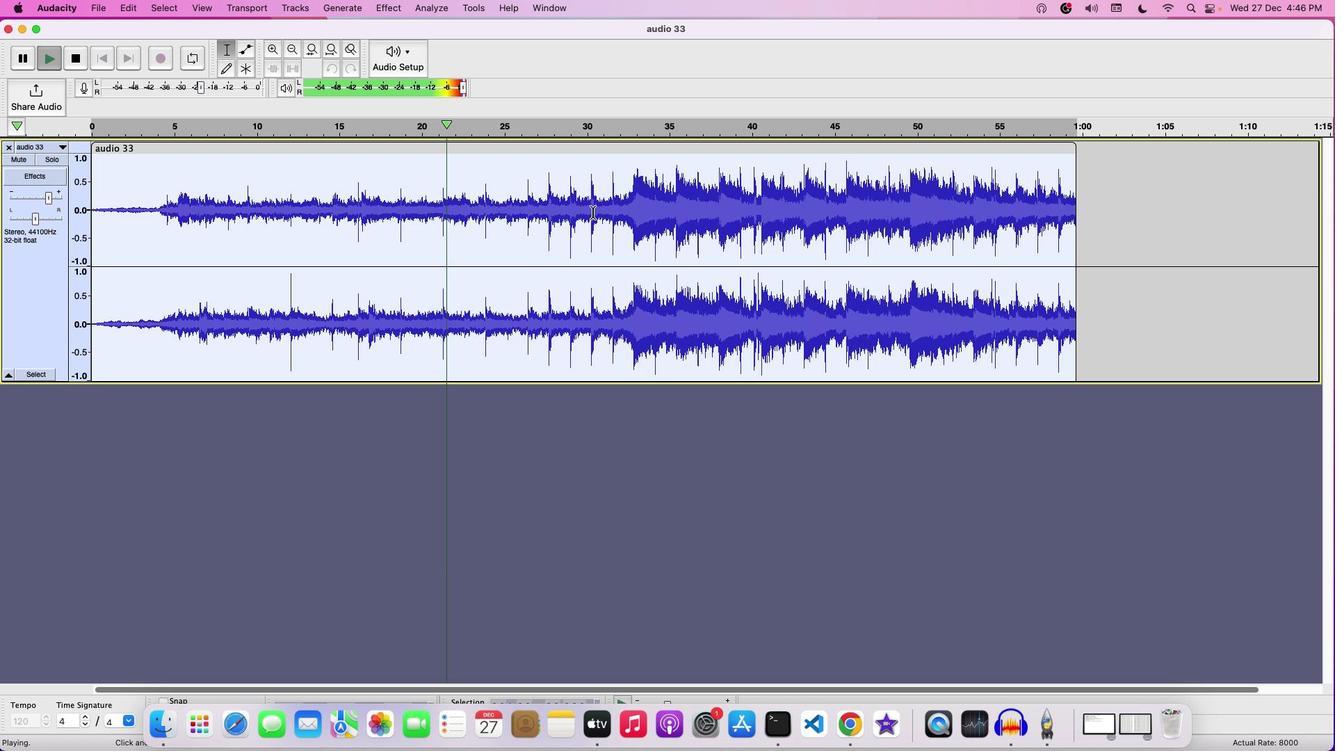 
Action: Mouse moved to (390, 1)
Screenshot: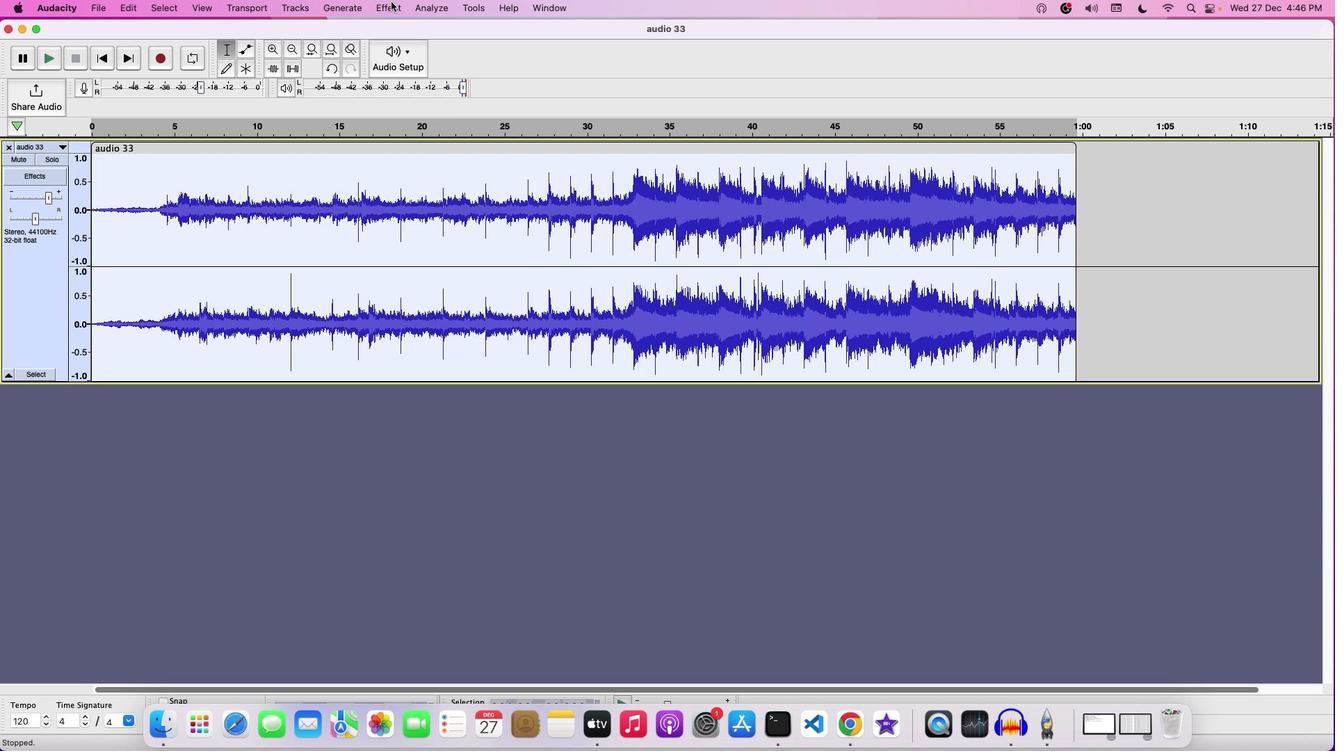 
Action: Mouse pressed left at (390, 1)
Screenshot: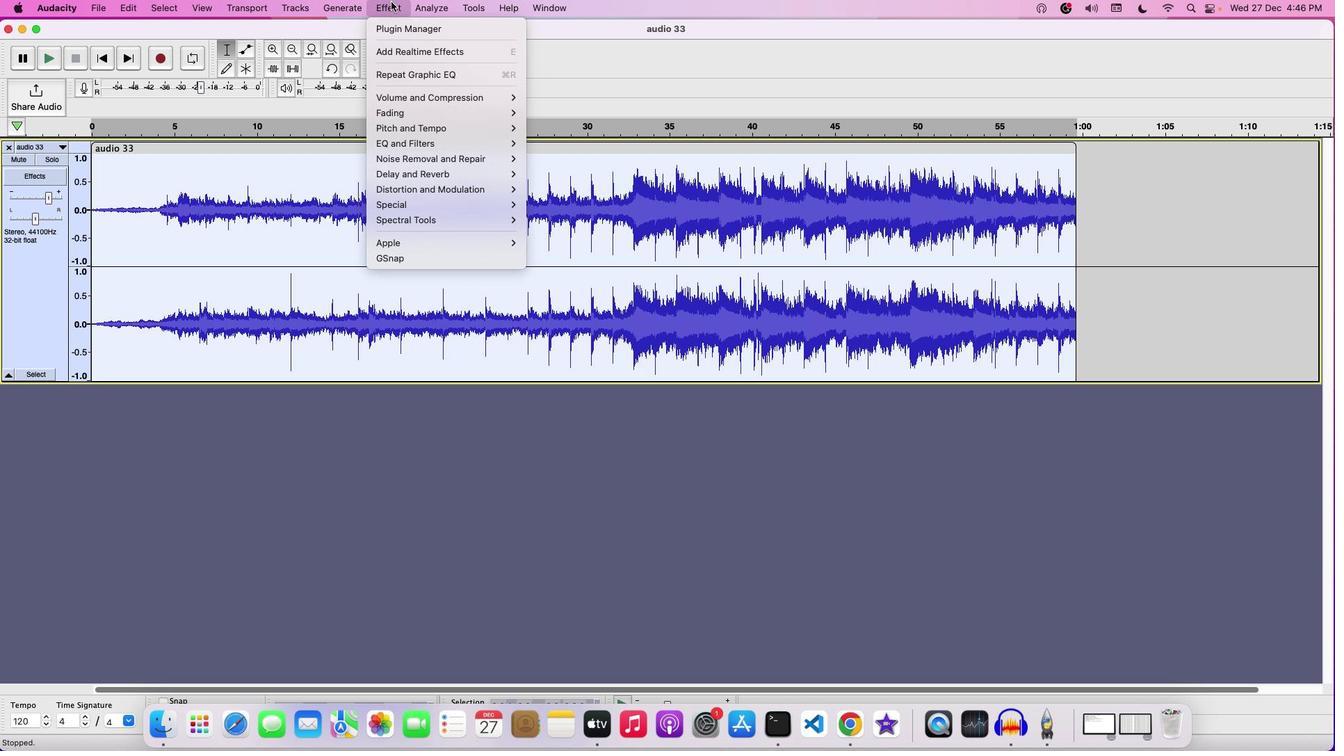 
Action: Mouse moved to (557, 171)
Screenshot: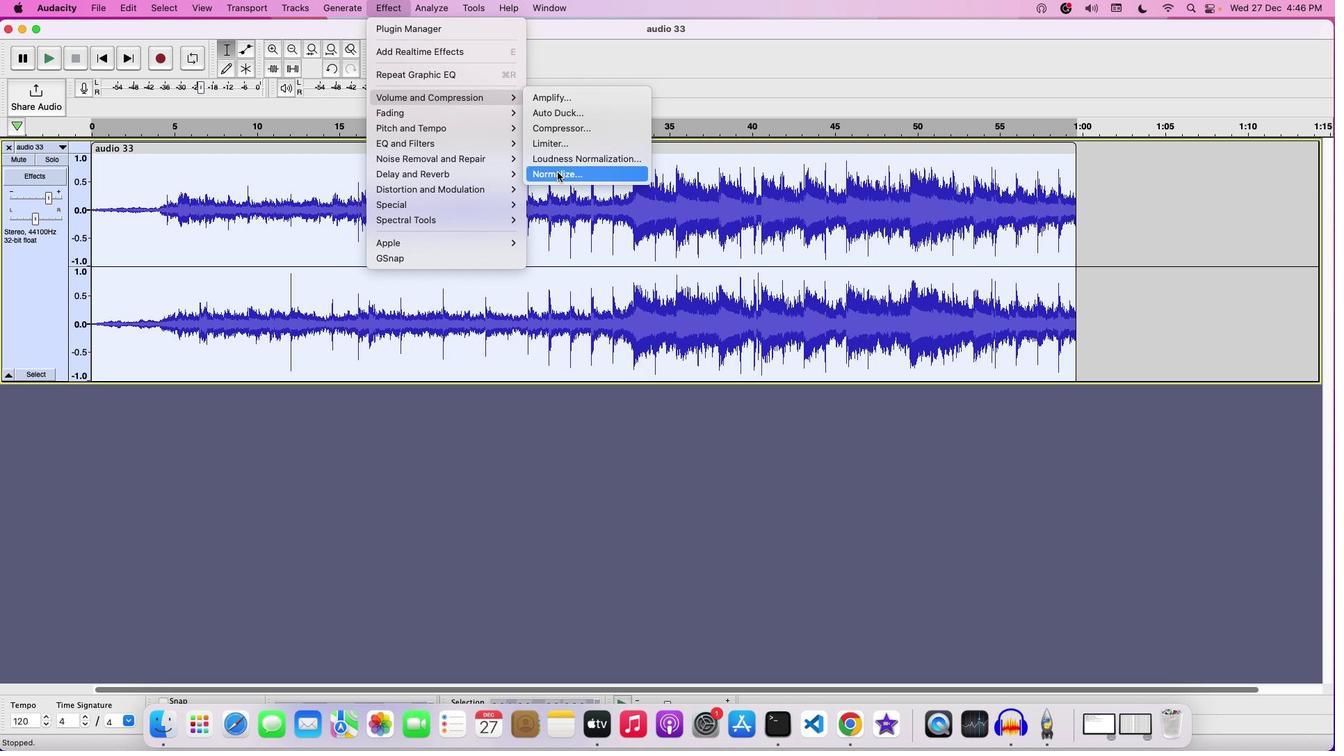 
Action: Mouse pressed left at (557, 171)
Screenshot: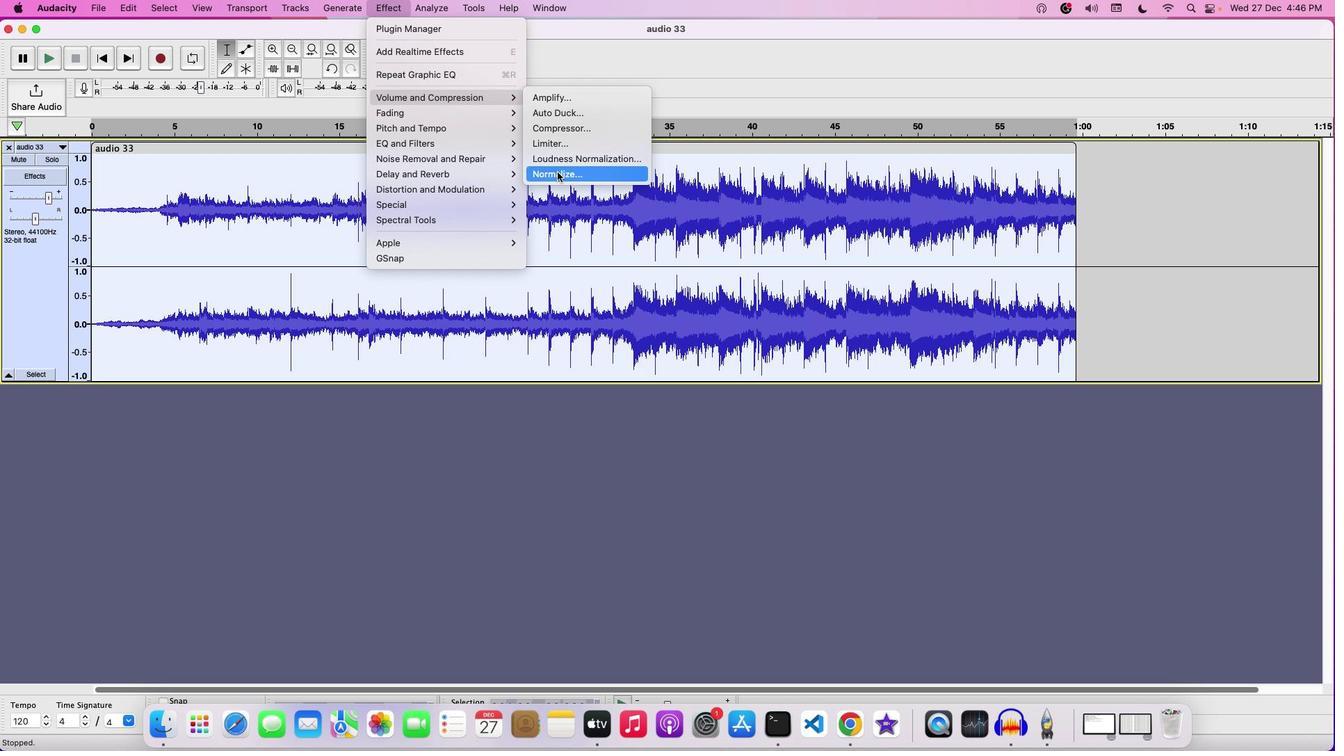 
Action: Mouse moved to (765, 364)
Screenshot: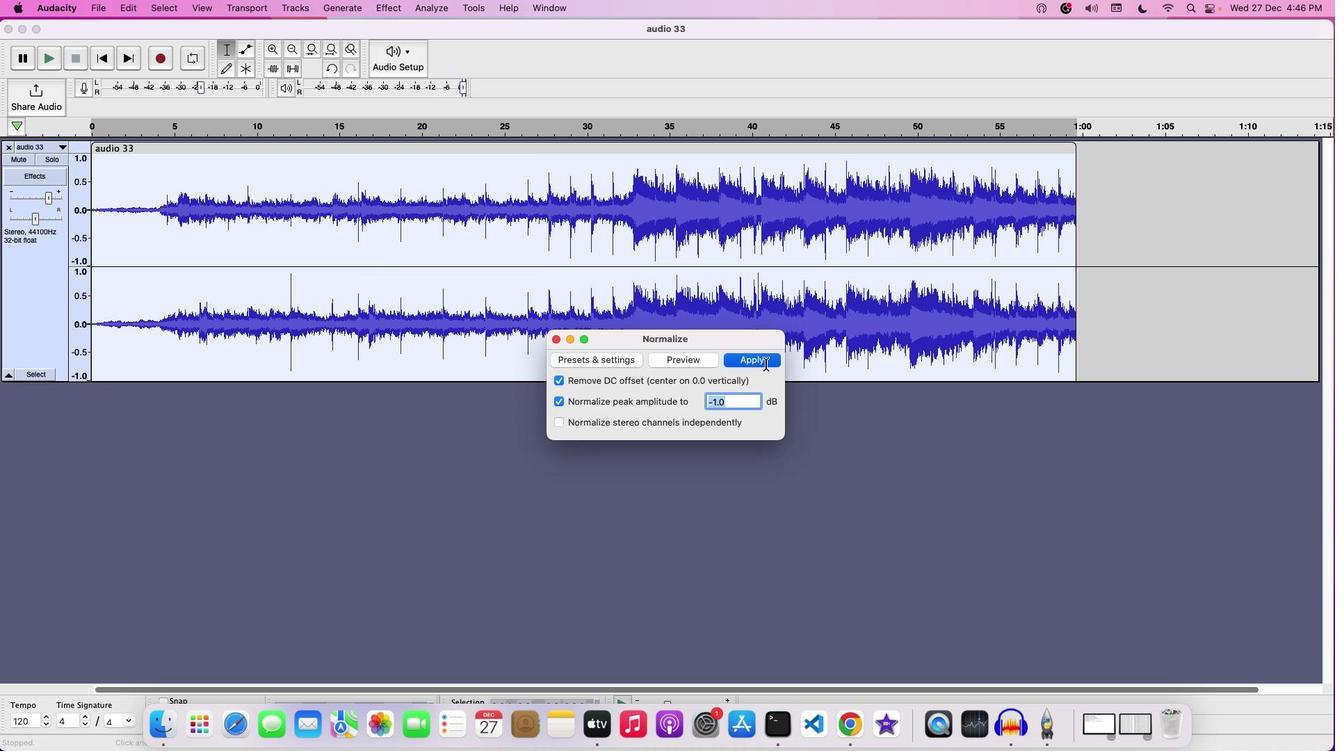 
Action: Mouse pressed left at (765, 364)
Screenshot: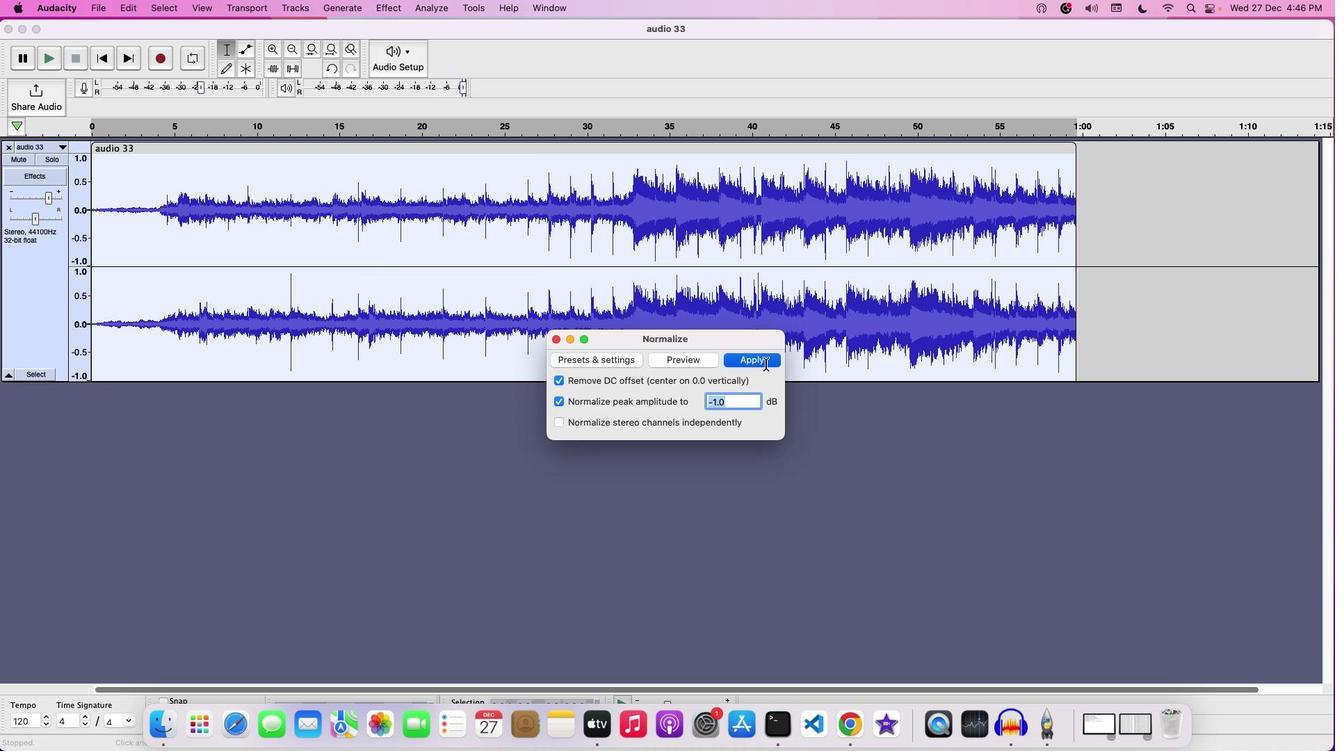 
Action: Mouse moved to (385, 4)
Screenshot: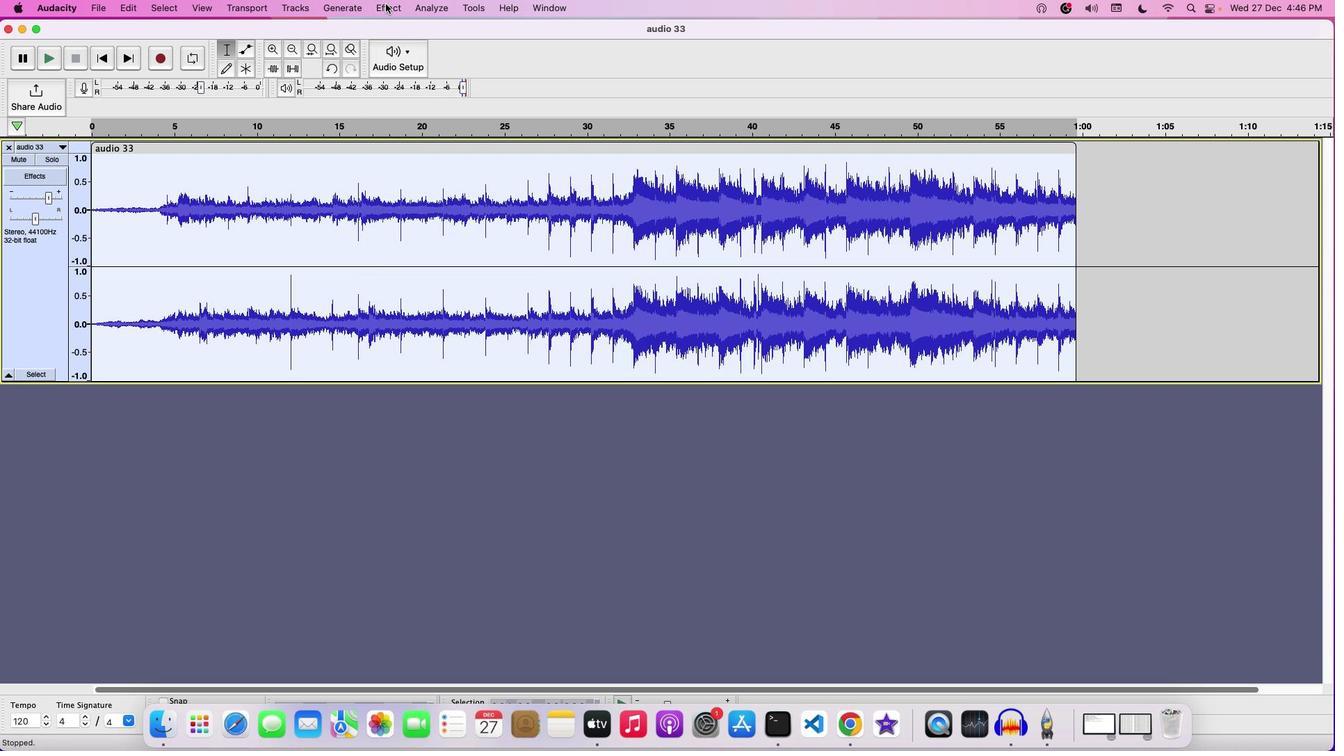 
Action: Mouse pressed left at (385, 4)
Screenshot: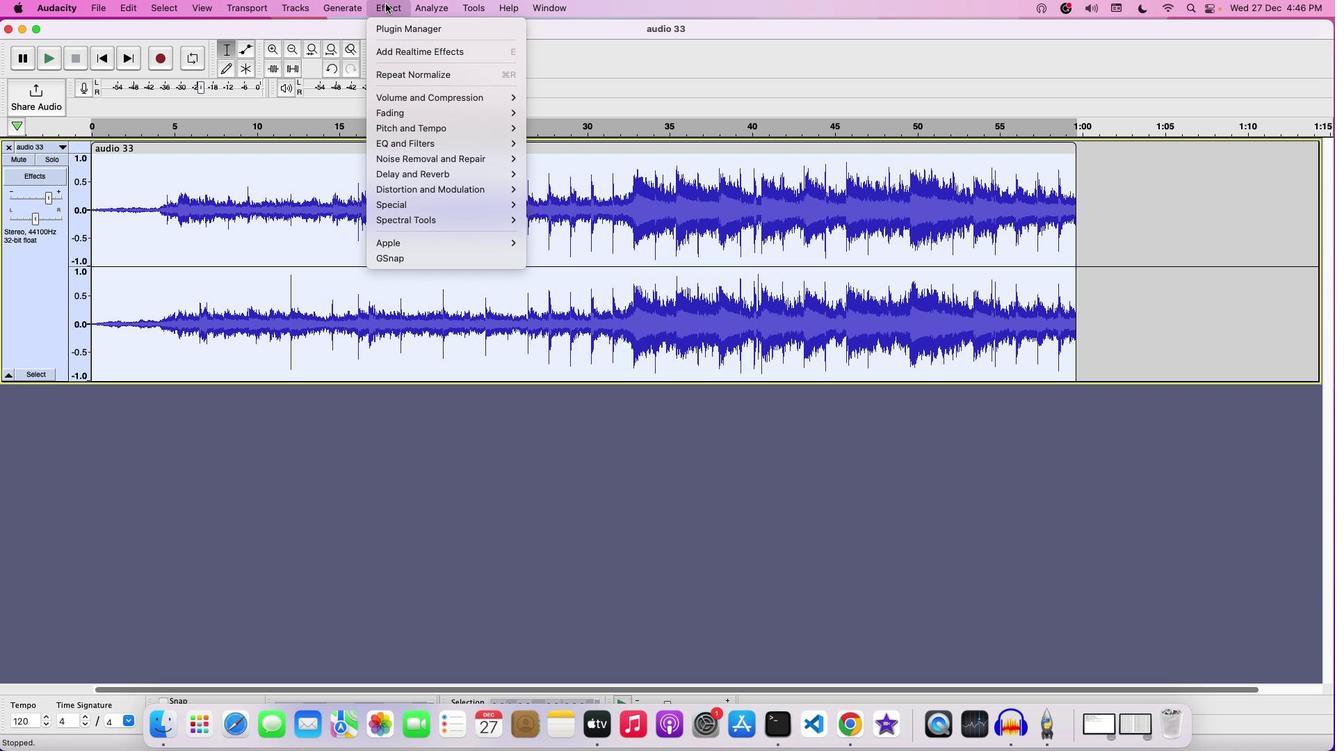 
Action: Mouse moved to (548, 138)
Screenshot: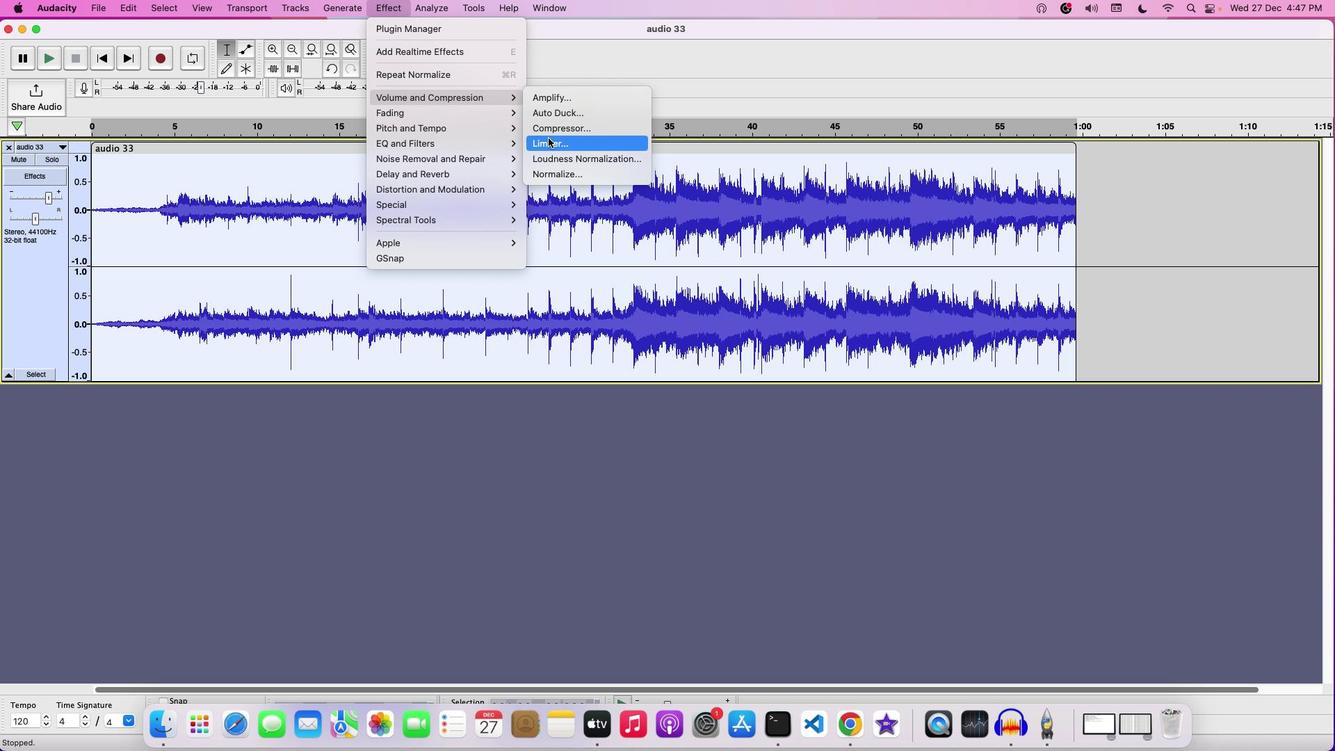 
Action: Mouse pressed left at (548, 138)
Screenshot: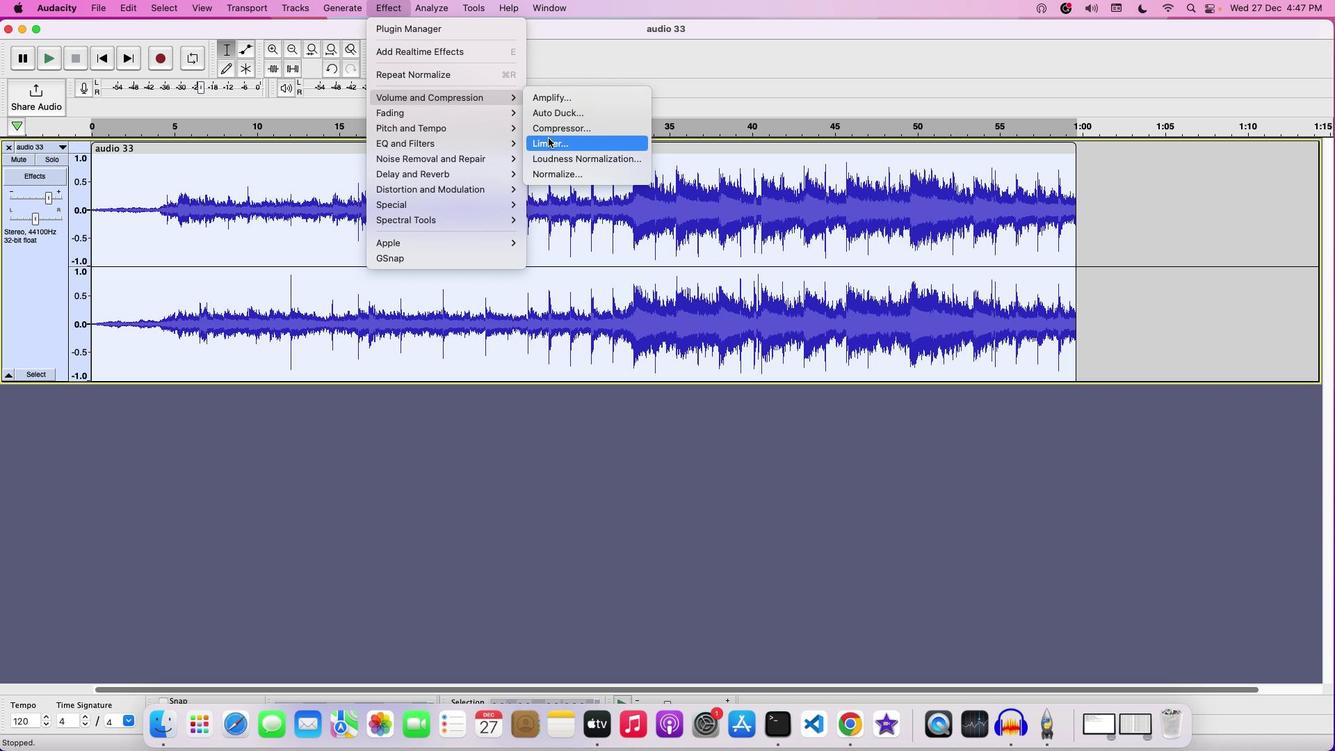 
Action: Mouse moved to (729, 366)
Screenshot: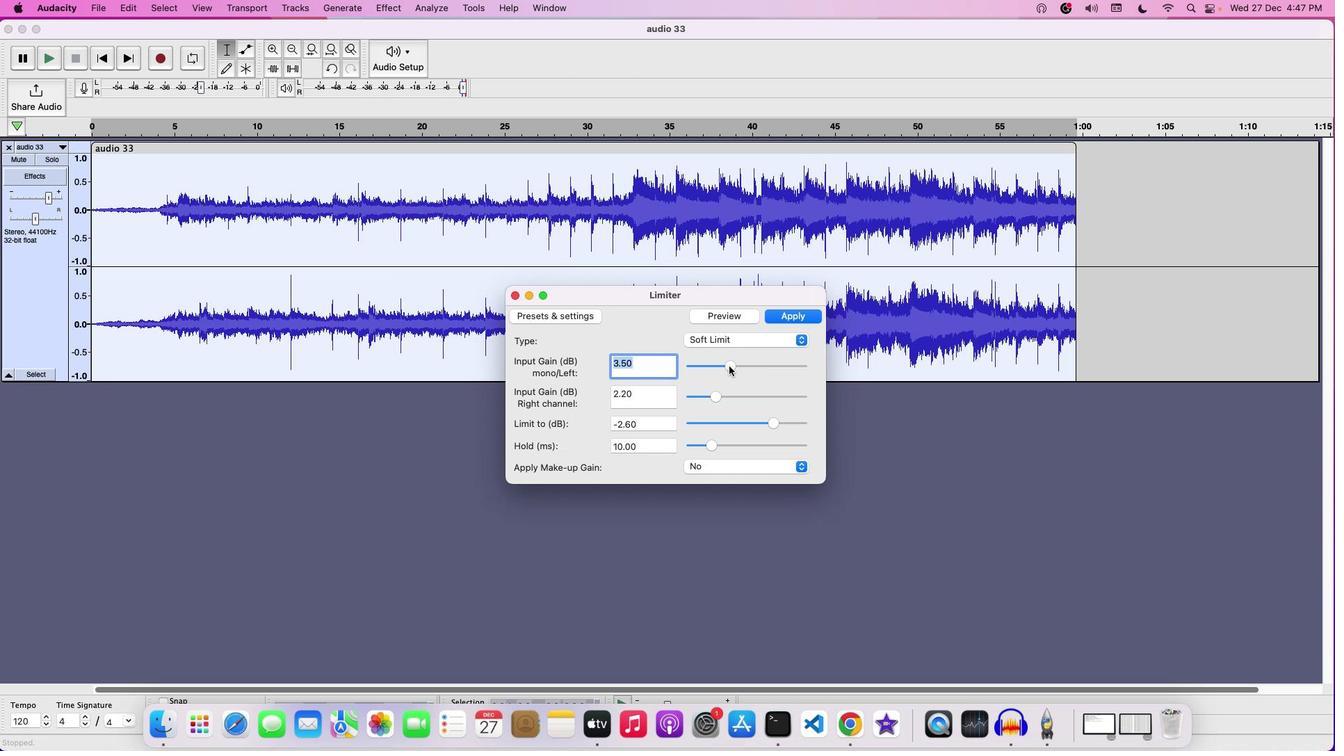 
Action: Mouse pressed left at (729, 366)
Screenshot: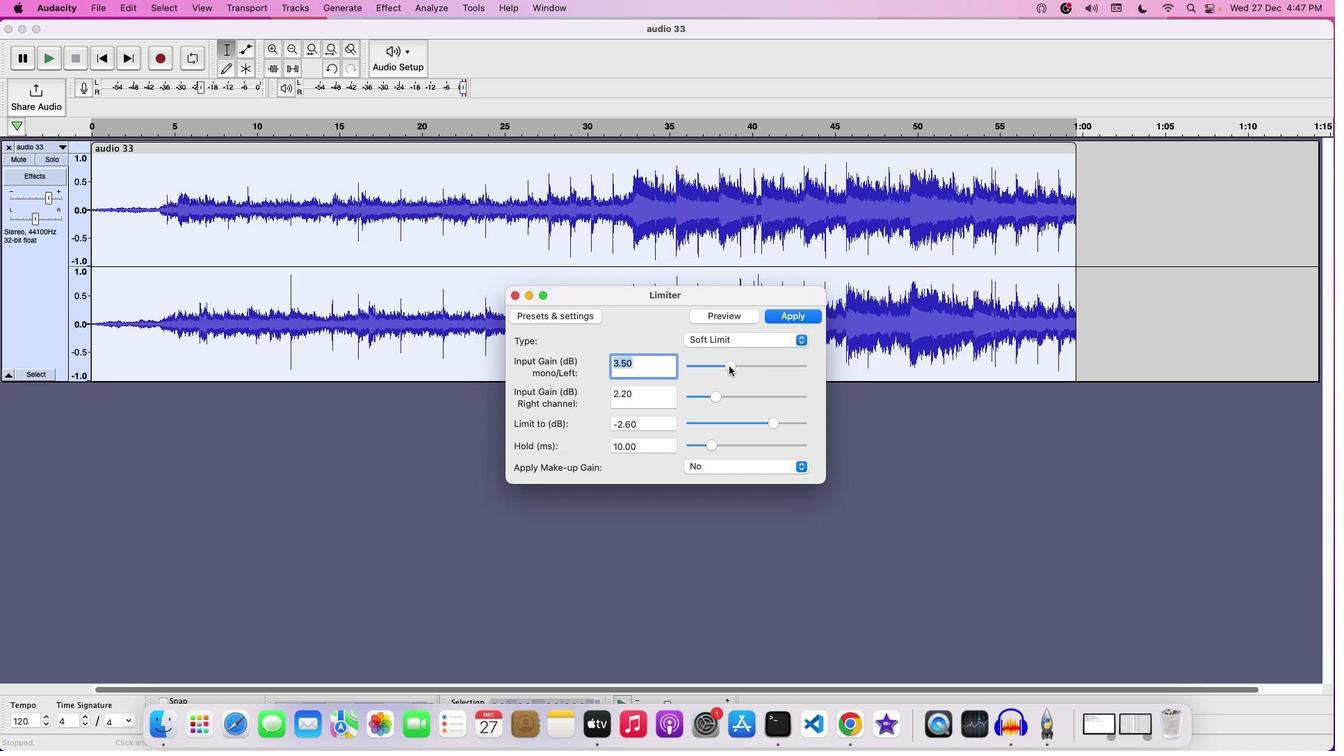
Action: Mouse pressed left at (729, 366)
Screenshot: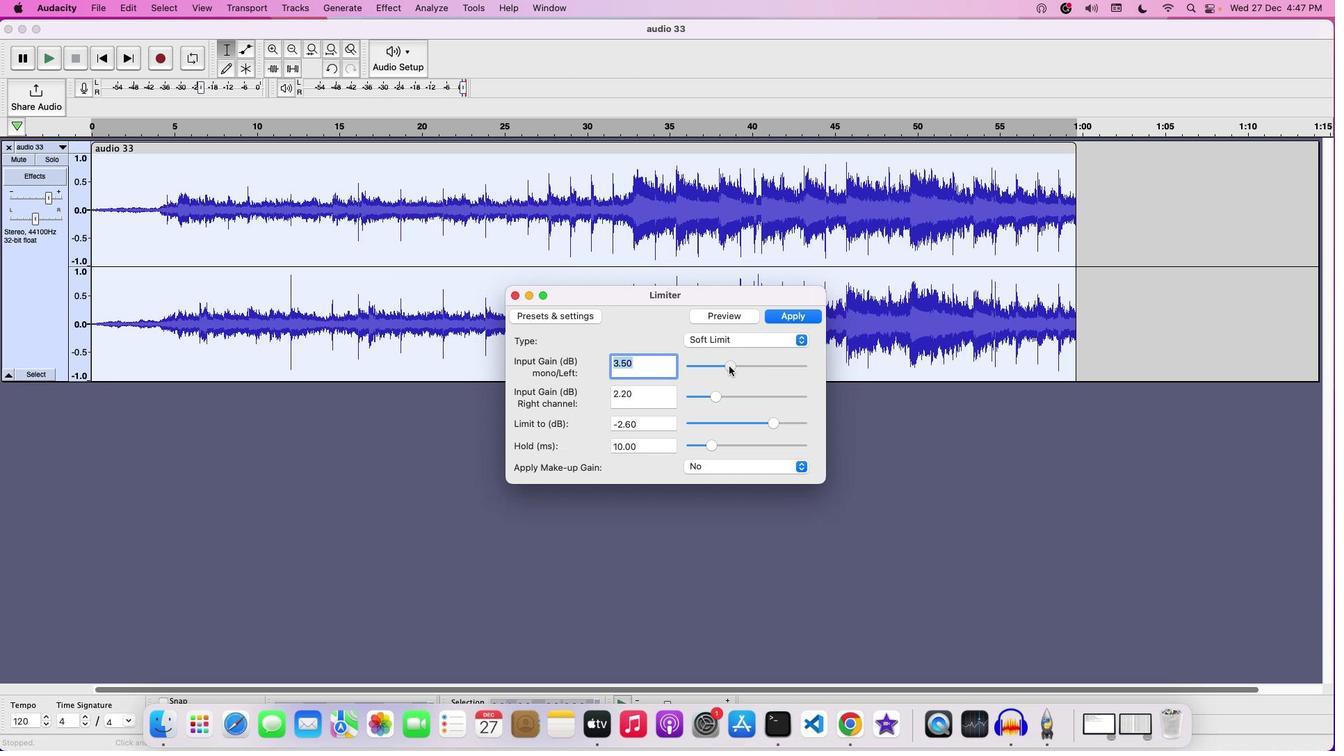 
Action: Mouse moved to (786, 313)
Screenshot: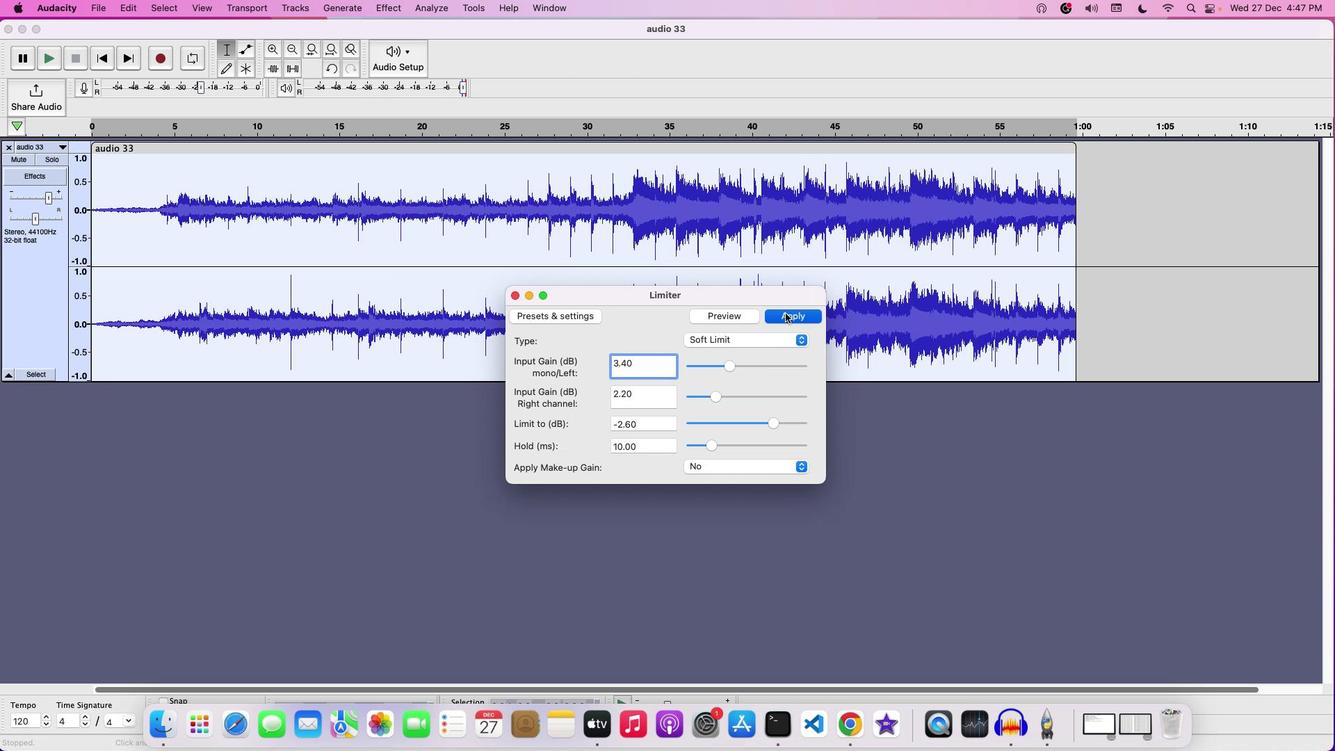 
Action: Mouse pressed left at (786, 313)
Screenshot: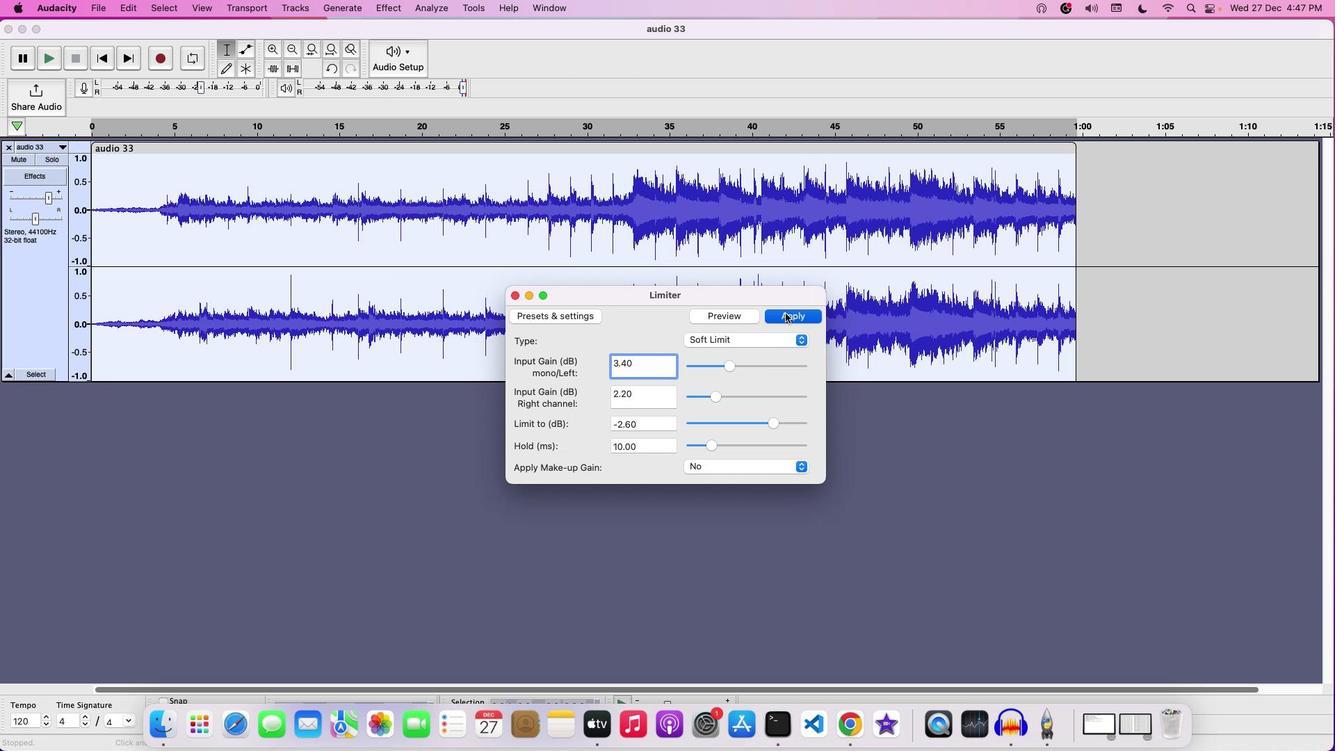 
Action: Mouse moved to (507, 323)
Screenshot: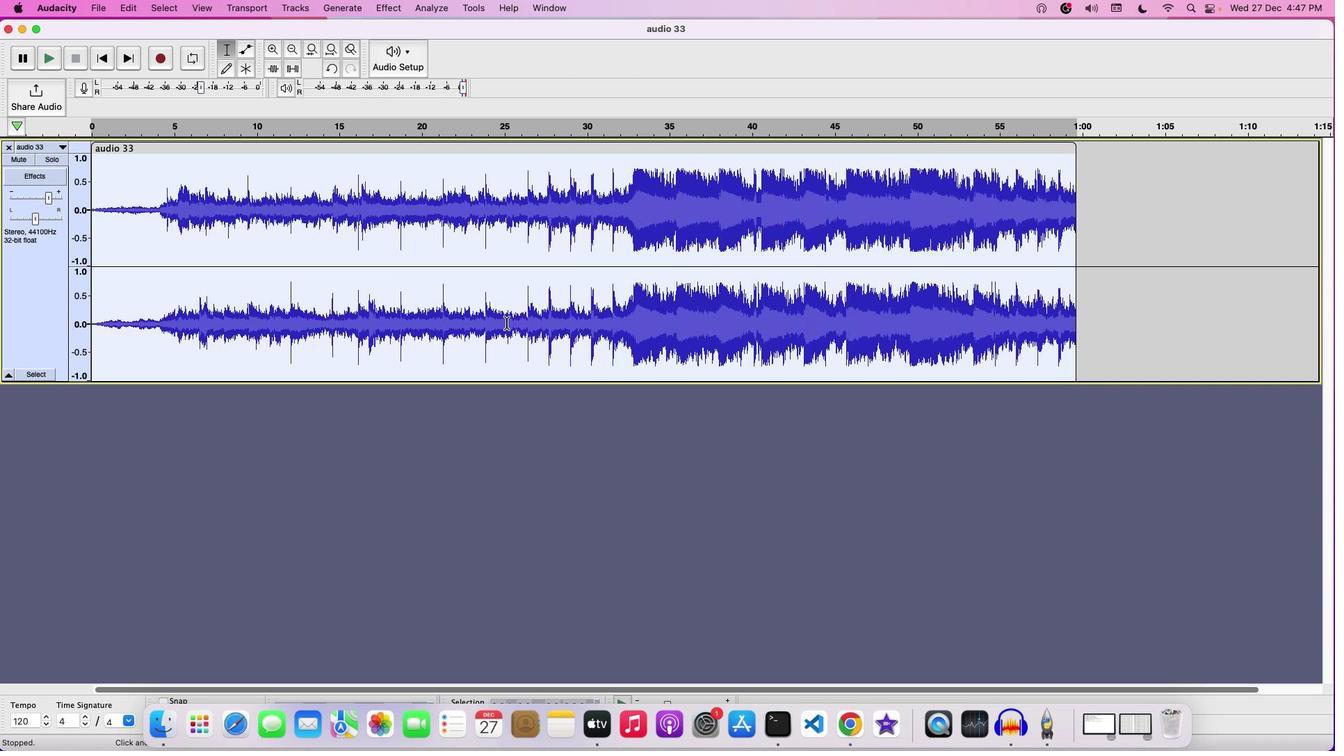 
Action: Key pressed Key.space
Screenshot: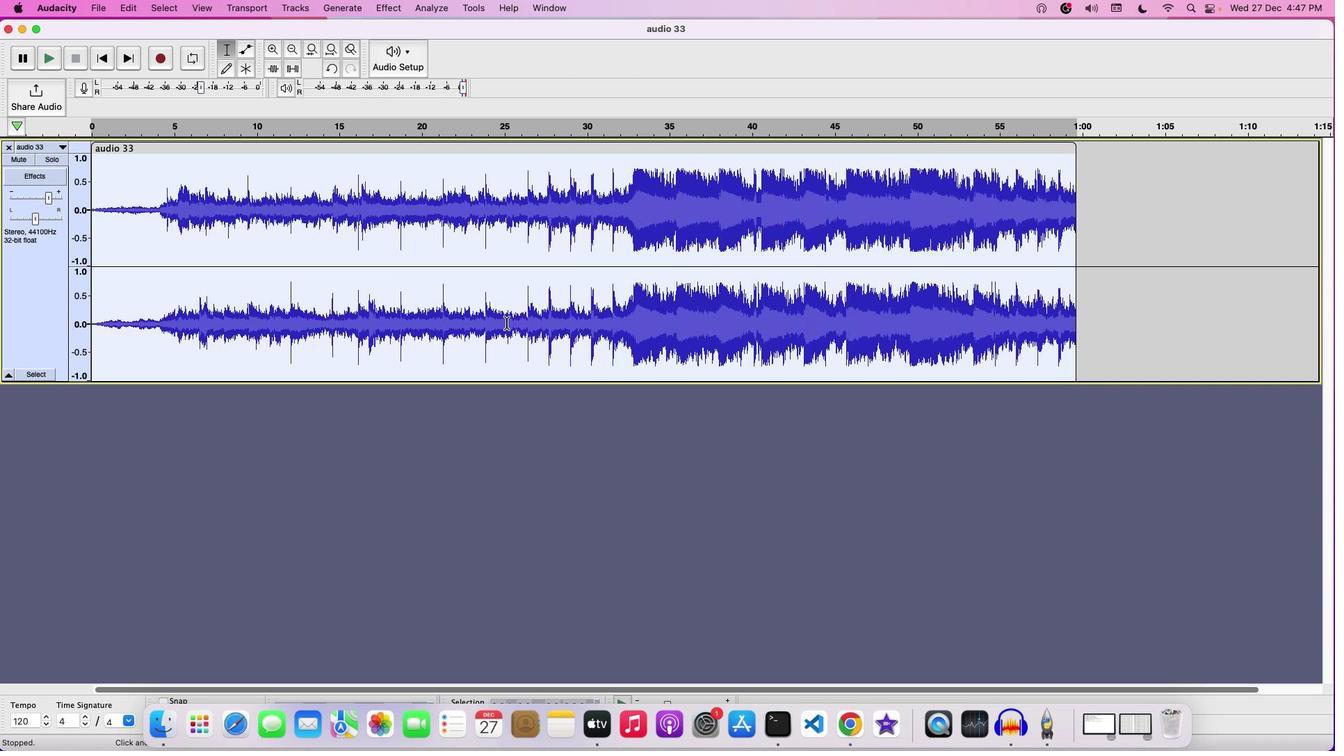
Action: Mouse moved to (41, 303)
Screenshot: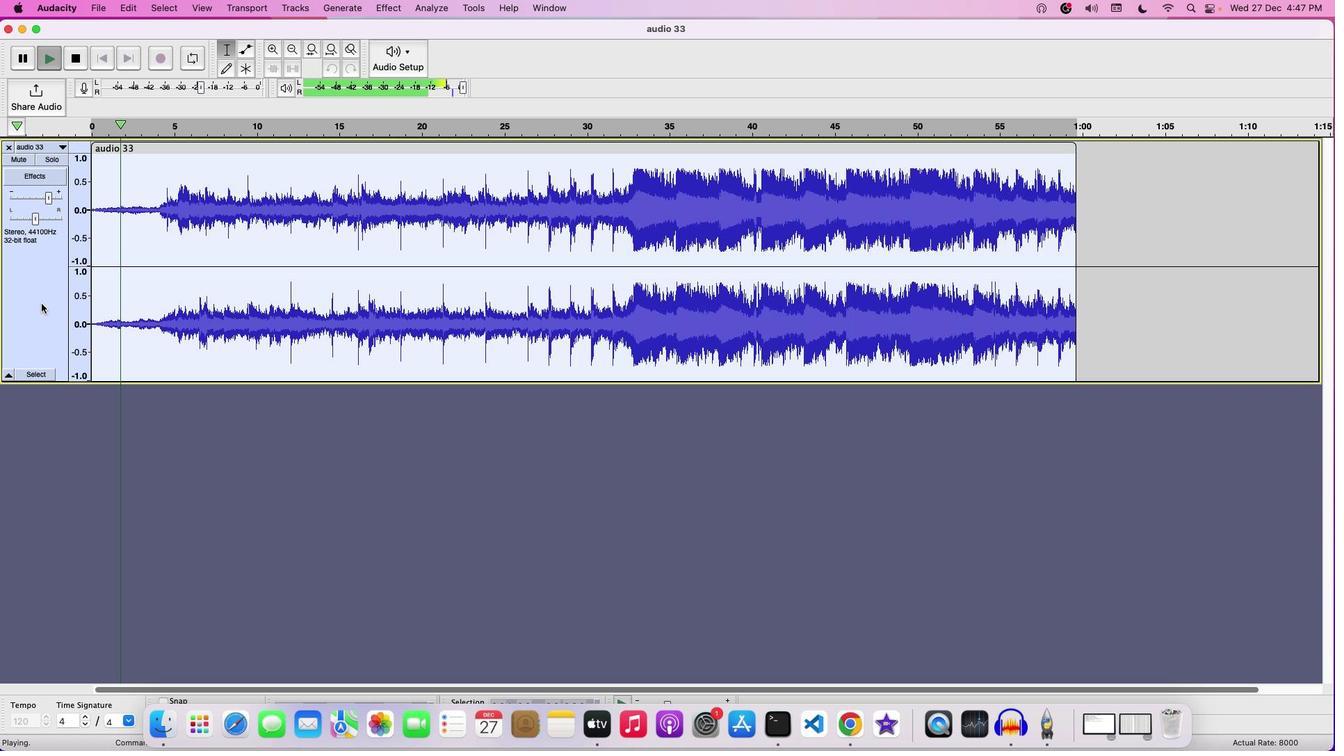 
Action: Mouse pressed left at (41, 303)
Screenshot: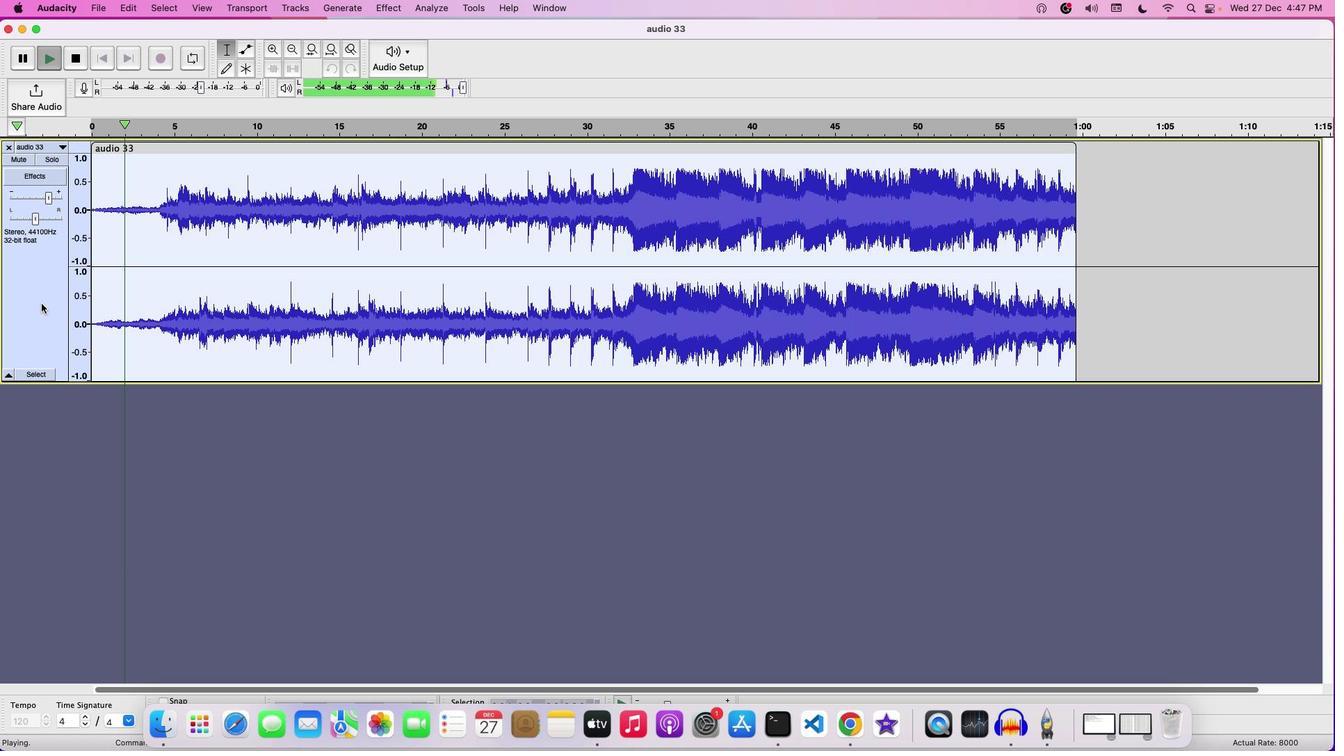 
Action: Mouse moved to (49, 196)
Screenshot: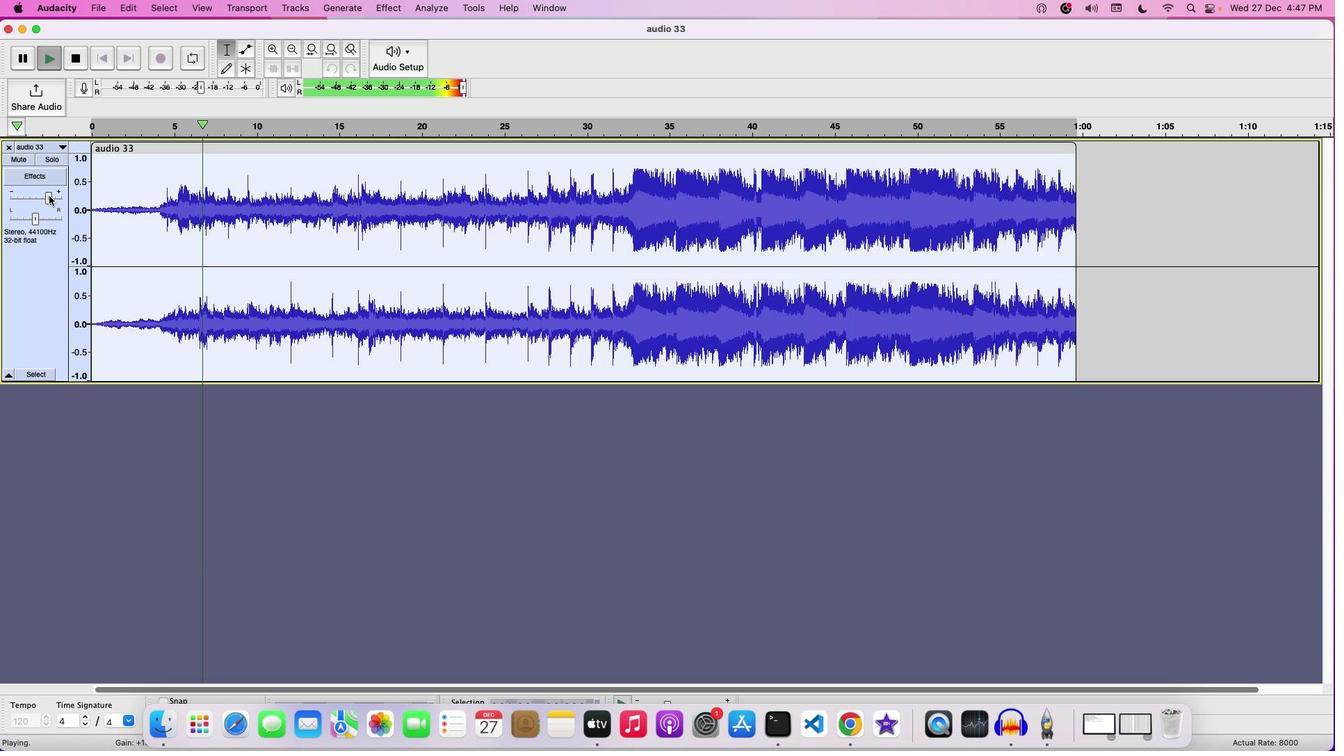 
Action: Mouse pressed left at (49, 196)
Screenshot: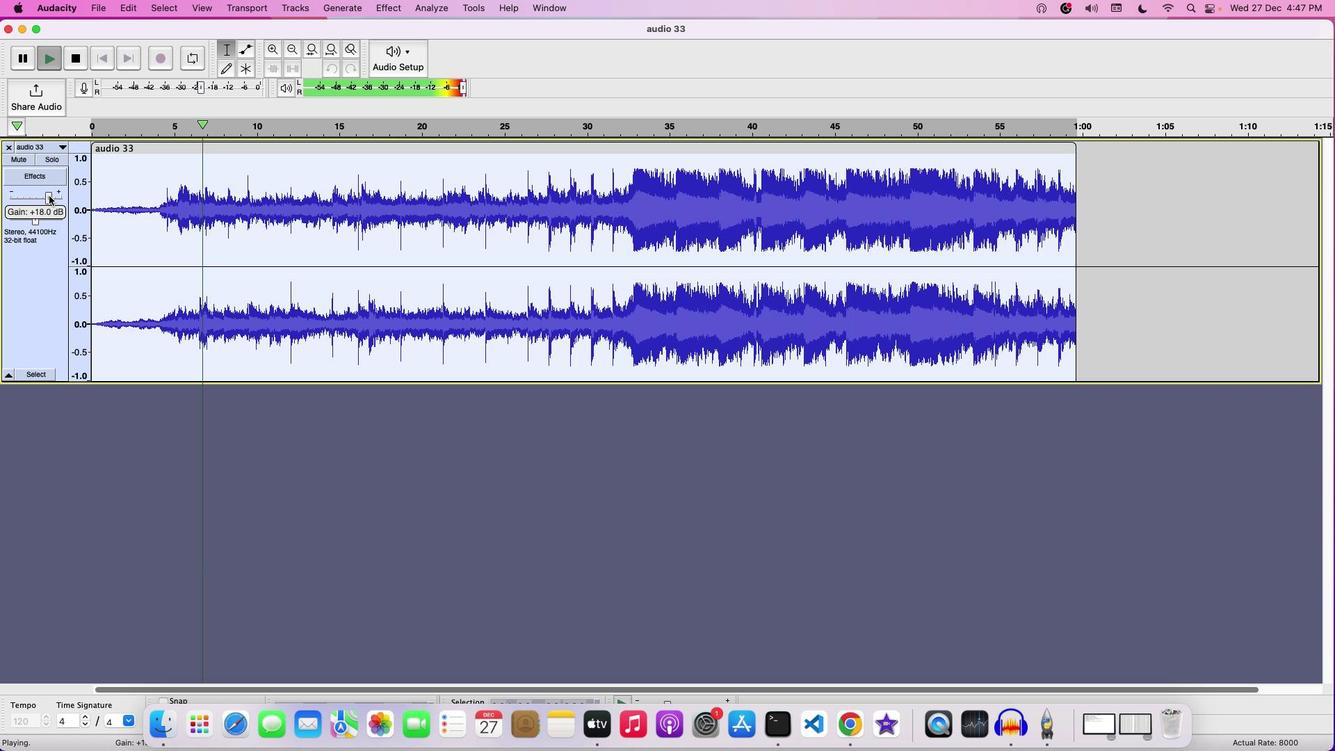 
Action: Mouse moved to (58, 279)
Screenshot: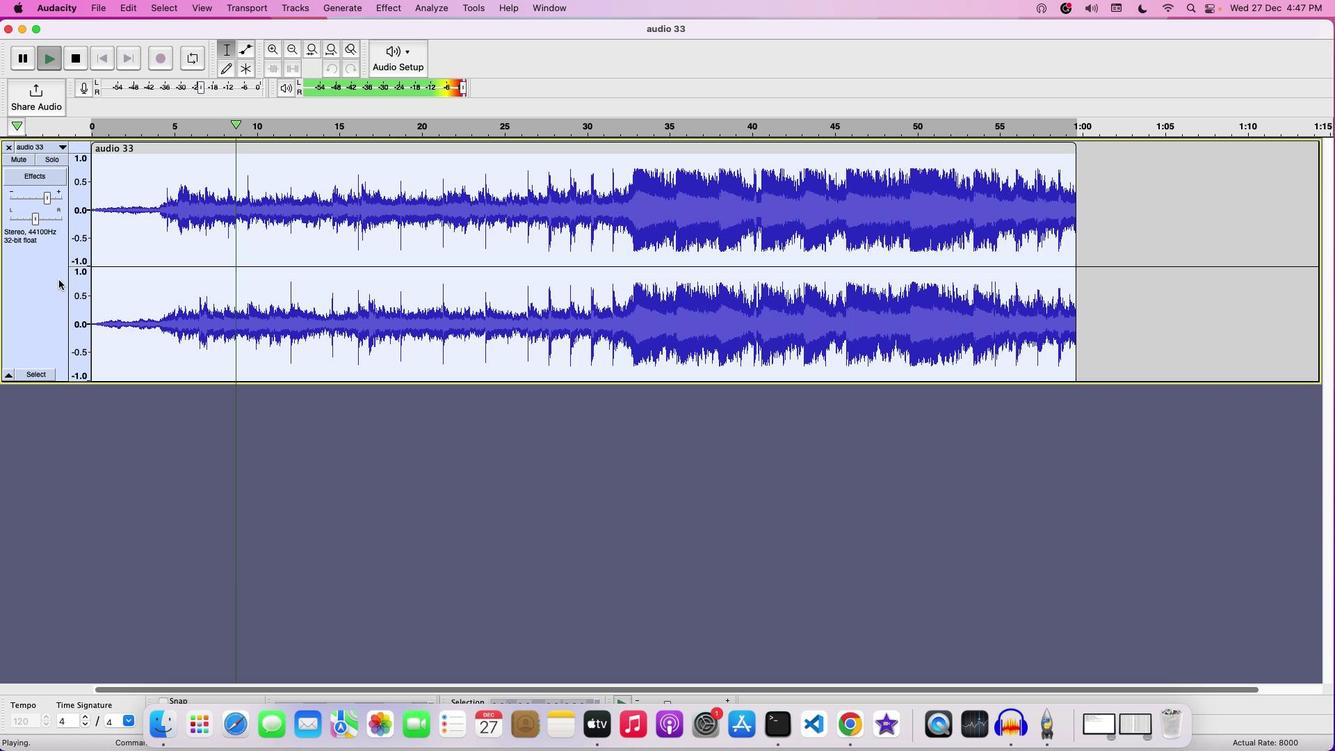 
Action: Mouse pressed left at (58, 279)
Screenshot: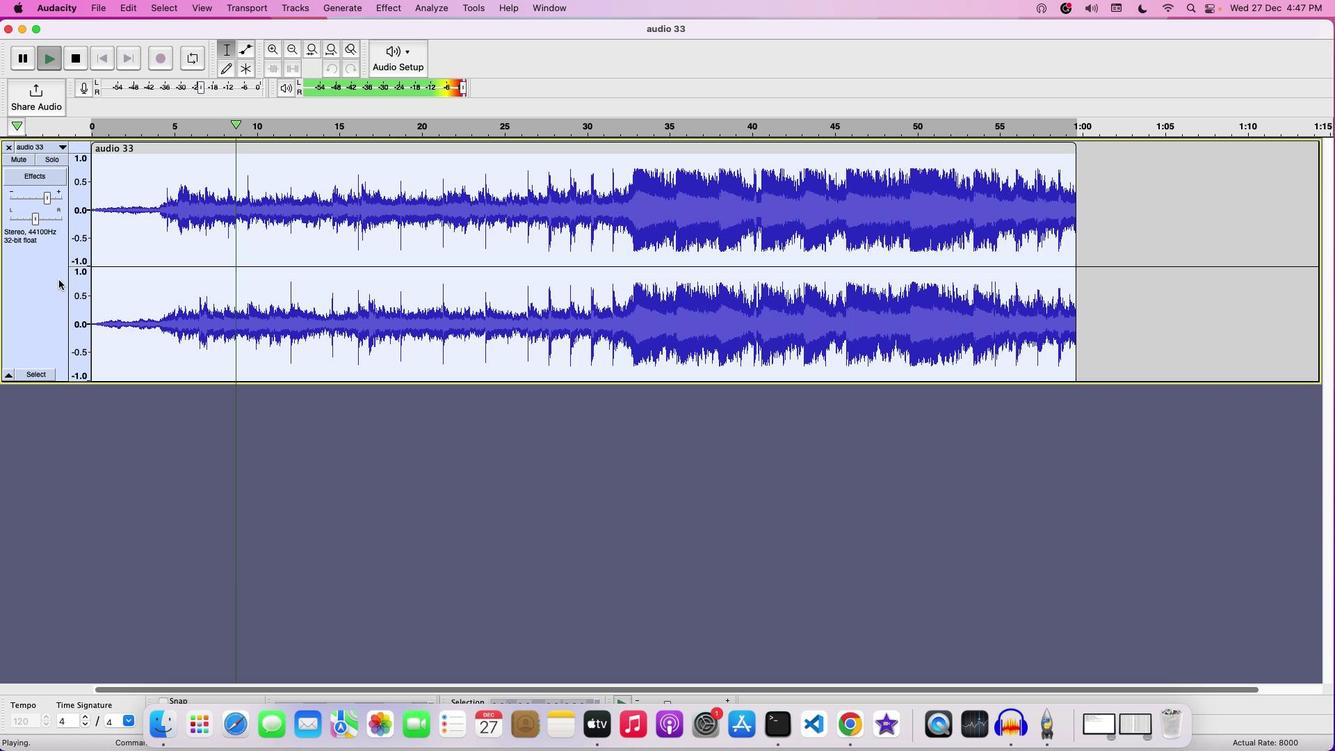 
Action: Mouse moved to (30, 319)
Screenshot: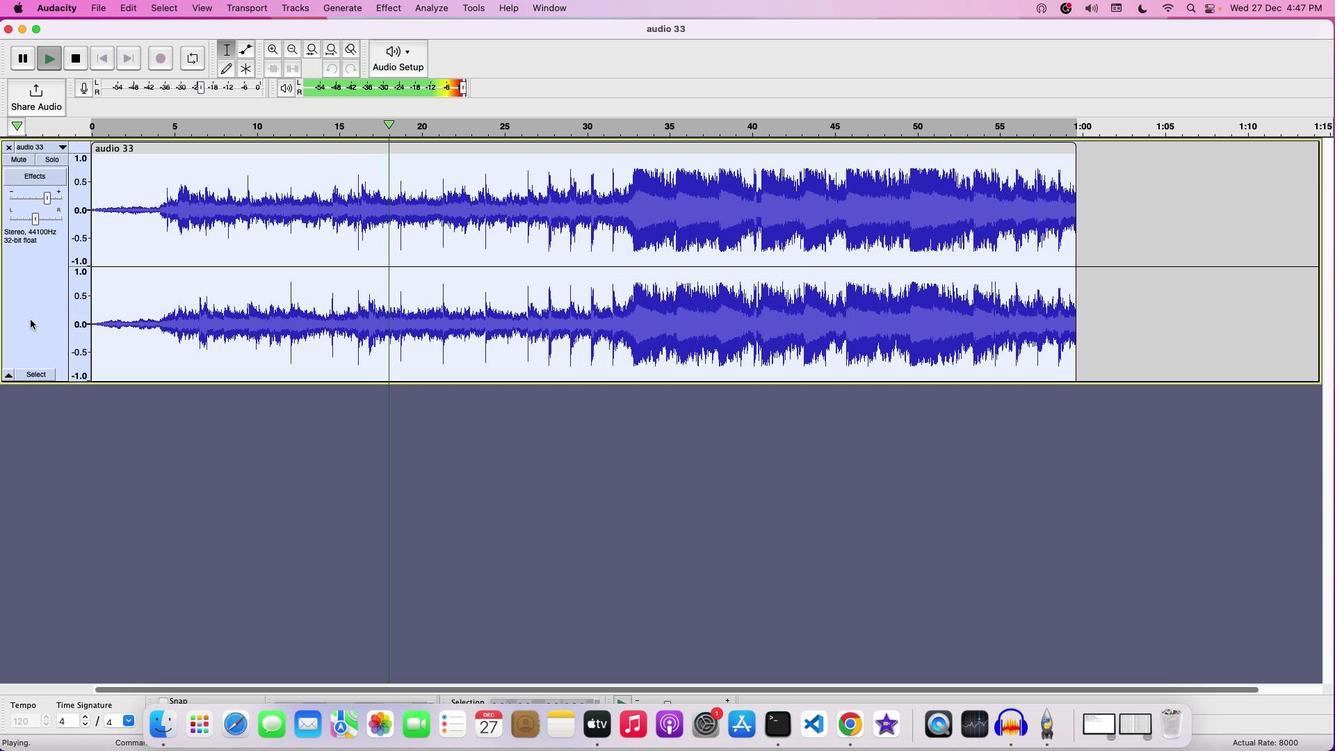 
Action: Mouse pressed left at (30, 319)
Screenshot: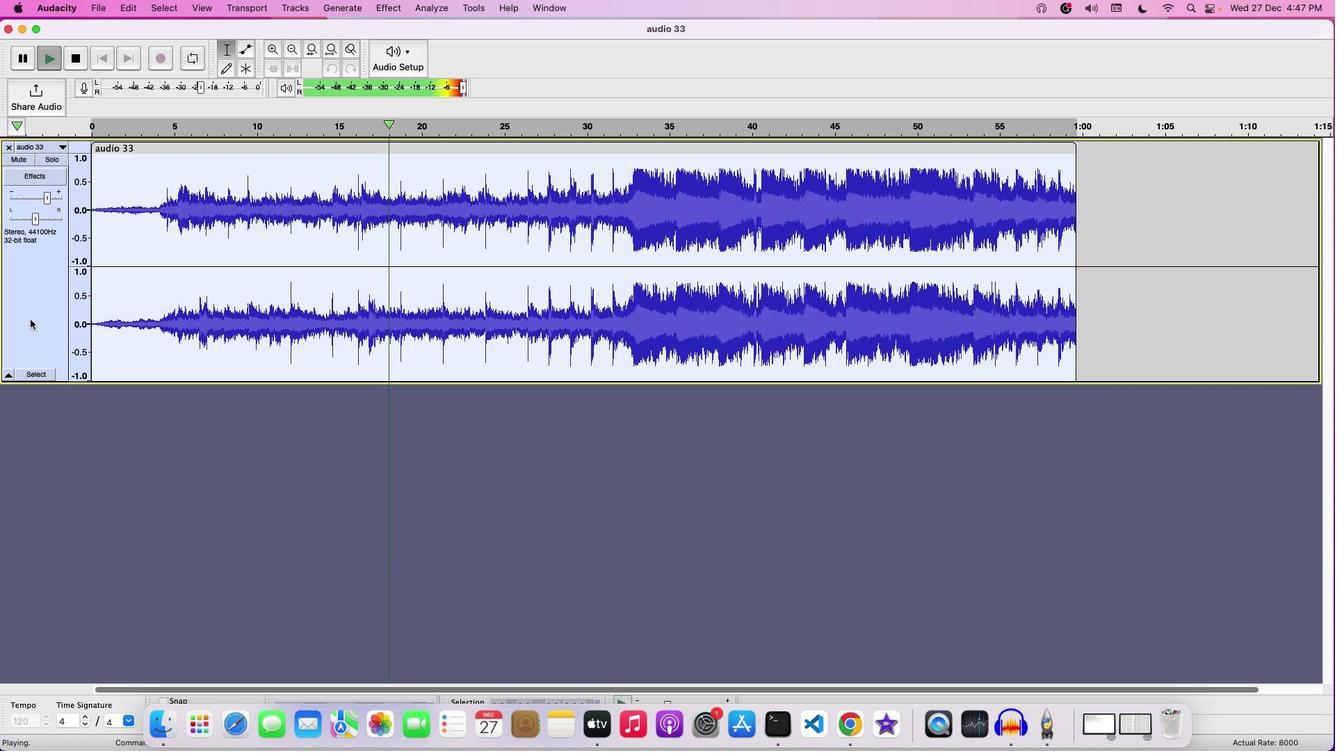 
Action: Mouse moved to (22, 291)
Screenshot: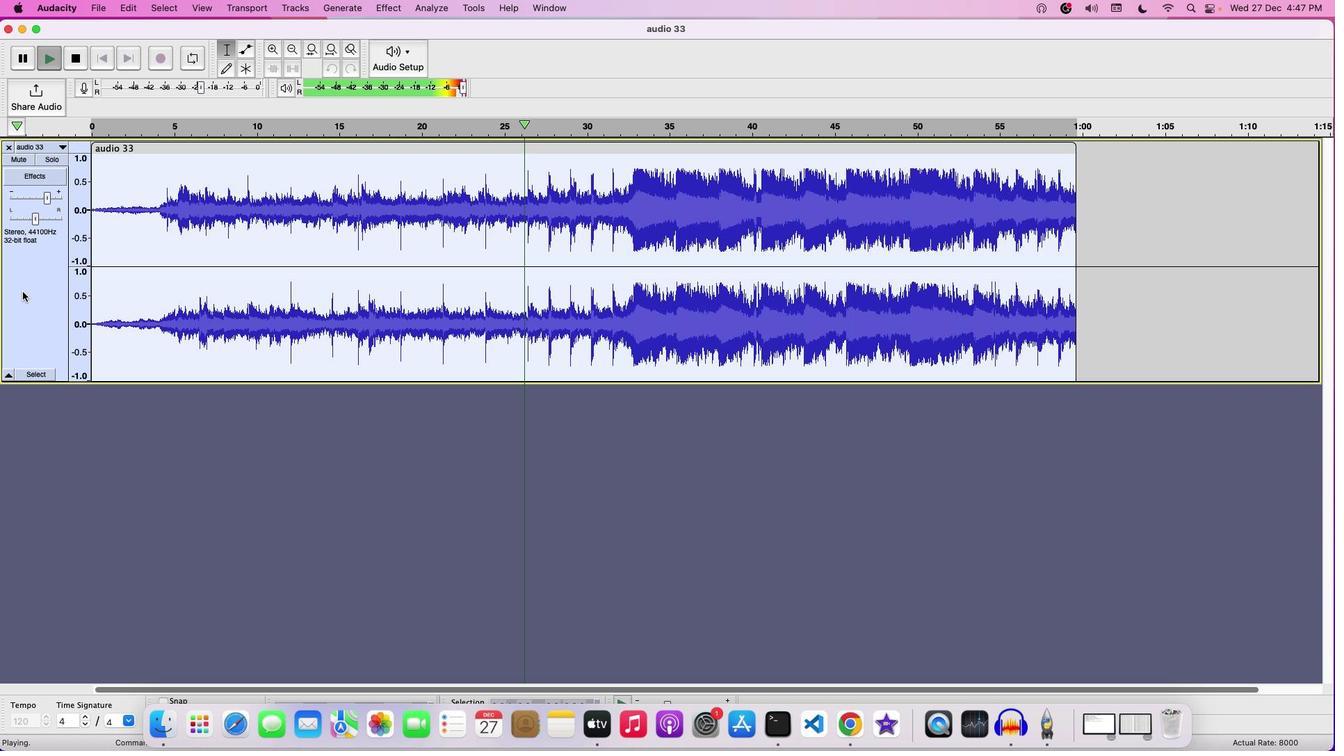 
Action: Mouse pressed left at (22, 291)
Screenshot: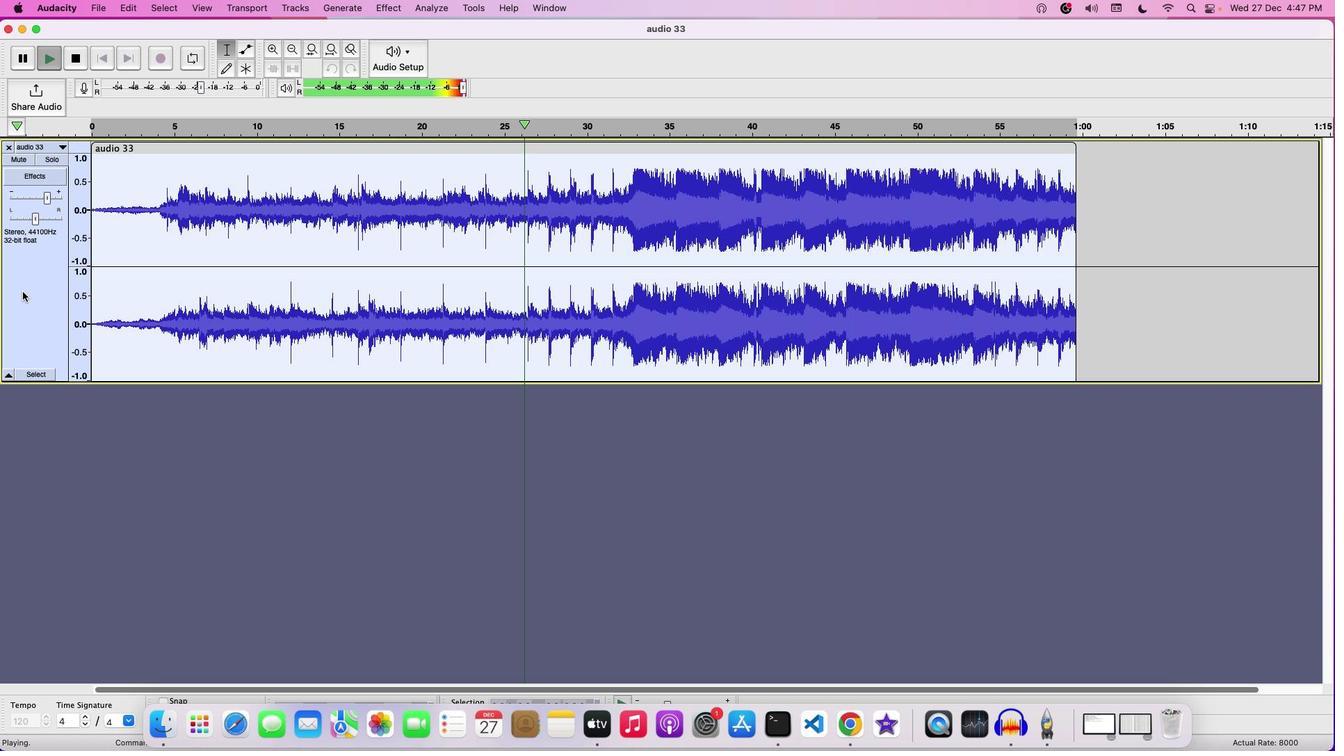 
Action: Mouse moved to (56, 319)
Screenshot: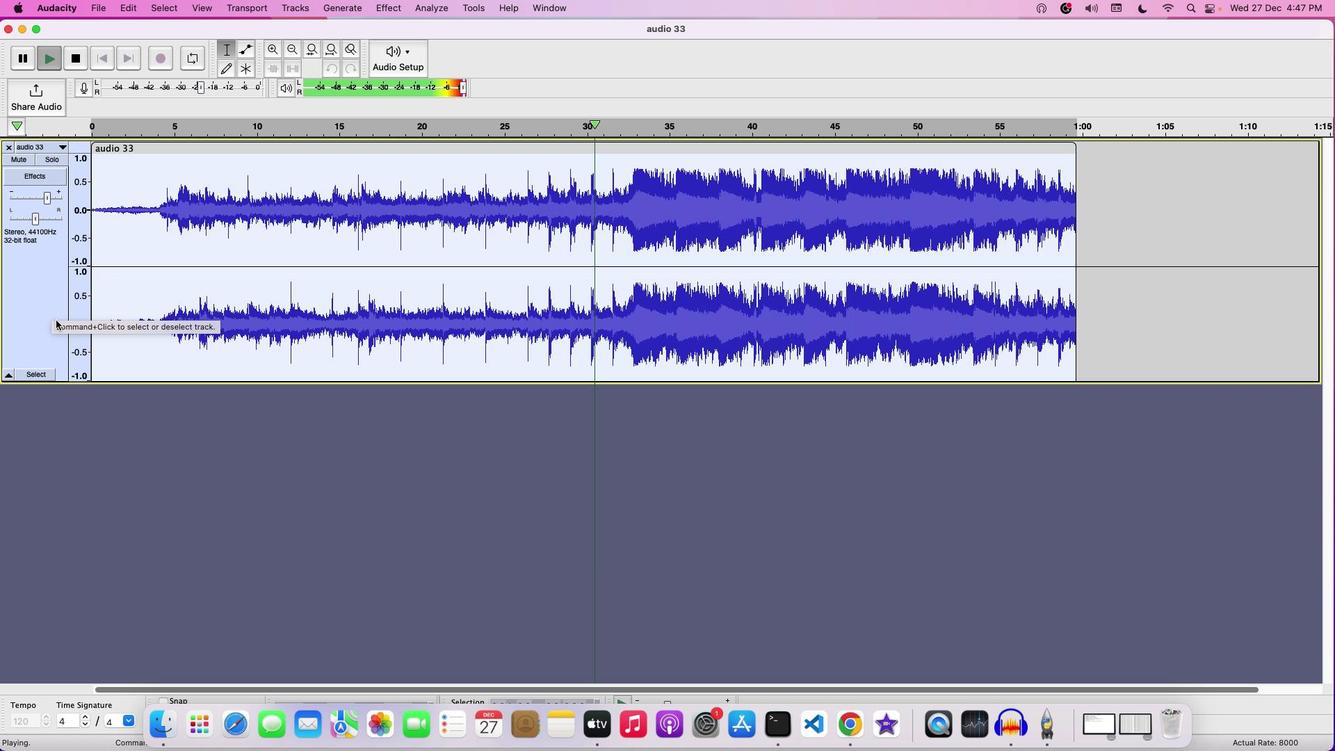 
Action: Mouse pressed left at (56, 319)
Screenshot: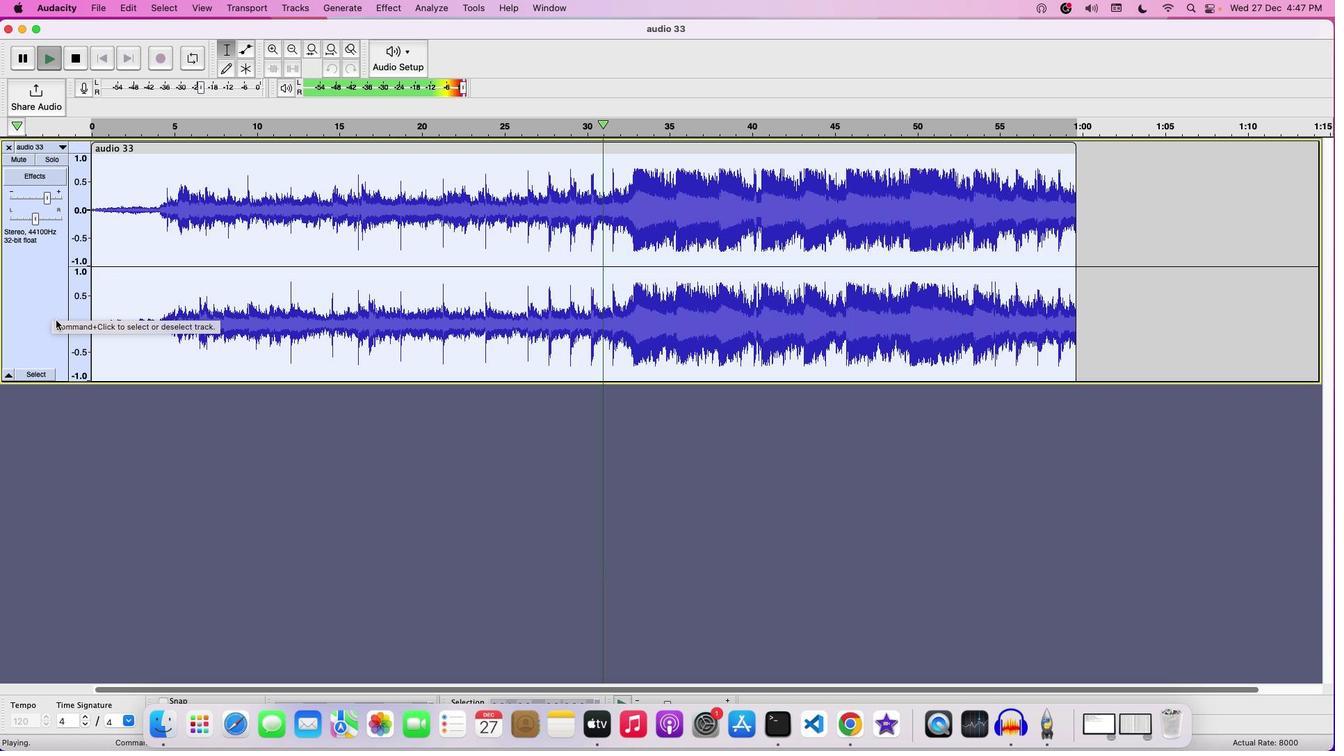 
Action: Mouse moved to (49, 197)
Screenshot: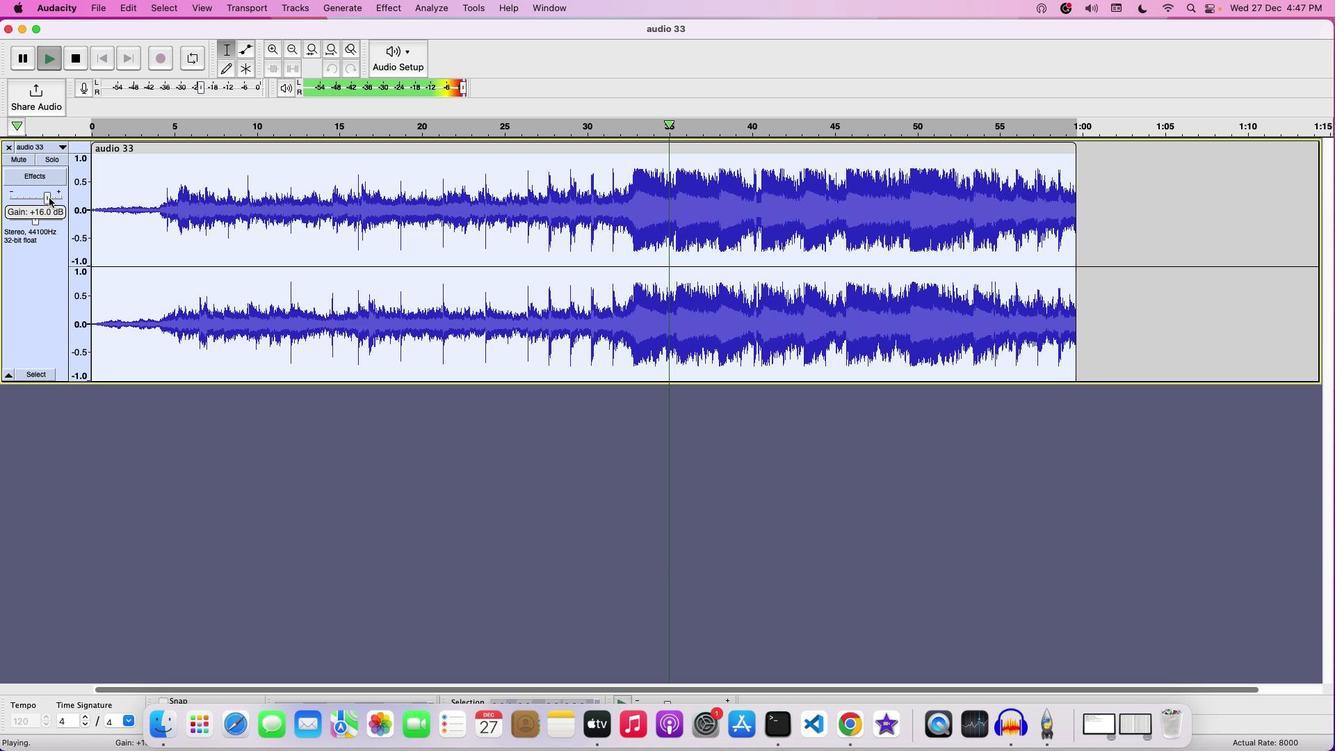 
Action: Mouse pressed left at (49, 197)
Screenshot: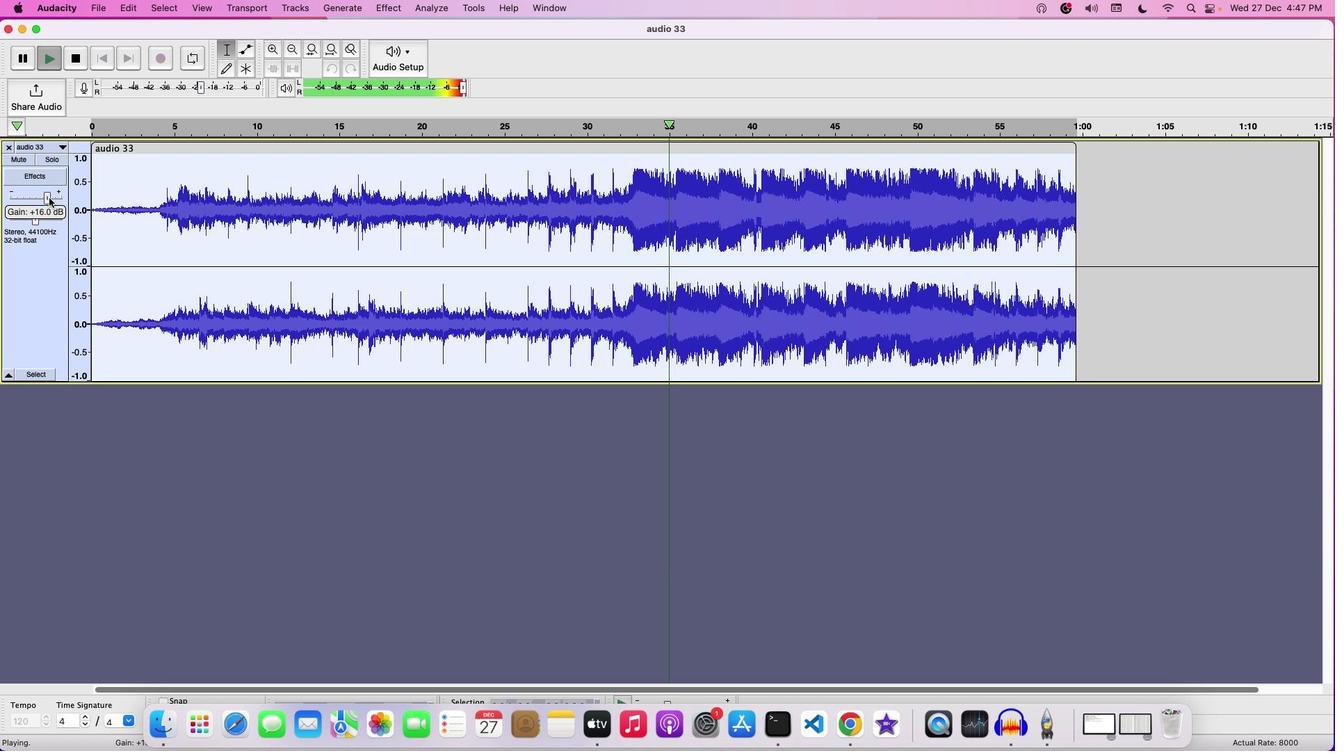 
Action: Mouse moved to (47, 329)
Screenshot: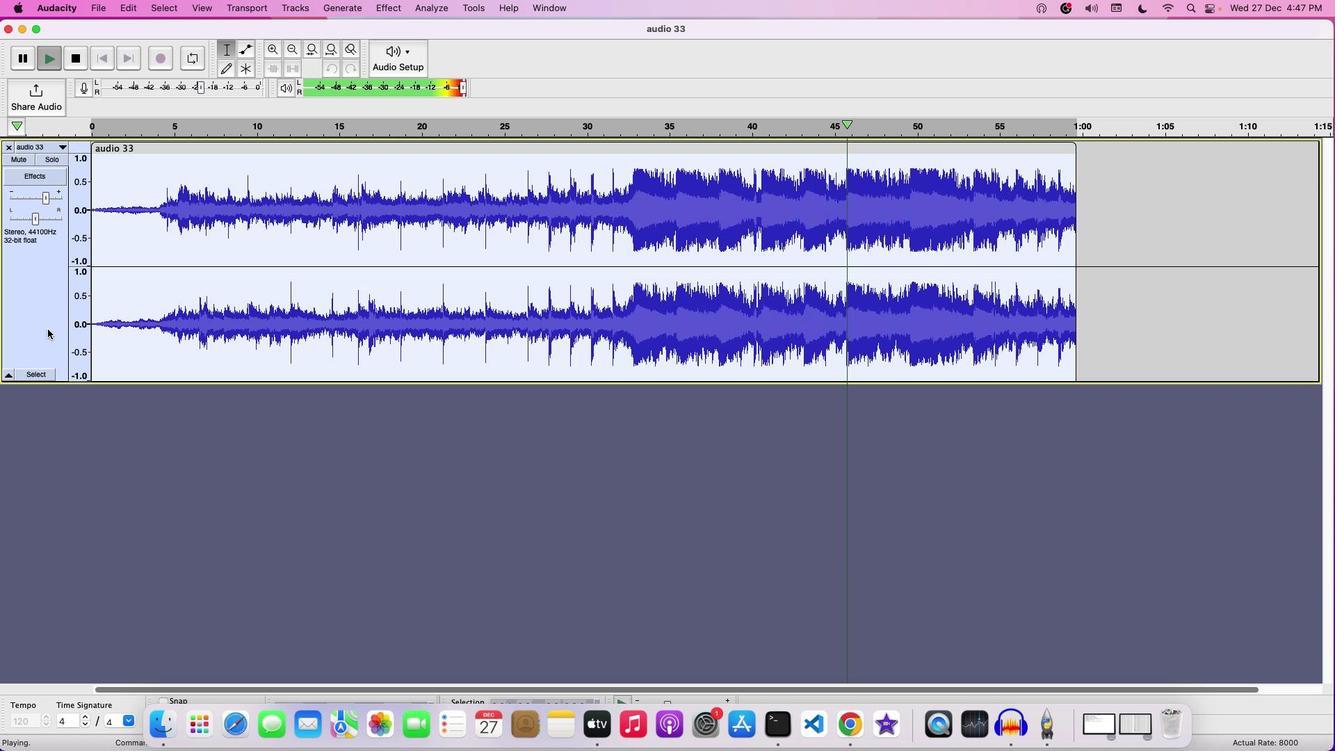 
Action: Mouse pressed left at (47, 329)
Screenshot: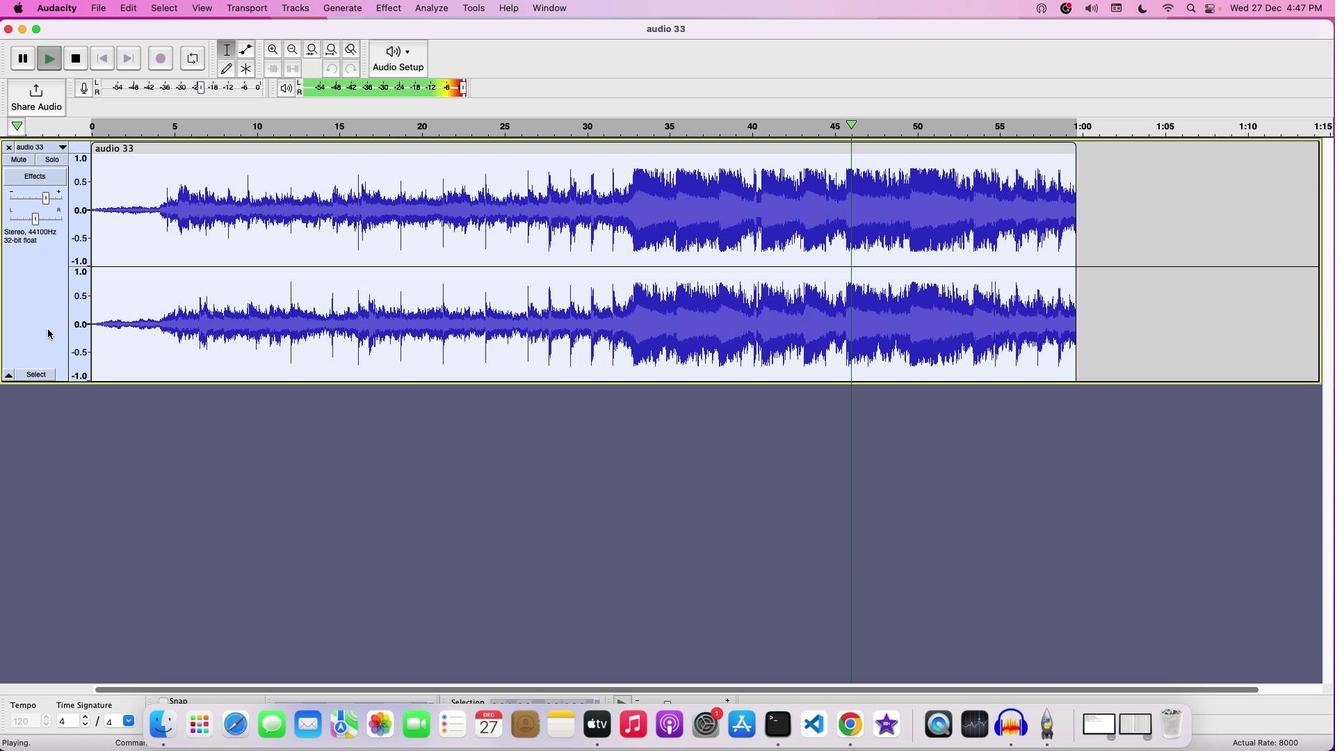 
Action: Mouse moved to (257, 265)
Screenshot: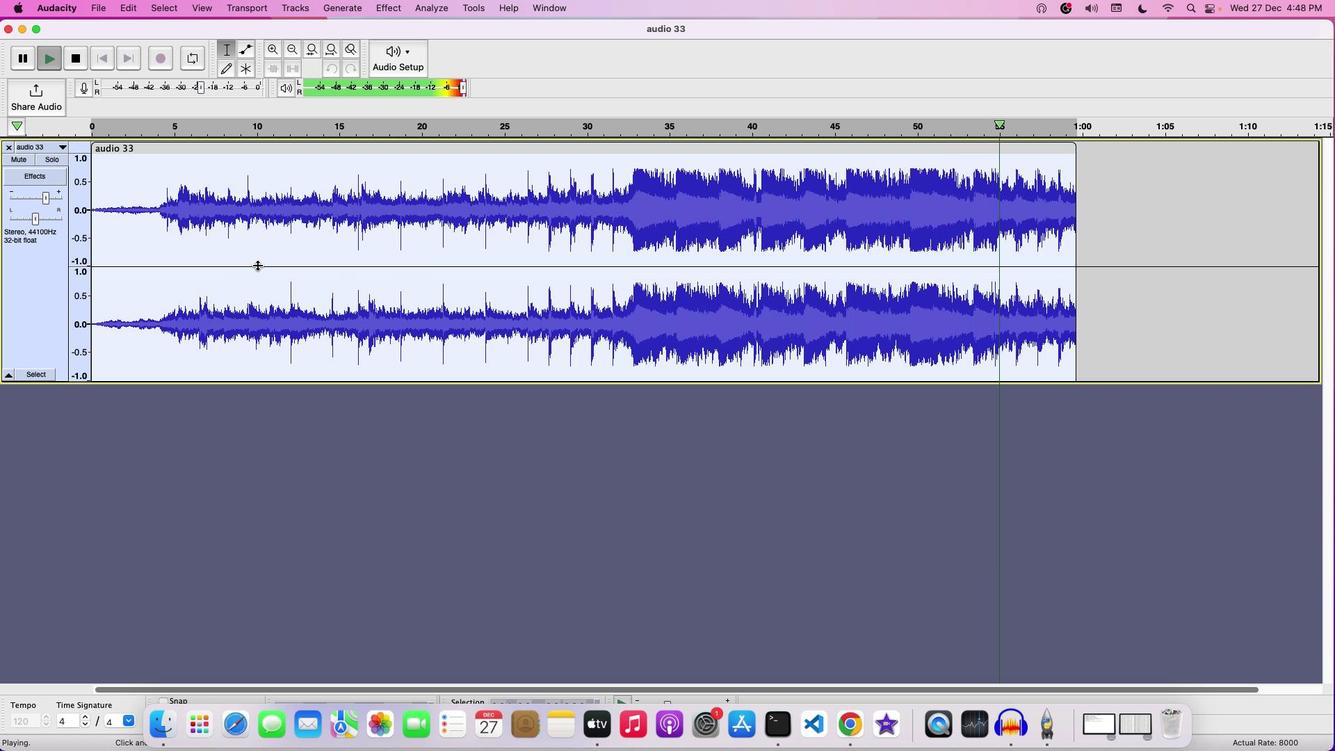 
Action: Key pressed Key.space
Screenshot: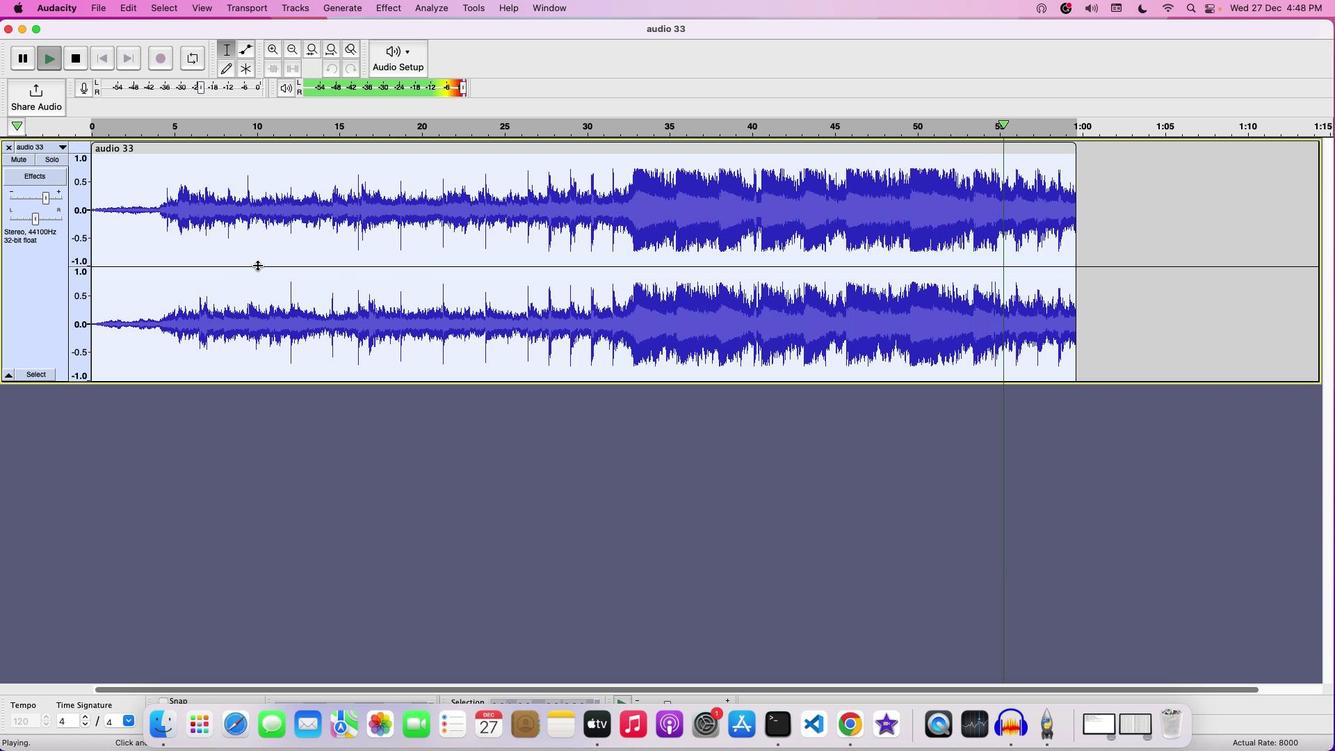 
Action: Mouse moved to (105, 7)
Screenshot: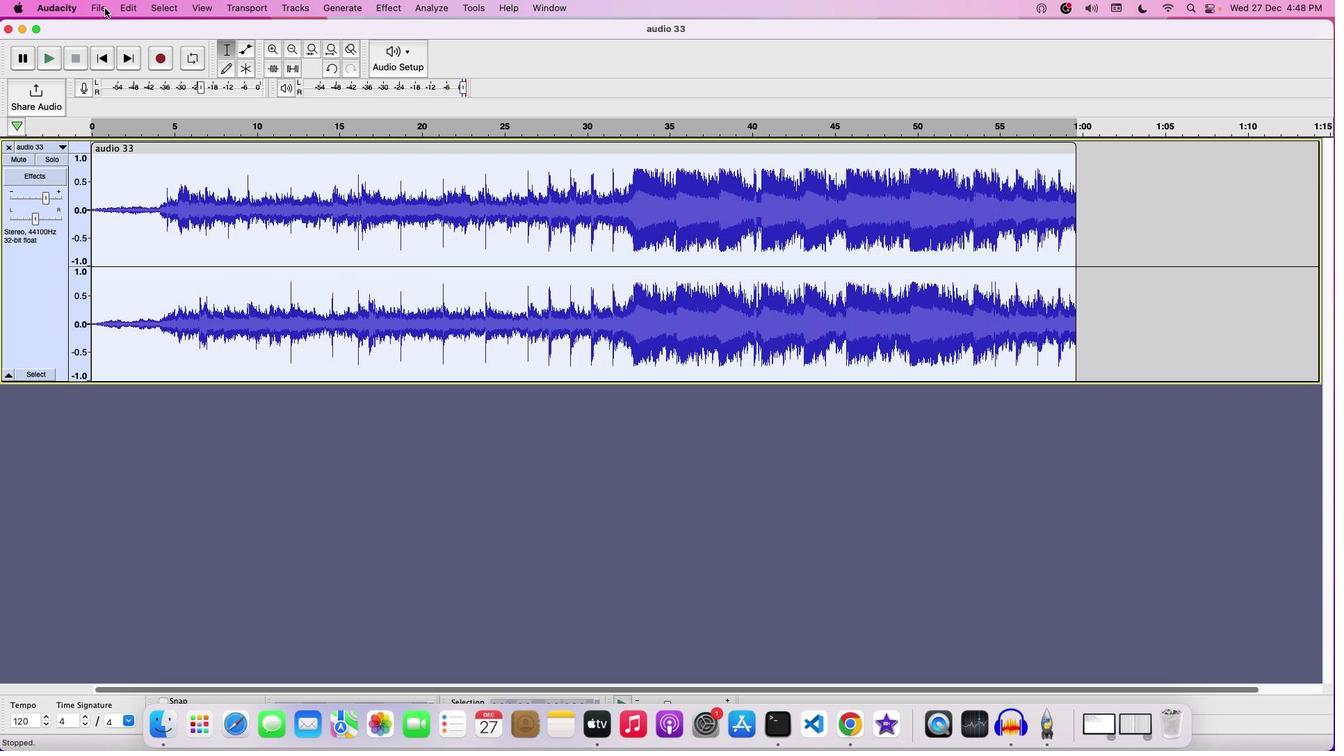 
Action: Mouse pressed left at (105, 7)
Screenshot: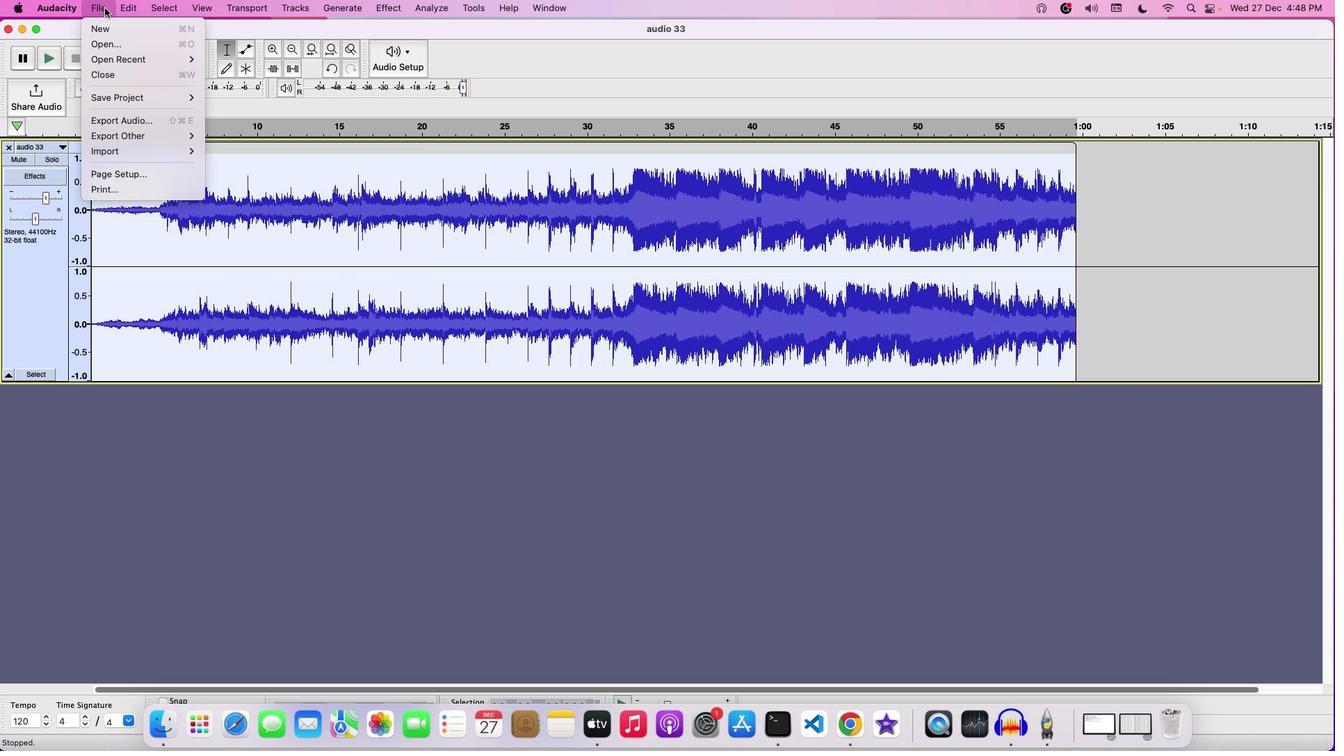 
Action: Mouse moved to (129, 105)
Screenshot: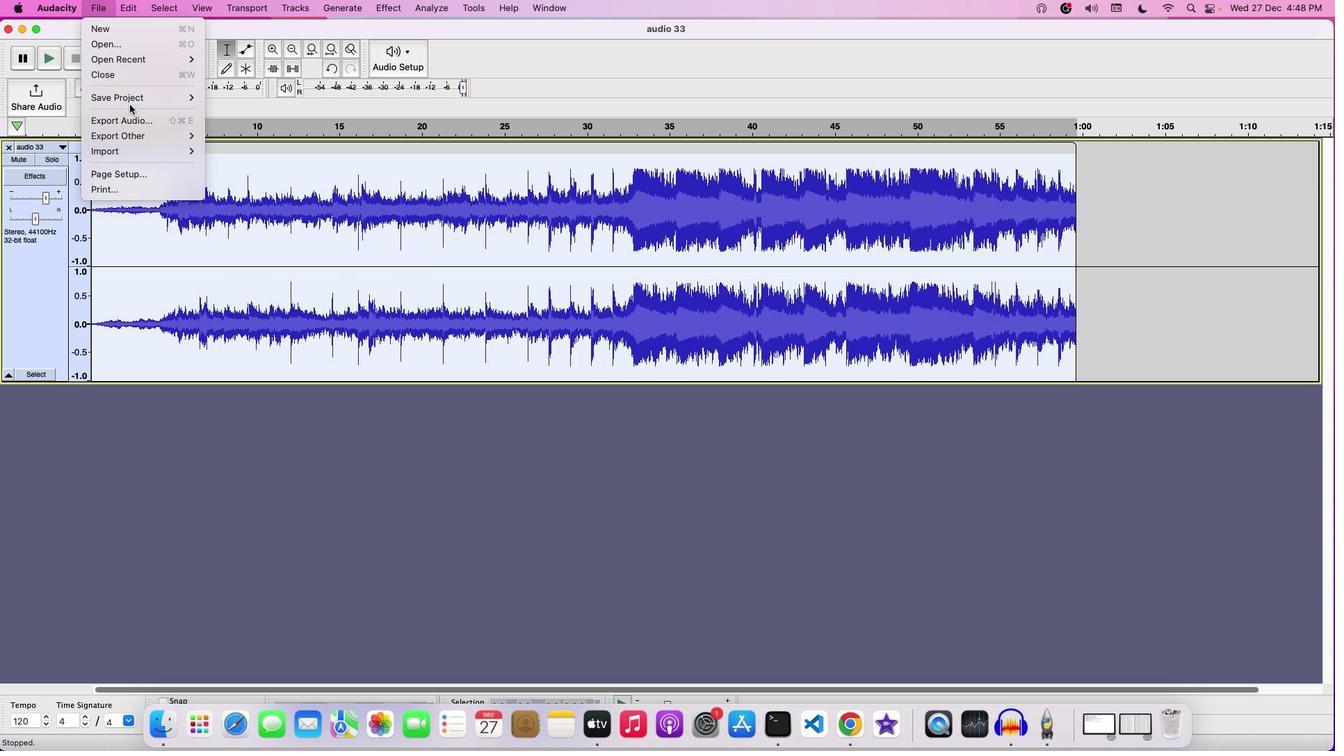 
Action: Mouse pressed left at (129, 105)
Screenshot: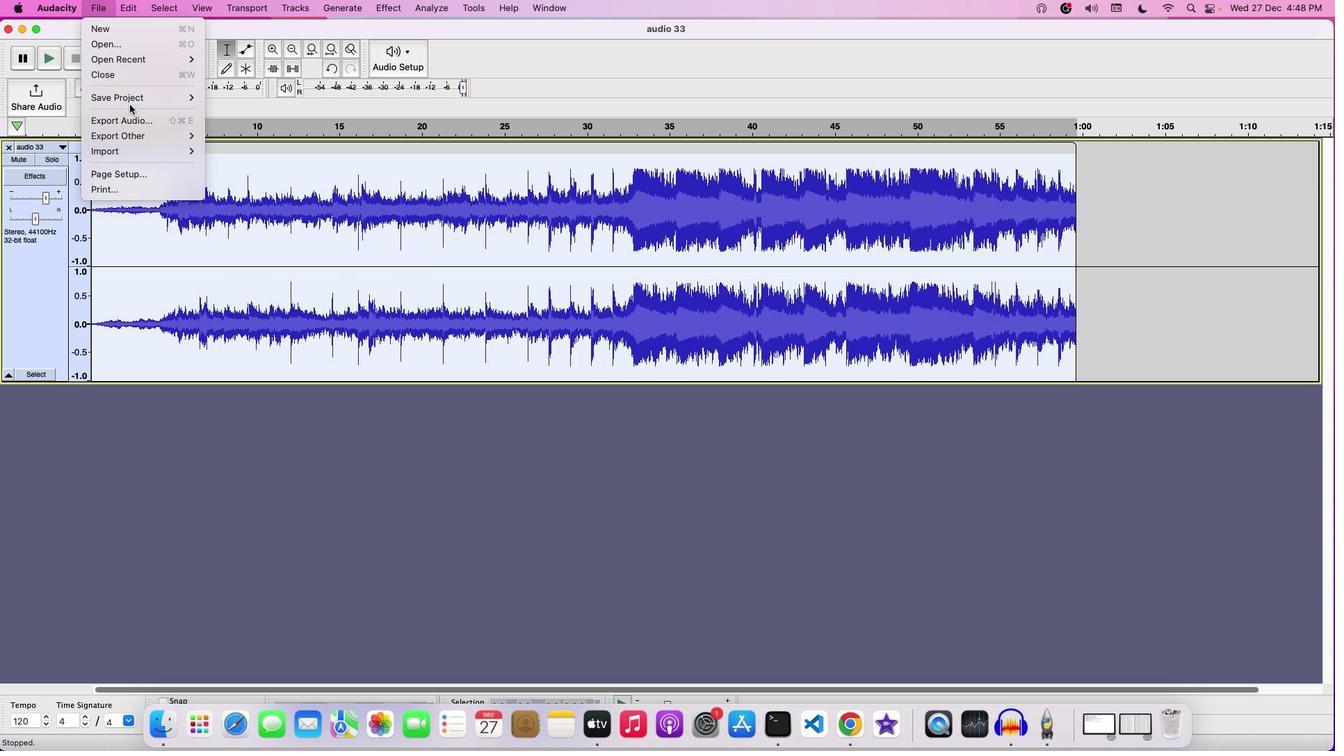 
Action: Mouse moved to (135, 99)
Screenshot: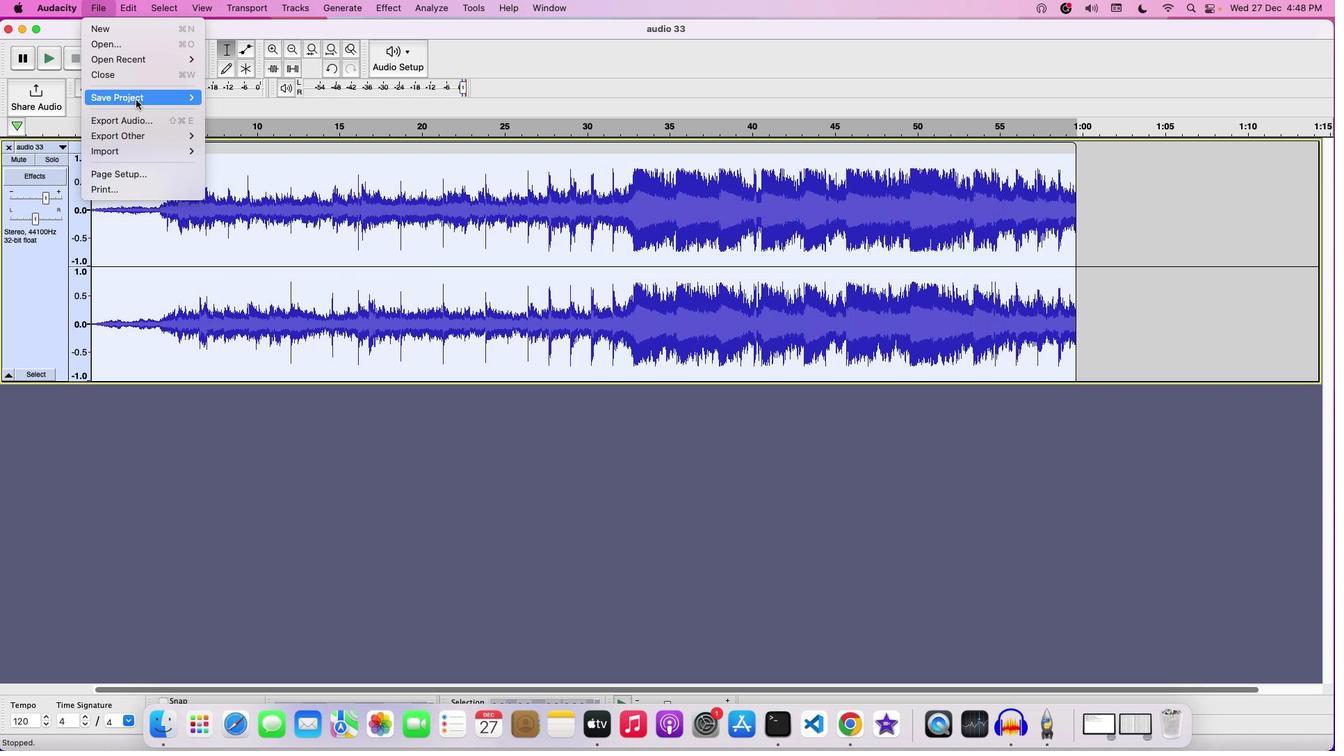 
Action: Mouse pressed left at (135, 99)
Screenshot: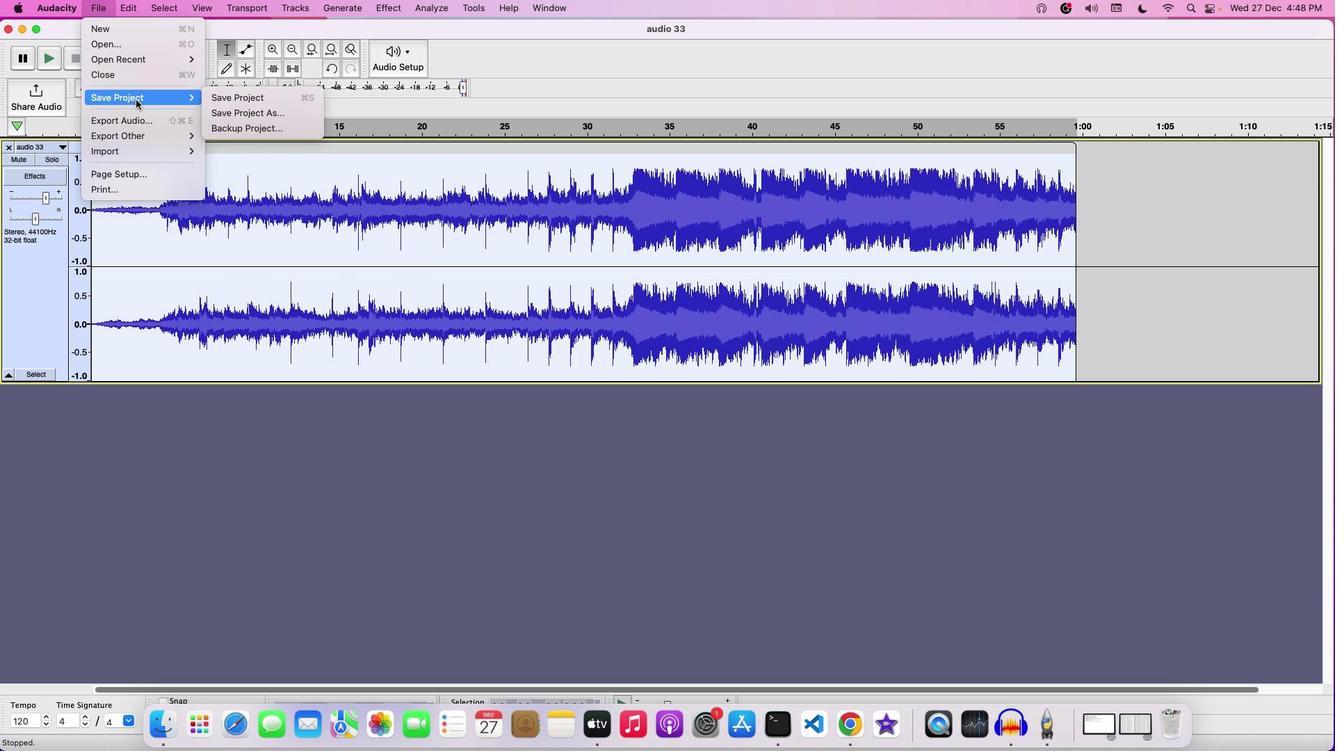 
Action: Mouse moved to (265, 98)
Screenshot: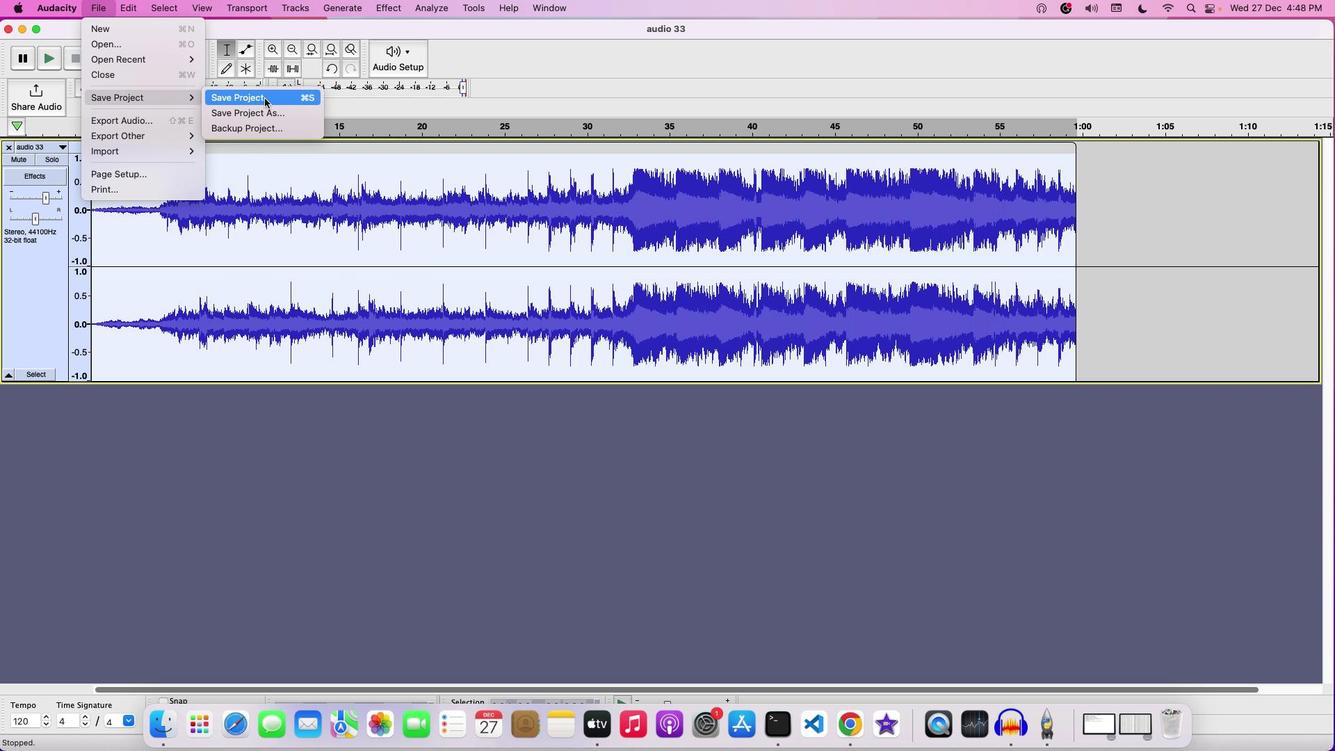 
Action: Mouse pressed left at (265, 98)
Screenshot: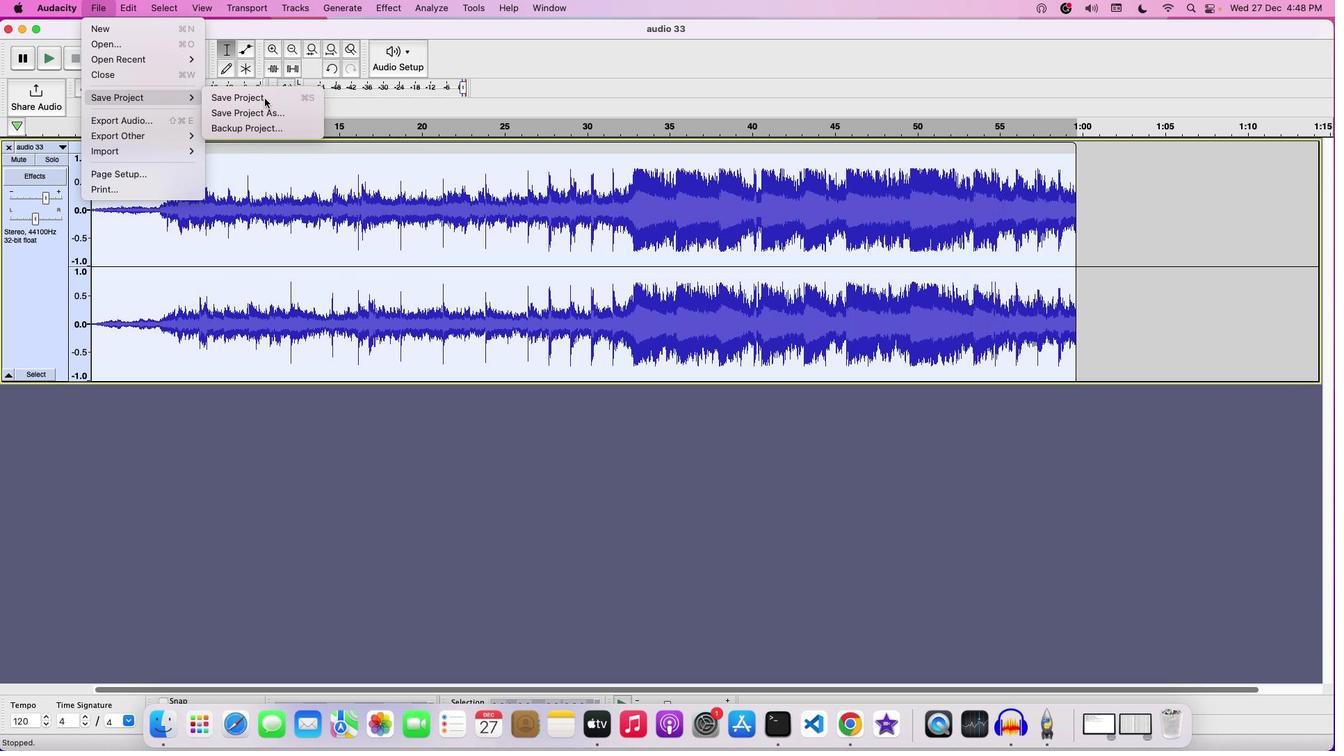 
Action: Mouse moved to (650, 201)
Screenshot: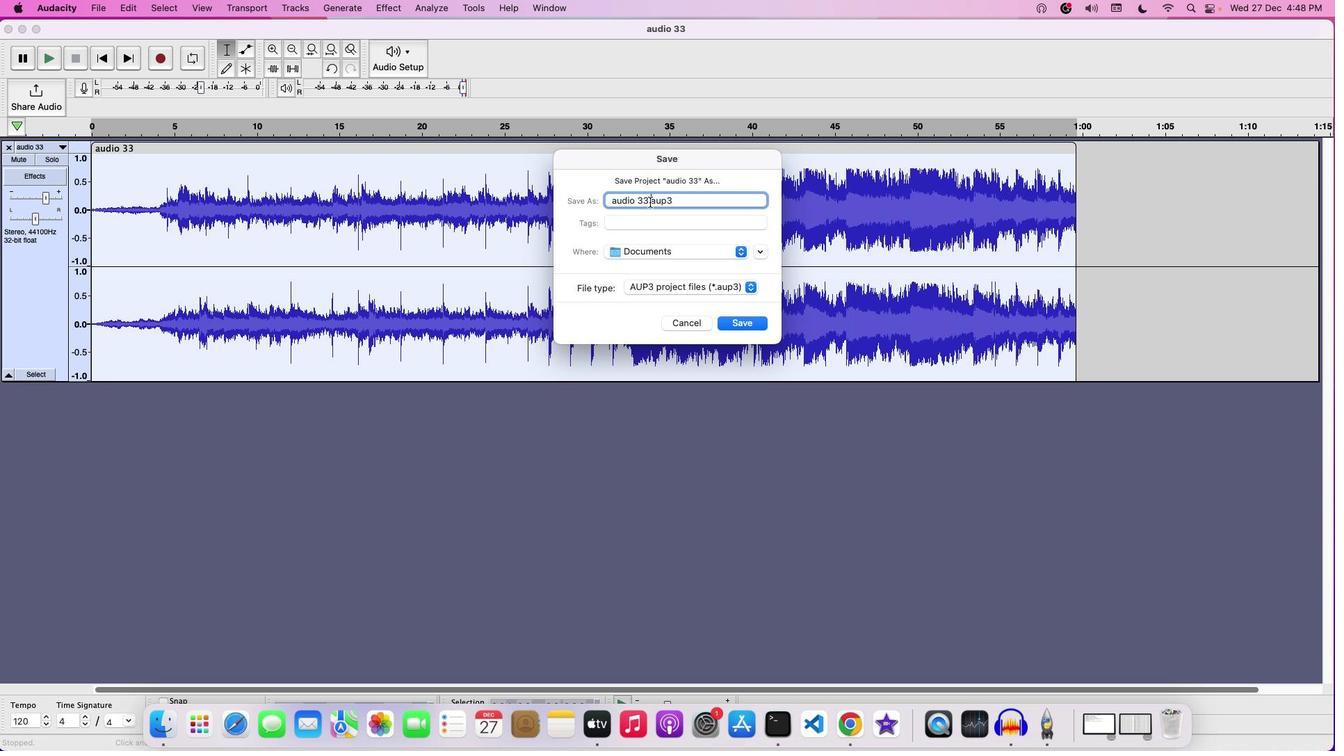 
Action: Mouse pressed left at (650, 201)
Screenshot: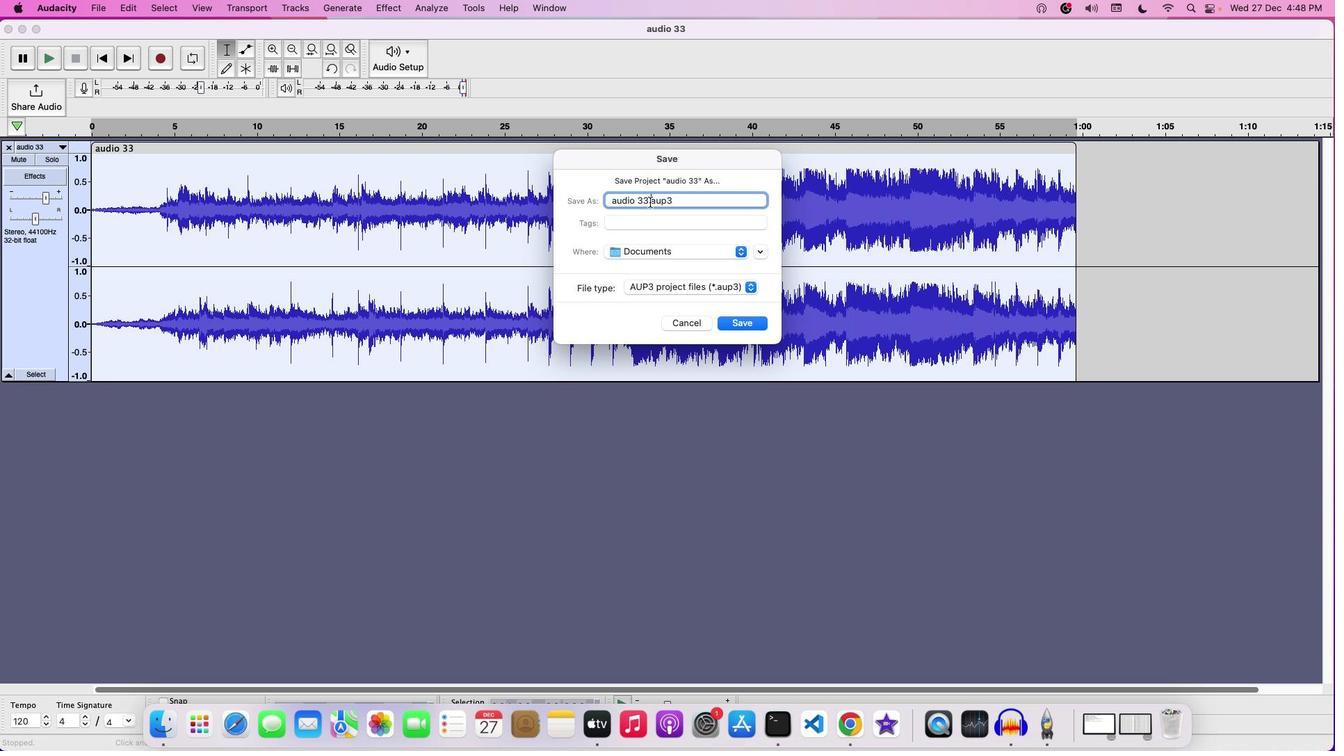 
Action: Mouse moved to (650, 201)
Screenshot: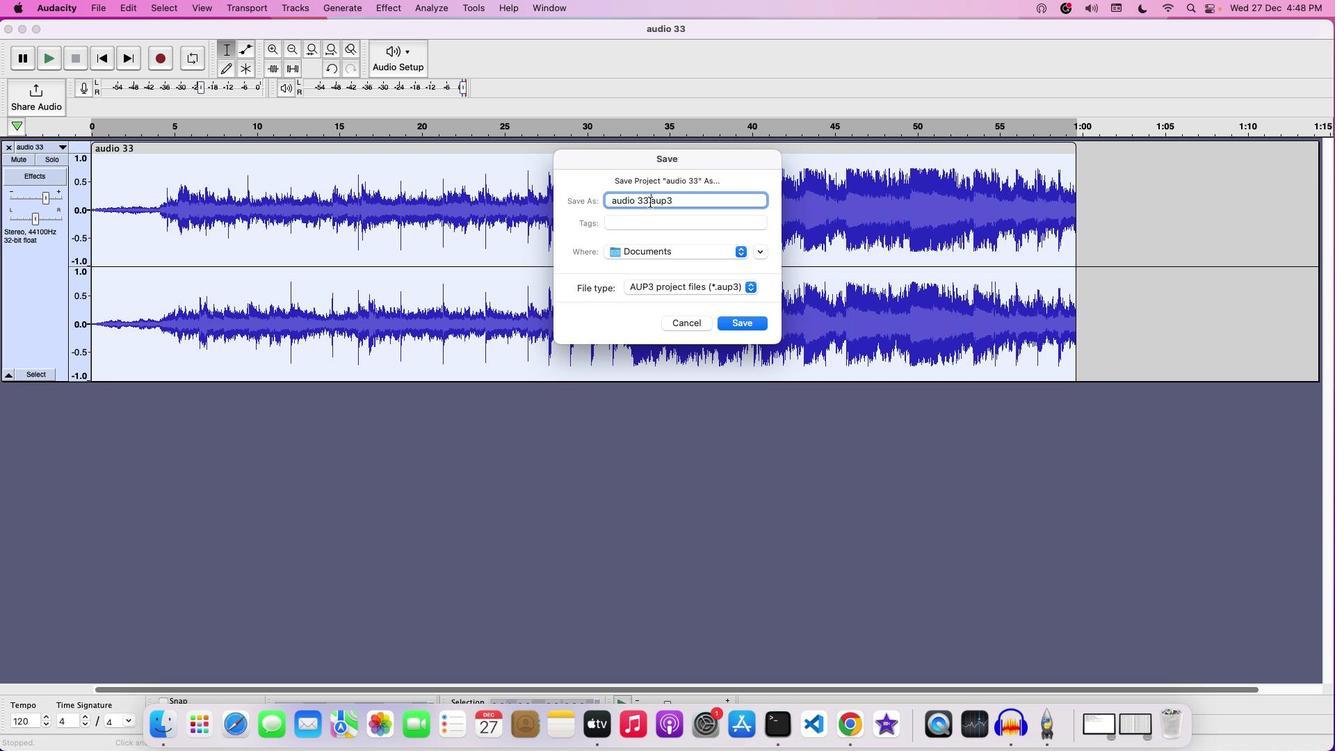 
Action: Key pressed Key.backspaceKey.backspaceKey.backspace'F''O''R'Key.space'V''I''R''T''U''A'';'Key.spaceKey.backspaceKey.backspace'L'Key.space'T''R''A''V''E''L'Key.space'D''O''C''U''M''E''N''T''A''R''I''E''S'
Screenshot: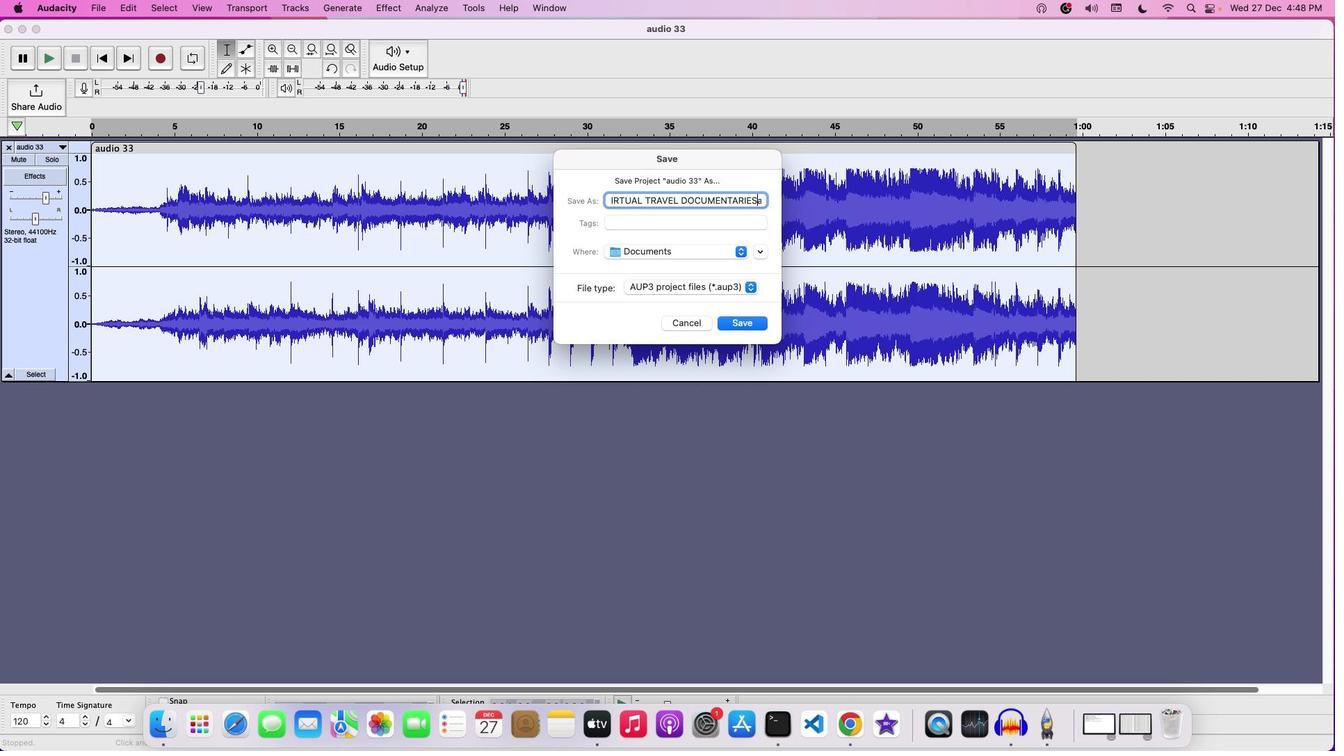 
Action: Mouse moved to (746, 324)
Screenshot: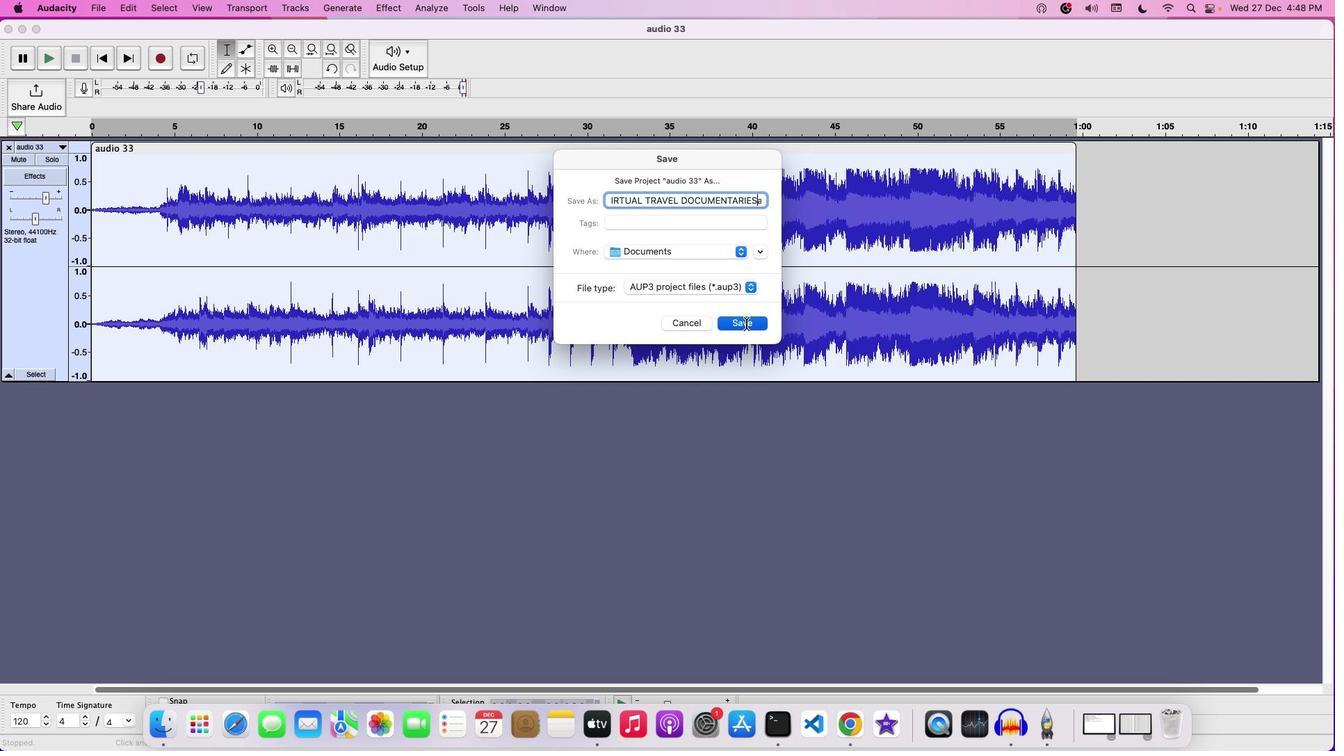 
Action: Mouse pressed left at (746, 324)
Screenshot: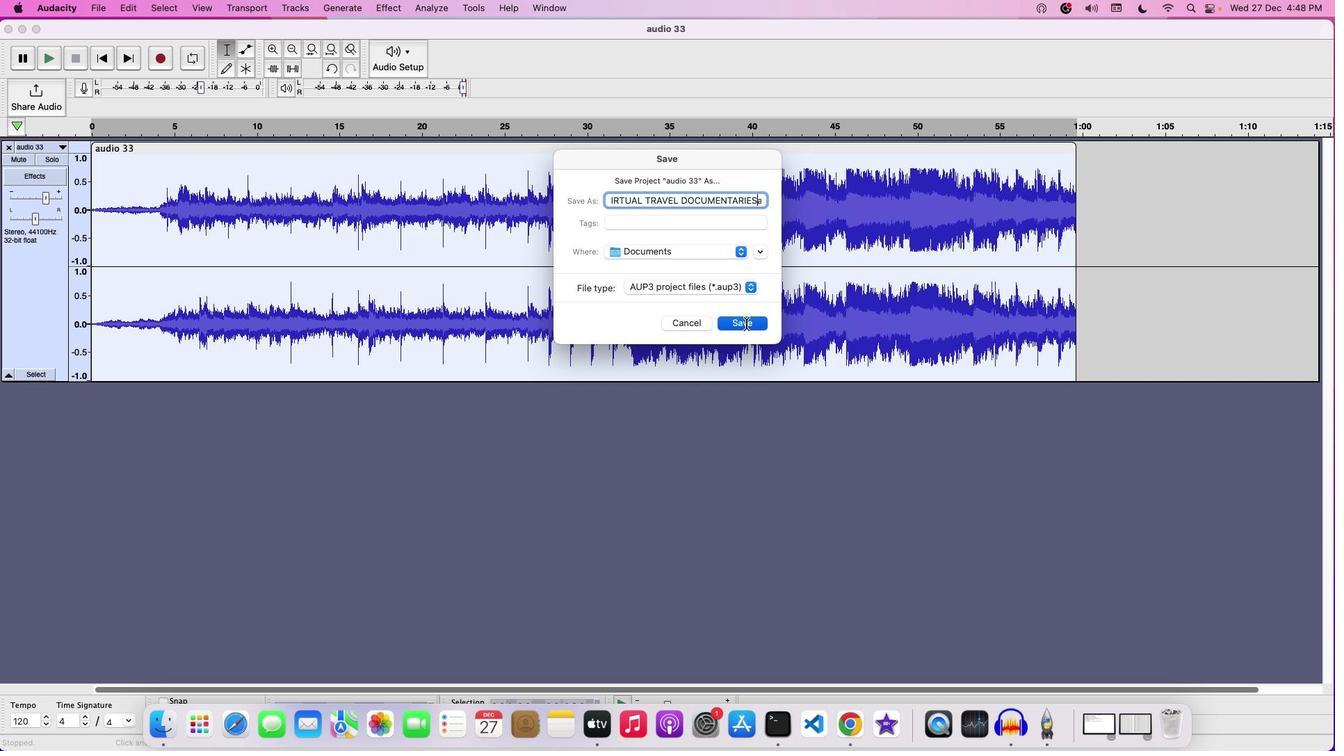 
Action: Mouse moved to (700, 329)
Screenshot: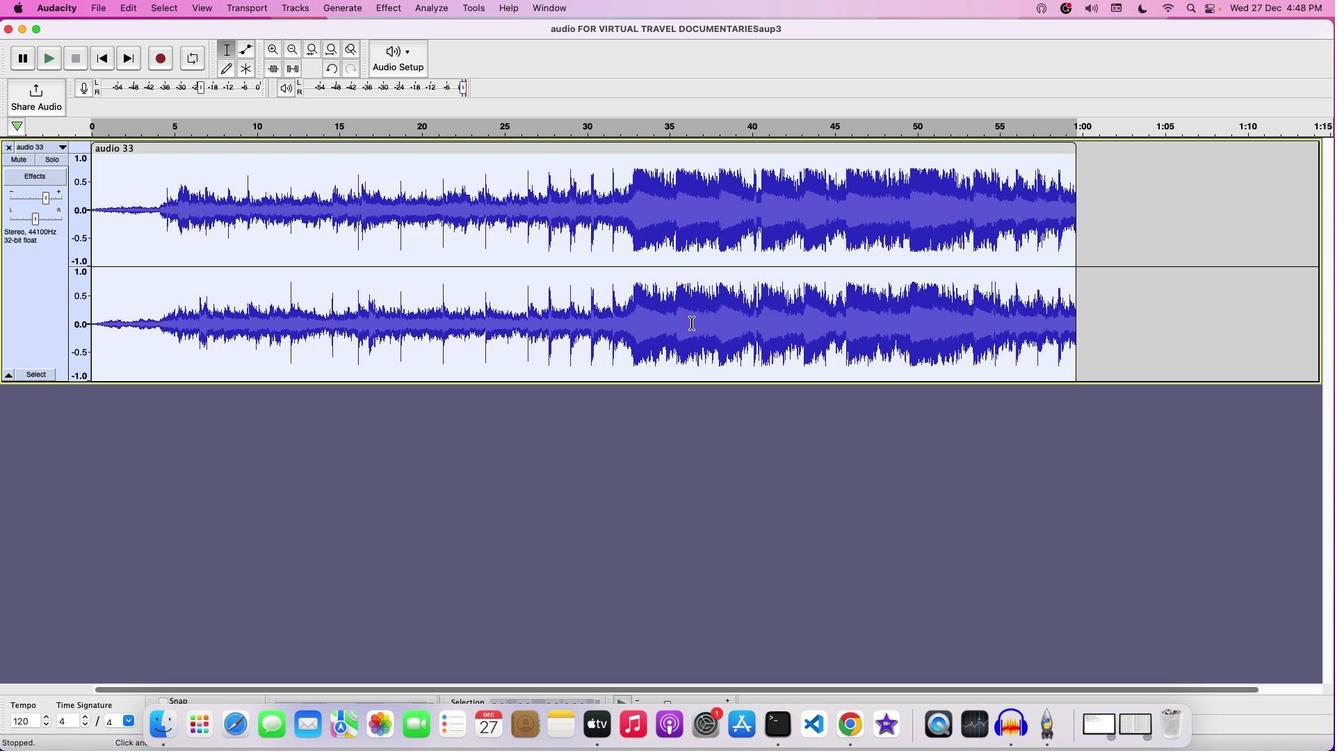 
